 Task: Format the document to enhance its visual presentation, including text styles, colors, and effects.
Action: Mouse moved to (842, 233)
Screenshot: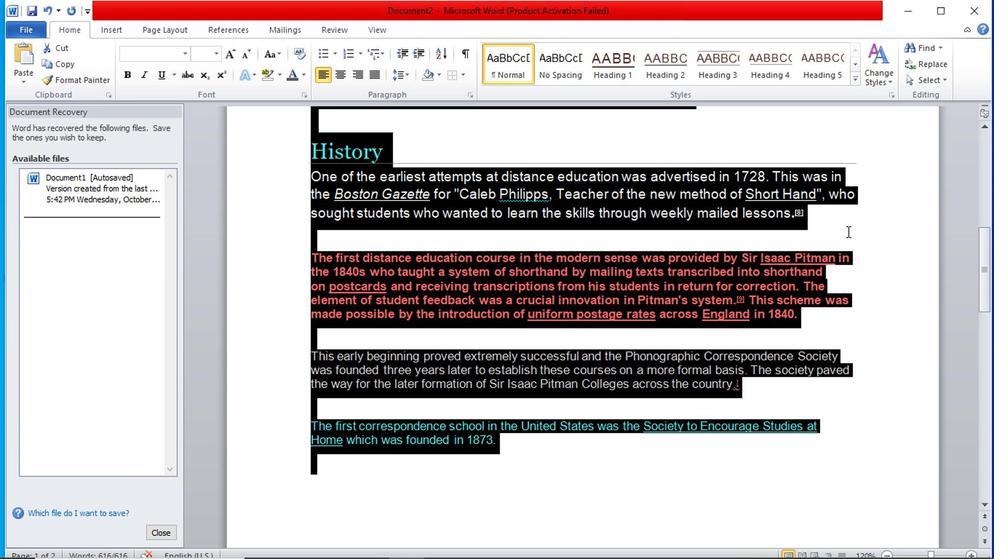
Action: Mouse scrolled (842, 233) with delta (0, 0)
Screenshot: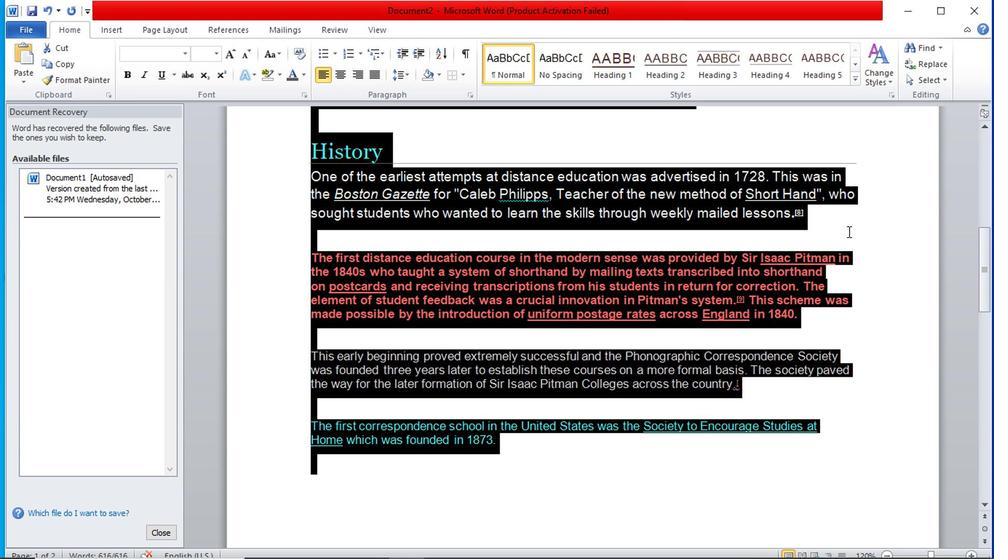 
Action: Mouse moved to (842, 233)
Screenshot: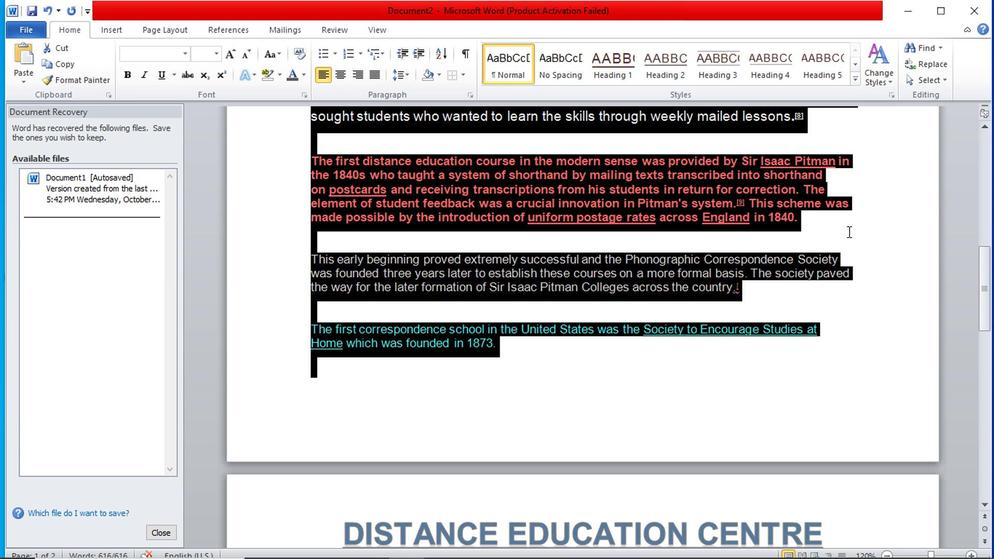 
Action: Mouse scrolled (842, 234) with delta (0, 1)
Screenshot: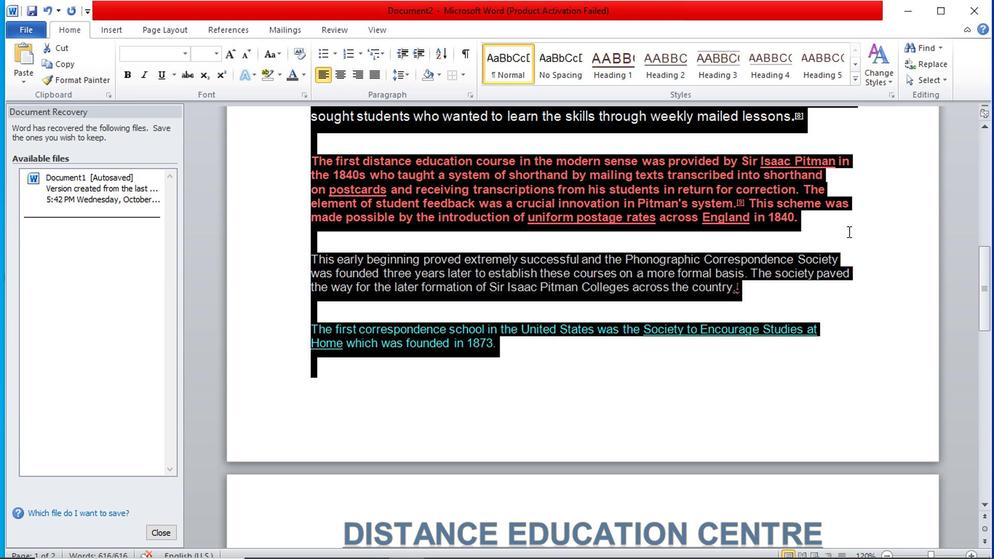 
Action: Mouse scrolled (842, 234) with delta (0, 1)
Screenshot: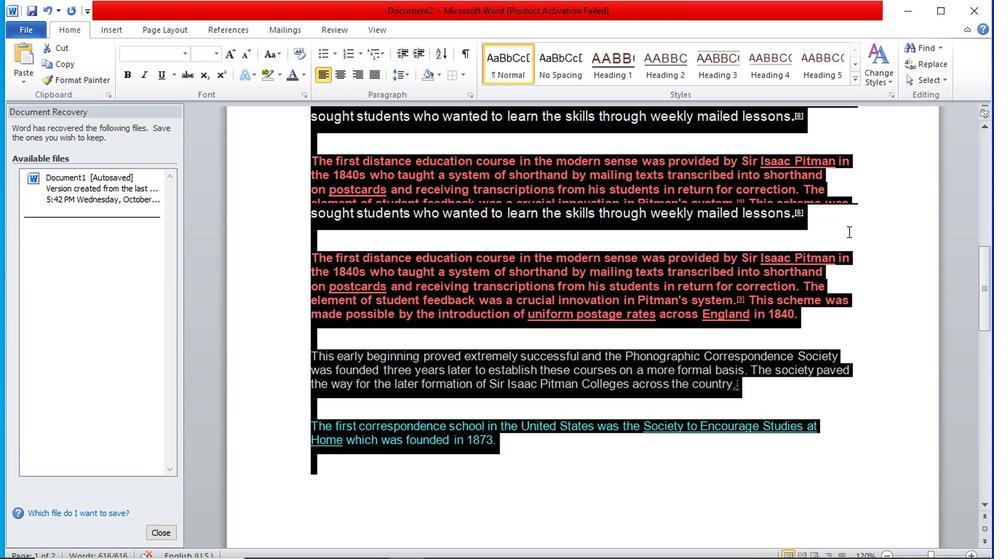 
Action: Mouse moved to (822, 274)
Screenshot: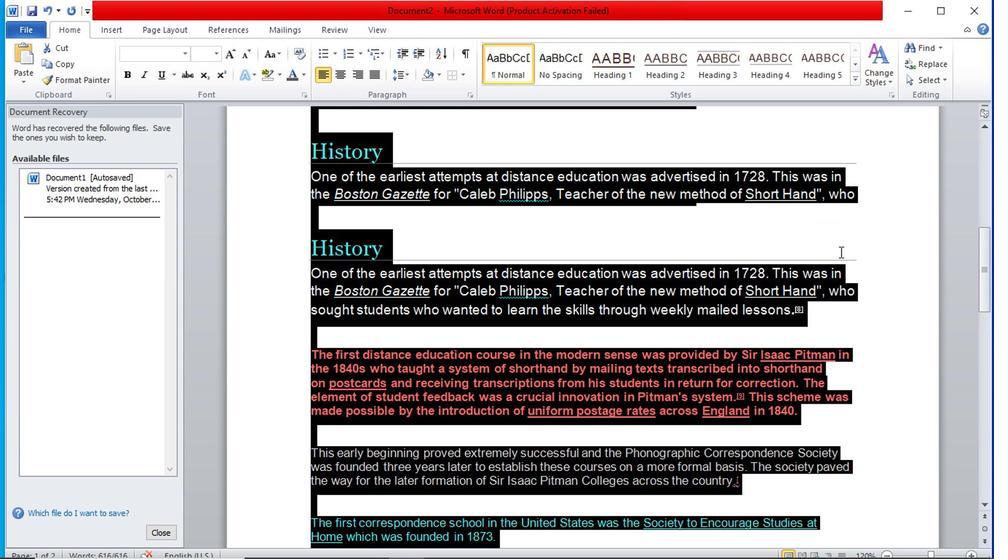 
Action: Mouse scrolled (822, 274) with delta (0, 0)
Screenshot: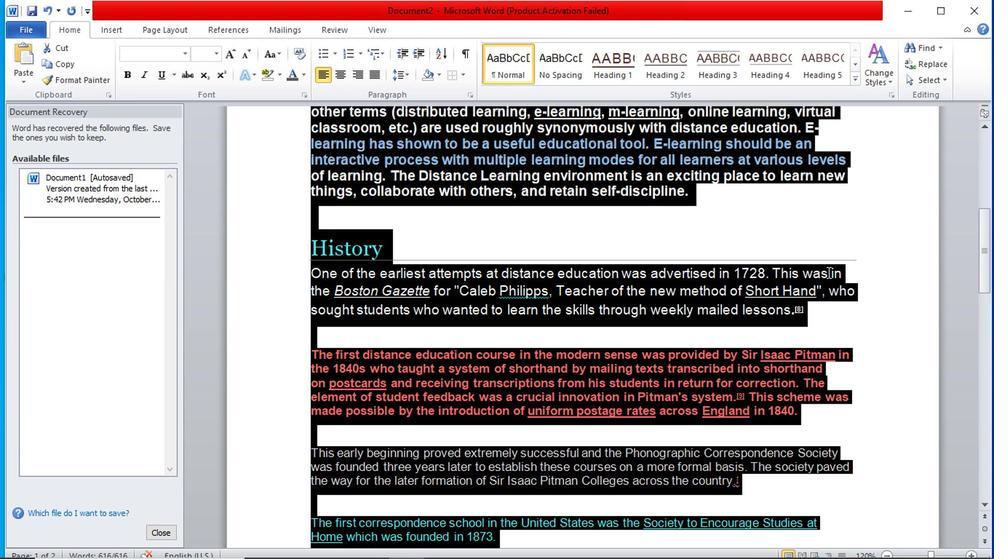 
Action: Mouse scrolled (822, 274) with delta (0, 0)
Screenshot: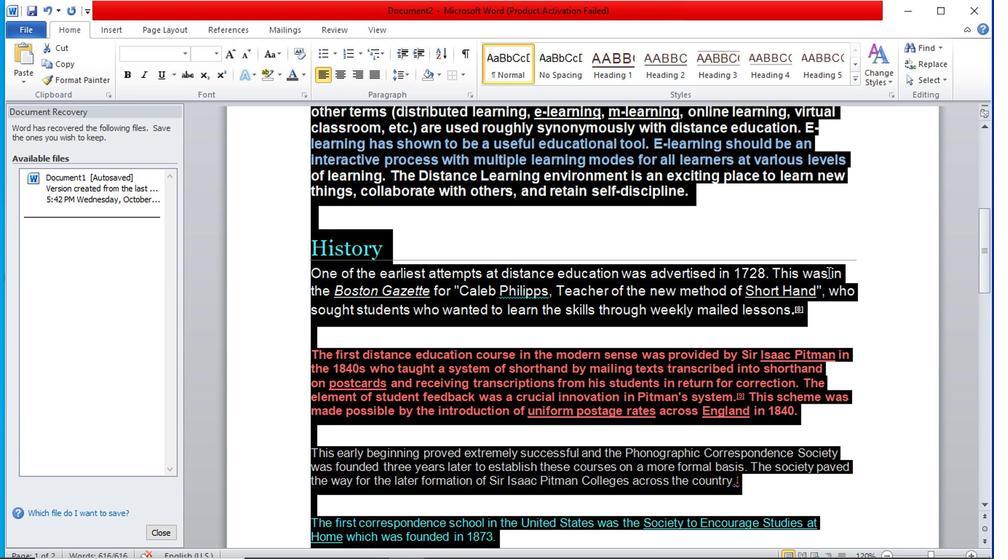 
Action: Mouse moved to (840, 248)
Screenshot: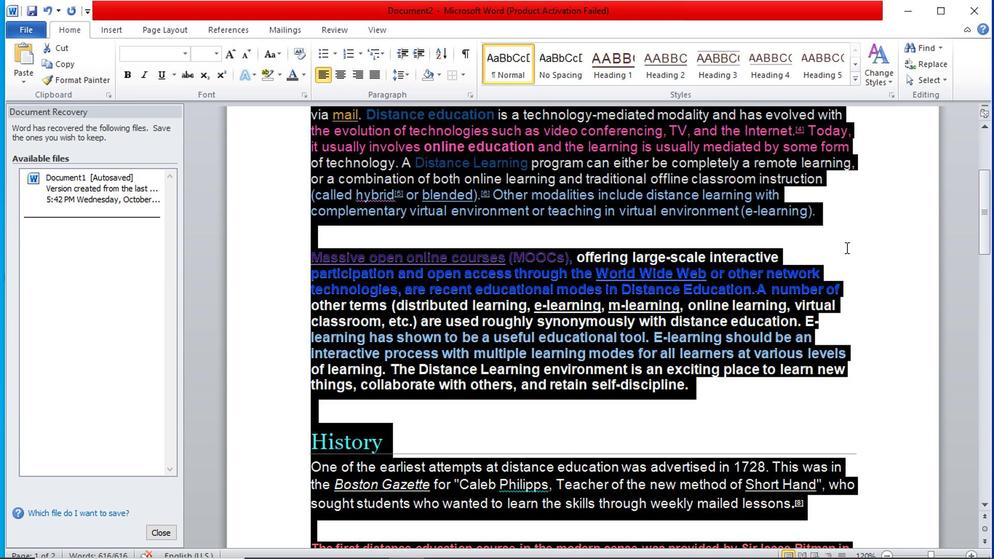 
Action: Mouse scrolled (840, 249) with delta (0, 1)
Screenshot: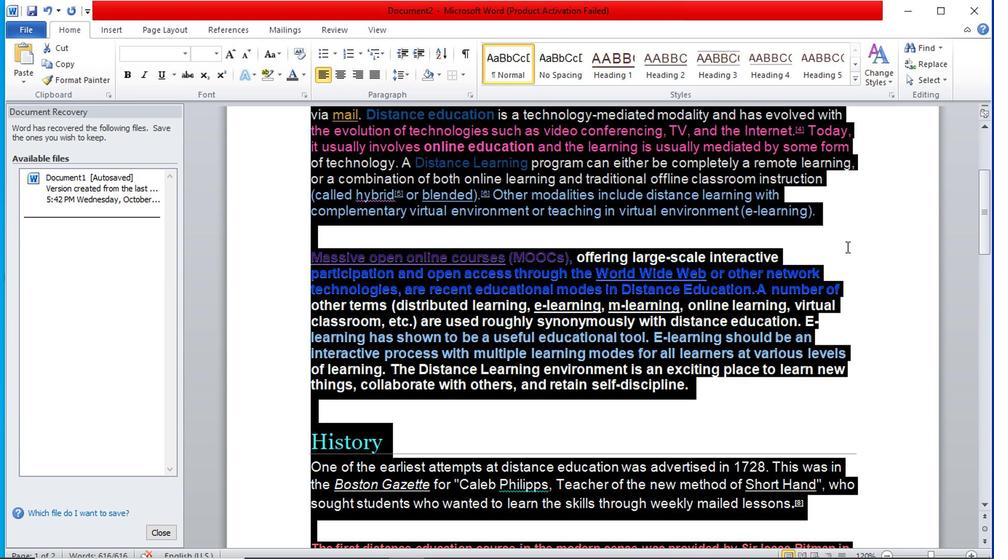 
Action: Mouse moved to (880, 229)
Screenshot: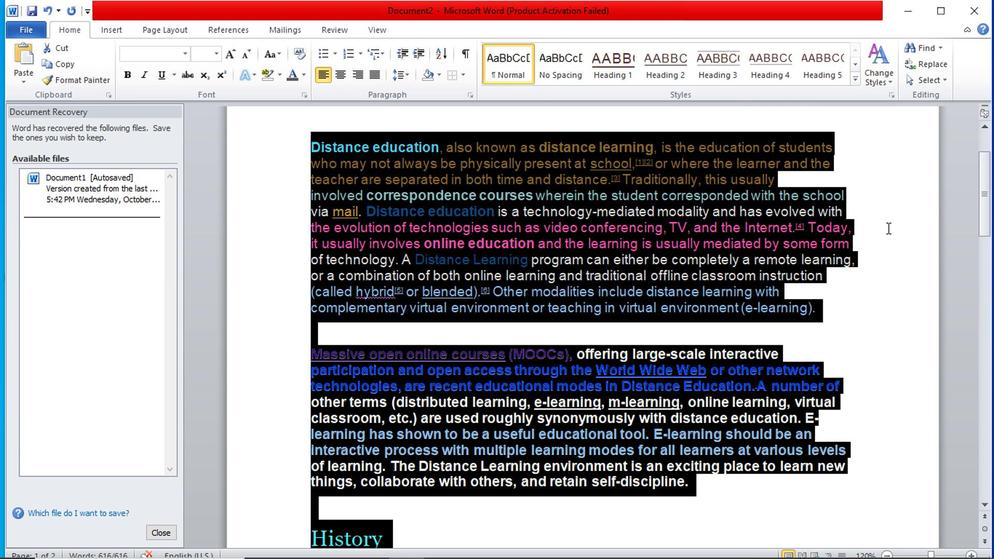 
Action: Mouse scrolled (880, 230) with delta (0, 0)
Screenshot: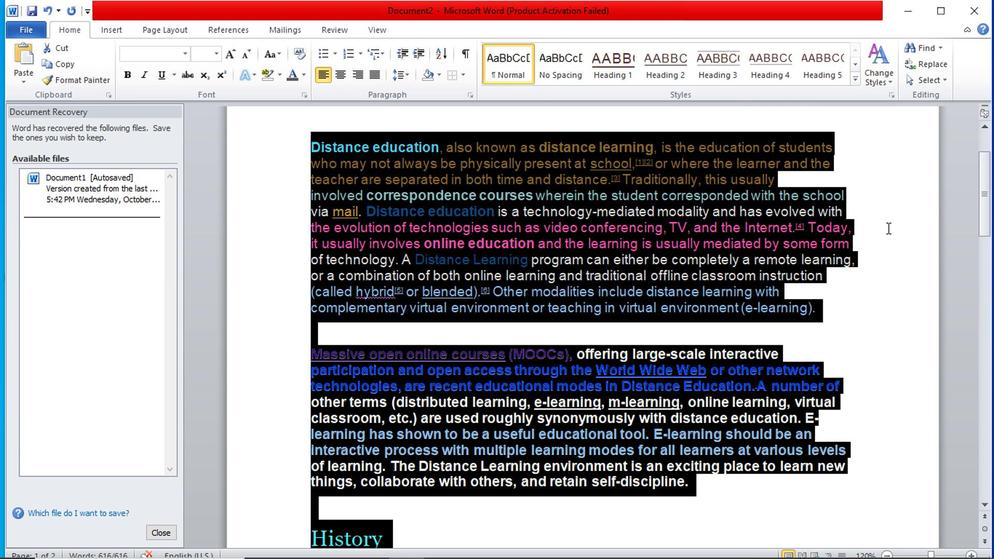 
Action: Mouse scrolled (880, 230) with delta (0, 0)
Screenshot: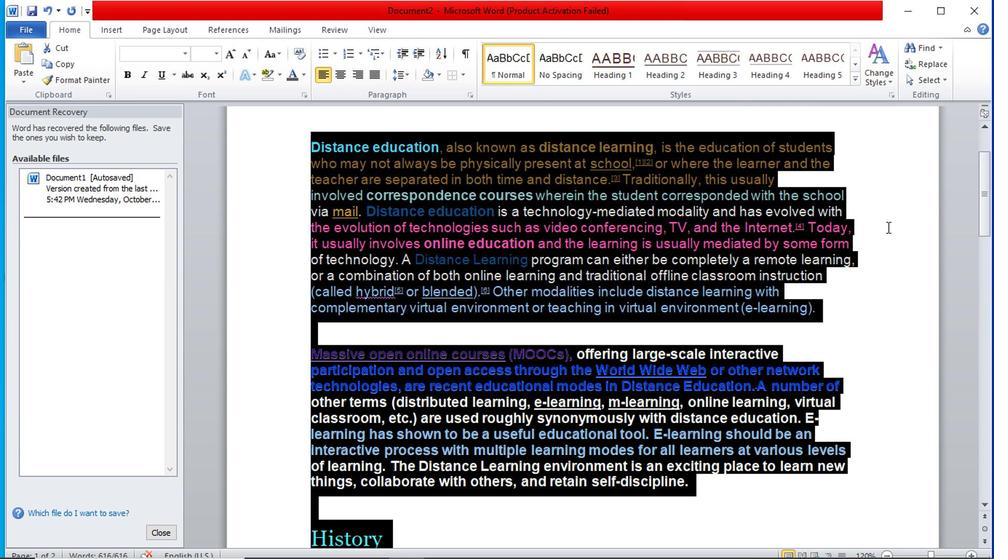 
Action: Mouse moved to (876, 229)
Screenshot: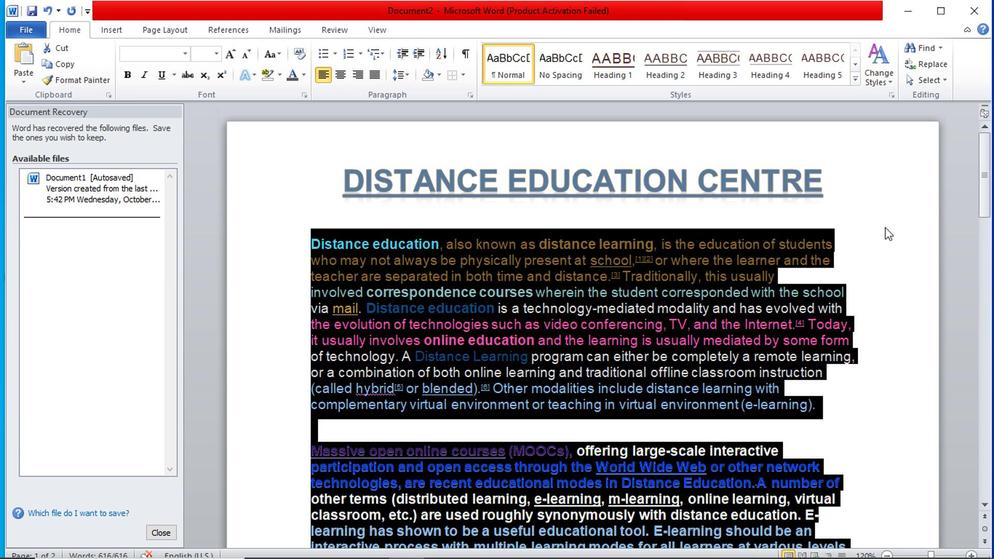 
Action: Mouse scrolled (876, 230) with delta (0, 0)
Screenshot: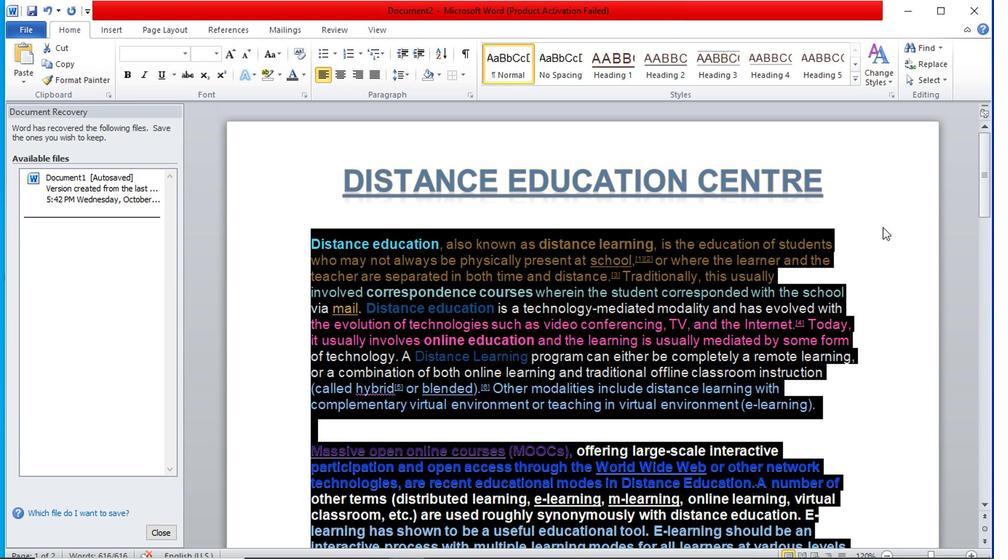 
Action: Mouse moved to (874, 229)
Screenshot: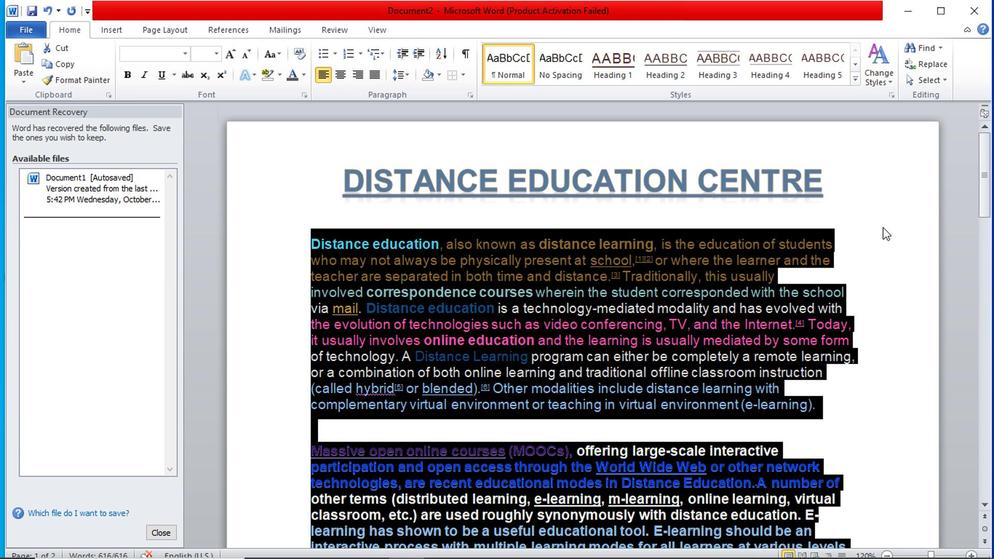 
Action: Mouse pressed left at (874, 229)
Screenshot: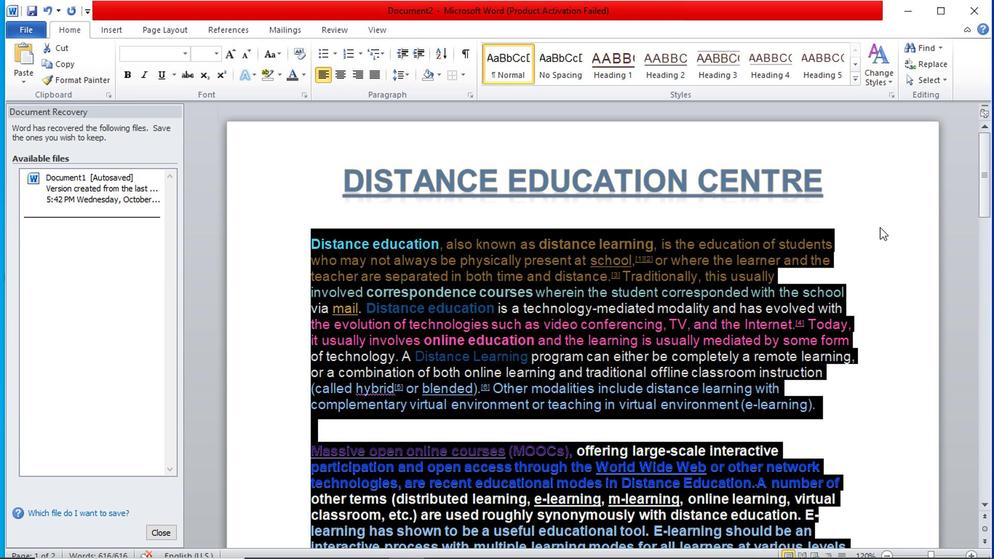 
Action: Mouse moved to (879, 276)
Screenshot: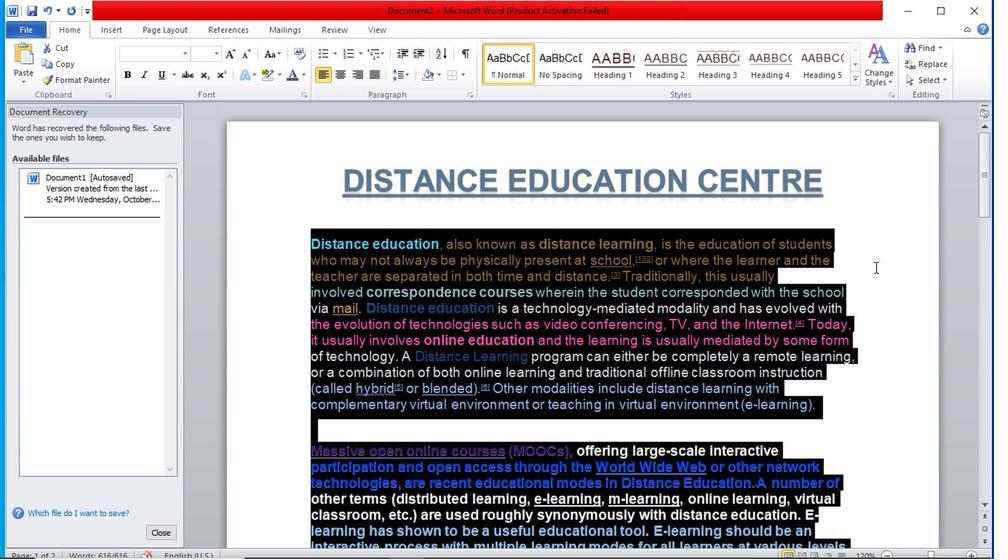 
Action: Mouse pressed left at (879, 276)
Screenshot: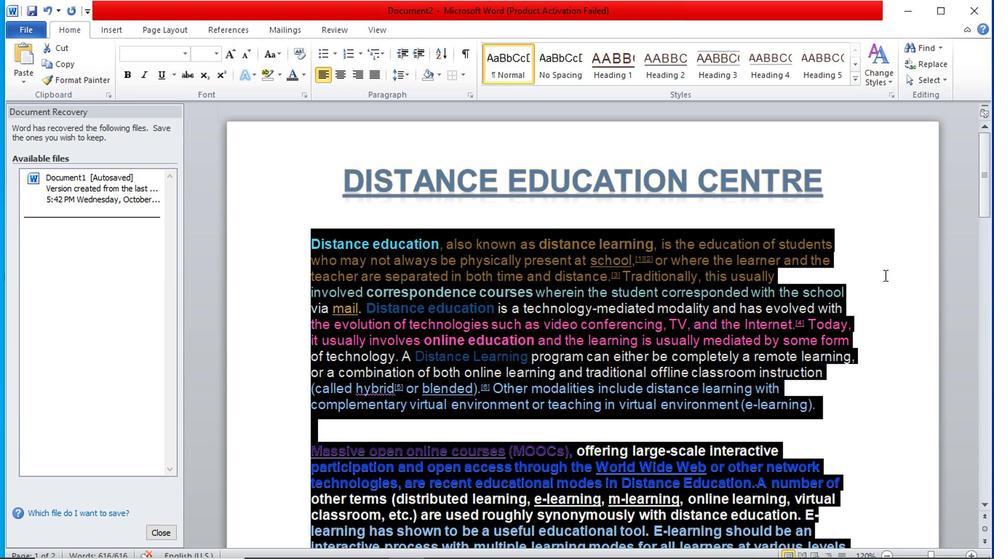 
Action: Mouse moved to (221, 302)
Screenshot: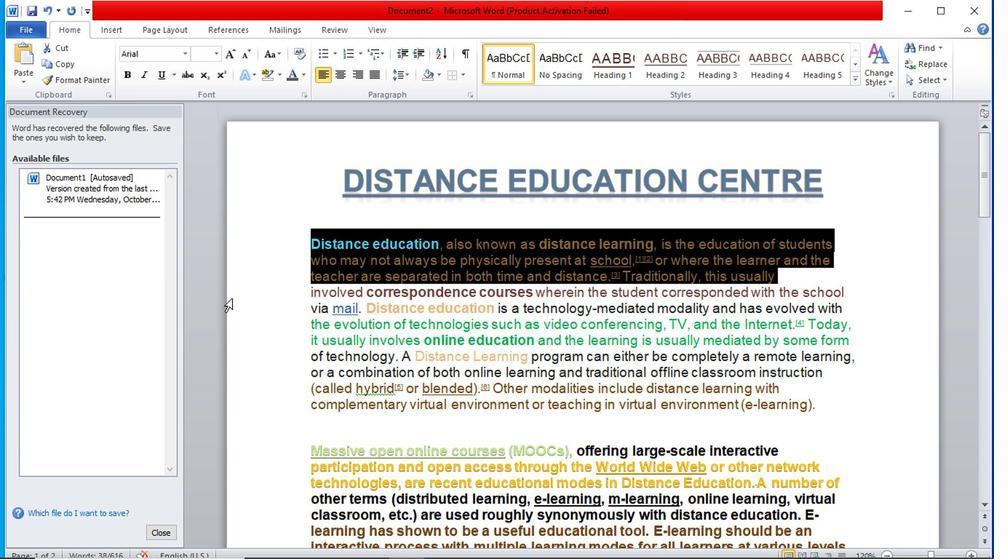 
Action: Mouse pressed left at (221, 302)
Screenshot: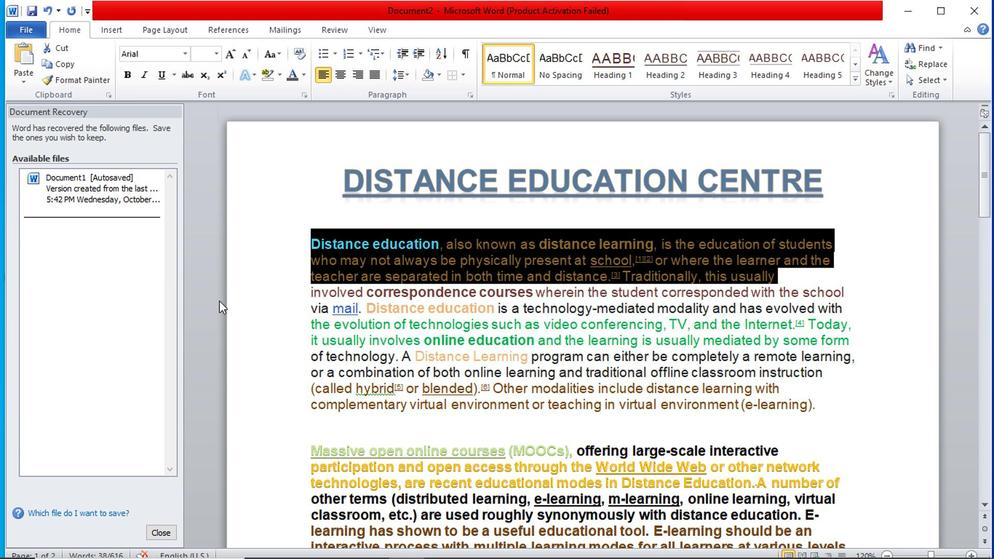 
Action: Mouse moved to (214, 303)
Screenshot: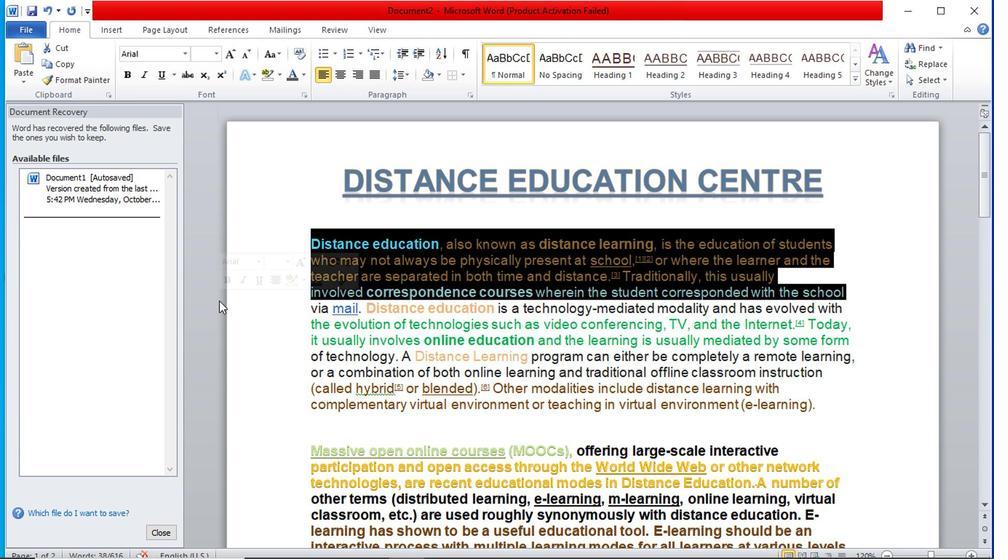 
Action: Mouse pressed left at (214, 303)
Screenshot: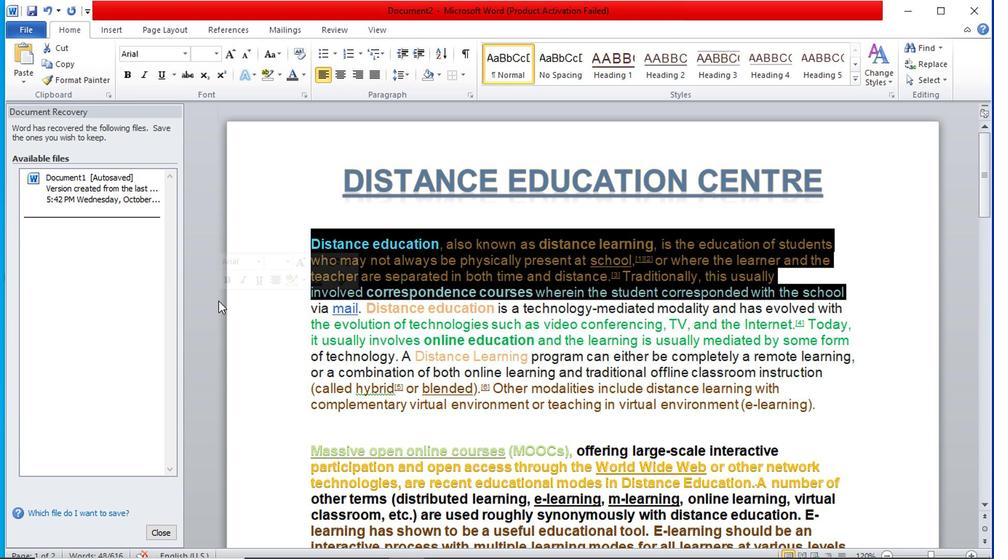 
Action: Mouse pressed left at (214, 303)
Screenshot: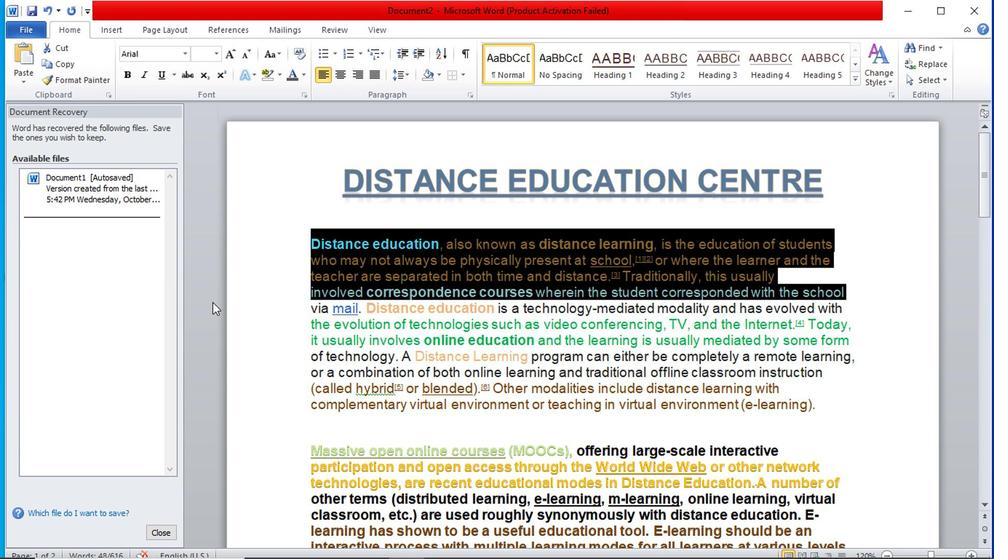 
Action: Mouse pressed left at (214, 303)
Screenshot: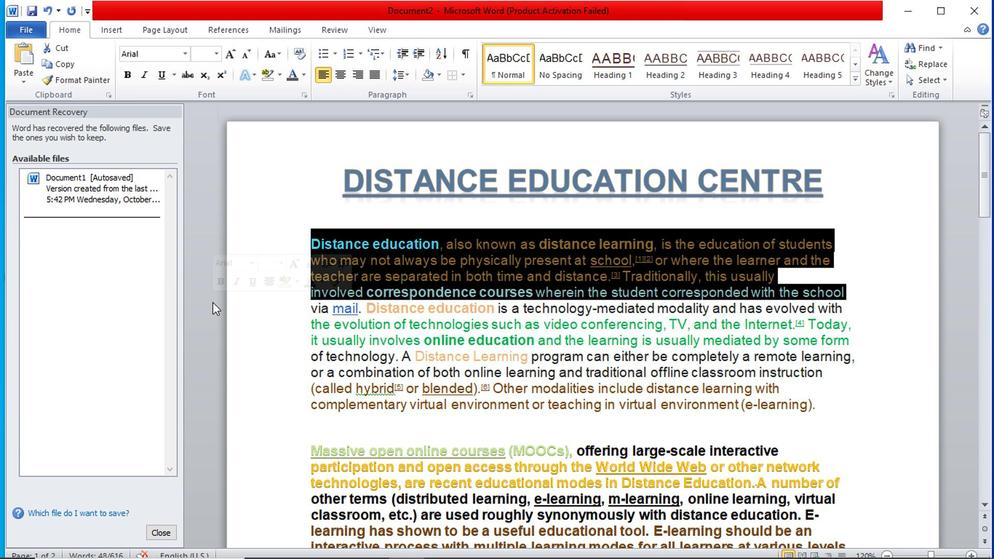 
Action: Mouse moved to (950, 319)
Screenshot: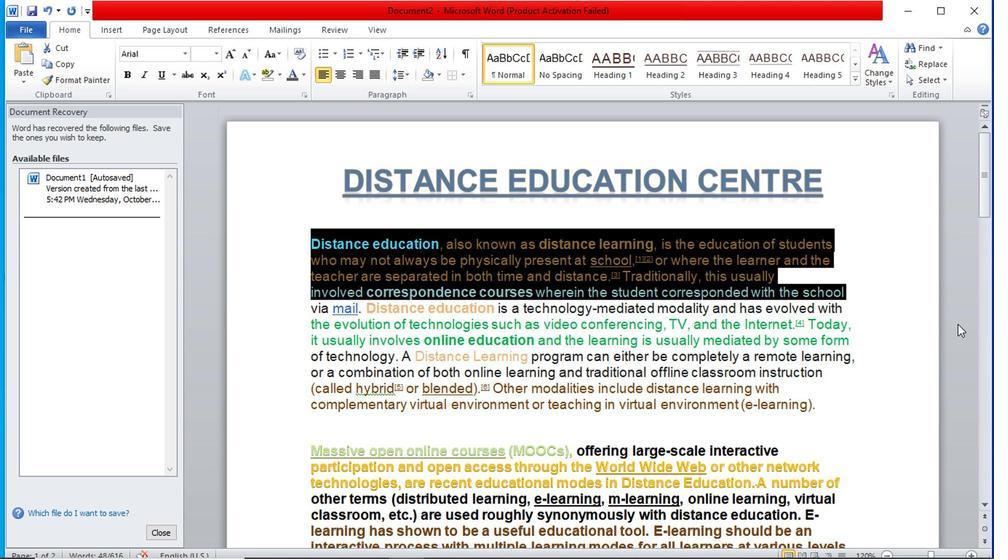 
Action: Mouse pressed left at (950, 319)
Screenshot: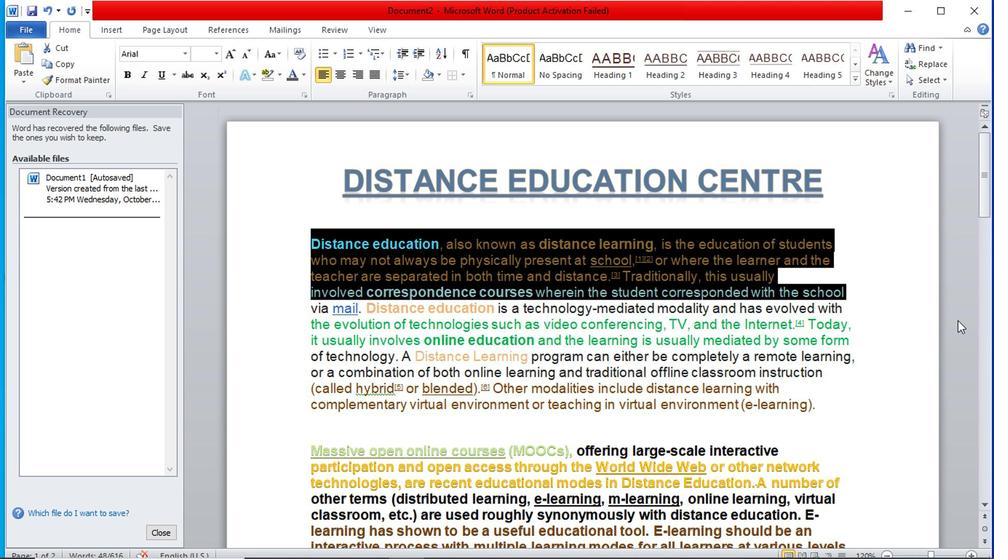 
Action: Mouse moved to (940, 311)
Screenshot: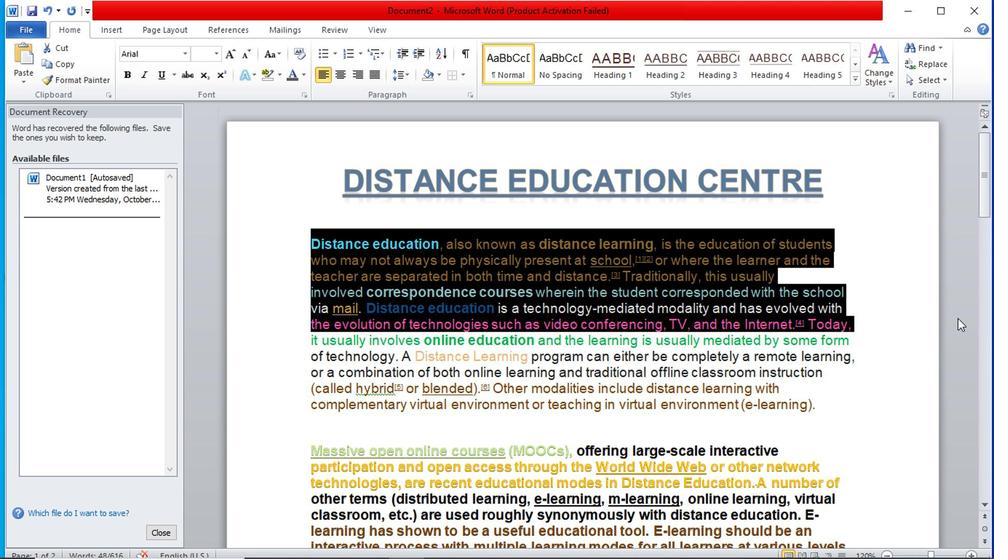 
Action: Mouse pressed left at (940, 311)
Screenshot: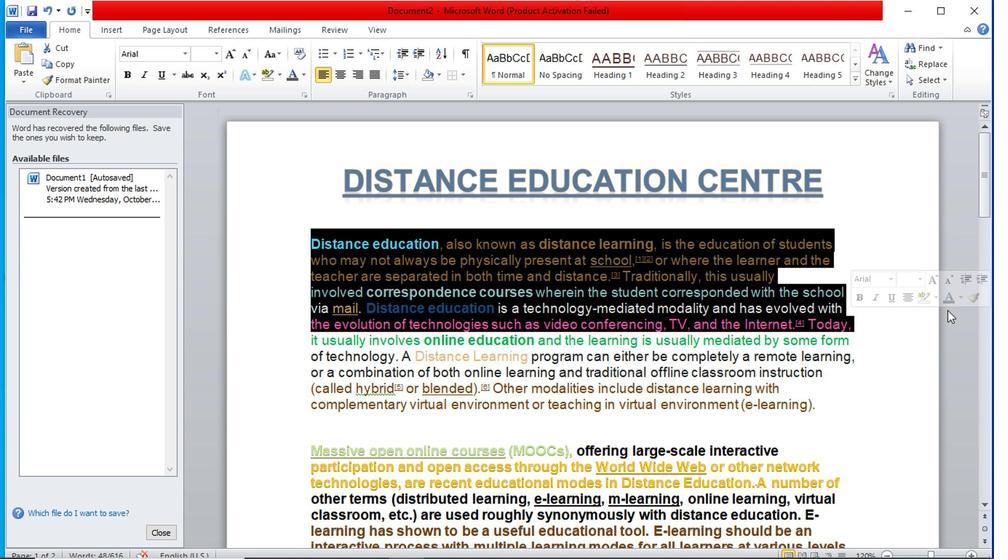 
Action: Mouse moved to (940, 315)
Screenshot: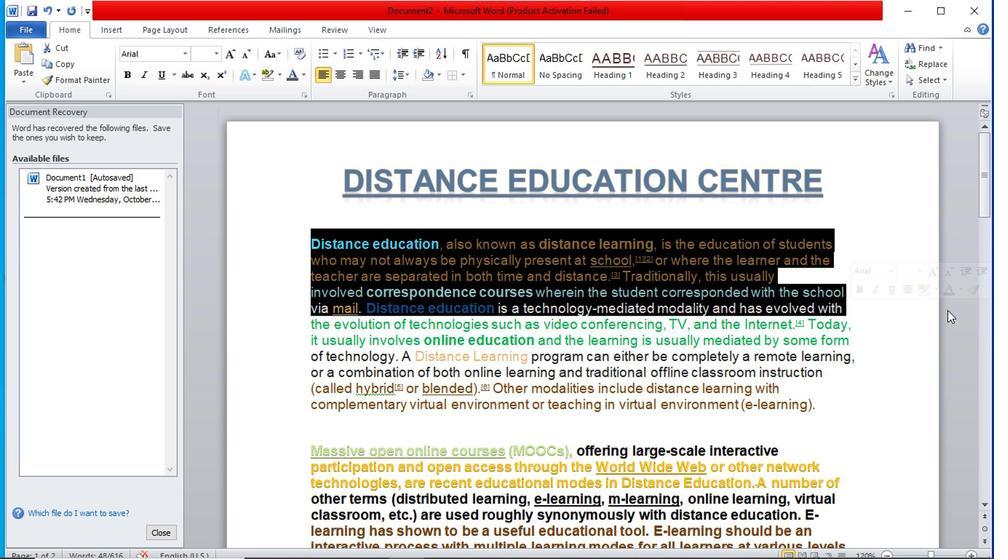 
Action: Mouse pressed left at (940, 315)
Screenshot: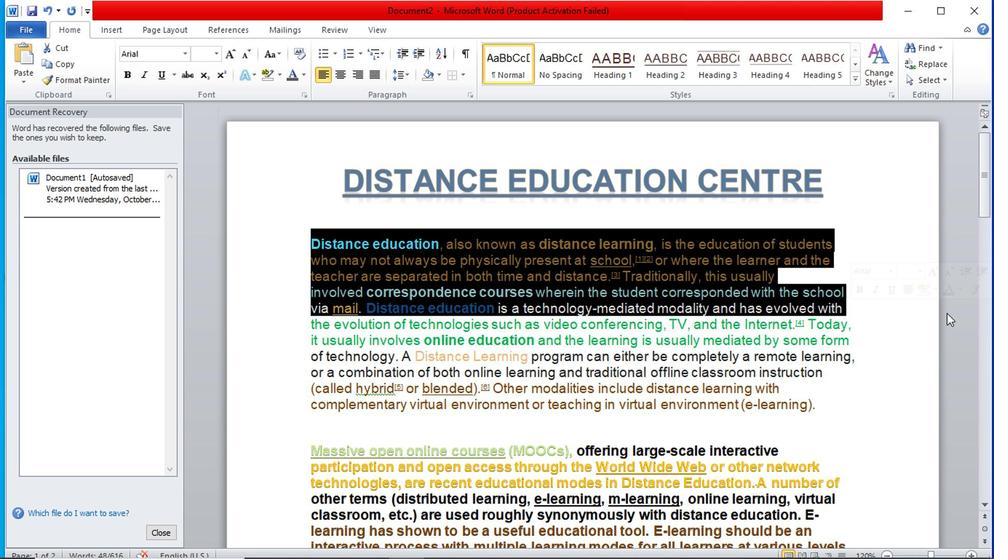 
Action: Mouse pressed left at (940, 315)
Screenshot: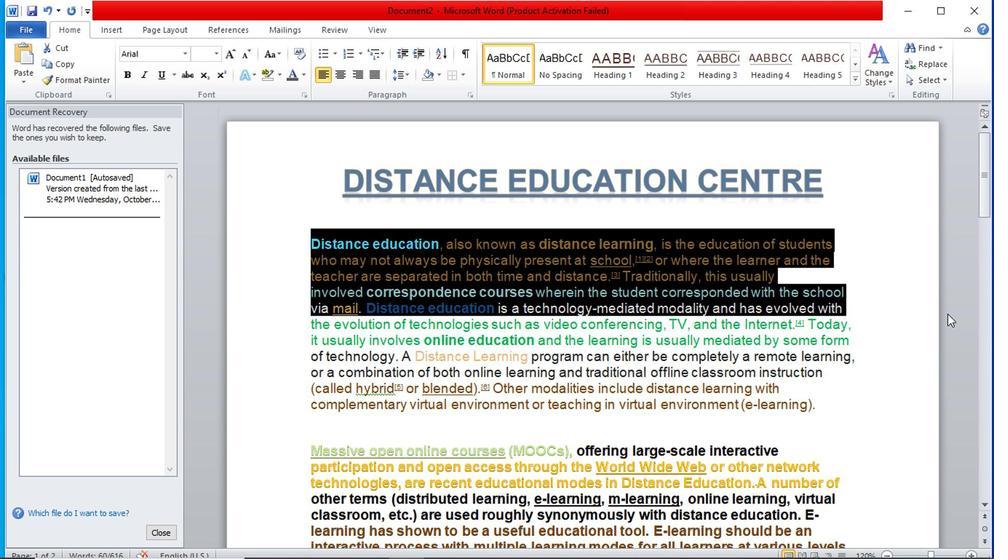 
Action: Mouse moved to (947, 329)
Screenshot: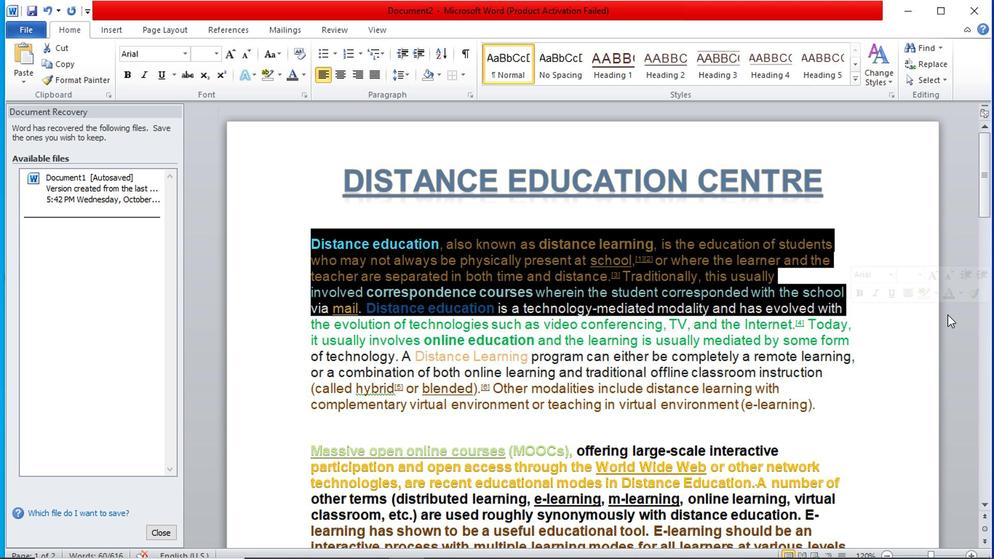 
Action: Mouse pressed left at (947, 329)
Screenshot: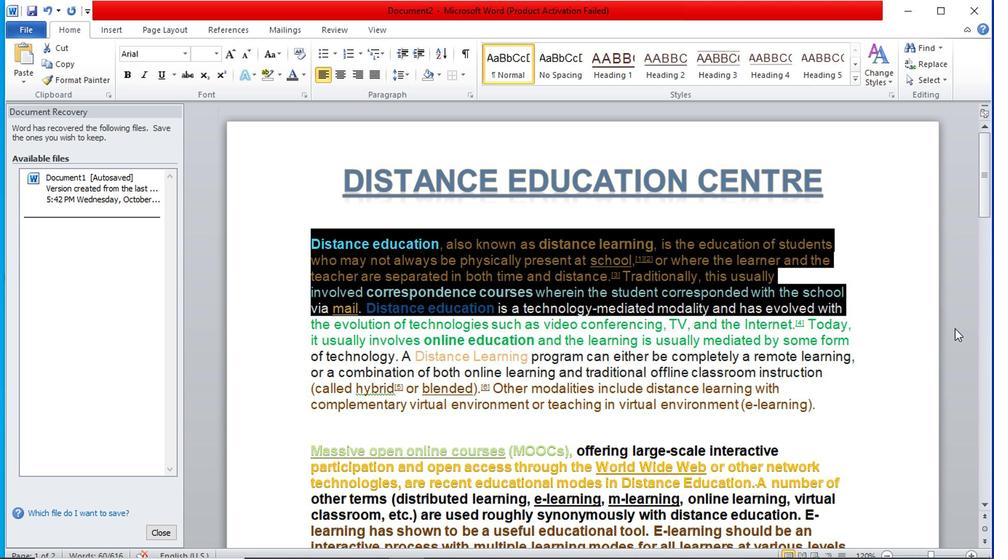 
Action: Mouse moved to (946, 348)
Screenshot: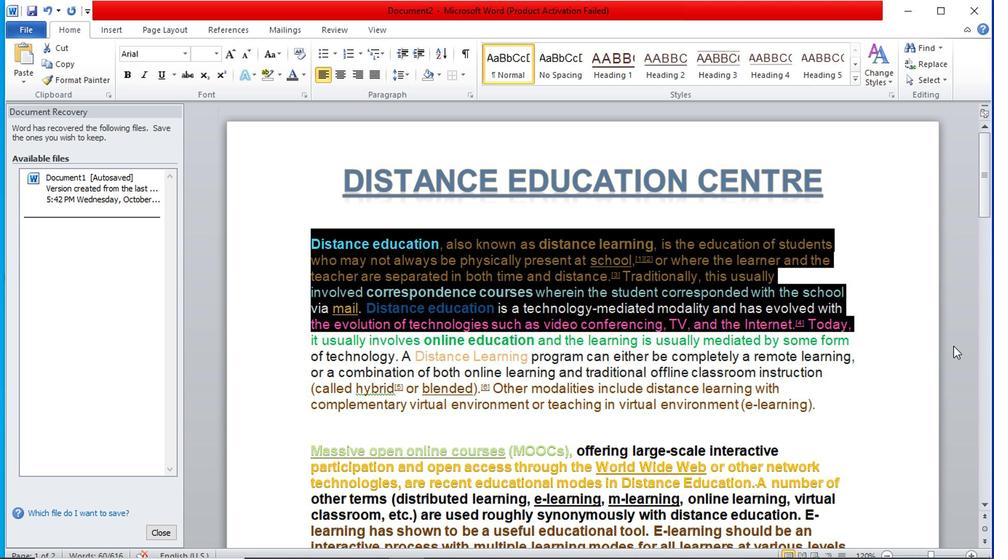 
Action: Mouse pressed left at (946, 348)
Screenshot: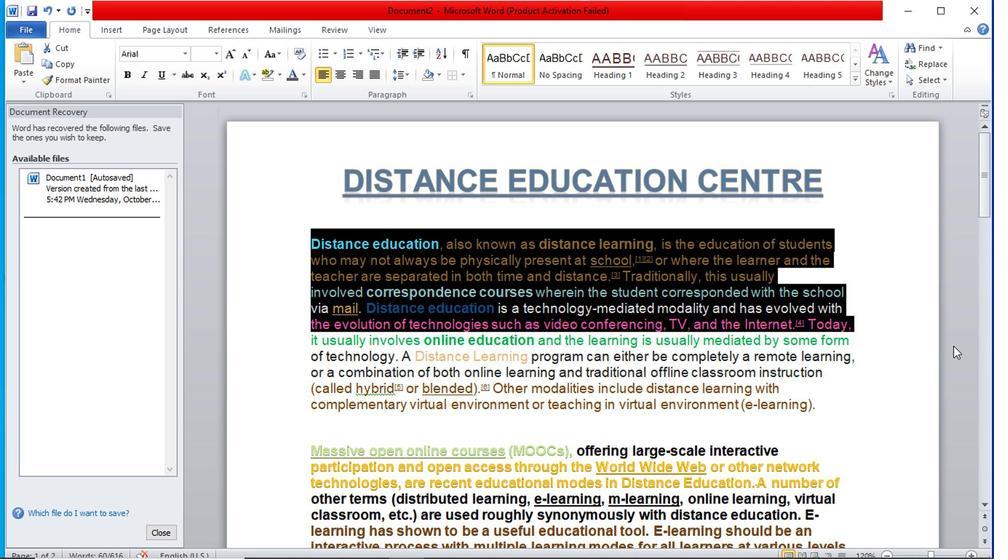 
Action: Mouse moved to (944, 363)
Screenshot: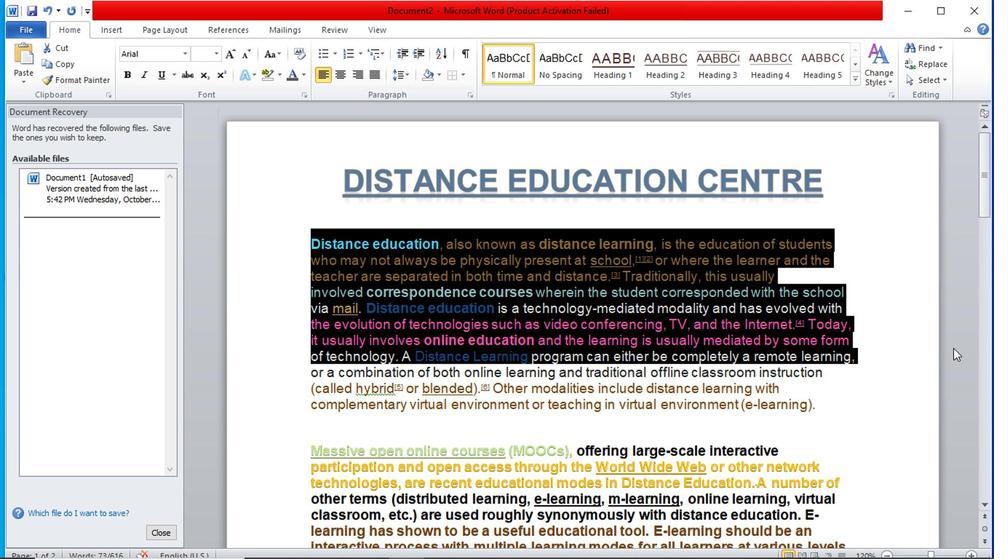 
Action: Mouse pressed left at (944, 363)
Screenshot: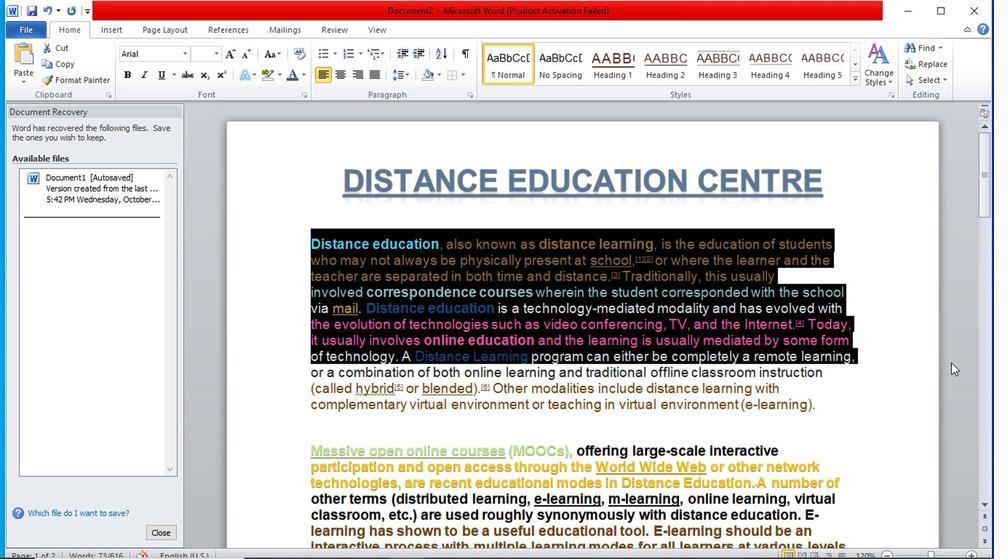 
Action: Mouse pressed left at (944, 363)
Screenshot: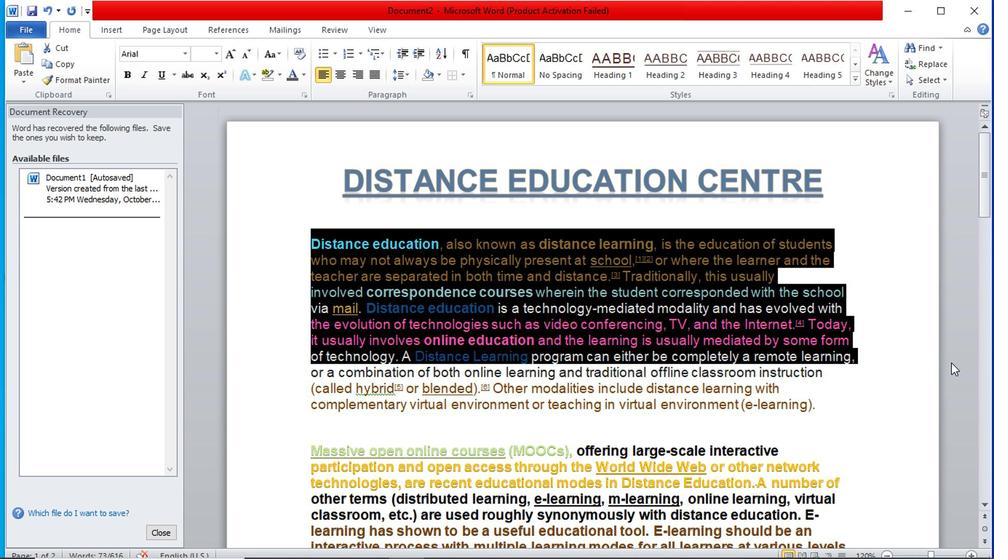 
Action: Mouse moved to (936, 374)
Screenshot: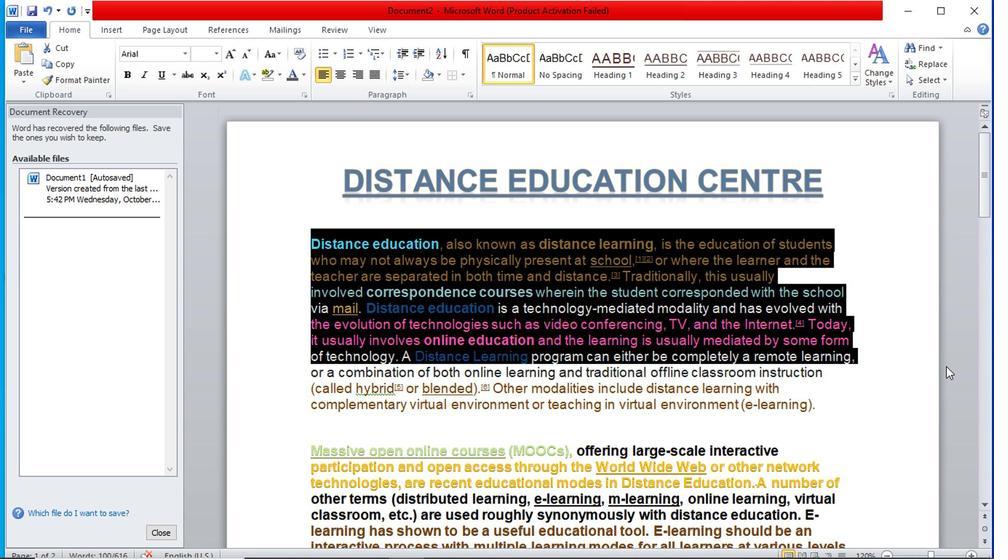 
Action: Mouse pressed left at (936, 374)
Screenshot: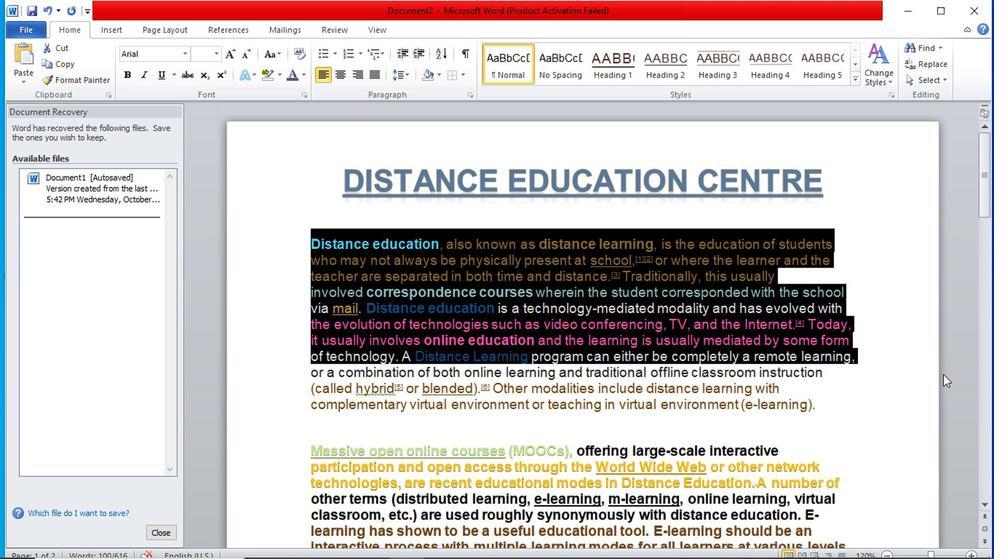 
Action: Mouse moved to (933, 384)
Screenshot: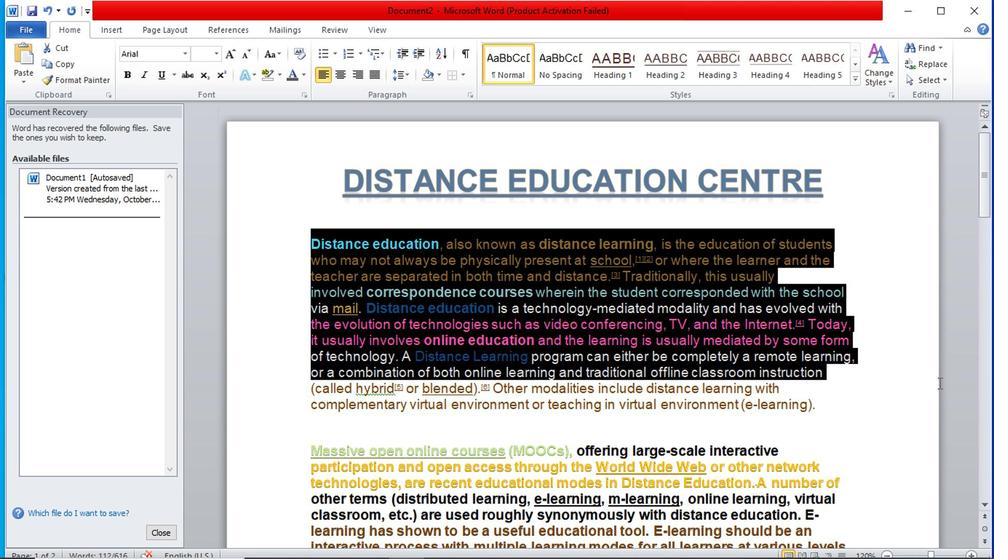 
Action: Mouse pressed left at (933, 384)
Screenshot: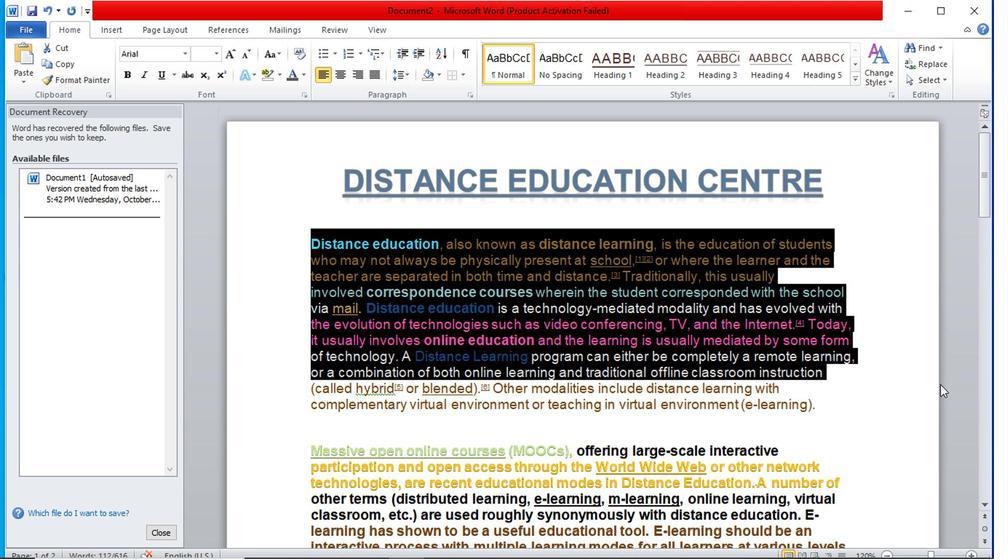 
Action: Mouse moved to (919, 395)
Screenshot: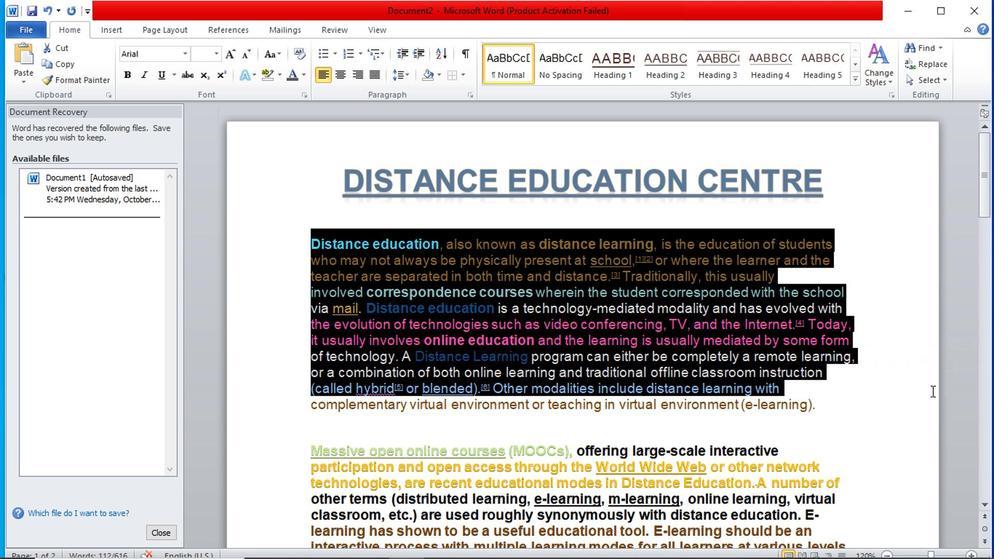 
Action: Mouse pressed left at (919, 395)
Screenshot: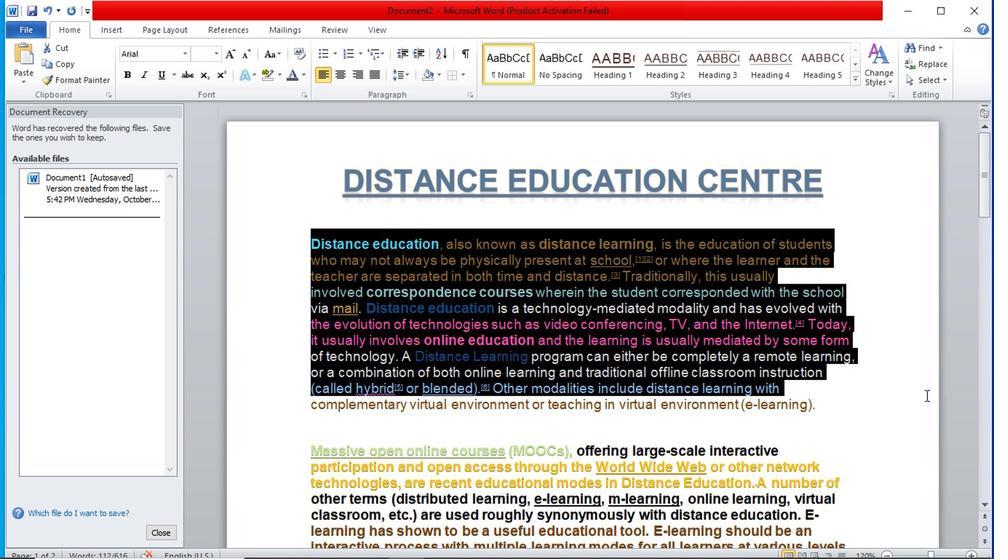 
Action: Mouse moved to (918, 395)
Screenshot: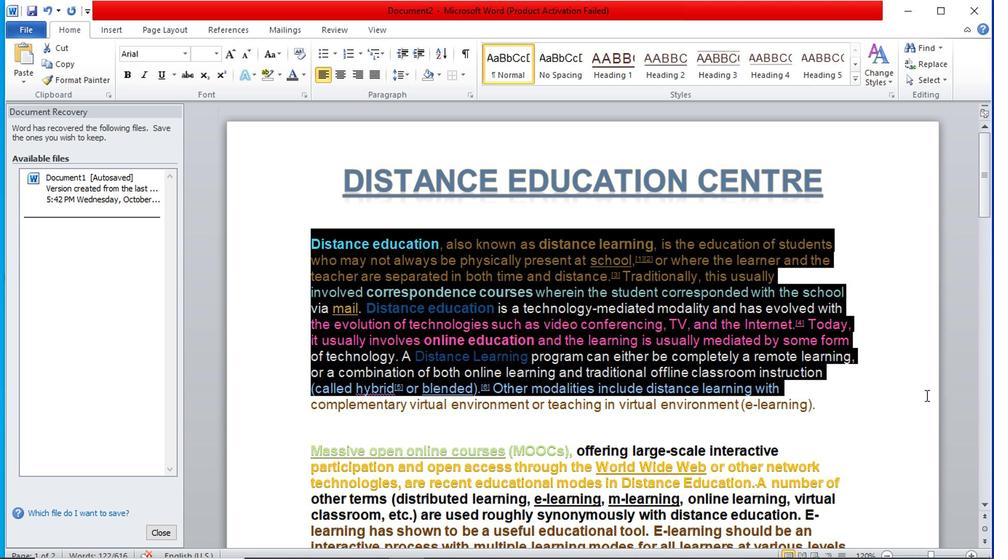 
Action: Mouse pressed left at (918, 395)
Screenshot: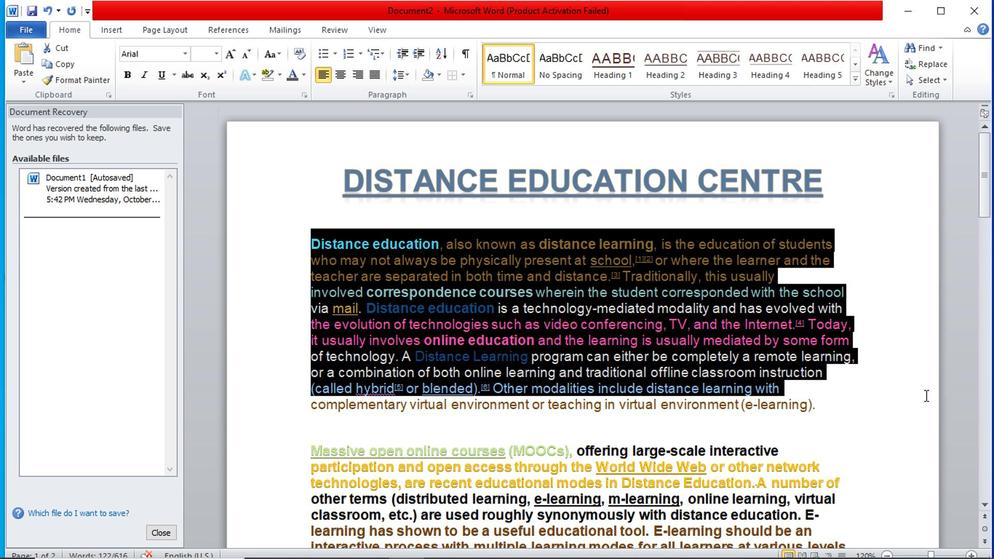 
Action: Mouse moved to (902, 295)
Screenshot: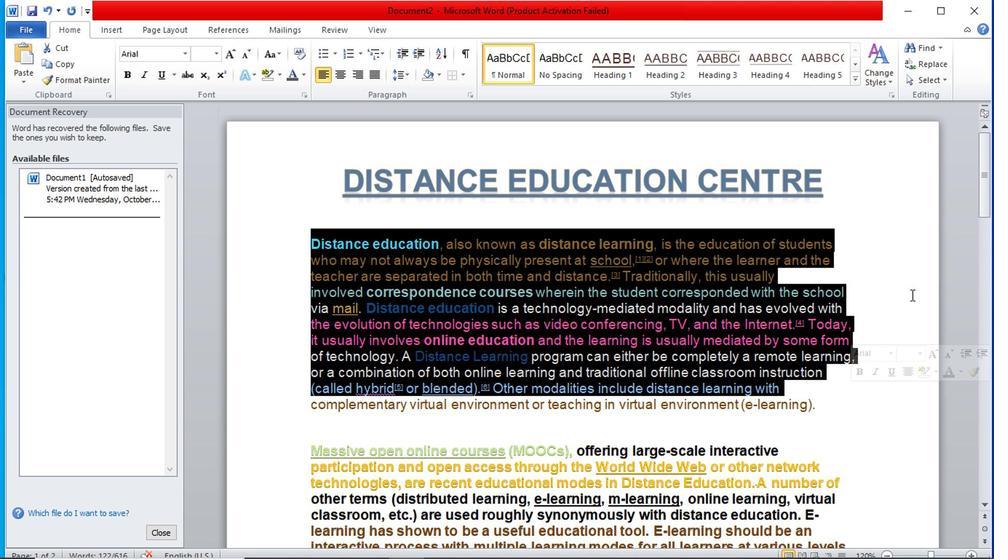 
Action: Mouse scrolled (902, 294) with delta (0, 0)
Screenshot: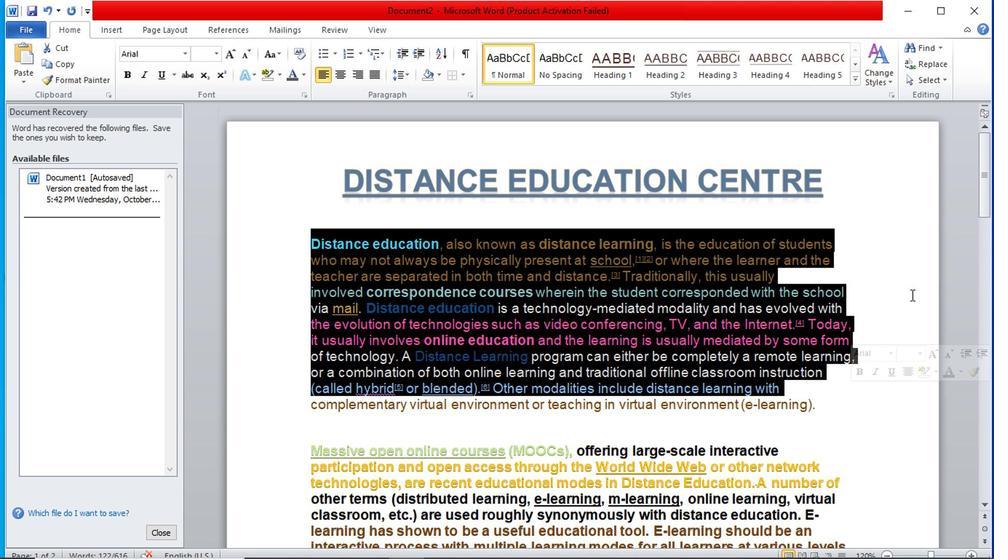 
Action: Mouse moved to (899, 287)
Screenshot: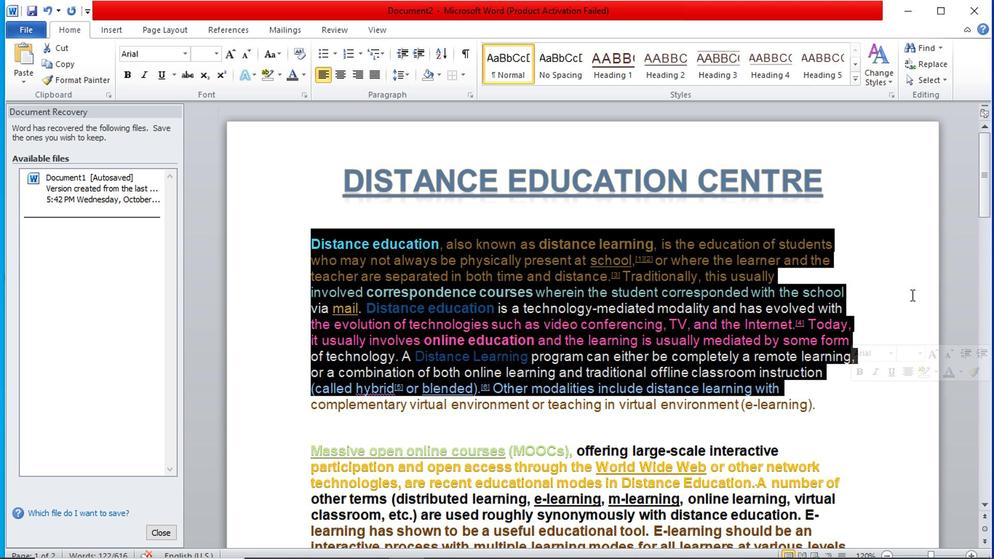 
Action: Mouse scrolled (899, 287) with delta (0, 0)
Screenshot: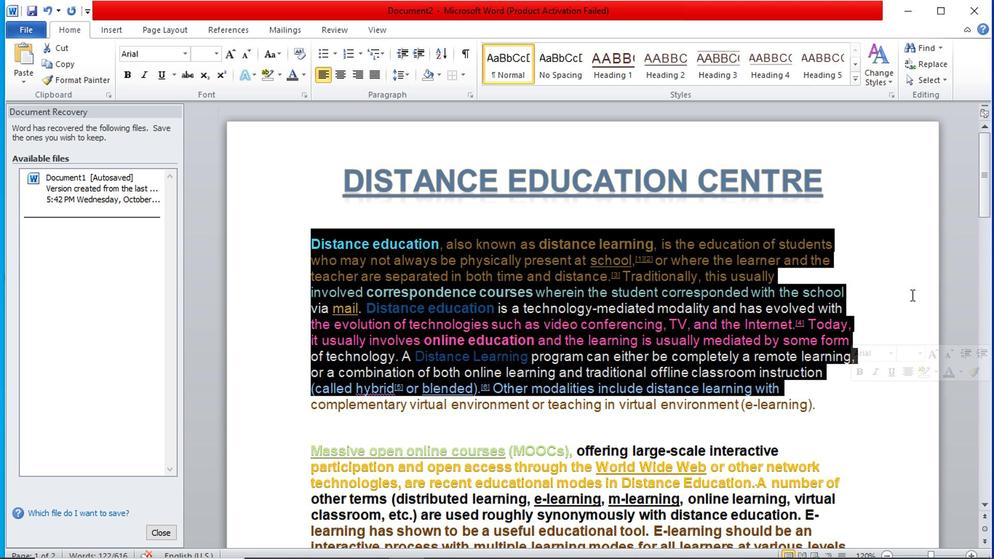 
Action: Mouse moved to (896, 281)
Screenshot: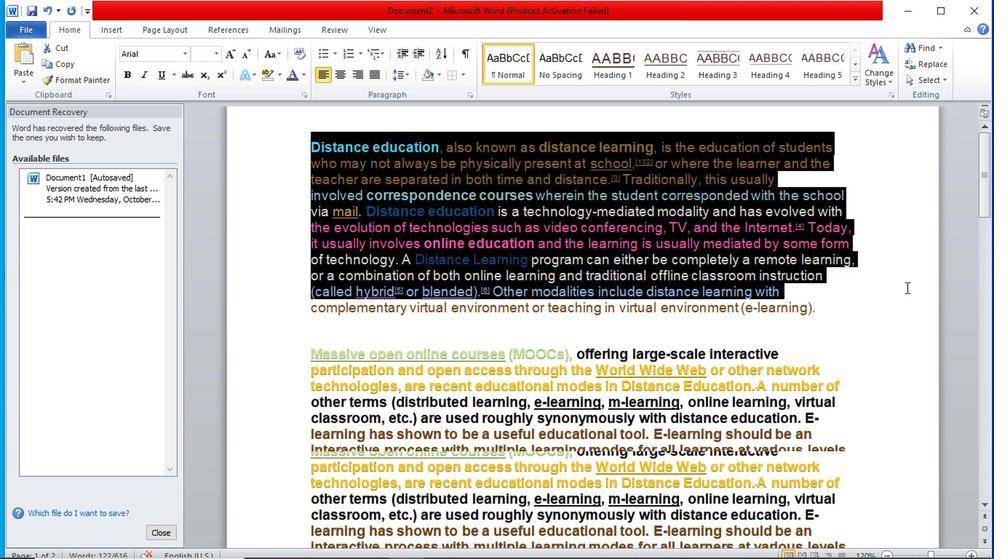
Action: Mouse scrolled (896, 281) with delta (0, 0)
Screenshot: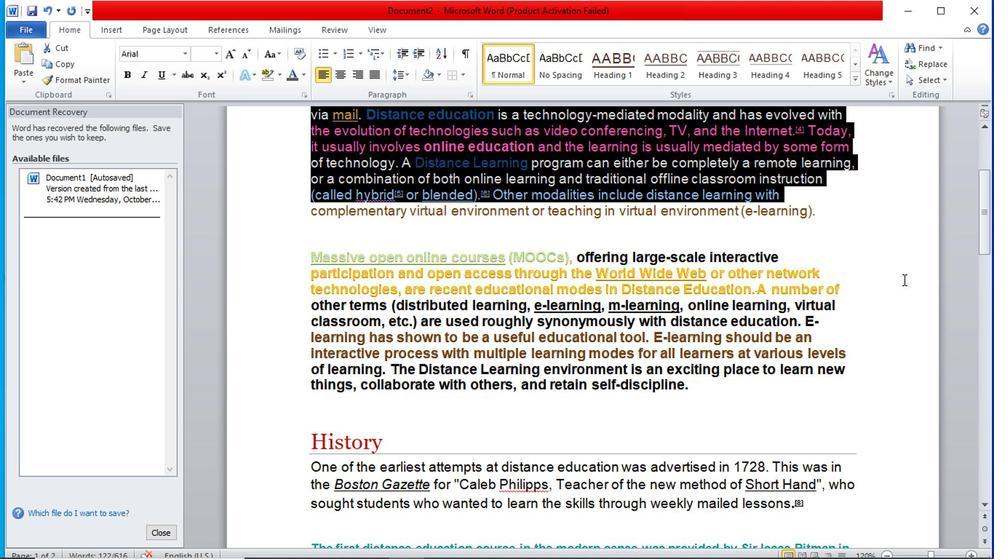
Action: Mouse scrolled (896, 281) with delta (0, 0)
Screenshot: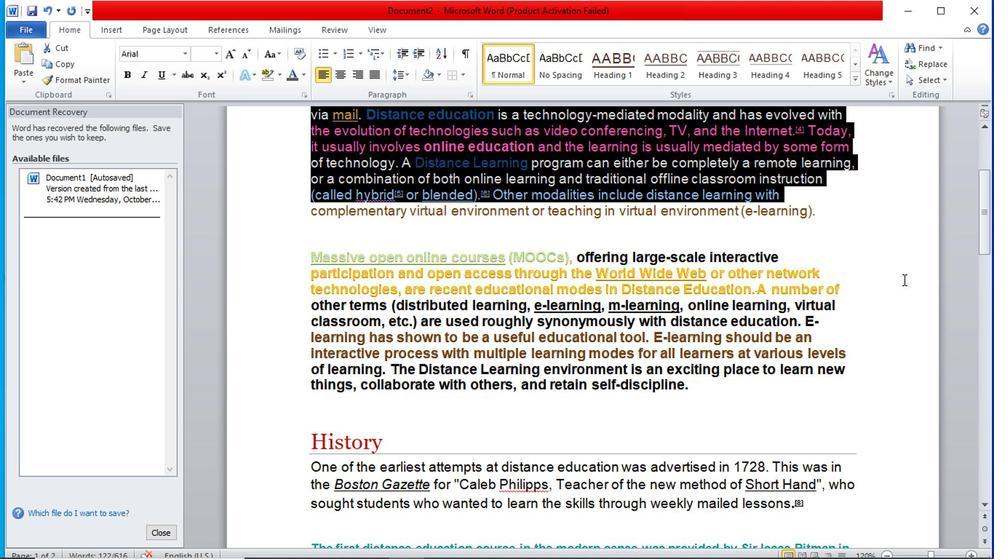 
Action: Mouse scrolled (896, 281) with delta (0, 0)
Screenshot: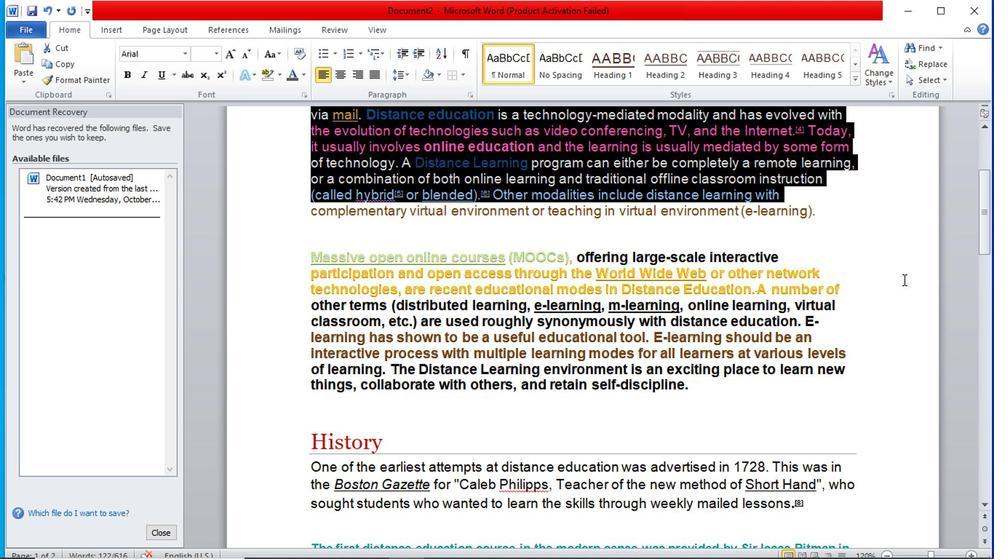 
Action: Mouse moved to (896, 280)
Screenshot: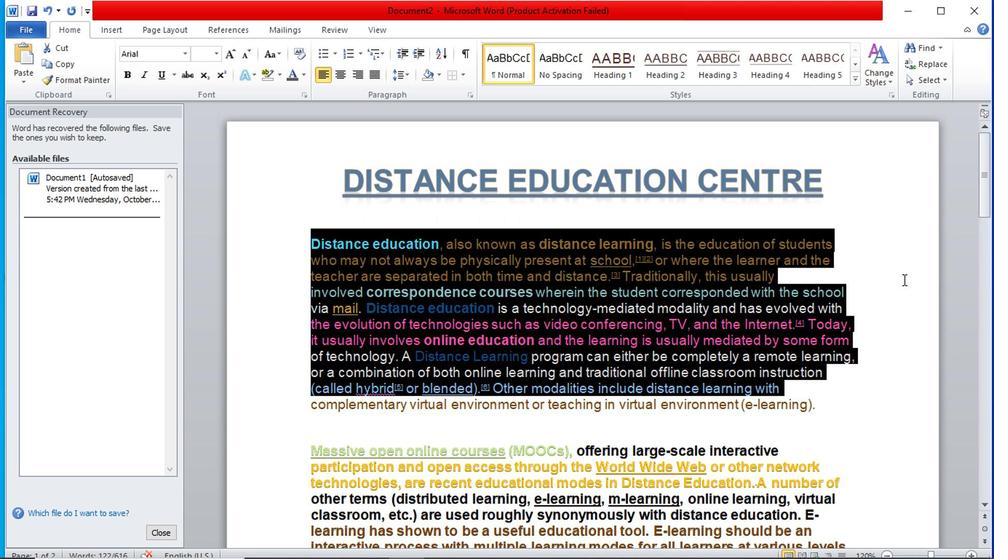 
Action: Mouse scrolled (896, 279) with delta (0, 0)
Screenshot: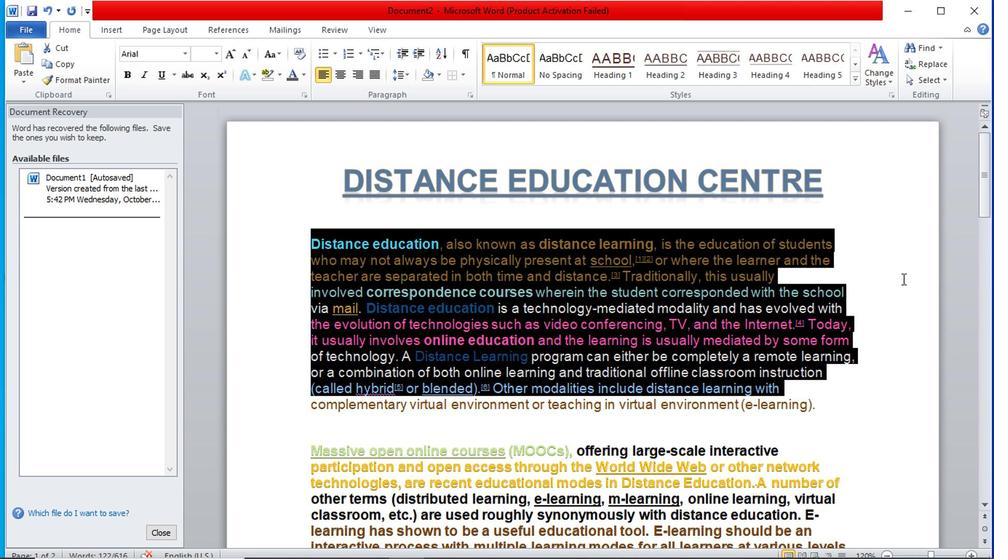 
Action: Mouse scrolled (896, 279) with delta (0, 0)
Screenshot: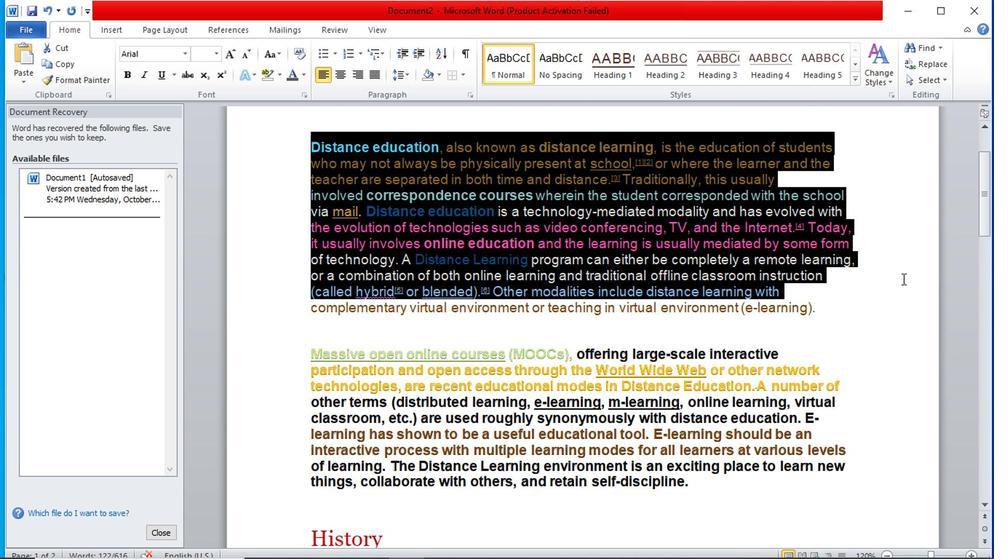 
Action: Mouse scrolled (896, 281) with delta (0, 1)
Screenshot: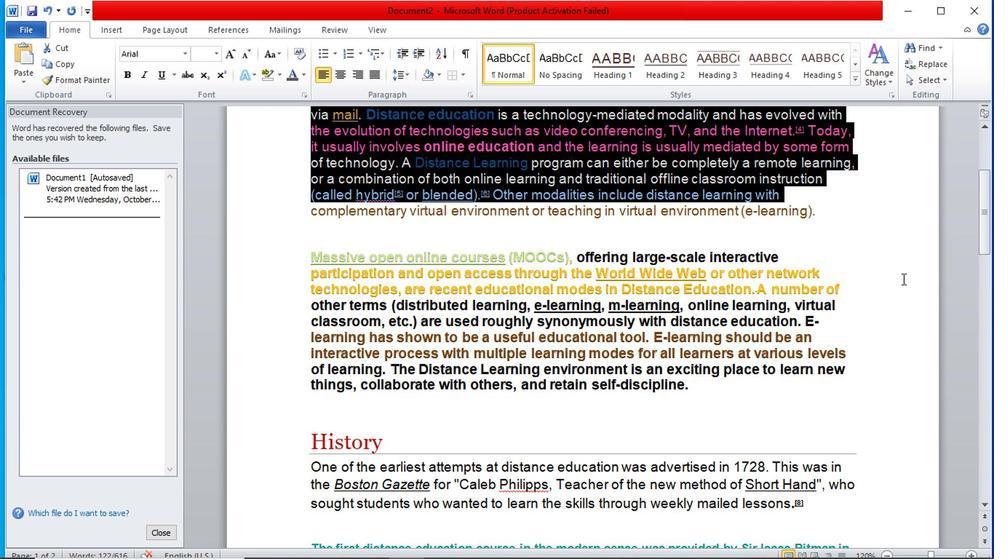 
Action: Mouse scrolled (896, 281) with delta (0, 1)
Screenshot: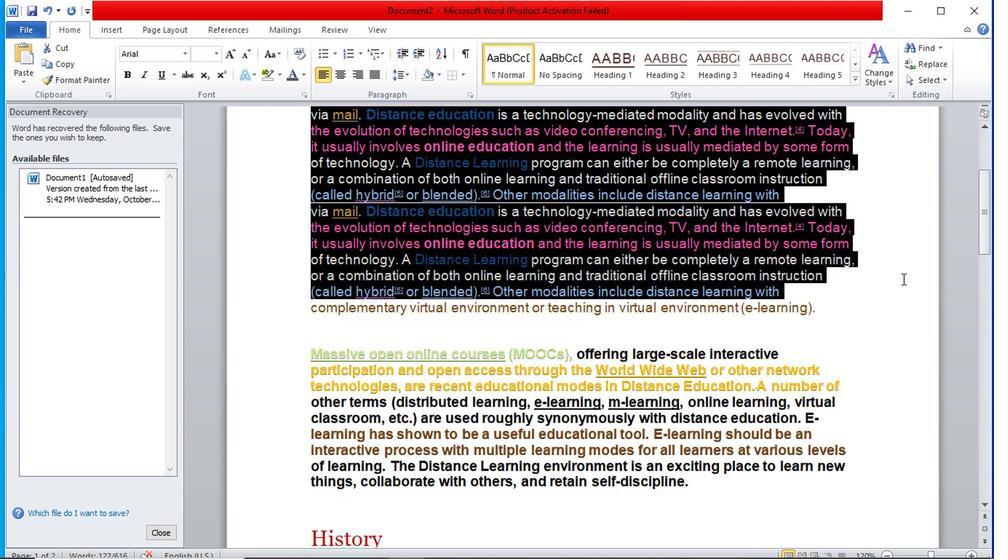 
Action: Mouse moved to (896, 290)
Screenshot: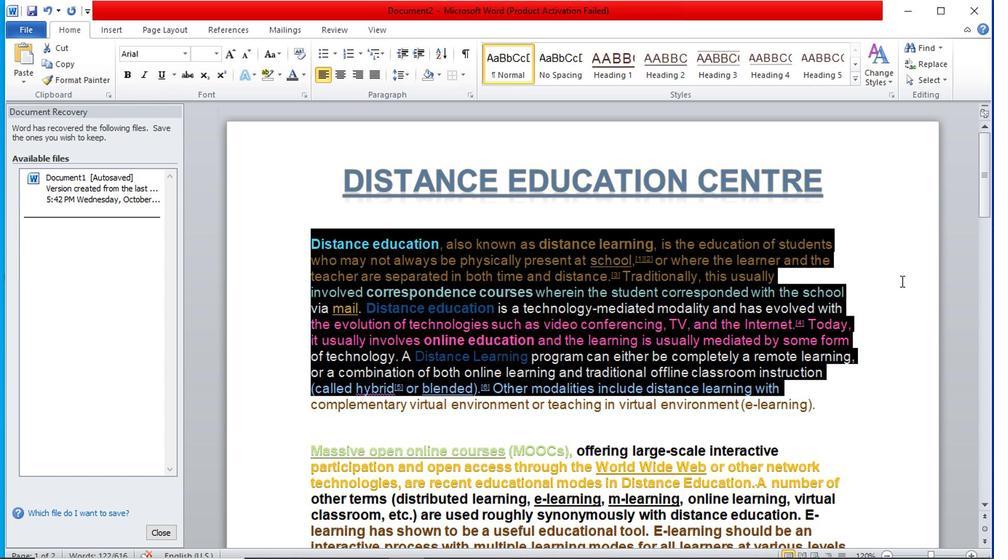 
Action: Mouse scrolled (896, 289) with delta (0, -1)
Screenshot: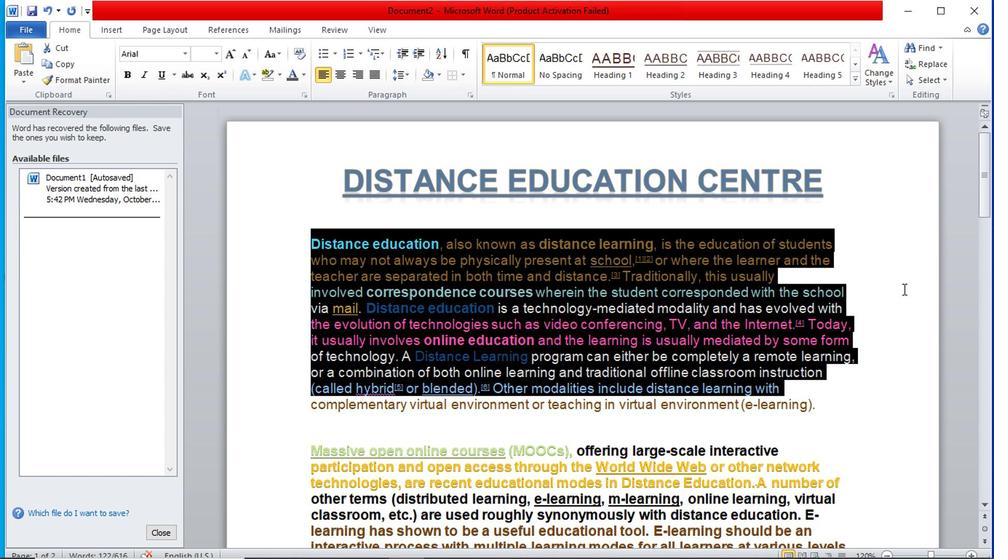 
Action: Mouse moved to (896, 291)
Screenshot: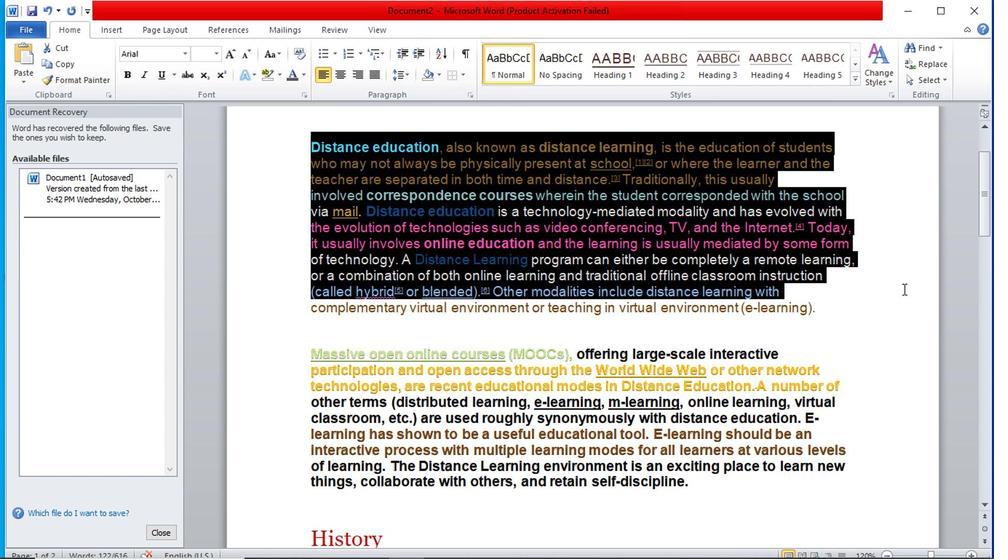 
Action: Mouse scrolled (896, 290) with delta (0, 0)
Screenshot: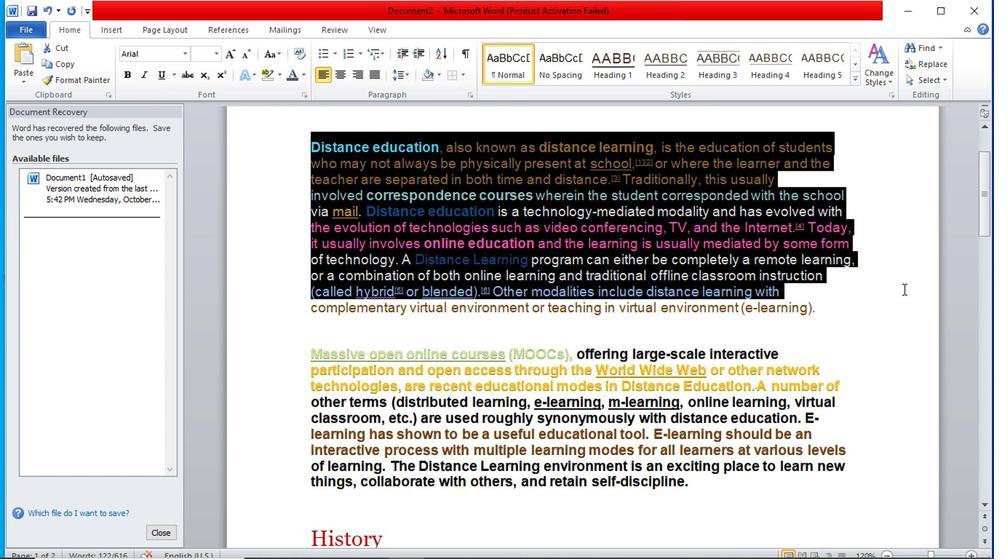 
Action: Mouse scrolled (896, 291) with delta (0, 0)
Screenshot: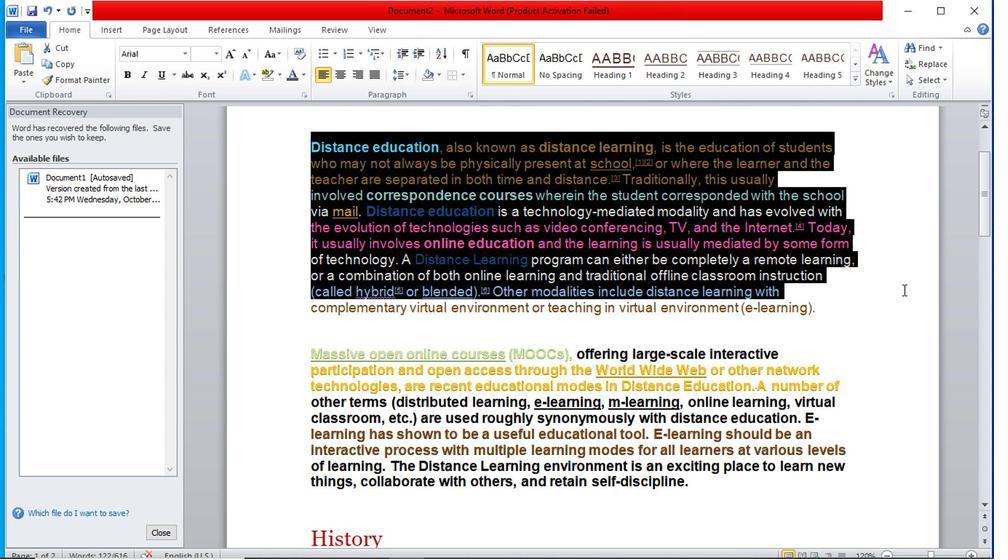 
Action: Mouse scrolled (896, 291) with delta (0, 0)
Screenshot: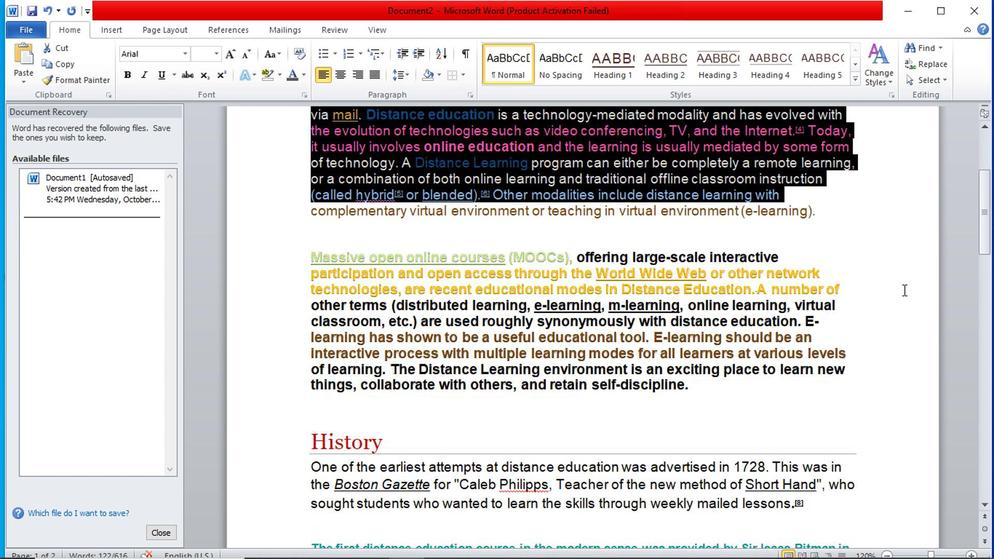
Action: Mouse moved to (873, 282)
Screenshot: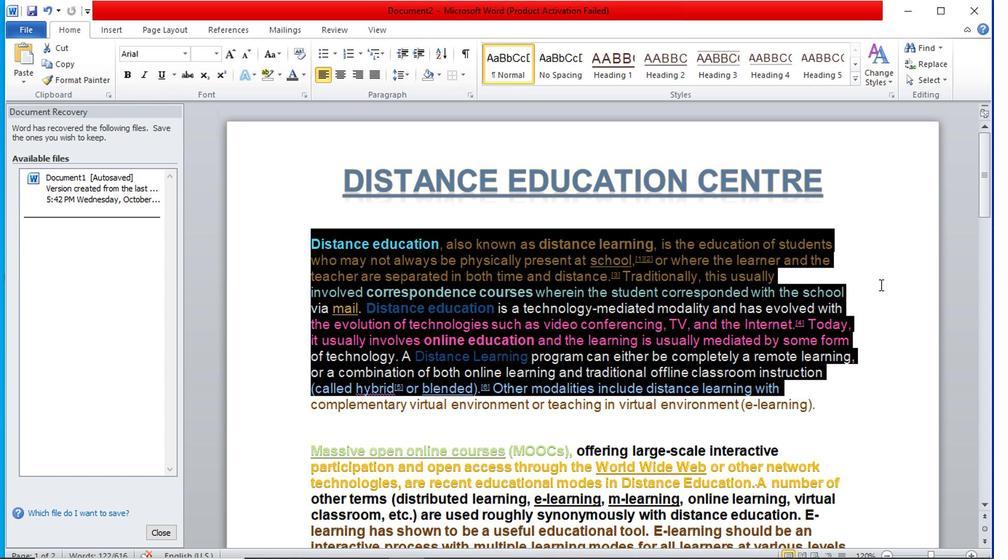 
Action: Mouse scrolled (873, 281) with delta (0, 0)
Screenshot: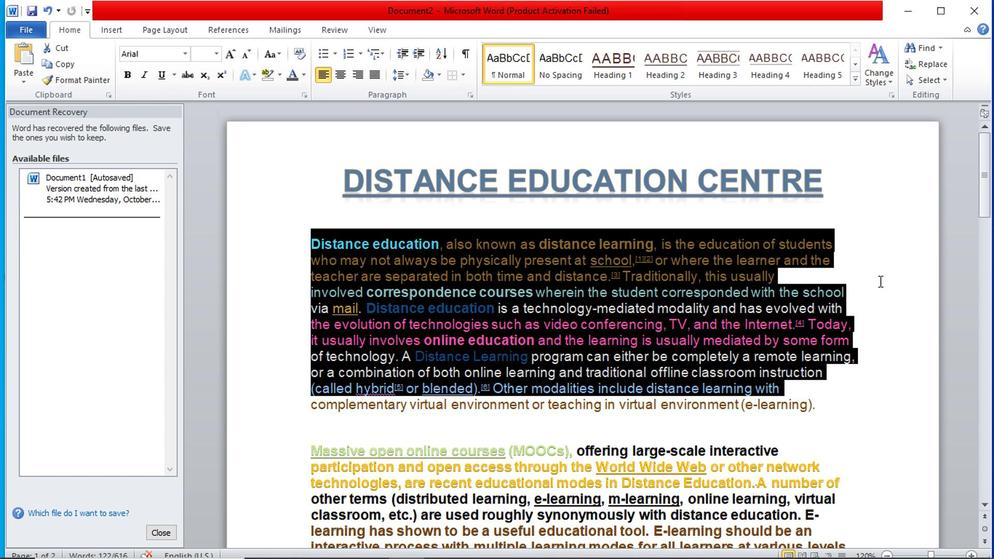 
Action: Mouse scrolled (873, 283) with delta (0, 1)
Screenshot: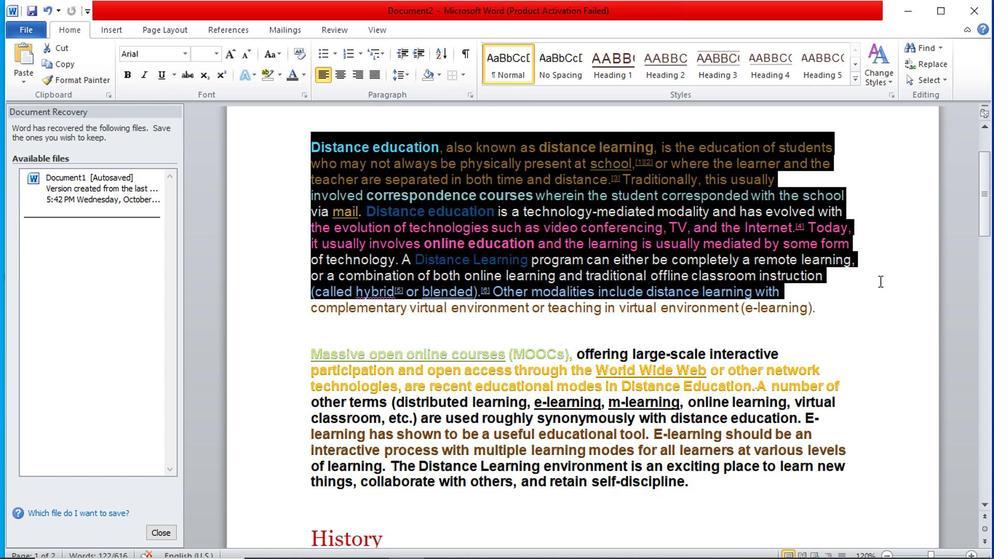 
Action: Mouse scrolled (873, 283) with delta (0, 1)
Screenshot: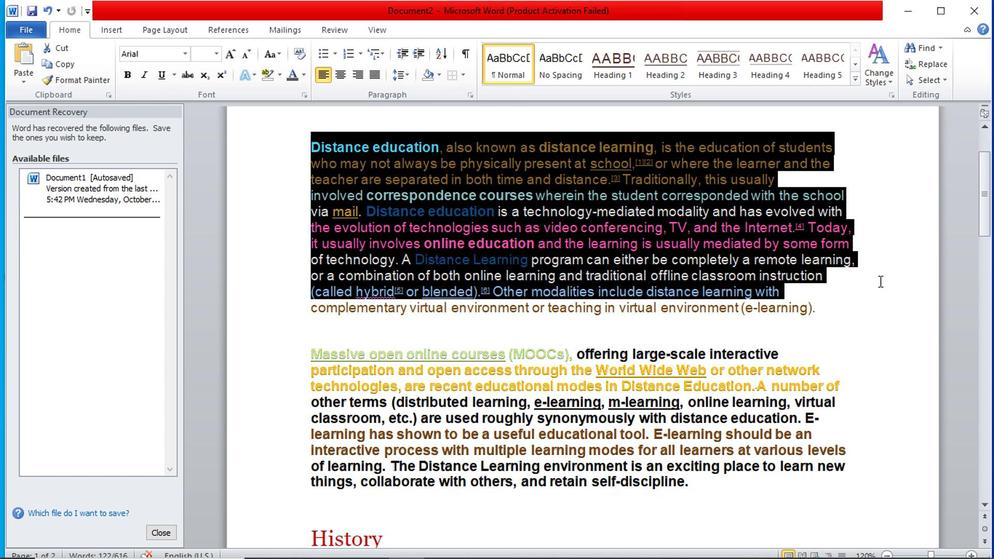 
Action: Mouse scrolled (873, 283) with delta (0, 1)
Screenshot: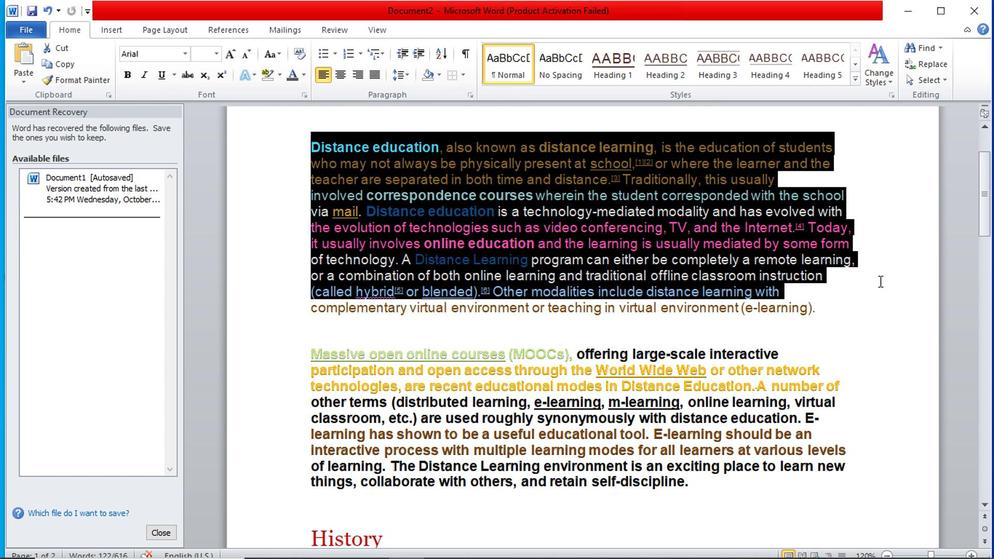 
Action: Mouse scrolled (873, 283) with delta (0, 1)
Screenshot: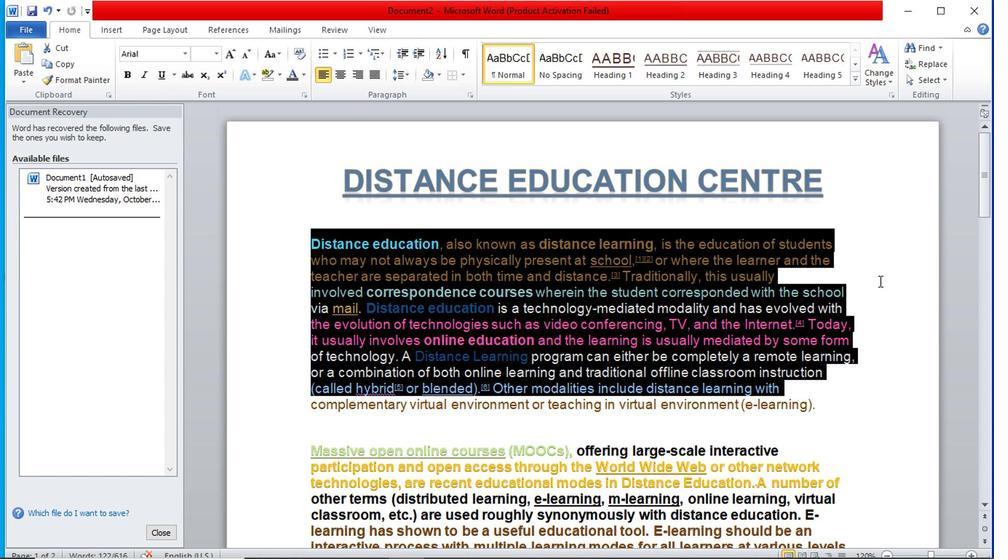
Action: Mouse scrolled (873, 283) with delta (0, 1)
Screenshot: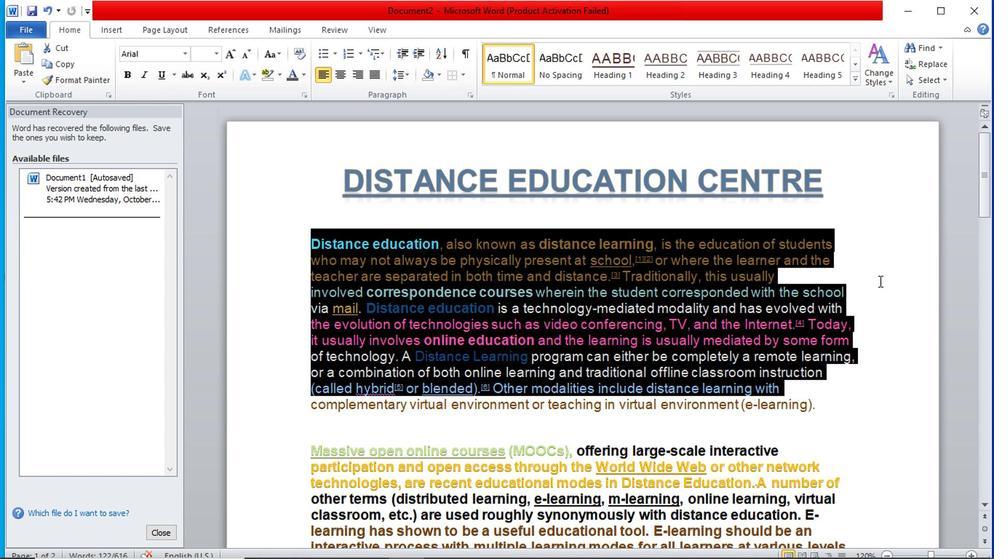 
Action: Mouse moved to (948, 227)
Screenshot: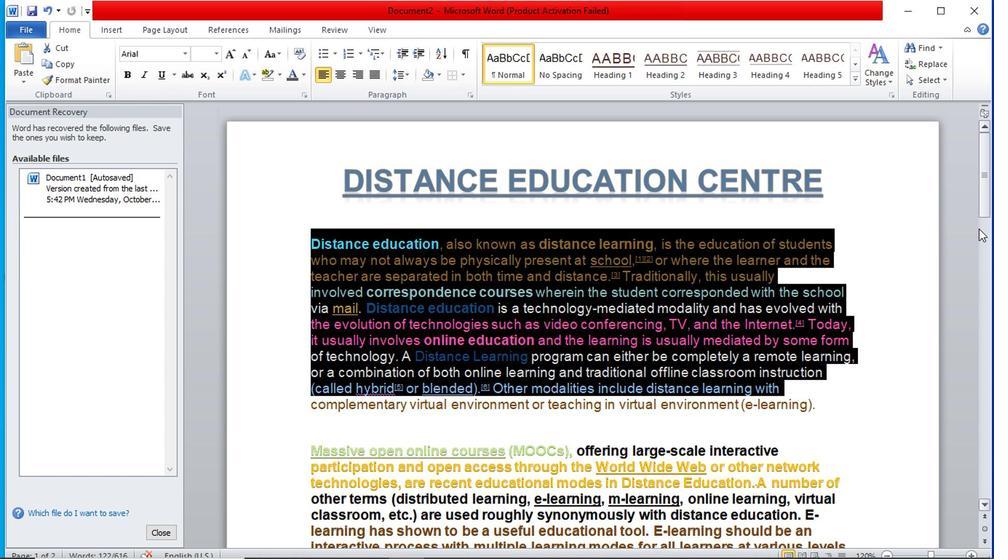 
Action: Mouse pressed left at (948, 227)
Screenshot: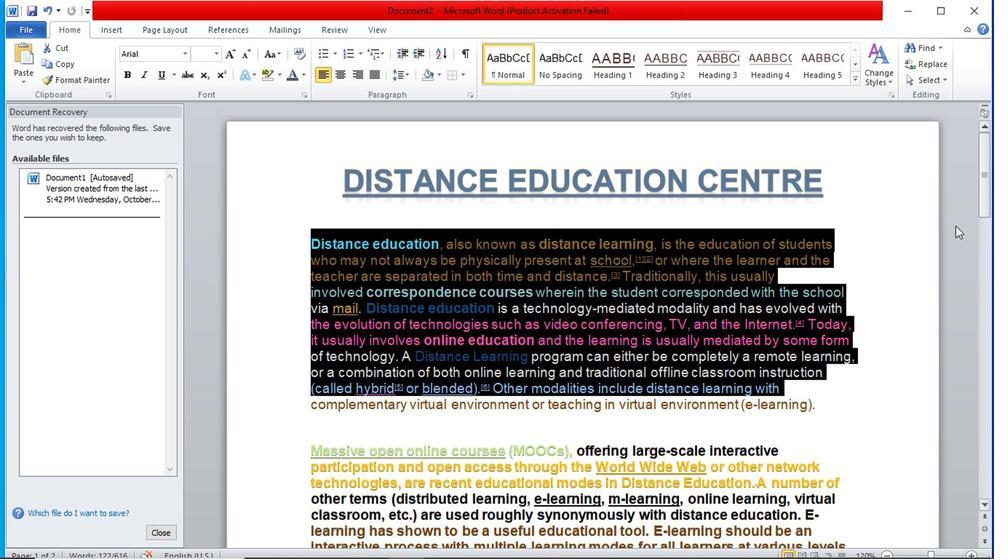 
Action: Mouse pressed left at (948, 227)
Screenshot: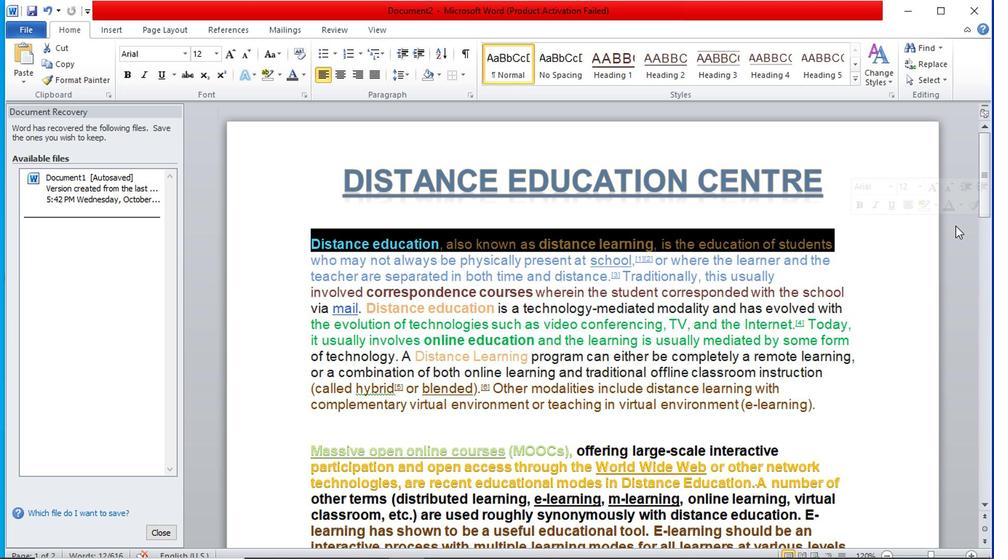 
Action: Mouse moved to (303, 75)
Screenshot: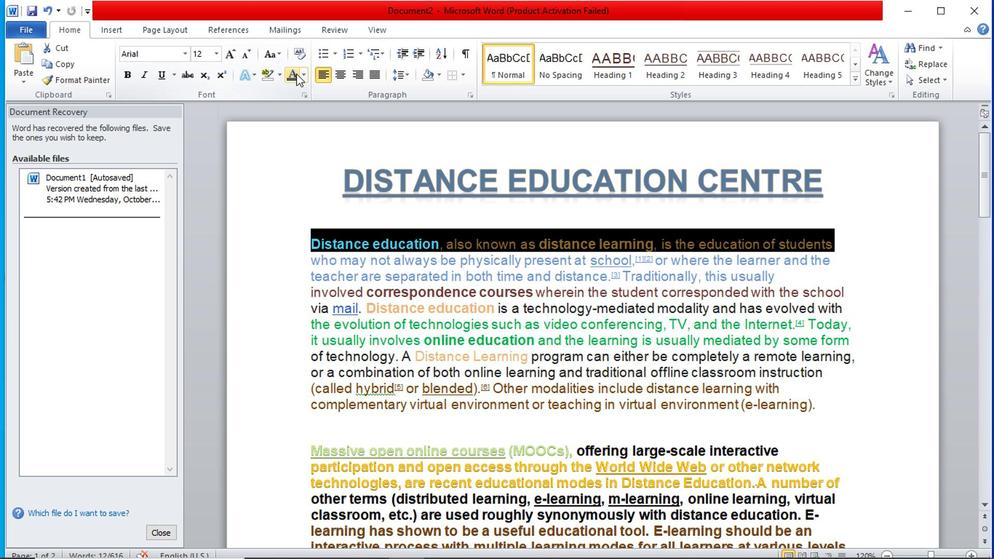 
Action: Mouse pressed left at (303, 75)
Screenshot: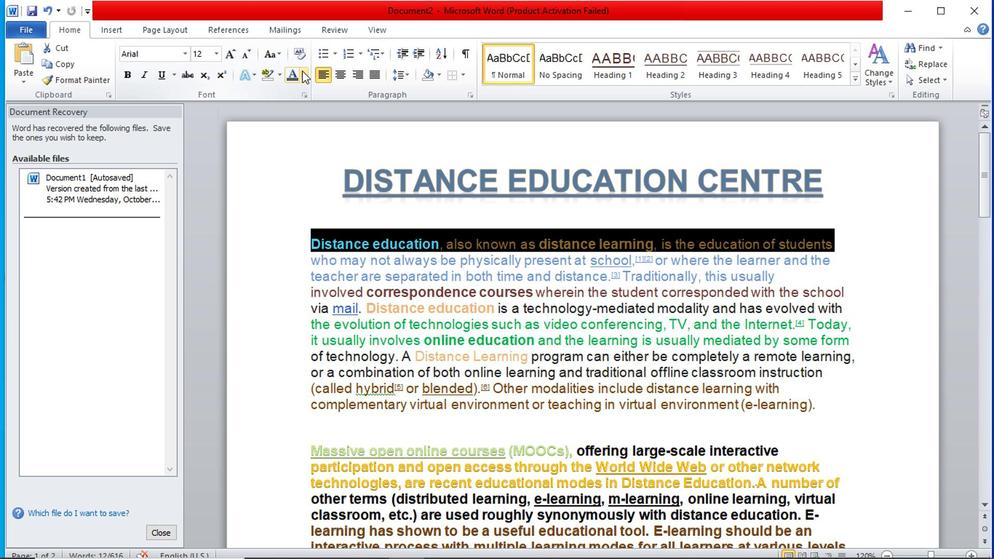 
Action: Mouse moved to (297, 296)
Screenshot: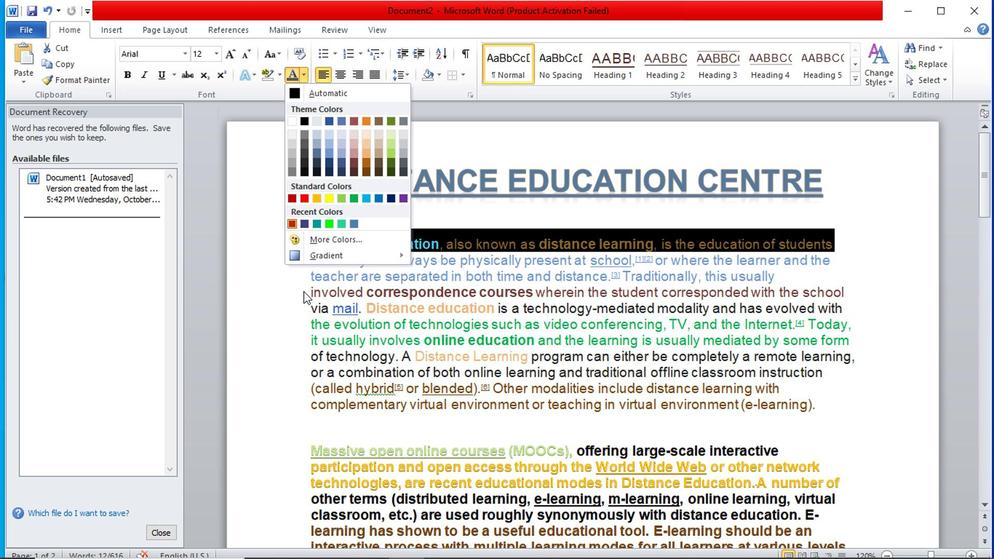 
Action: Mouse pressed left at (297, 296)
Screenshot: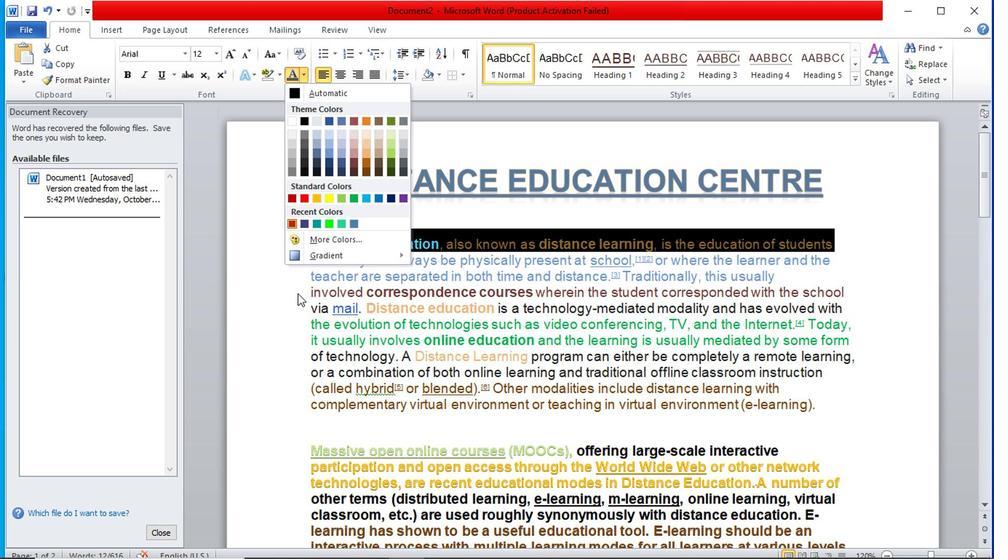 
Action: Mouse moved to (298, 380)
Screenshot: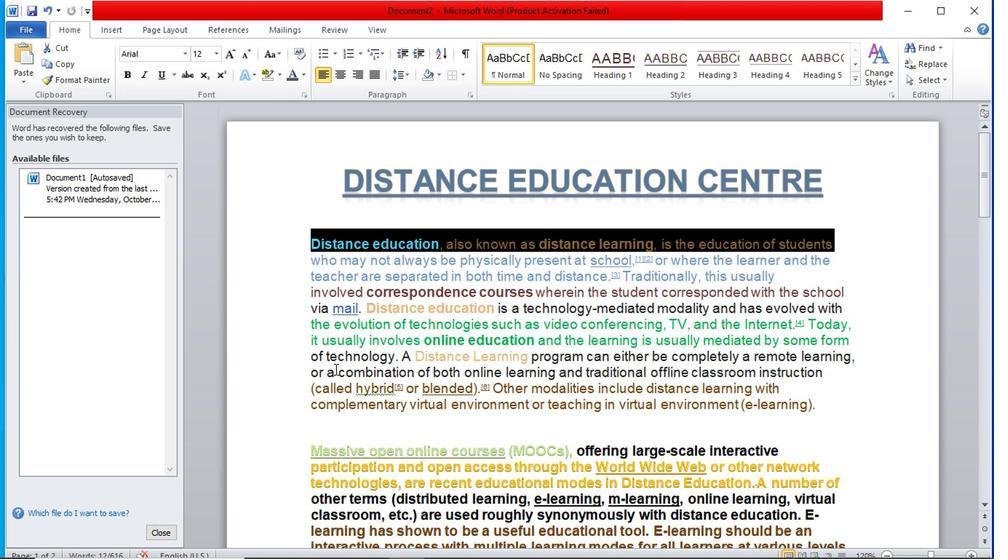 
Action: Mouse pressed left at (298, 380)
Screenshot: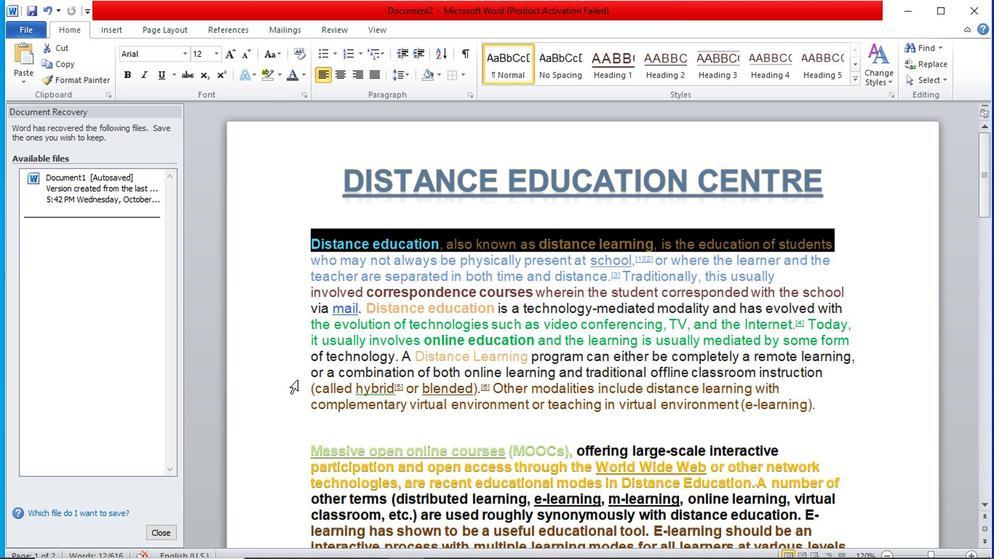 
Action: Mouse moved to (284, 289)
Screenshot: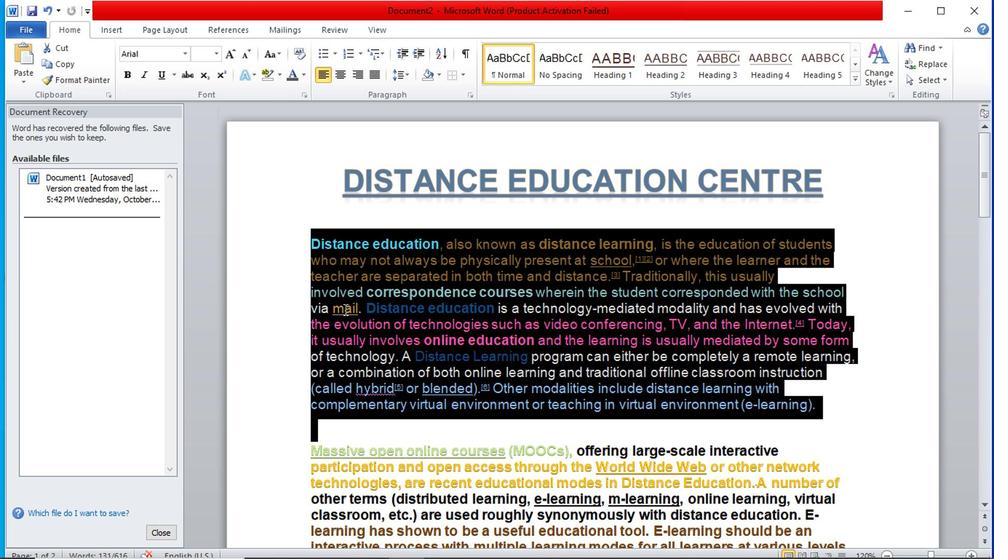 
Action: Mouse pressed left at (284, 289)
Screenshot: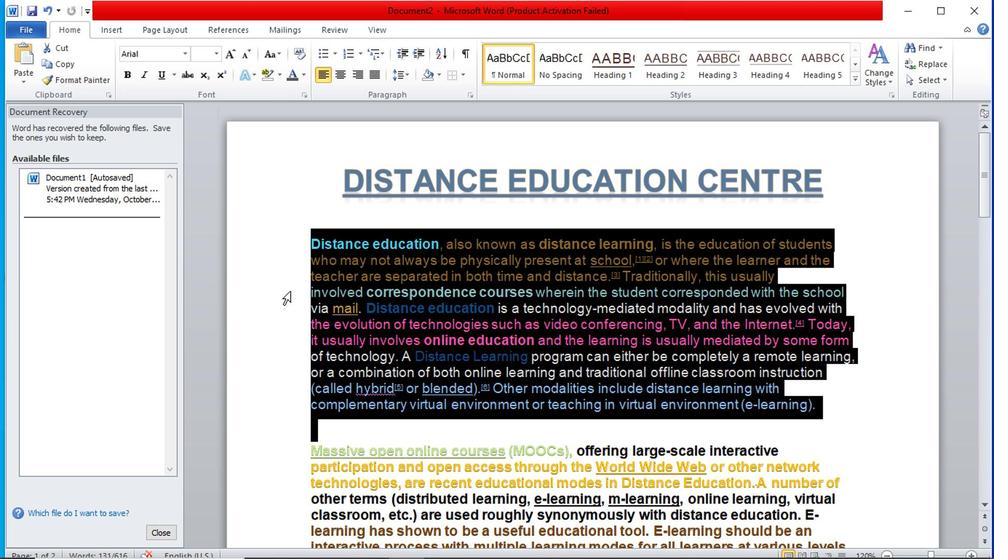 
Action: Mouse moved to (201, 286)
Screenshot: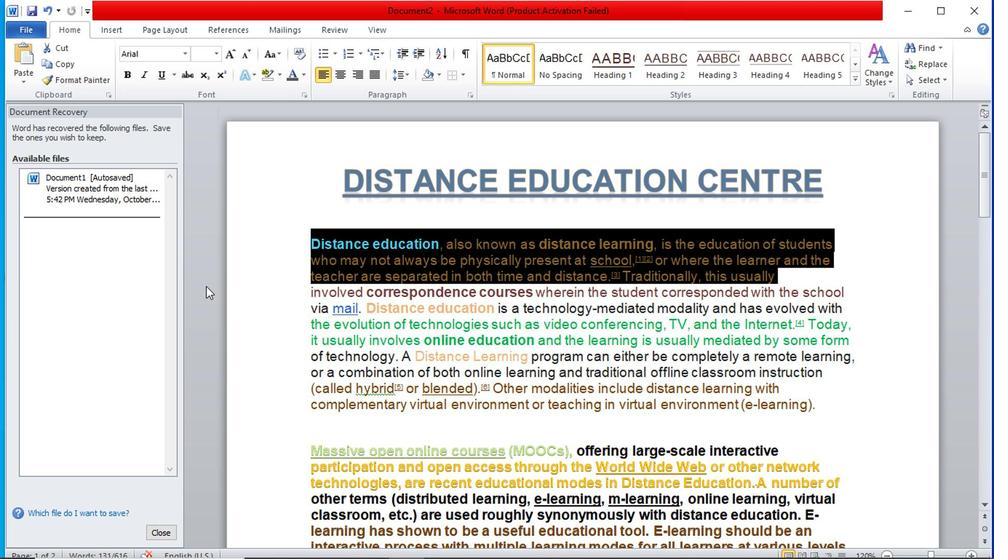 
Action: Mouse pressed left at (201, 286)
Screenshot: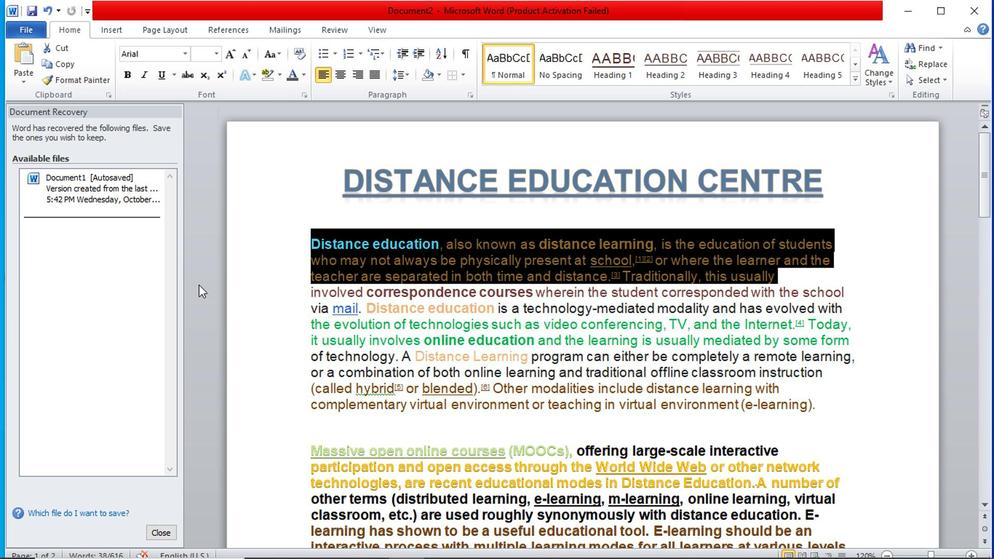 
Action: Mouse moved to (207, 283)
Screenshot: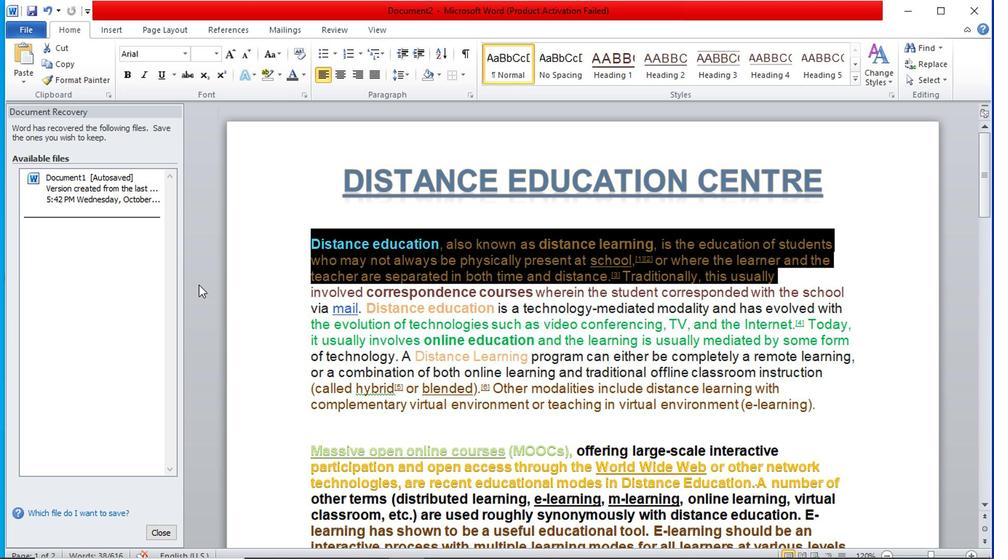 
Action: Mouse pressed left at (207, 283)
Screenshot: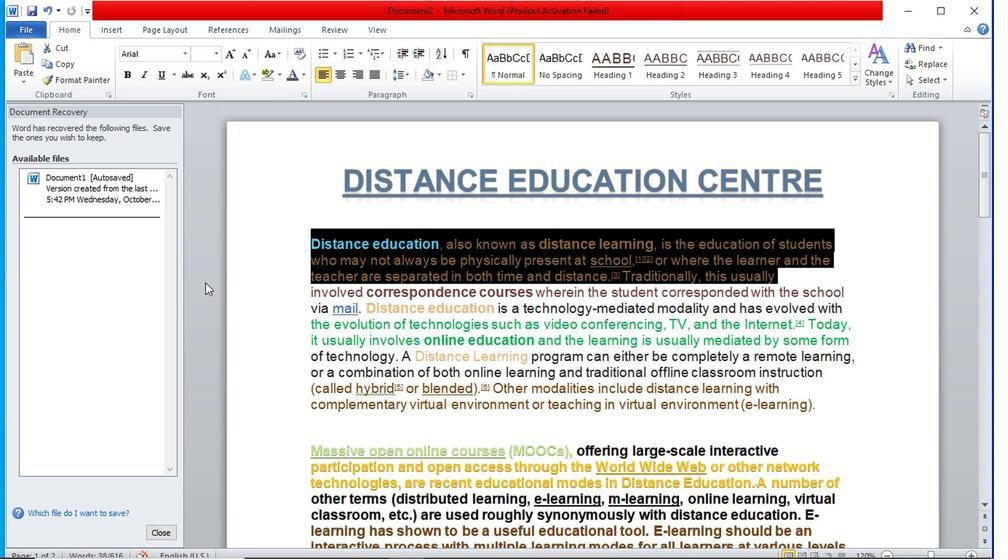 
Action: Mouse moved to (963, 251)
Screenshot: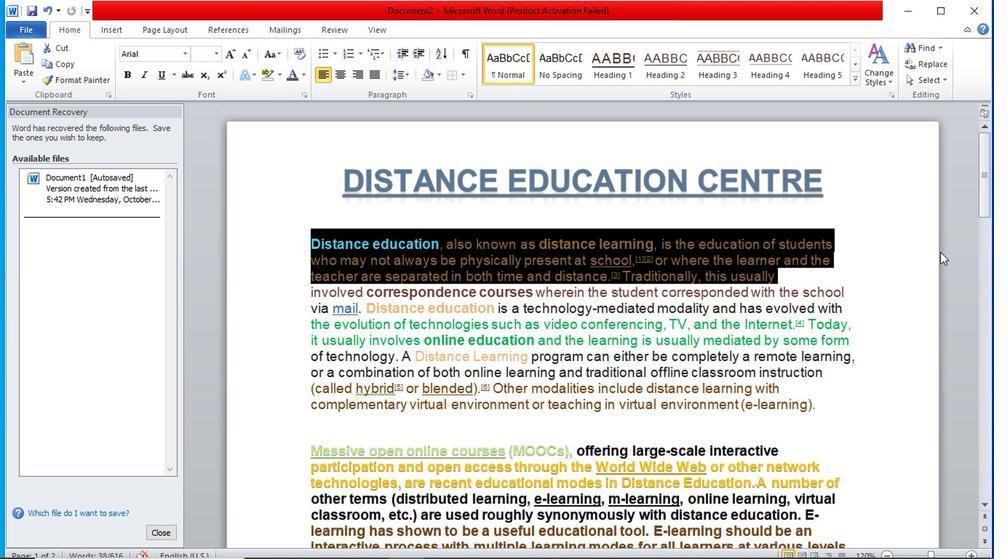 
Action: Mouse pressed left at (963, 251)
Screenshot: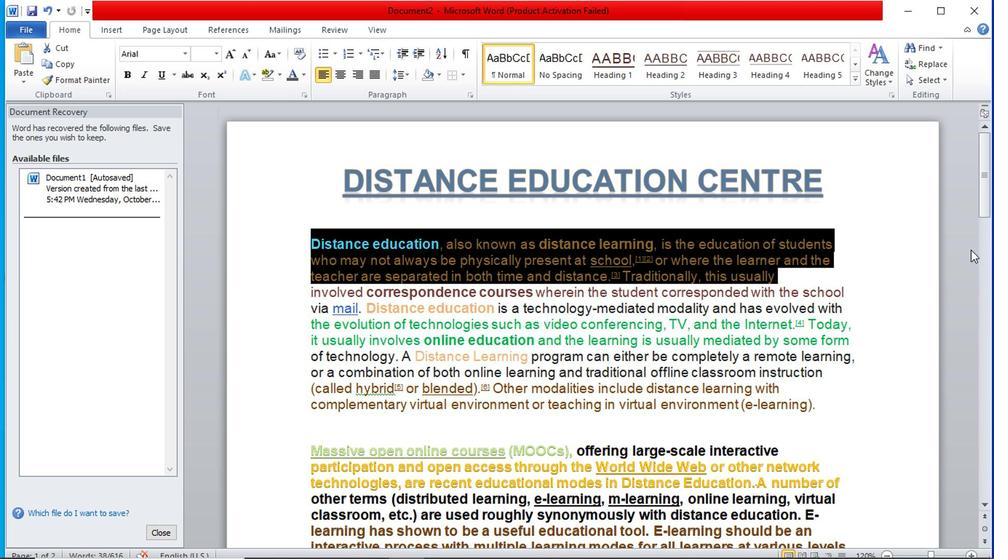 
Action: Mouse moved to (963, 251)
Screenshot: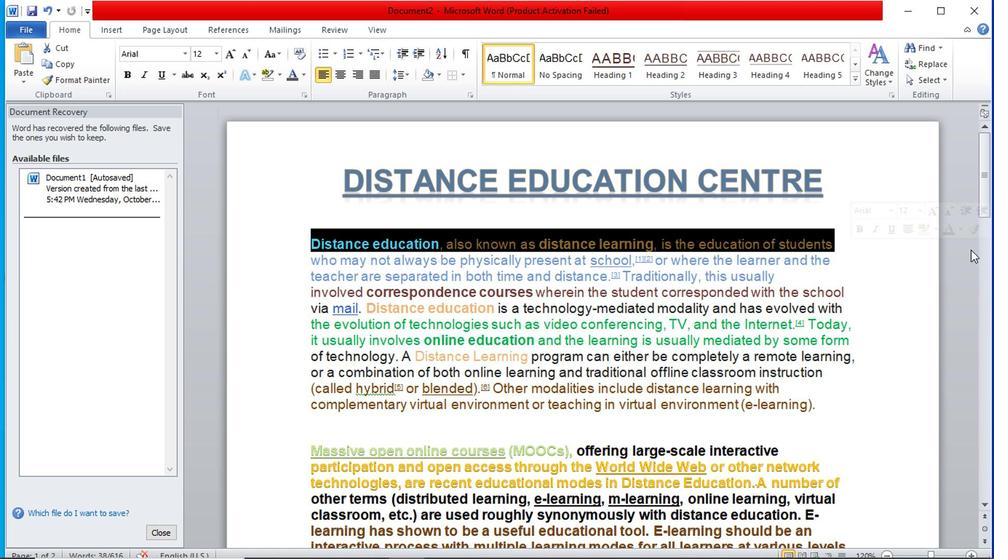 
Action: Mouse pressed left at (963, 251)
Screenshot: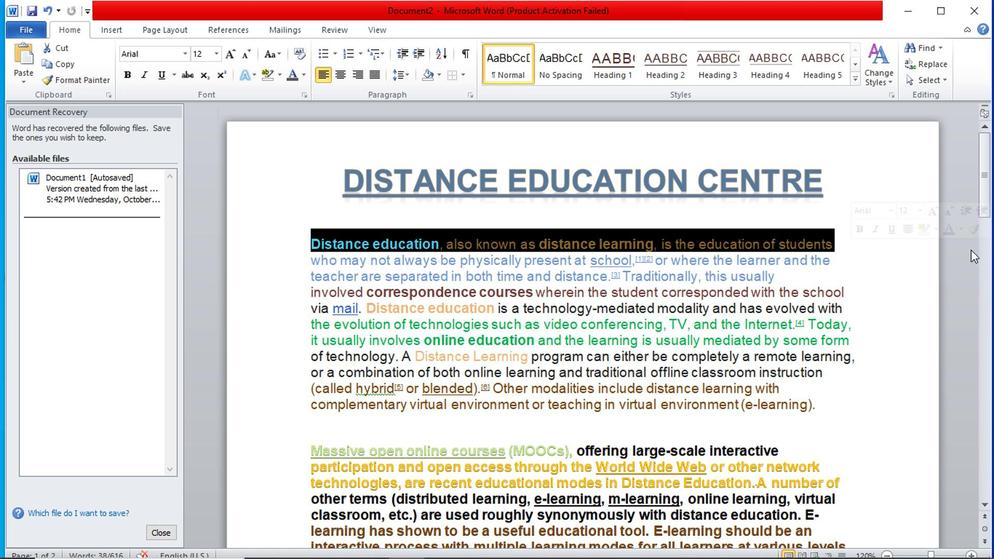 
Action: Mouse moved to (879, 272)
Screenshot: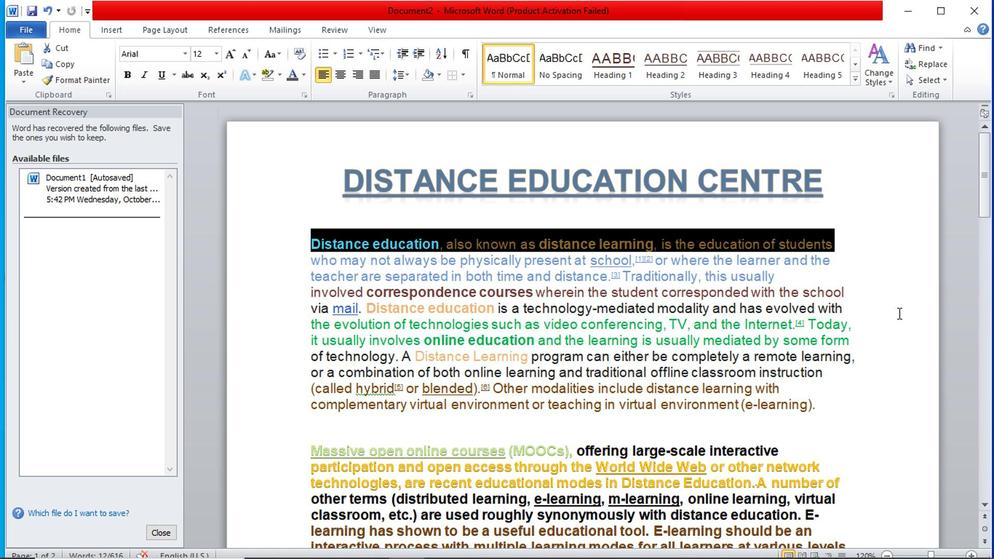 
Action: Mouse pressed left at (879, 272)
Screenshot: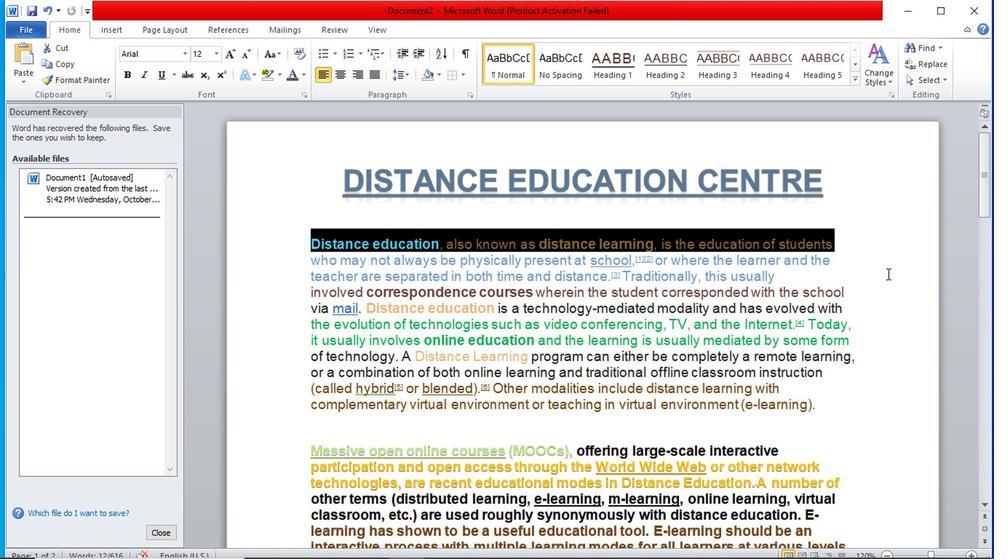 
Action: Mouse moved to (308, 176)
Screenshot: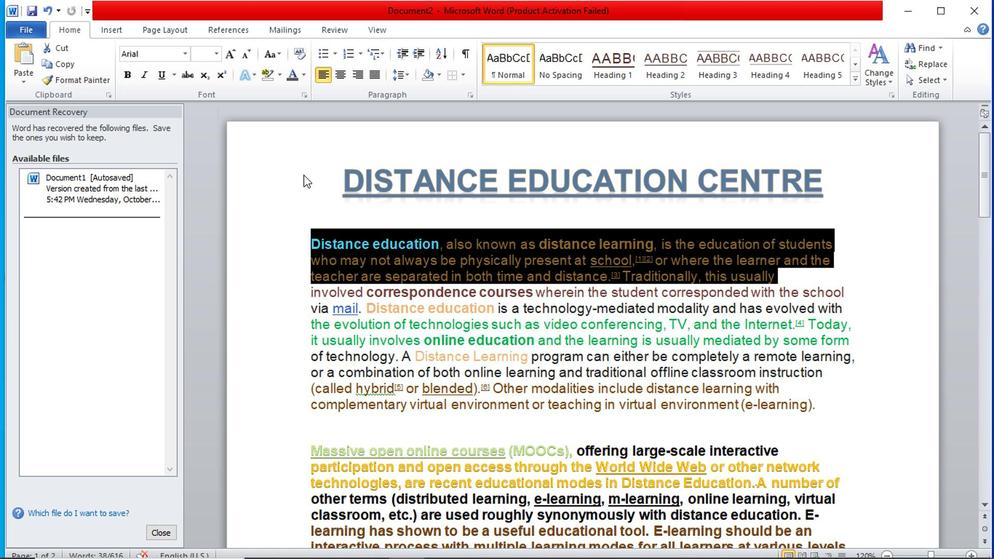 
Action: Mouse pressed left at (308, 176)
Screenshot: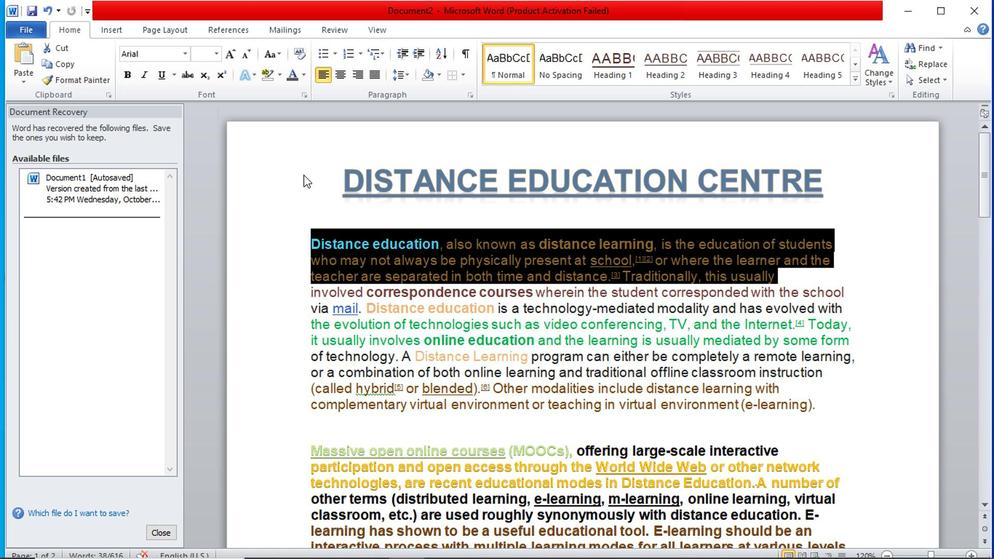 
Action: Mouse moved to (315, 178)
Screenshot: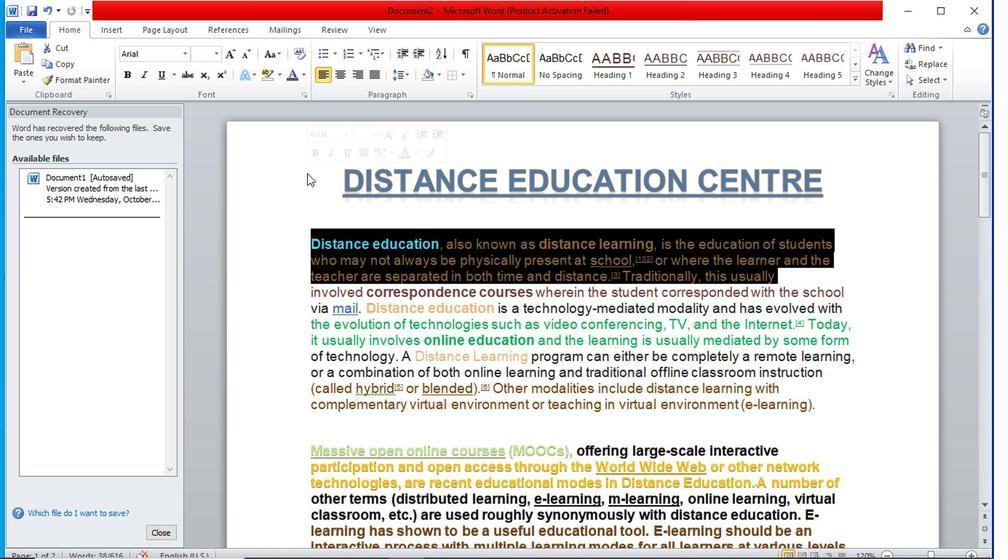 
Action: Mouse pressed left at (315, 178)
Screenshot: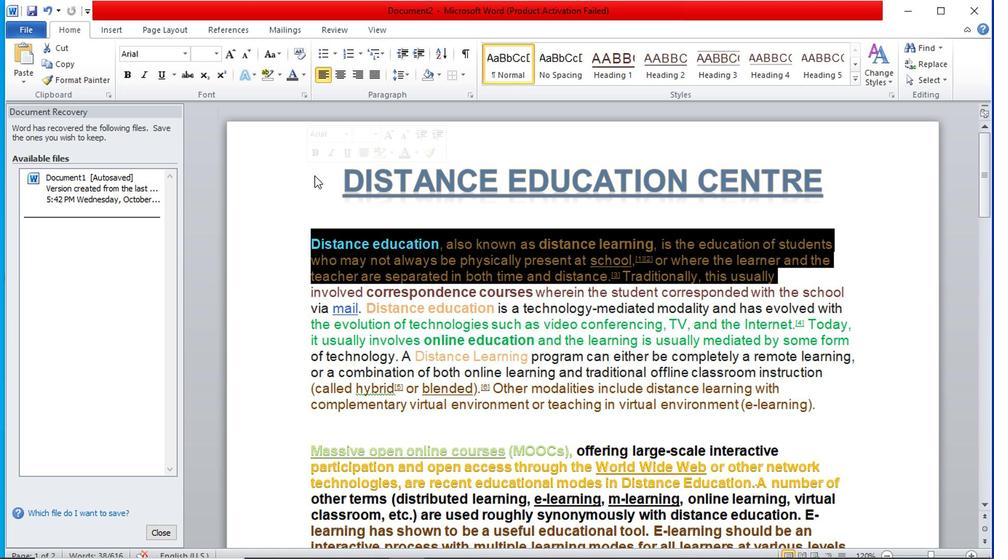 
Action: Mouse pressed left at (315, 178)
Screenshot: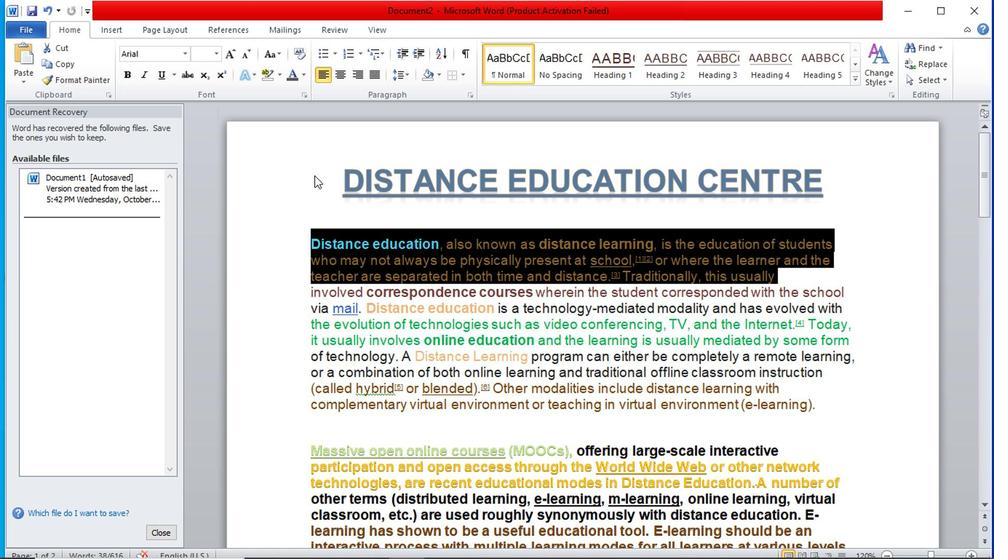 
Action: Mouse moved to (316, 178)
Screenshot: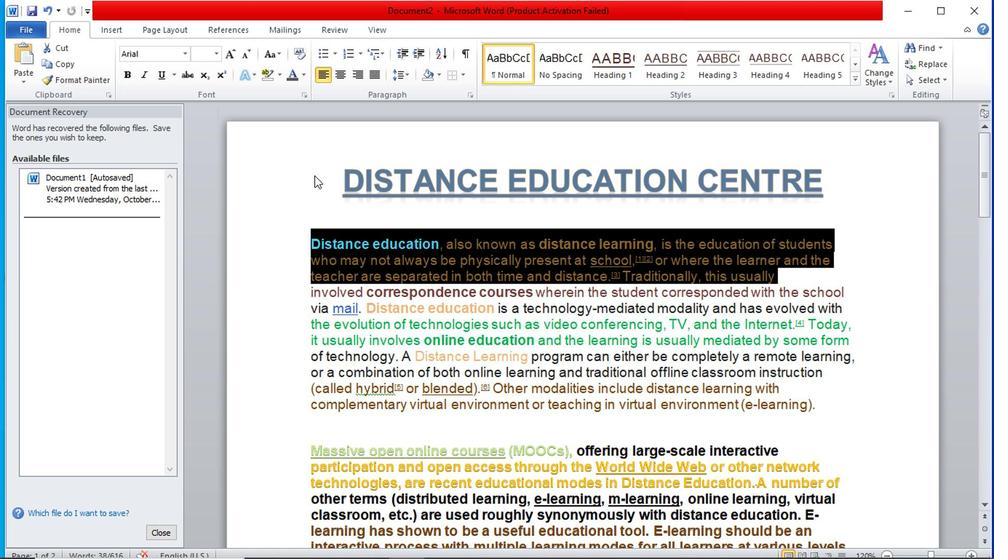 
Action: Mouse pressed left at (316, 178)
Screenshot: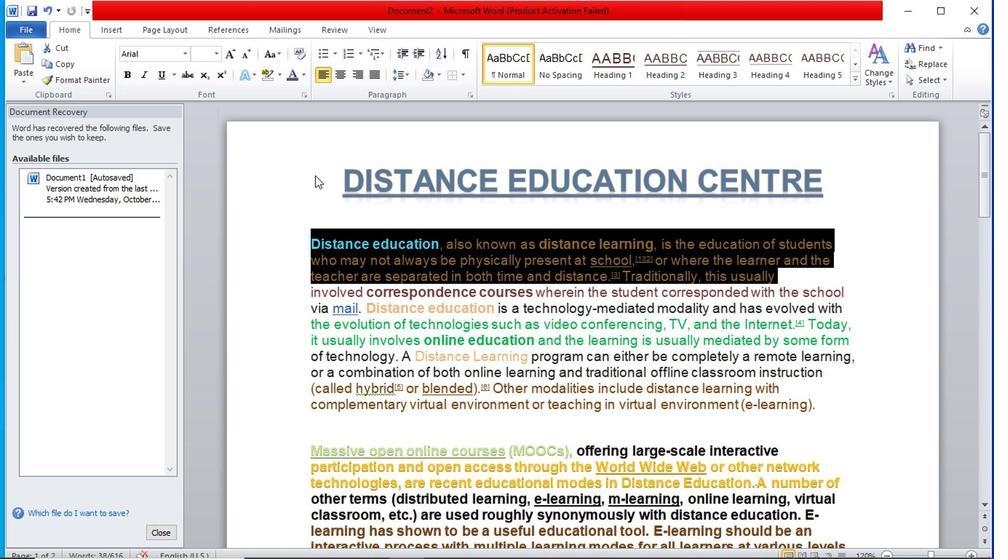 
Action: Mouse moved to (323, 170)
Screenshot: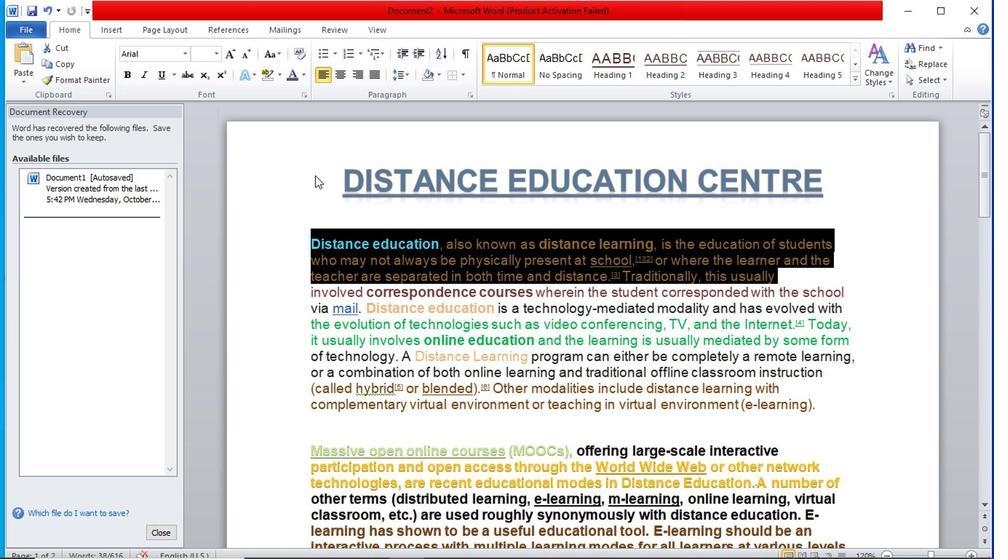 
Action: Mouse pressed left at (323, 170)
Screenshot: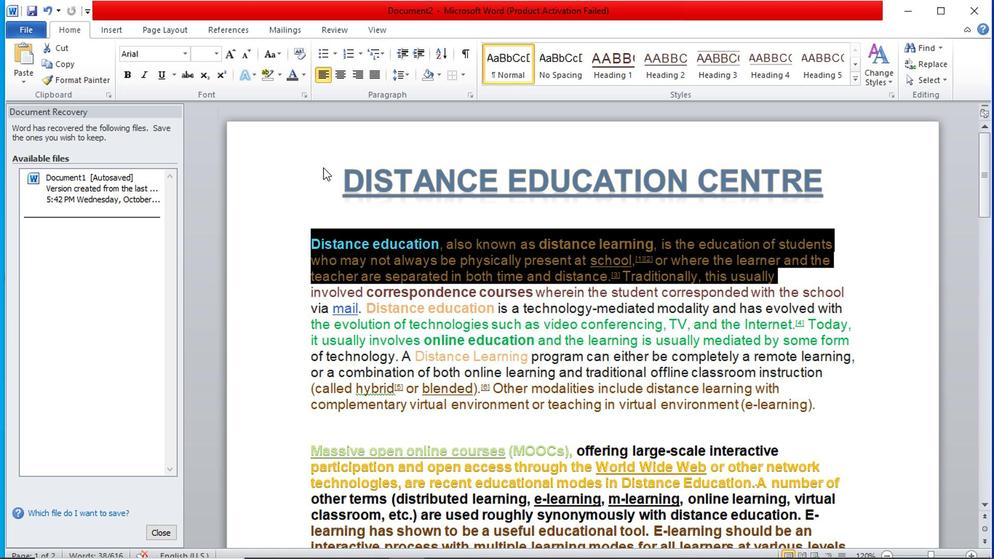
Action: Mouse pressed left at (323, 170)
Screenshot: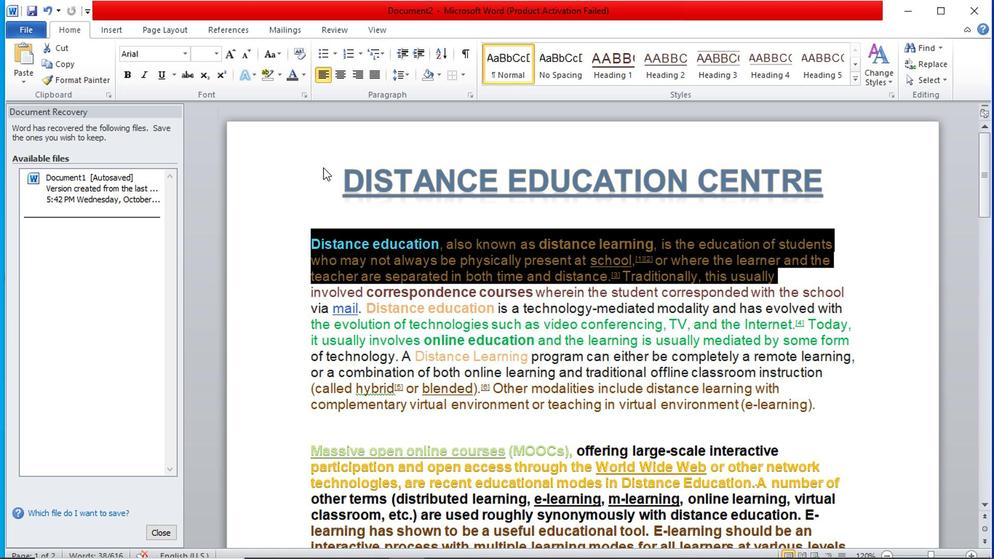 
Action: Mouse pressed left at (323, 170)
Screenshot: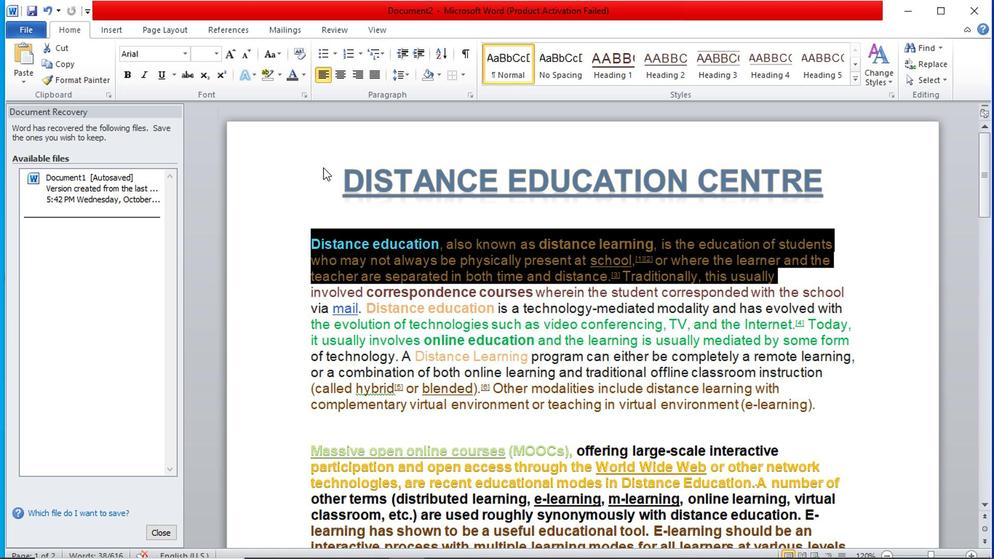 
Action: Mouse pressed left at (323, 170)
Screenshot: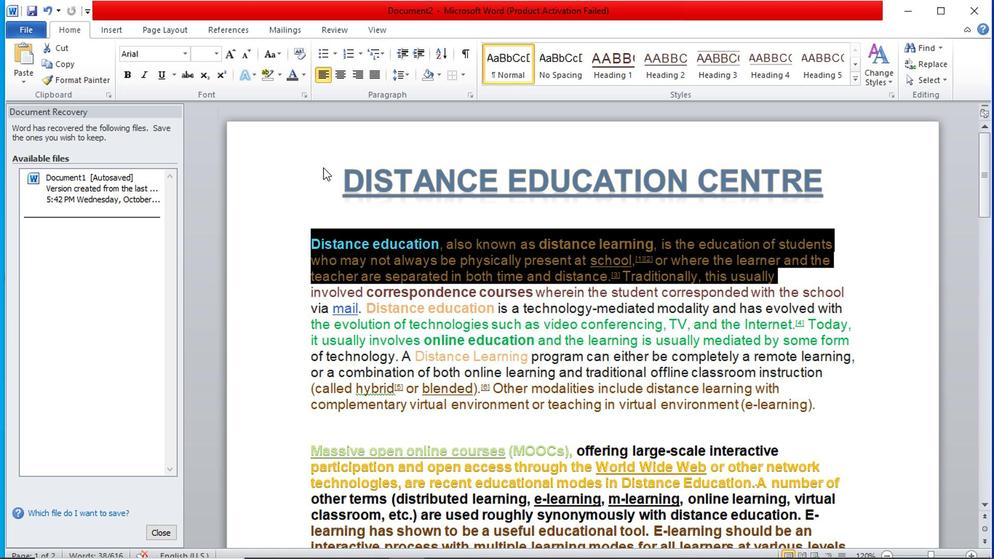 
Action: Mouse pressed left at (323, 170)
Screenshot: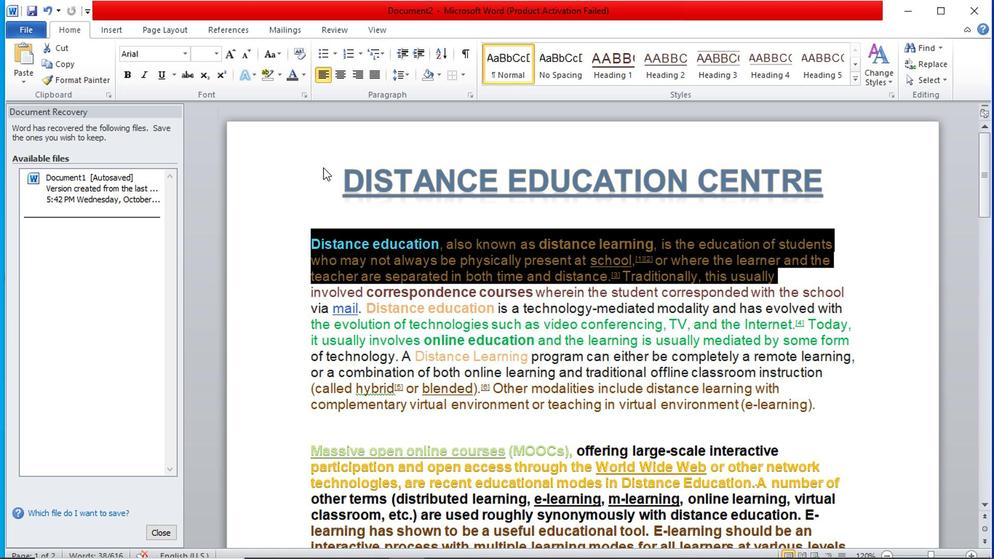 
Action: Mouse pressed left at (323, 170)
Screenshot: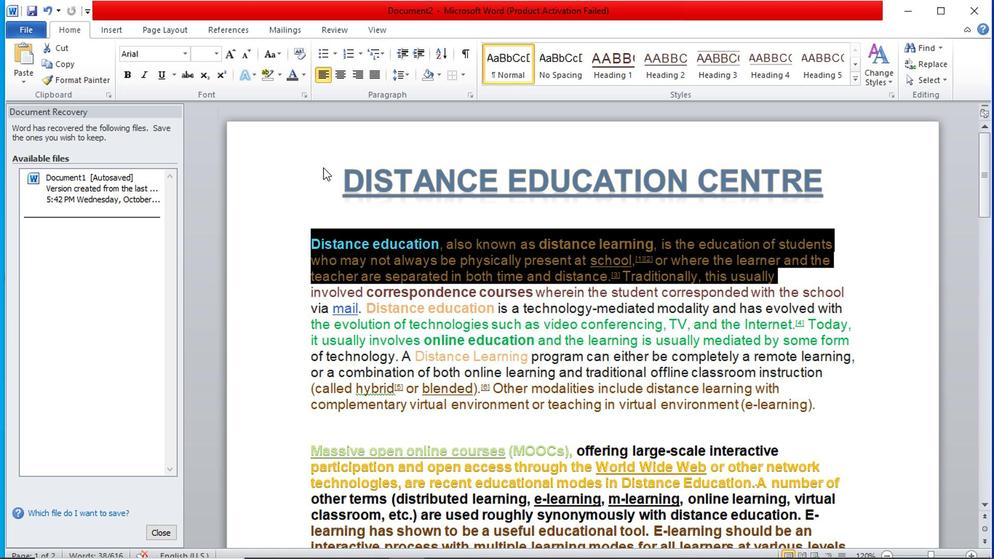
Action: Mouse moved to (318, 172)
Screenshot: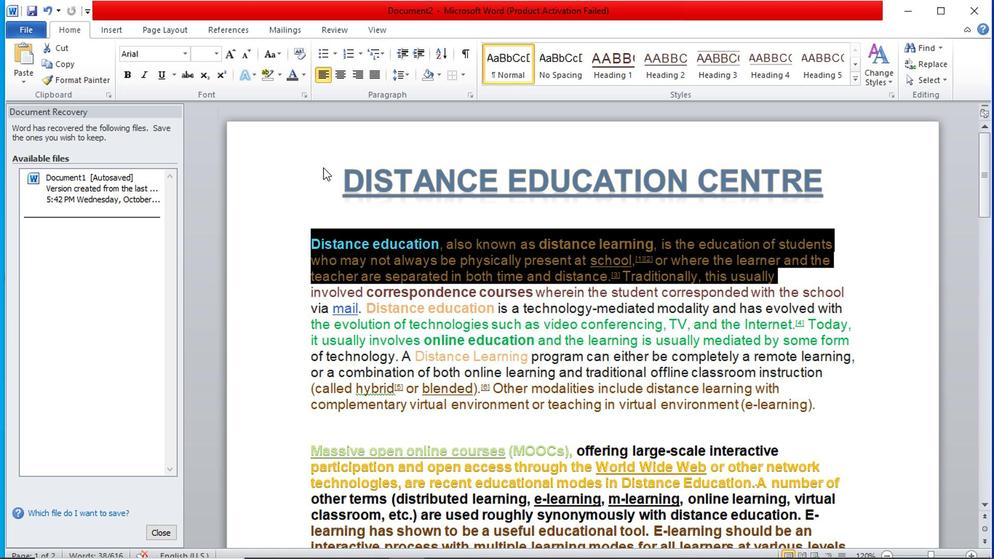 
Action: Mouse pressed left at (318, 172)
Screenshot: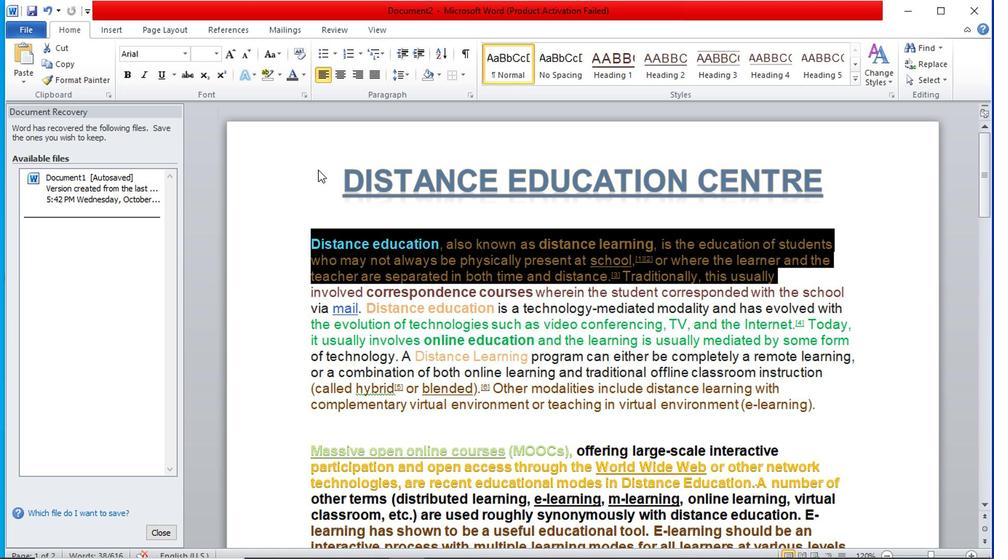 
Action: Mouse pressed left at (318, 172)
Screenshot: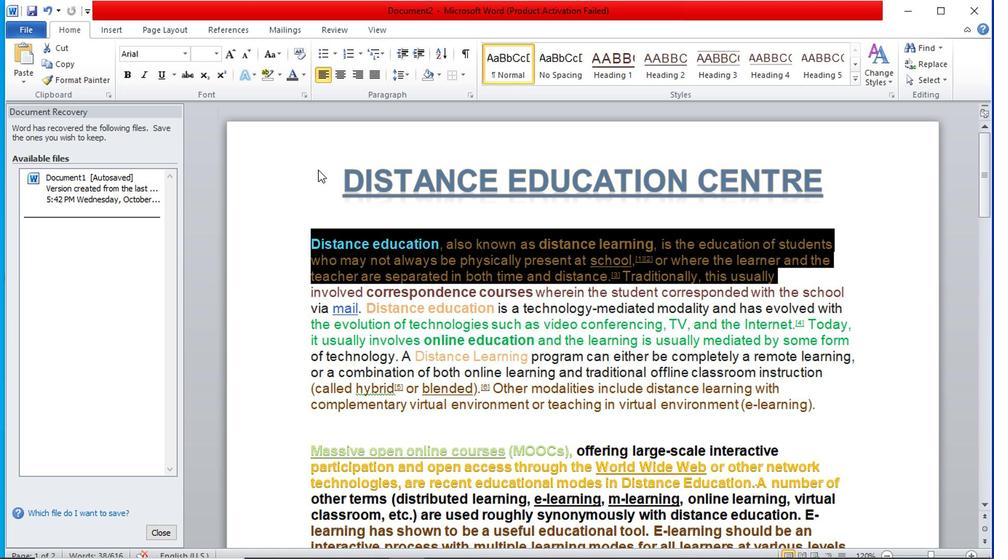 
Action: Mouse pressed left at (318, 172)
Screenshot: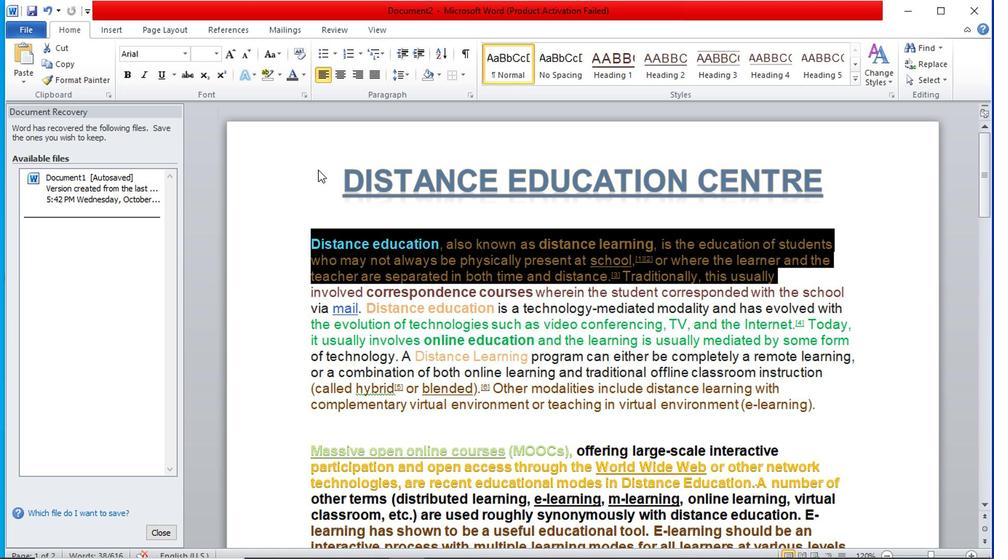 
Action: Mouse pressed left at (318, 172)
Screenshot: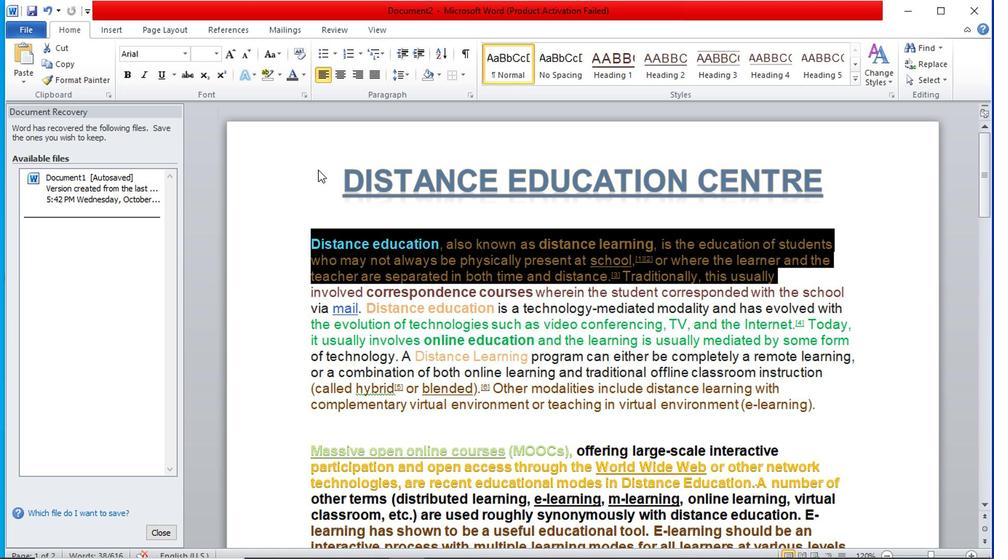
Action: Mouse pressed left at (318, 172)
Screenshot: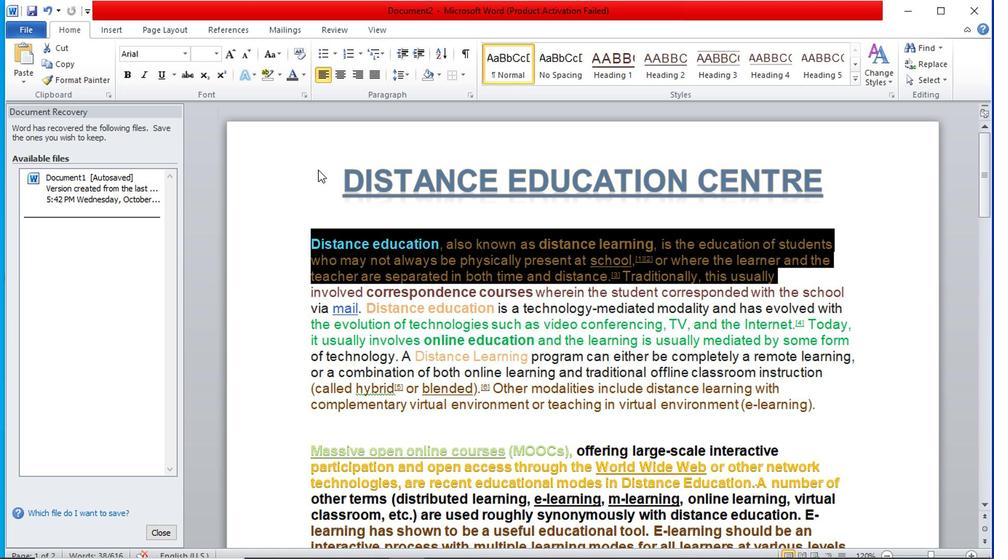 
Action: Mouse moved to (119, 29)
Screenshot: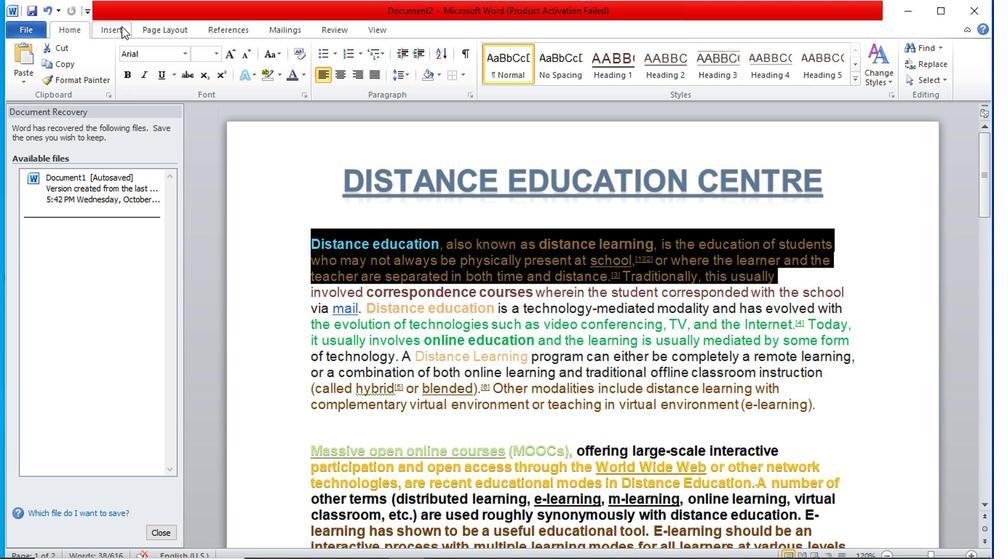 
Action: Mouse pressed left at (119, 29)
Screenshot: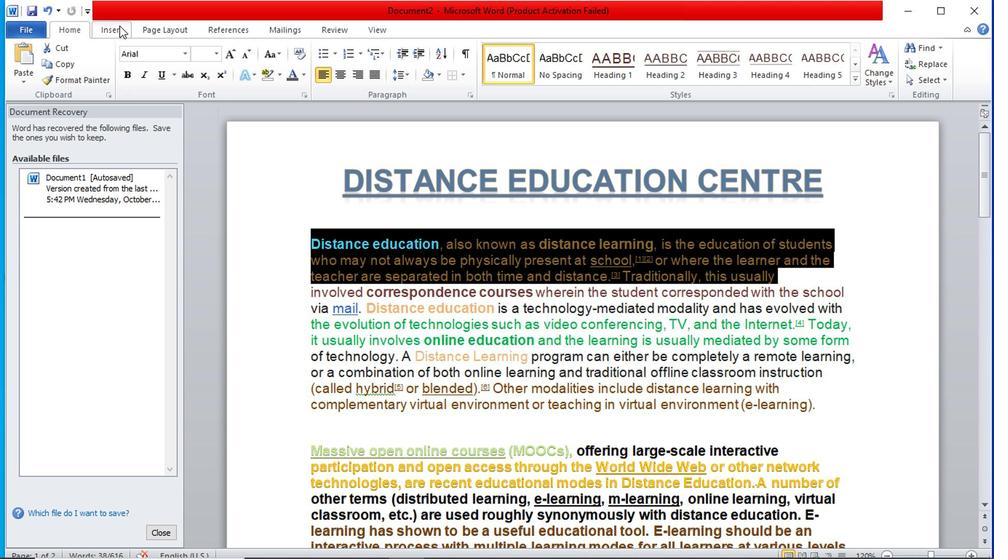 
Action: Mouse moved to (173, 32)
Screenshot: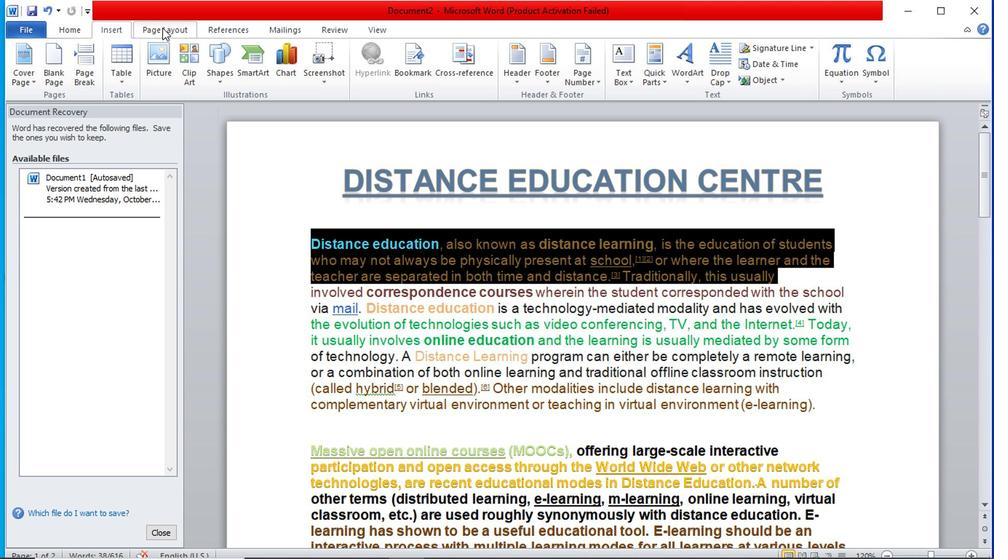
Action: Mouse pressed left at (173, 32)
Screenshot: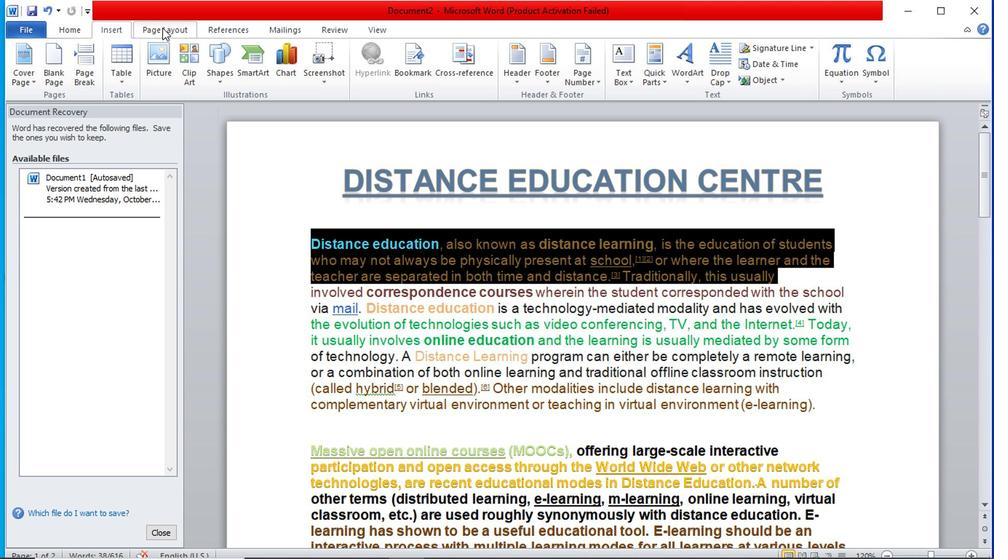 
Action: Mouse moved to (73, 32)
Screenshot: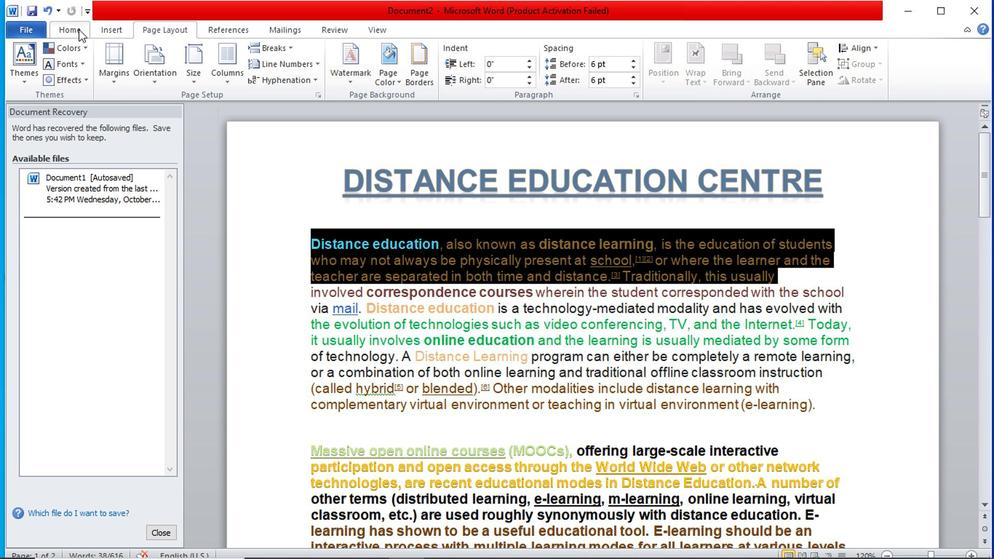 
Action: Mouse pressed left at (73, 32)
Screenshot: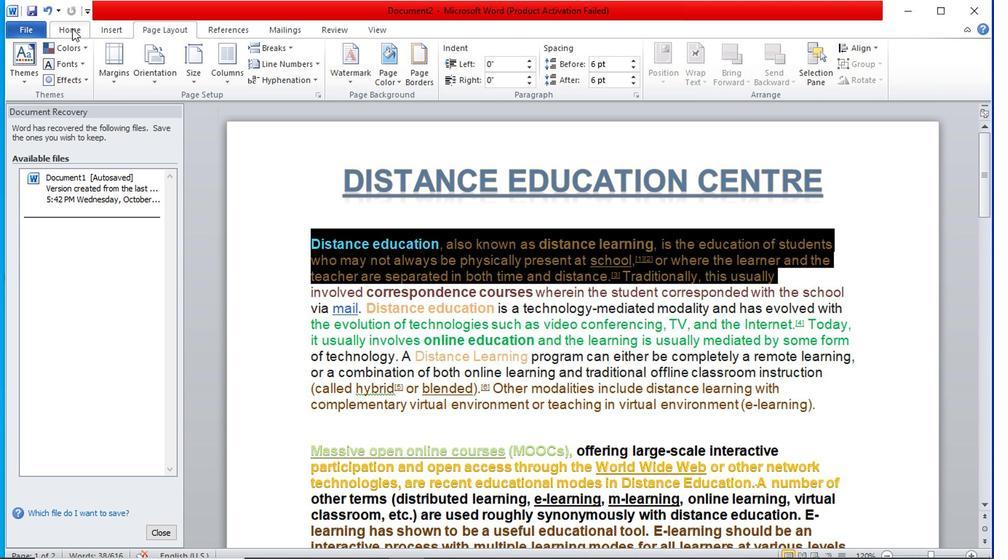 
Action: Mouse moved to (330, 179)
Screenshot: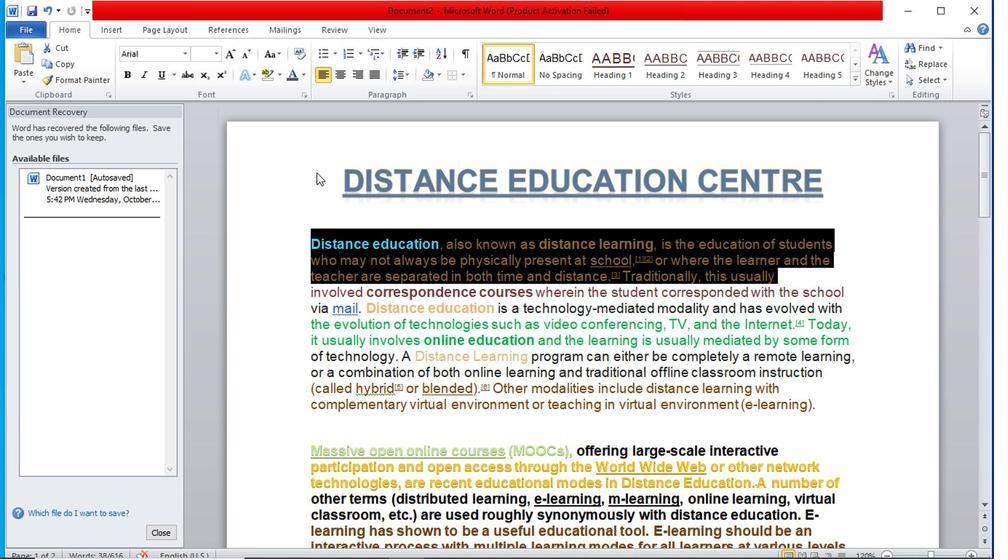 
Action: Mouse pressed left at (330, 179)
Screenshot: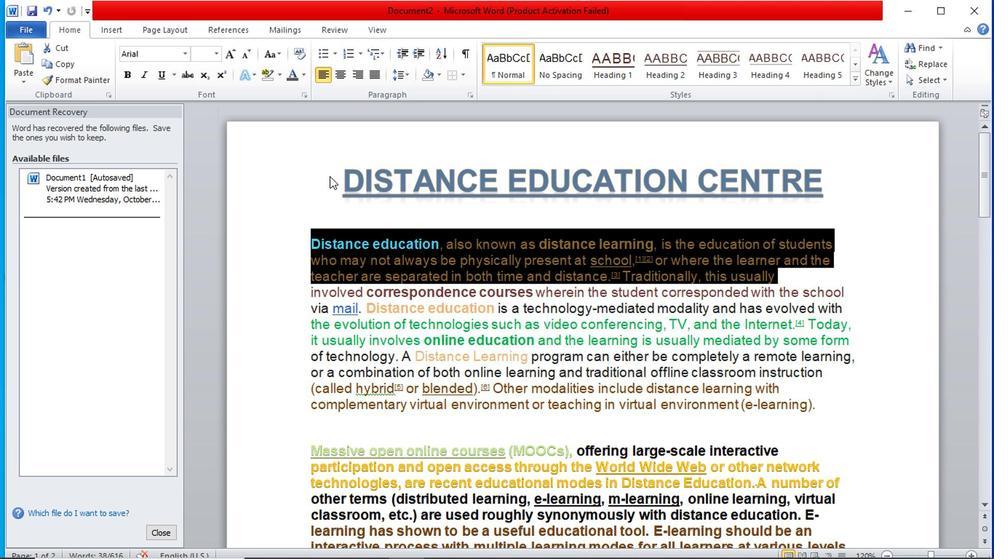 
Action: Mouse pressed left at (330, 179)
Screenshot: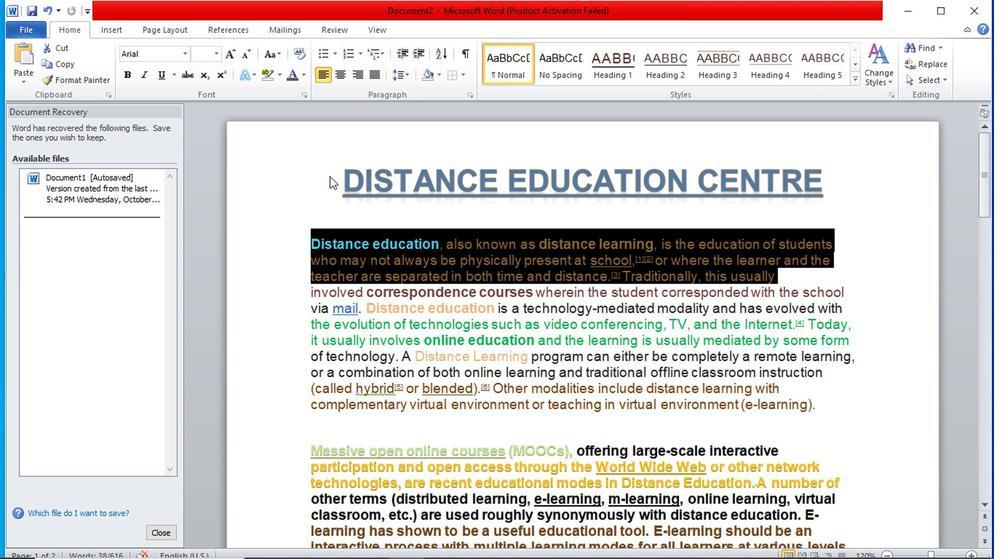 
Action: Mouse moved to (329, 183)
Screenshot: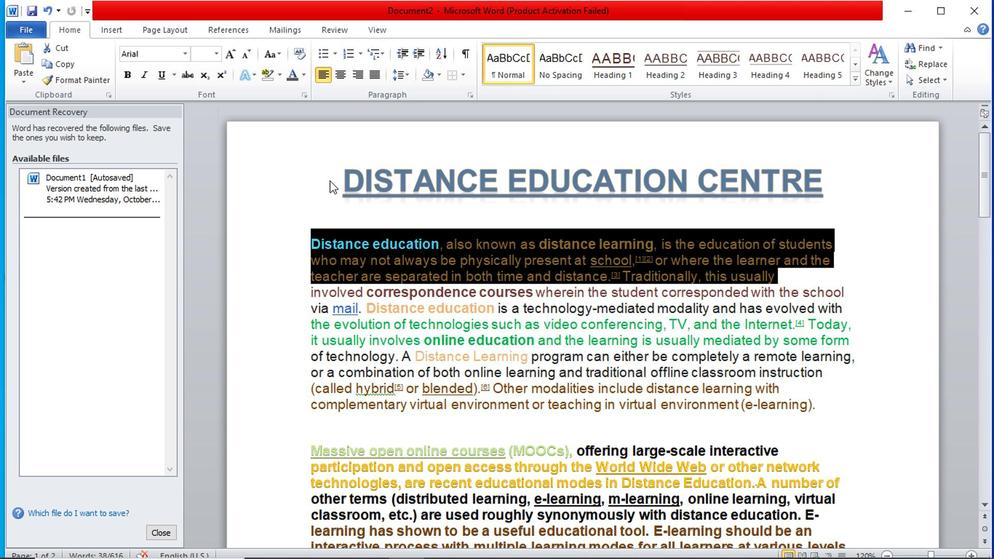 
Action: Mouse pressed left at (329, 183)
Screenshot: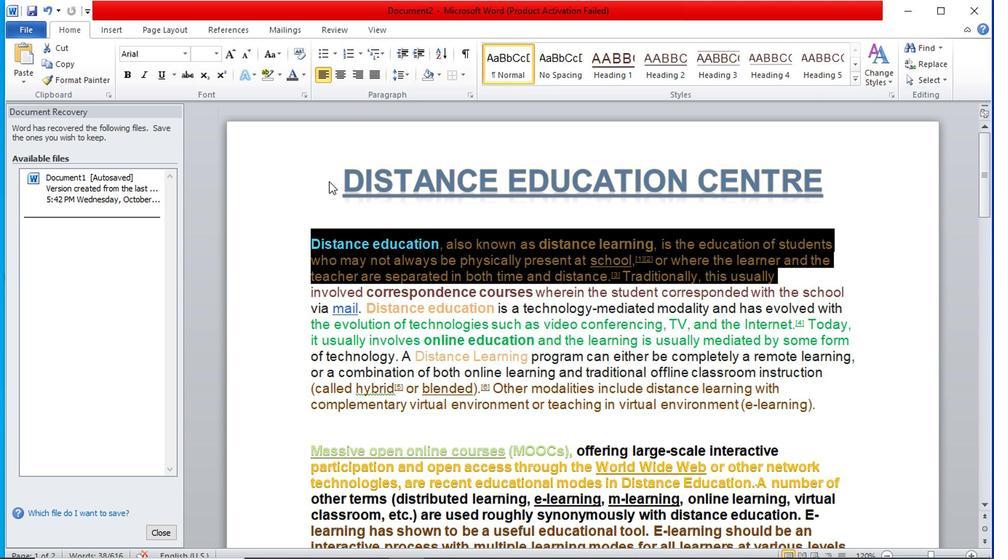 
Action: Mouse moved to (327, 183)
Screenshot: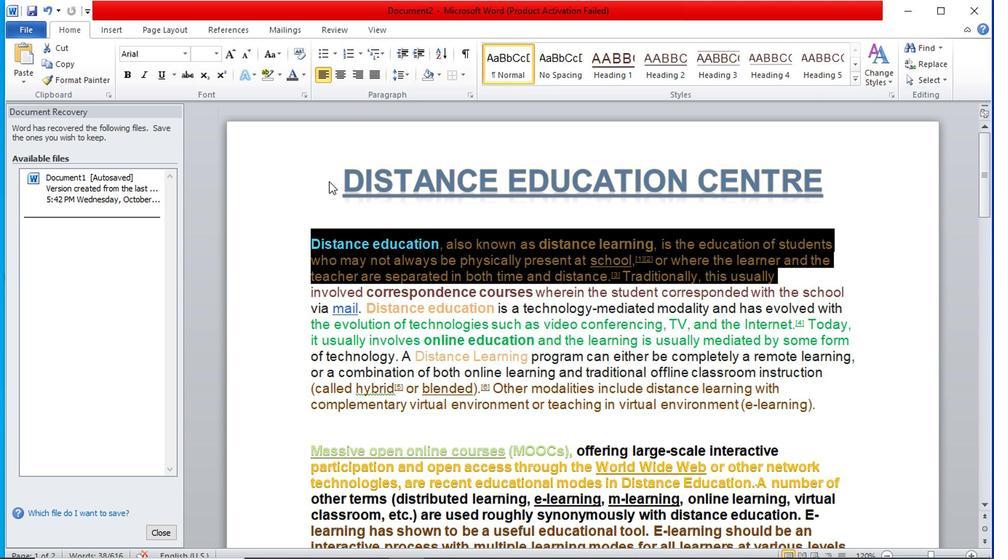 
Action: Mouse pressed left at (327, 183)
Screenshot: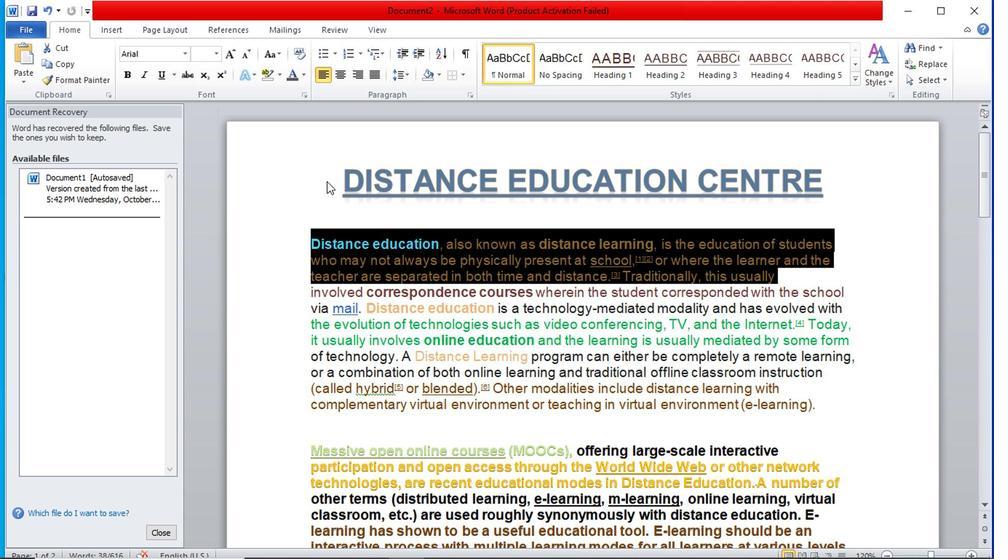 
Action: Mouse pressed left at (327, 183)
Screenshot: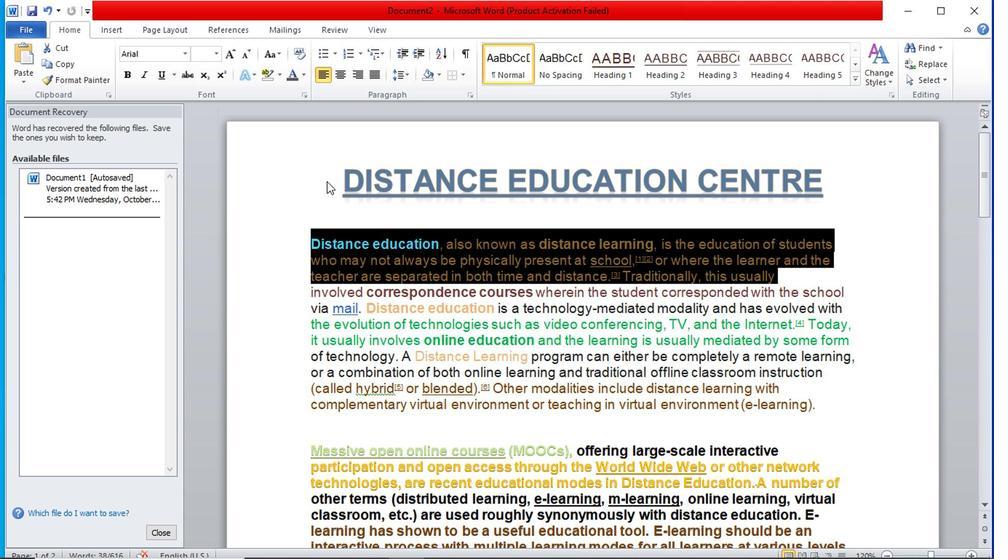 
Action: Mouse pressed left at (327, 183)
Screenshot: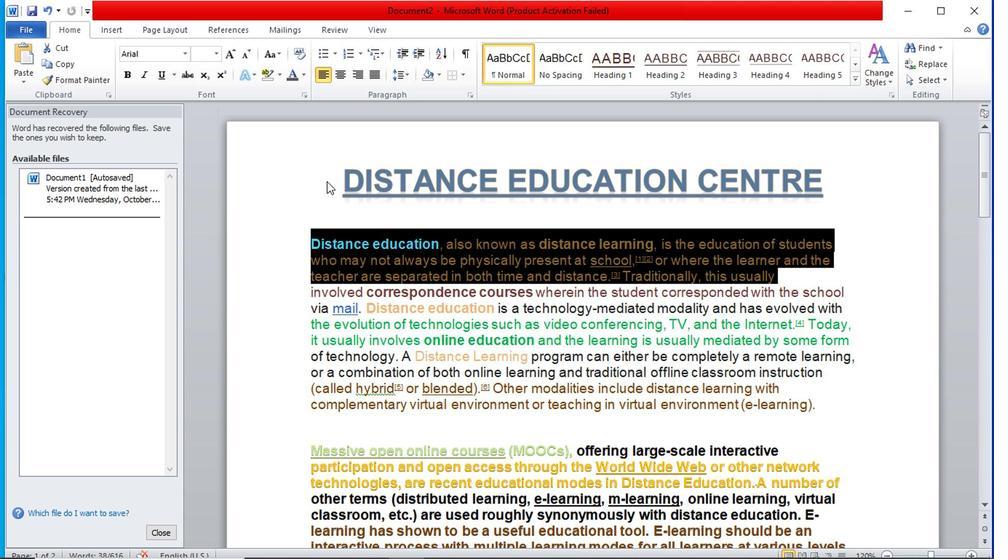 
Action: Mouse moved to (338, 179)
Screenshot: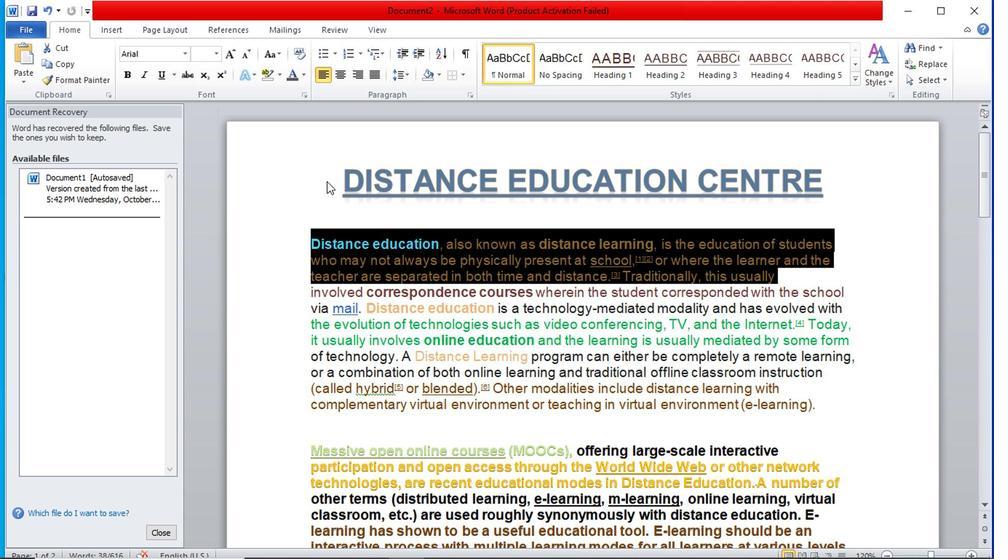 
Action: Mouse pressed left at (338, 179)
Screenshot: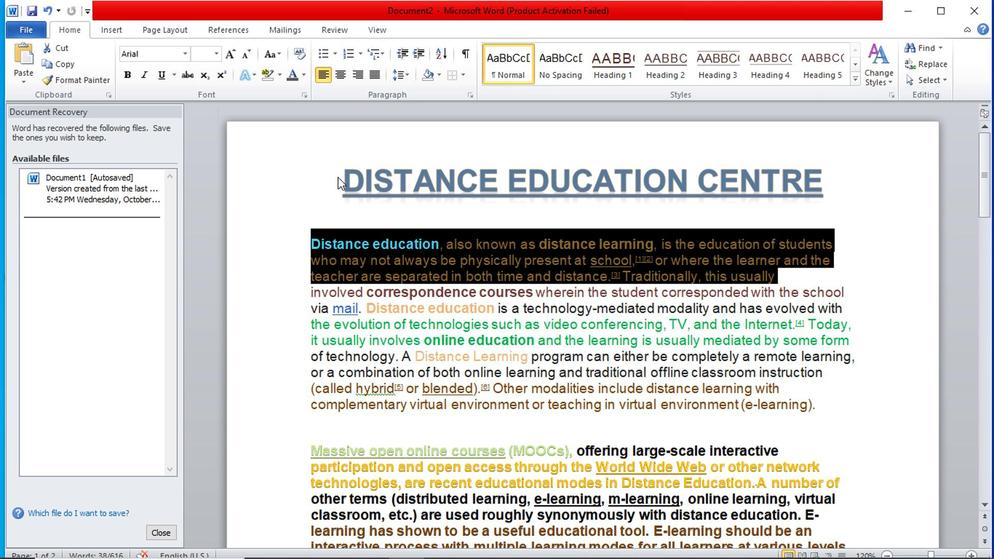 
Action: Mouse pressed left at (338, 179)
Screenshot: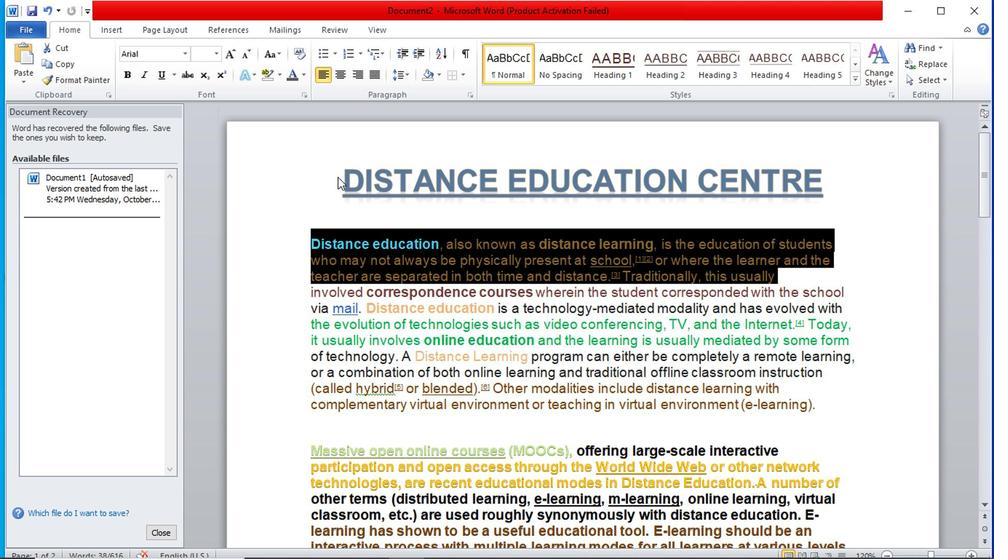 
Action: Mouse moved to (337, 180)
Screenshot: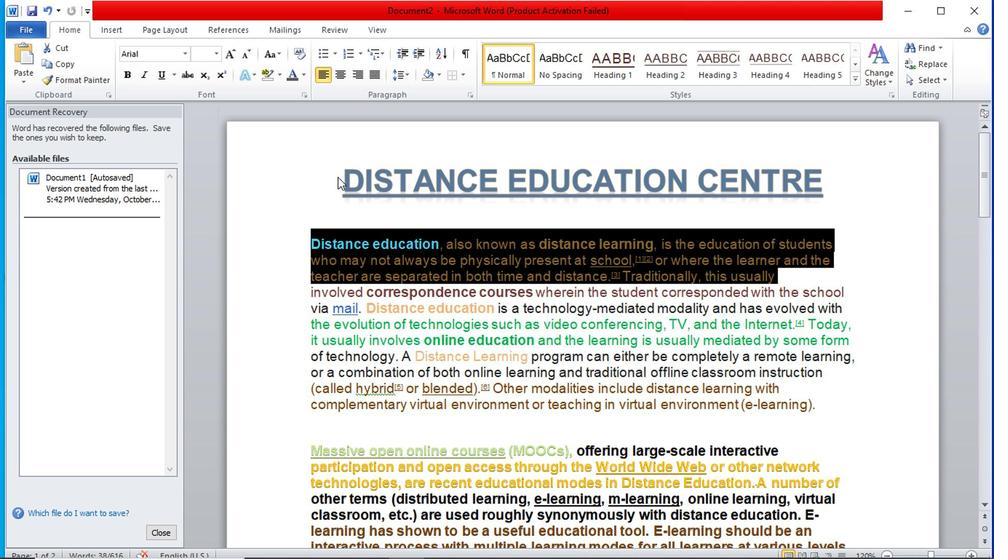 
Action: Mouse pressed left at (337, 180)
Screenshot: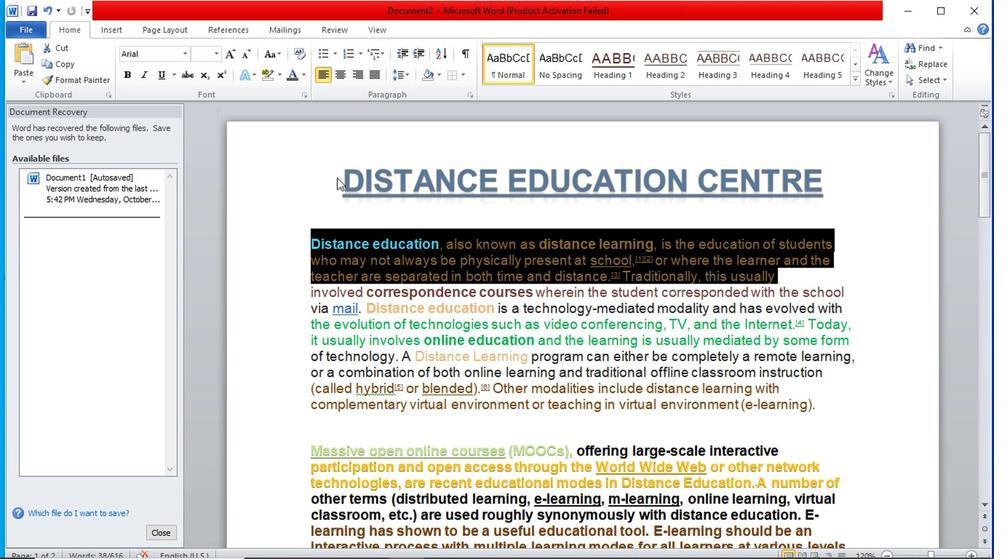 
Action: Mouse pressed left at (337, 180)
Screenshot: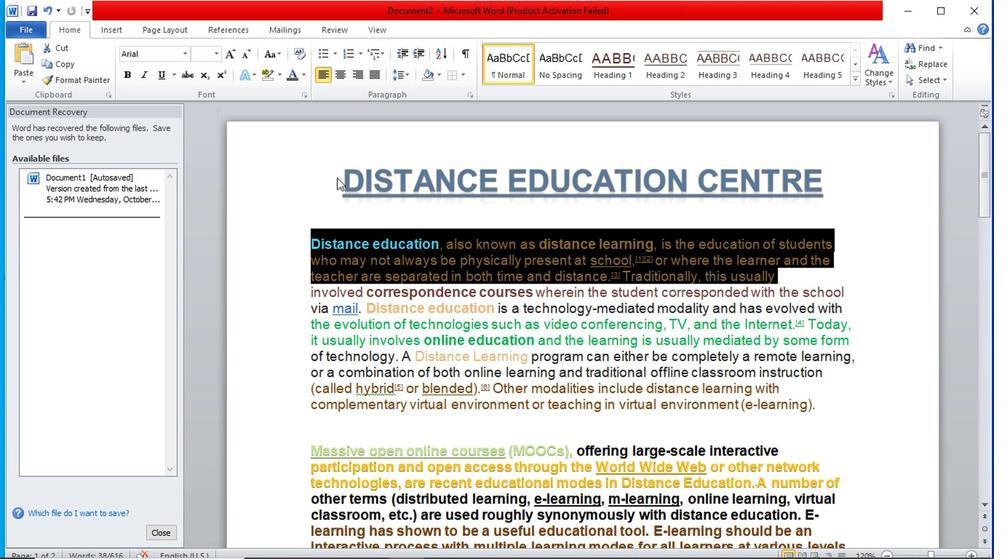 
Action: Mouse pressed left at (337, 180)
Screenshot: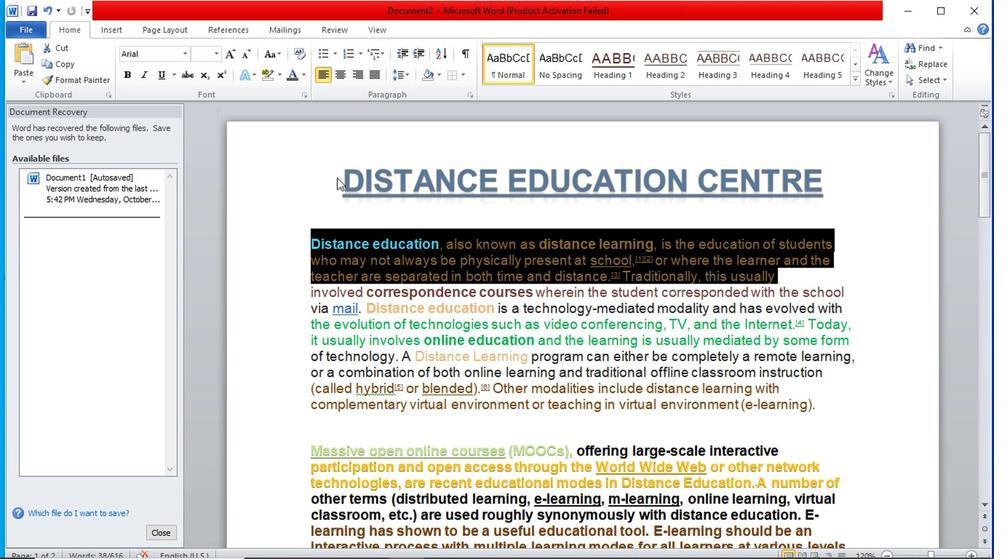 
Action: Mouse moved to (336, 180)
Screenshot: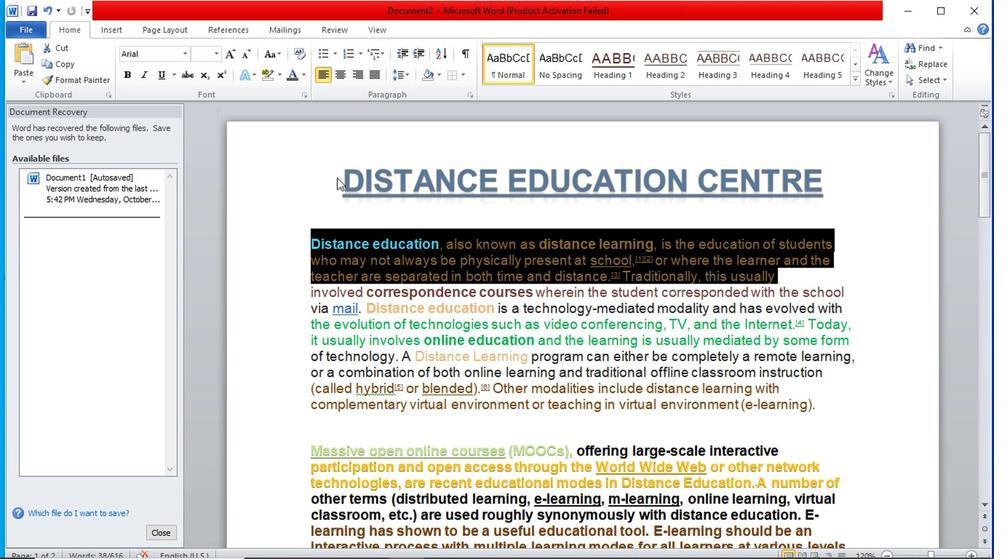 
Action: Mouse pressed left at (336, 180)
Screenshot: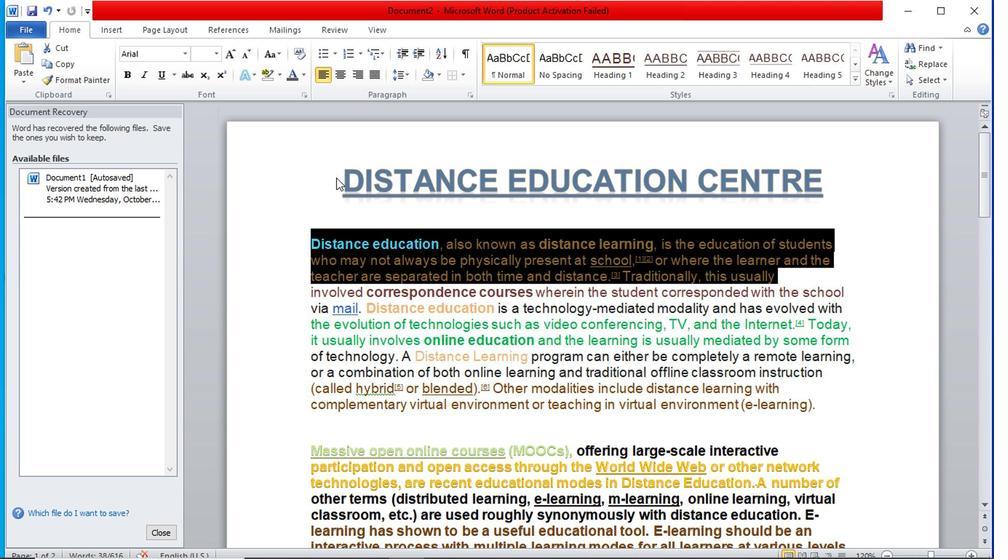 
Action: Mouse moved to (334, 181)
Screenshot: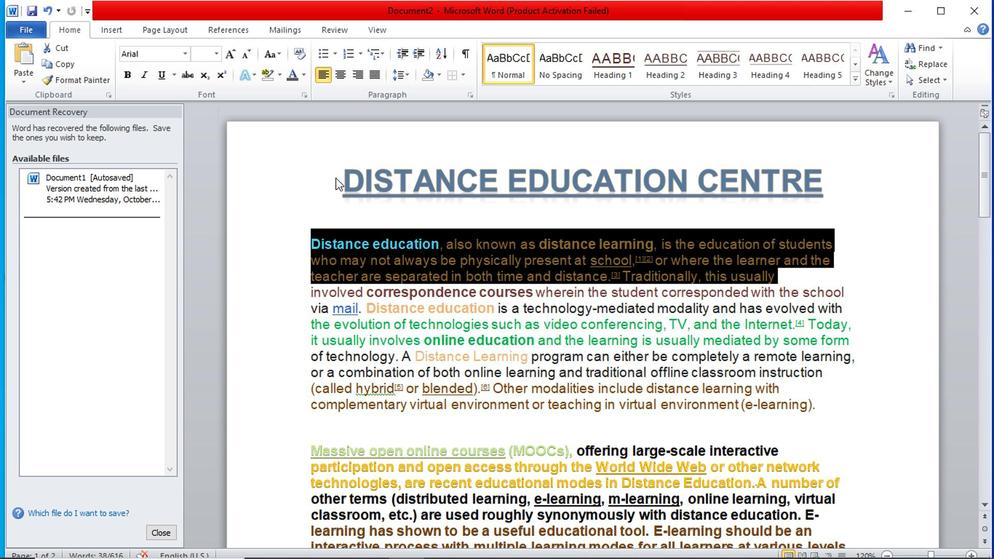 
Action: Mouse pressed left at (334, 181)
Screenshot: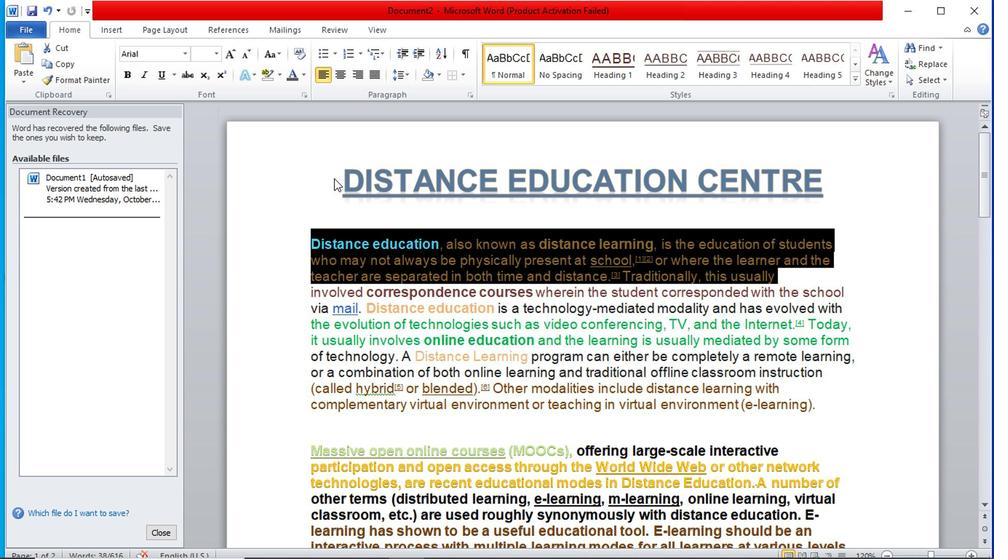 
Action: Mouse pressed left at (334, 181)
Screenshot: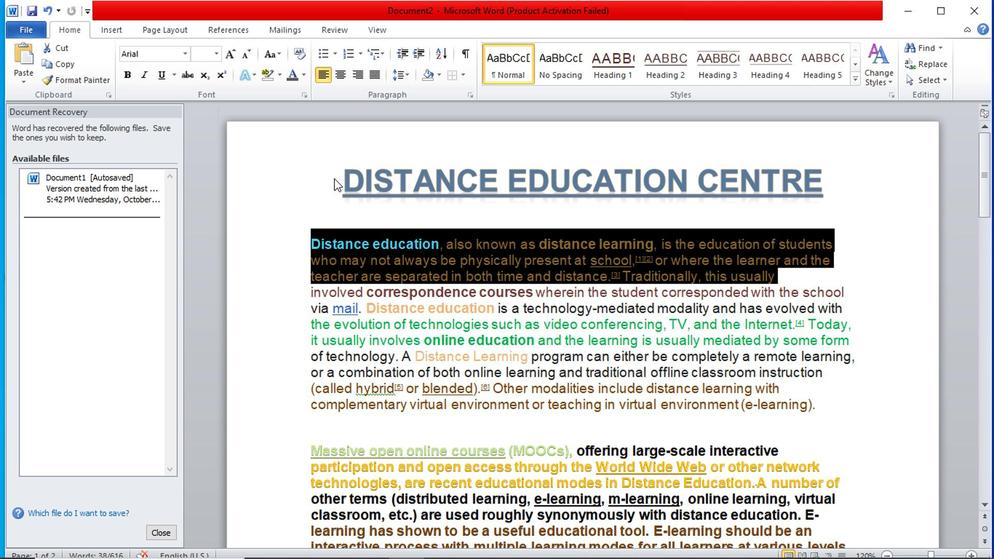 
Action: Mouse pressed left at (334, 181)
Screenshot: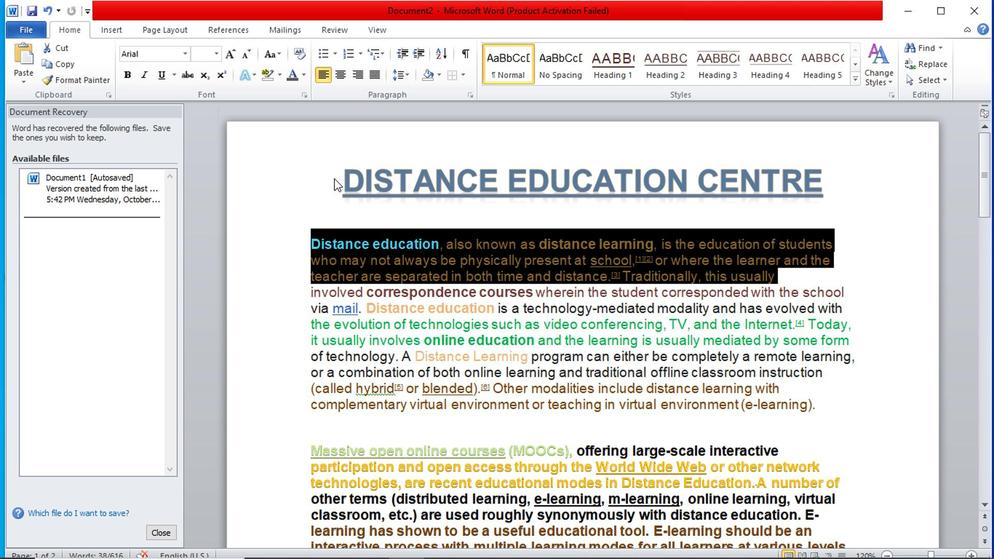 
Action: Mouse moved to (334, 181)
Screenshot: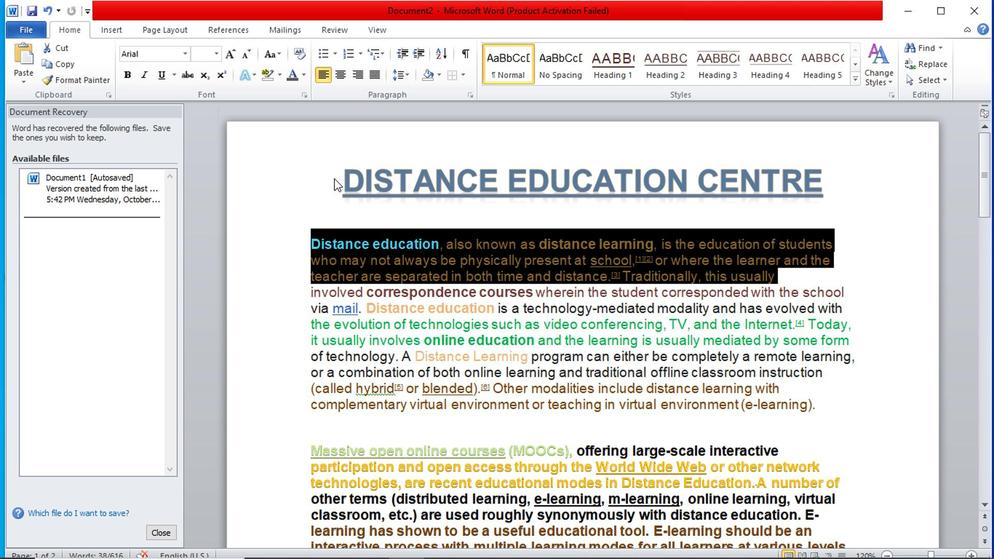 
Action: Mouse pressed left at (334, 181)
Screenshot: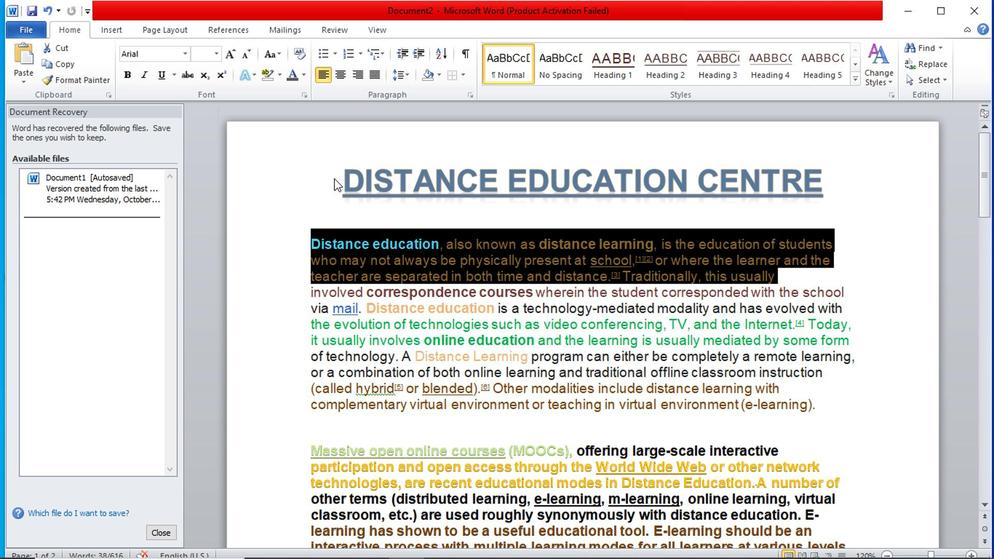 
Action: Mouse moved to (326, 174)
Screenshot: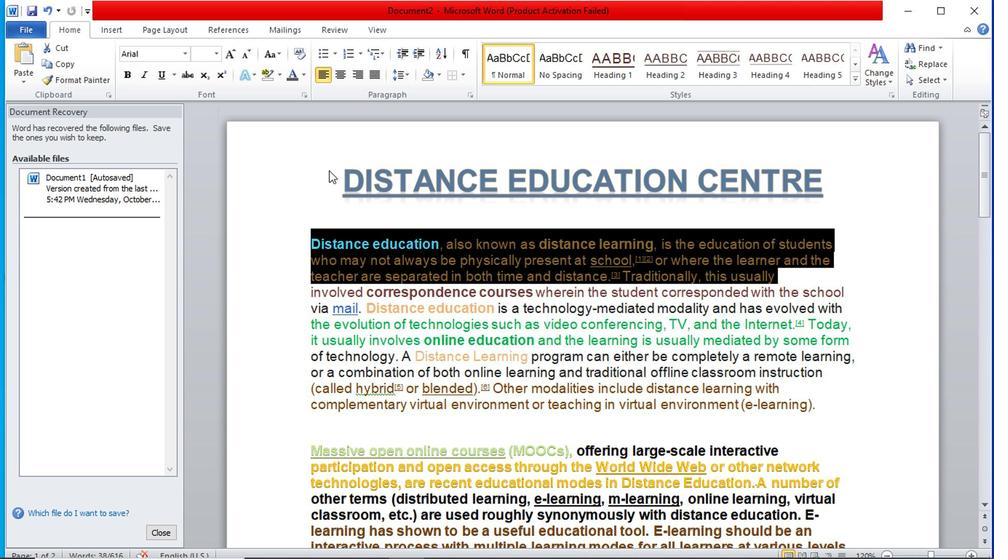 
Action: Mouse pressed left at (326, 174)
Screenshot: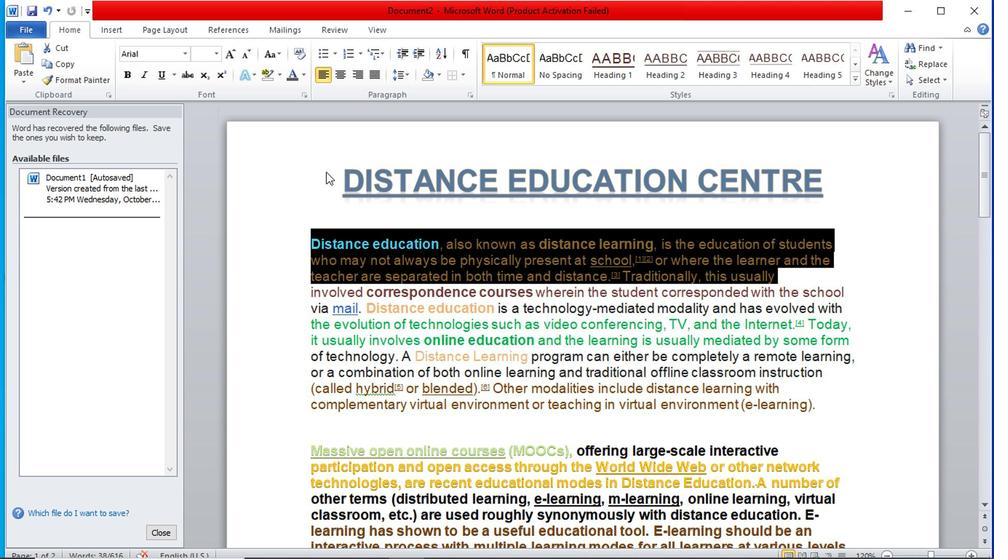 
Action: Mouse pressed left at (326, 174)
Screenshot: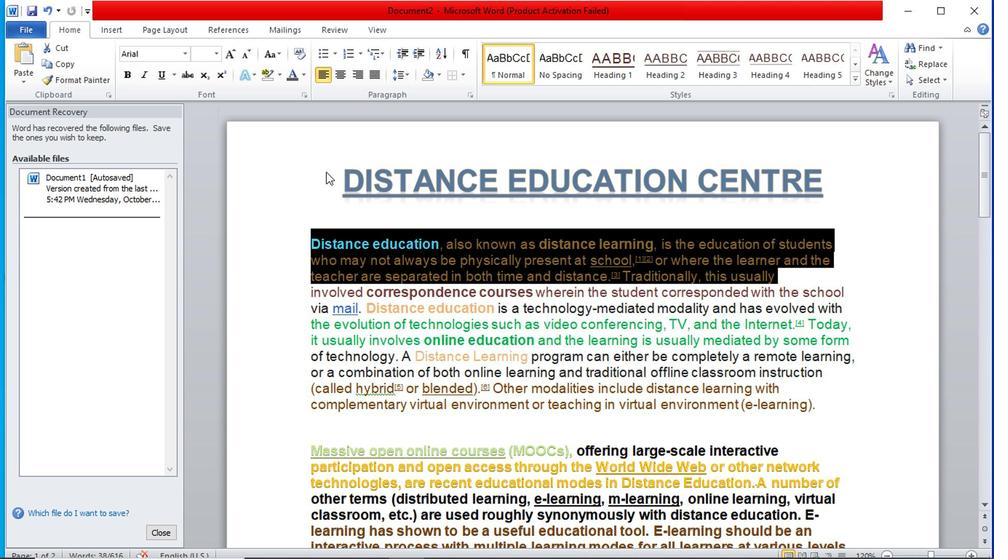 
Action: Mouse pressed left at (326, 174)
Screenshot: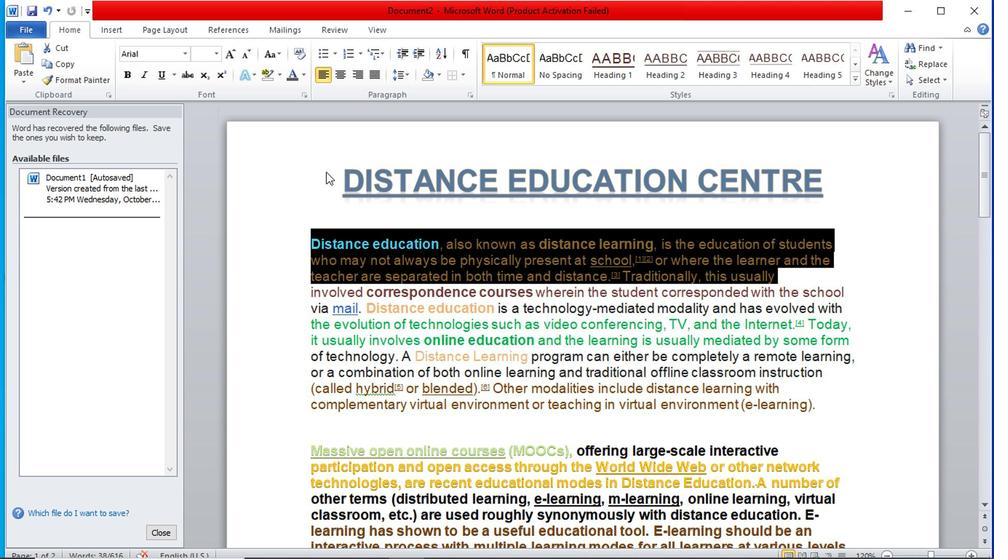 
Action: Mouse pressed left at (326, 174)
Screenshot: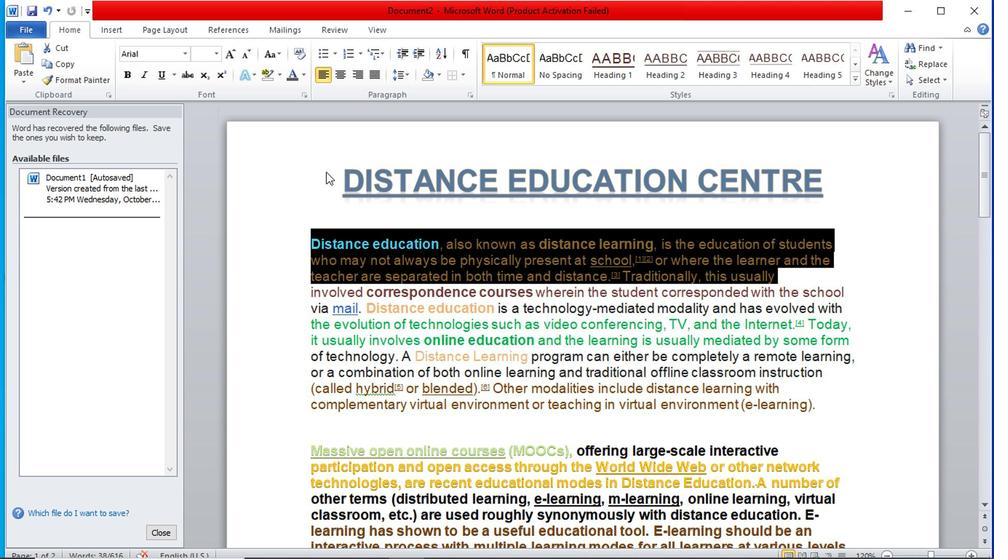 
Action: Mouse pressed left at (326, 174)
Screenshot: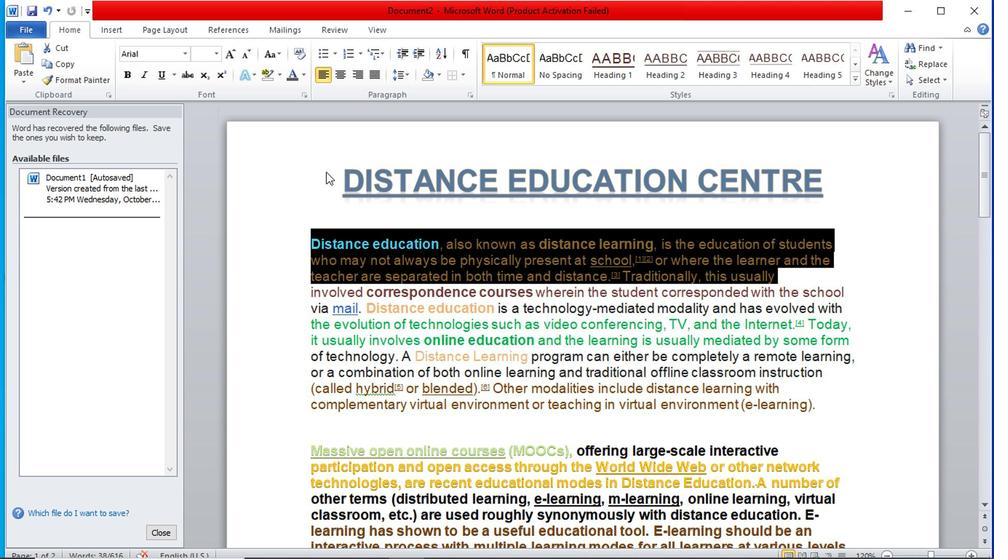 
Action: Mouse pressed left at (326, 174)
Screenshot: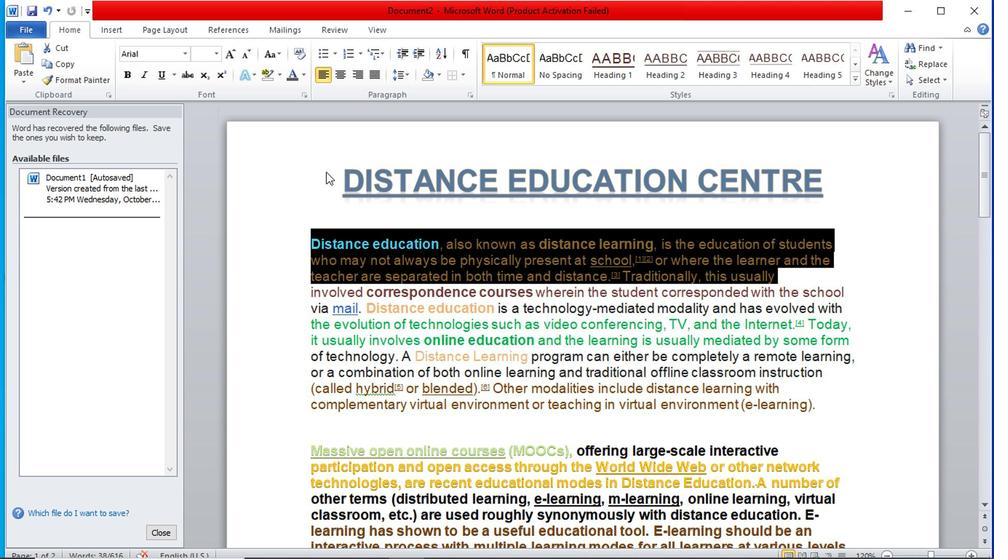 
Action: Mouse moved to (339, 175)
Screenshot: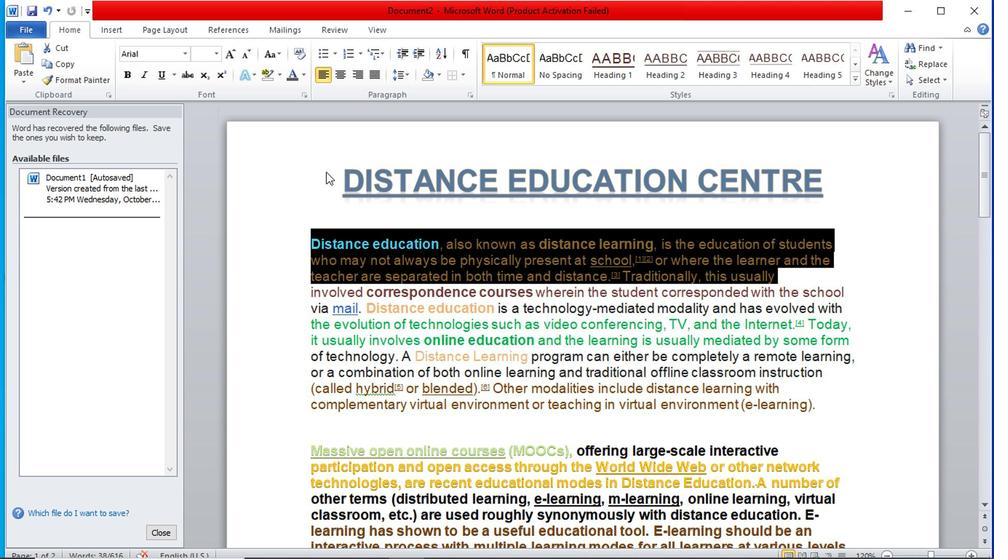 
Action: Mouse pressed left at (339, 175)
Screenshot: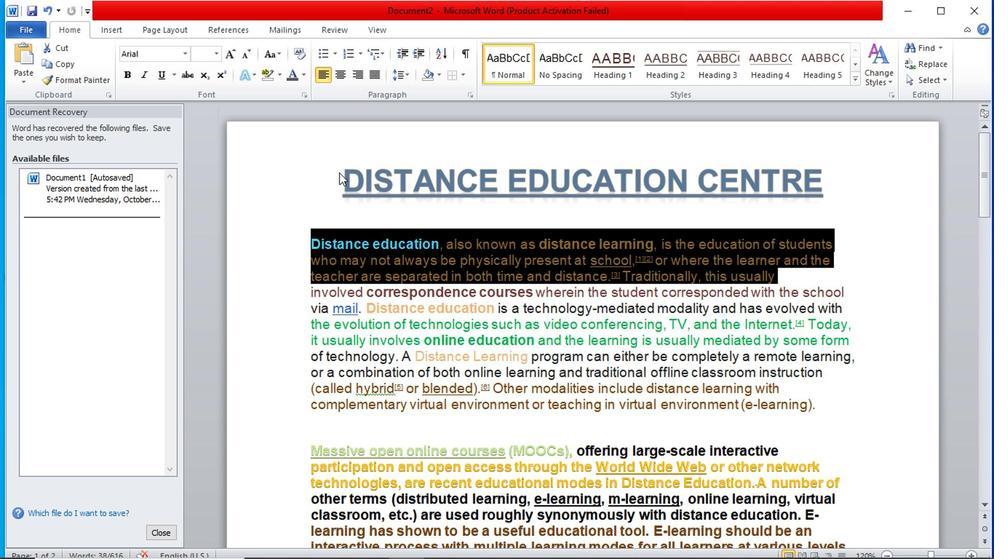 
Action: Mouse pressed left at (339, 175)
Screenshot: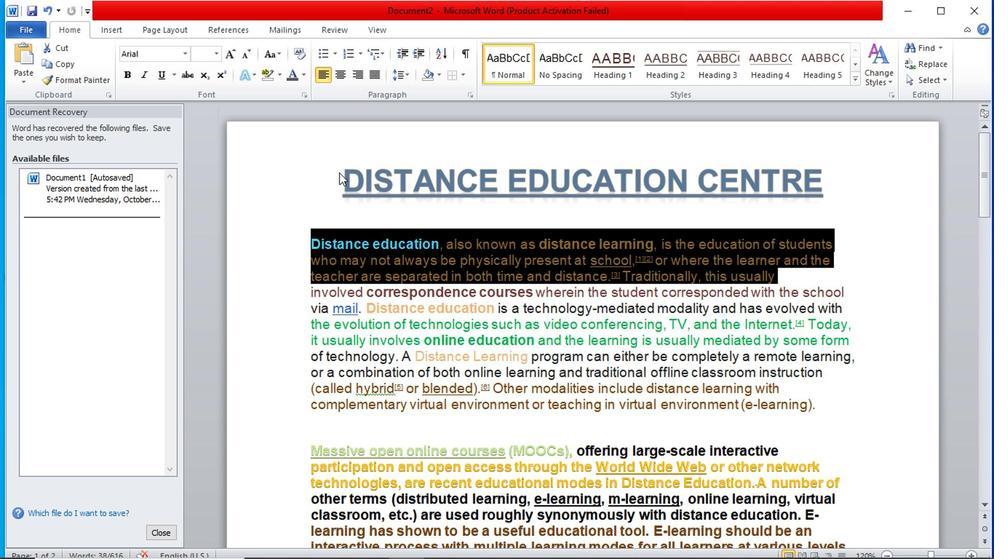 
Action: Mouse pressed left at (339, 175)
Screenshot: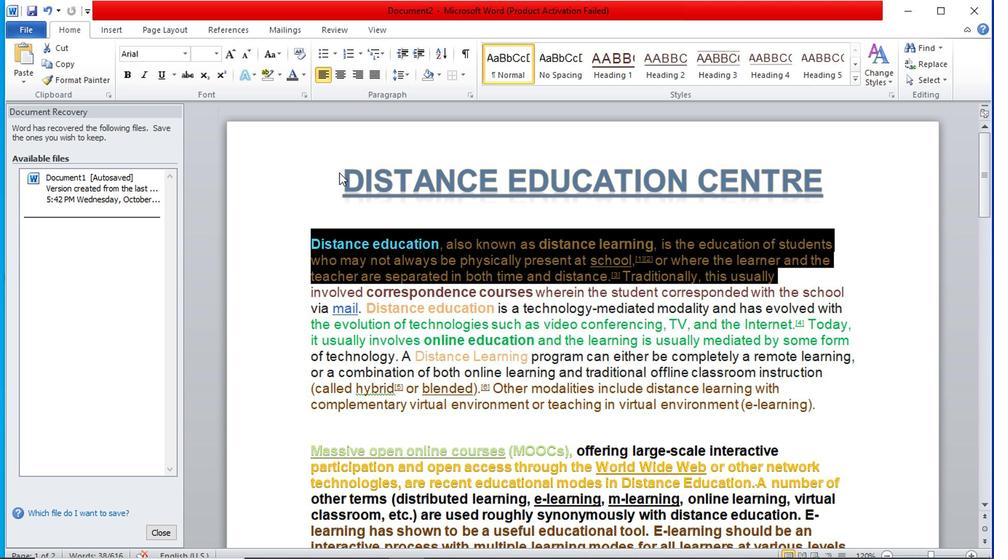 
Action: Mouse moved to (317, 176)
Screenshot: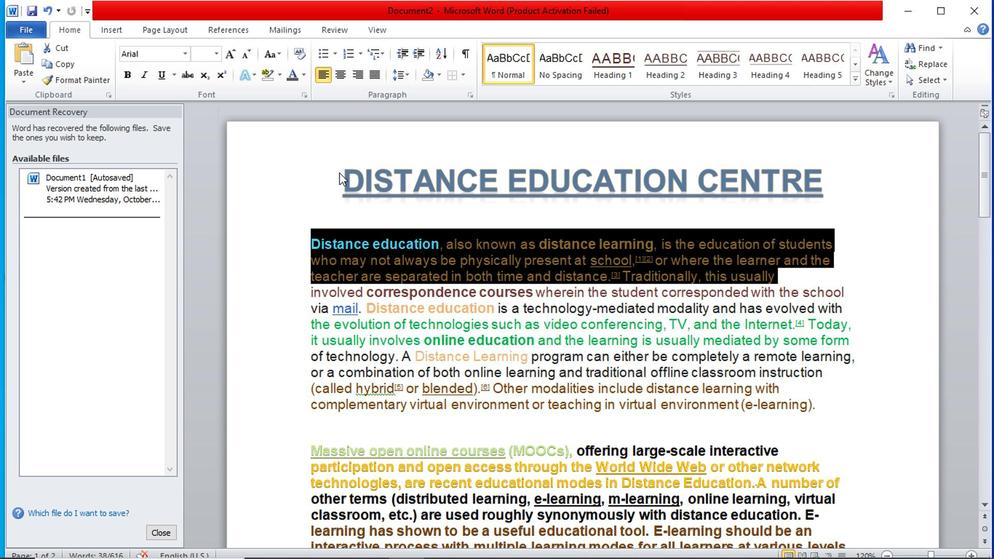 
Action: Mouse pressed left at (317, 176)
Screenshot: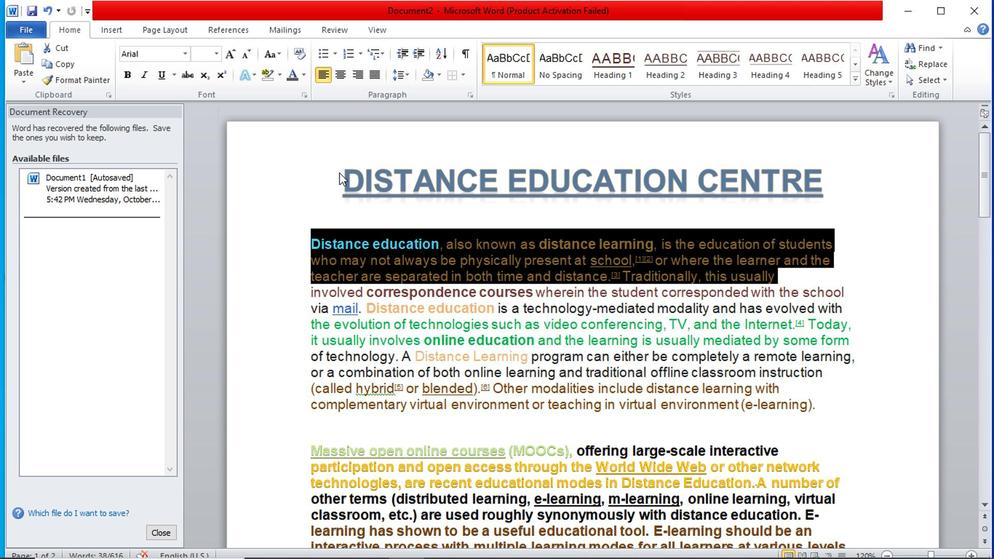 
Action: Mouse moved to (340, 175)
Screenshot: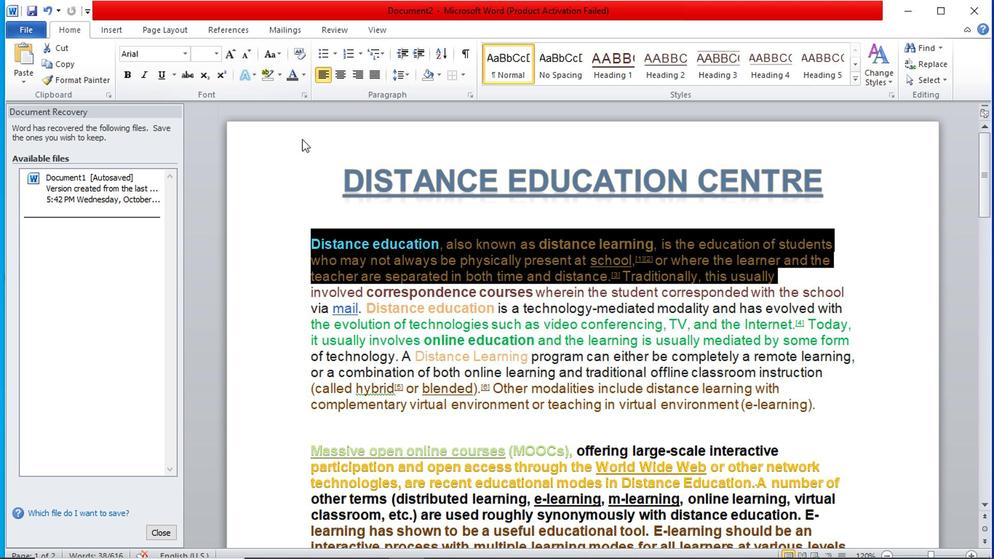 
Action: Mouse pressed left at (340, 175)
Screenshot: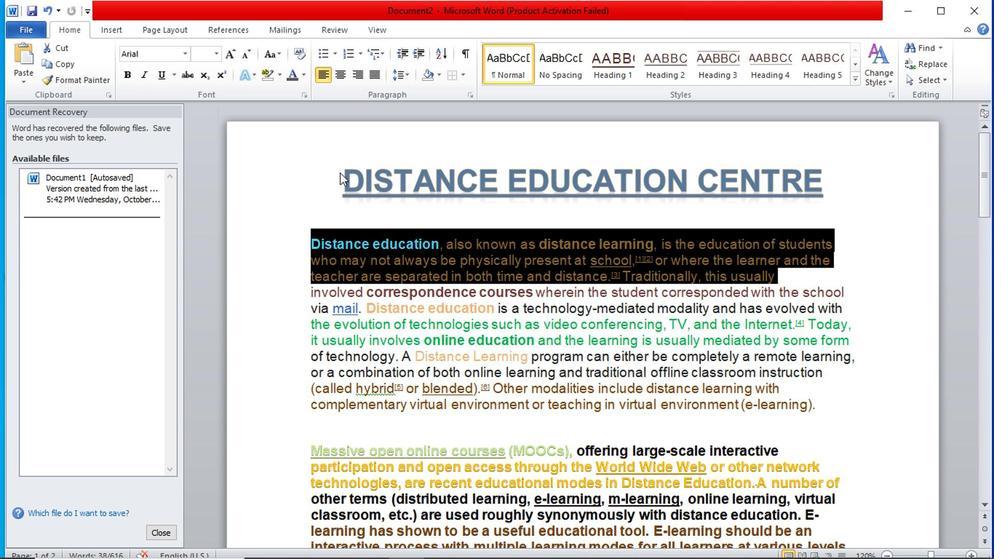 
Action: Mouse moved to (282, 196)
Screenshot: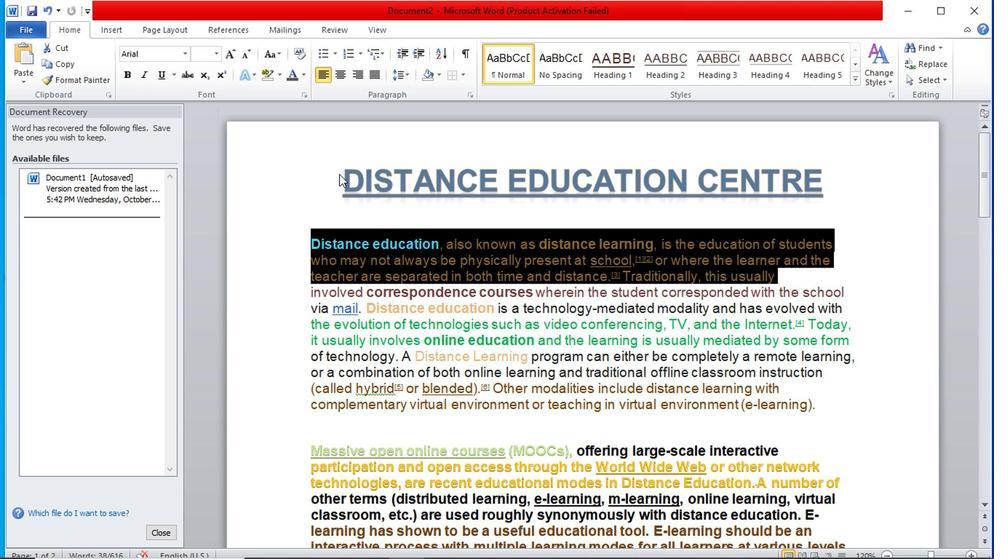 
Action: Mouse pressed left at (282, 196)
Screenshot: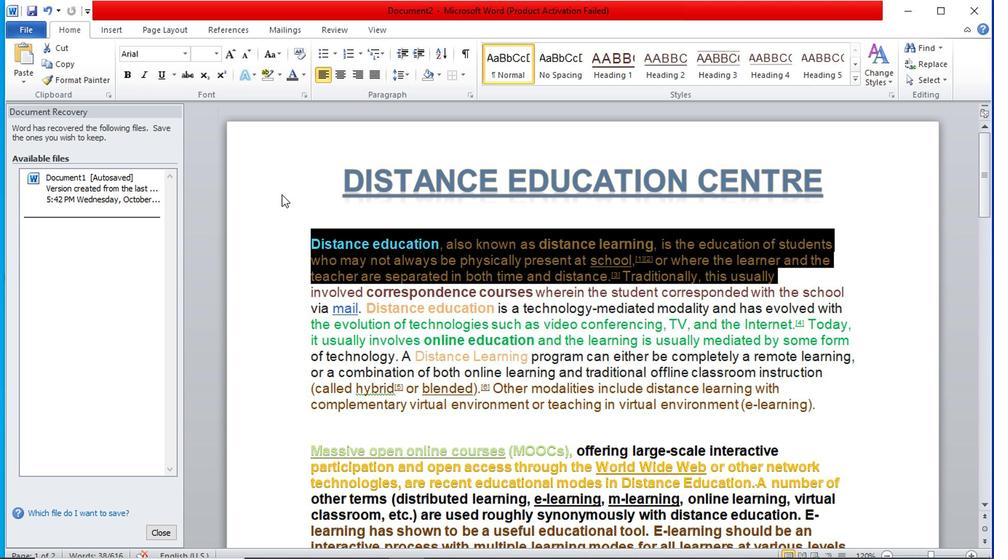 
Action: Mouse moved to (269, 235)
Screenshot: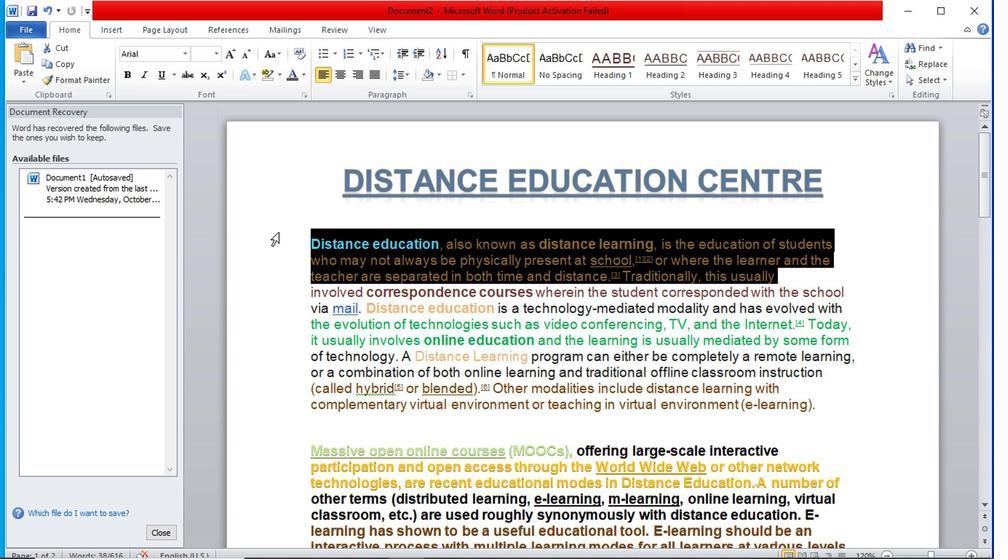 
Action: Mouse pressed left at (269, 235)
Screenshot: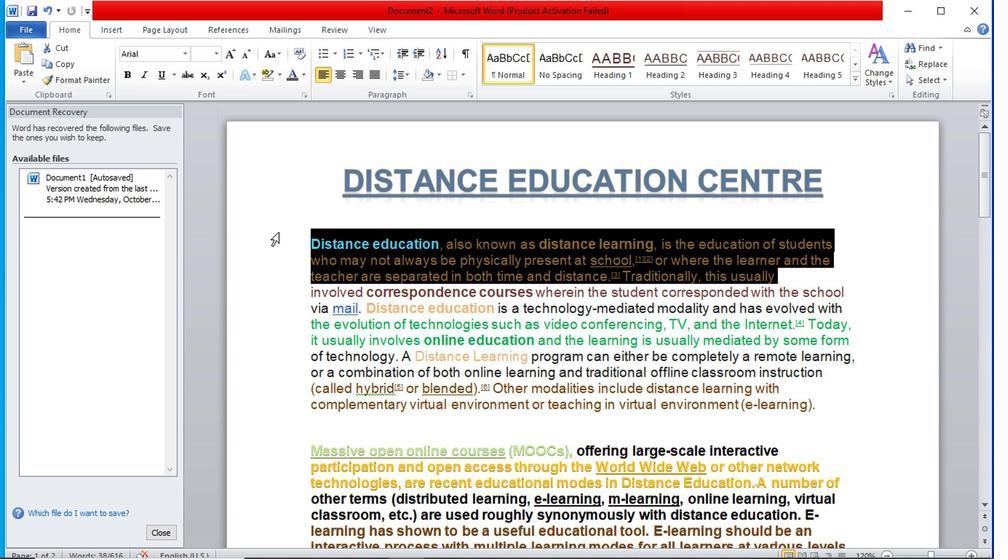 
Action: Mouse moved to (321, 184)
Screenshot: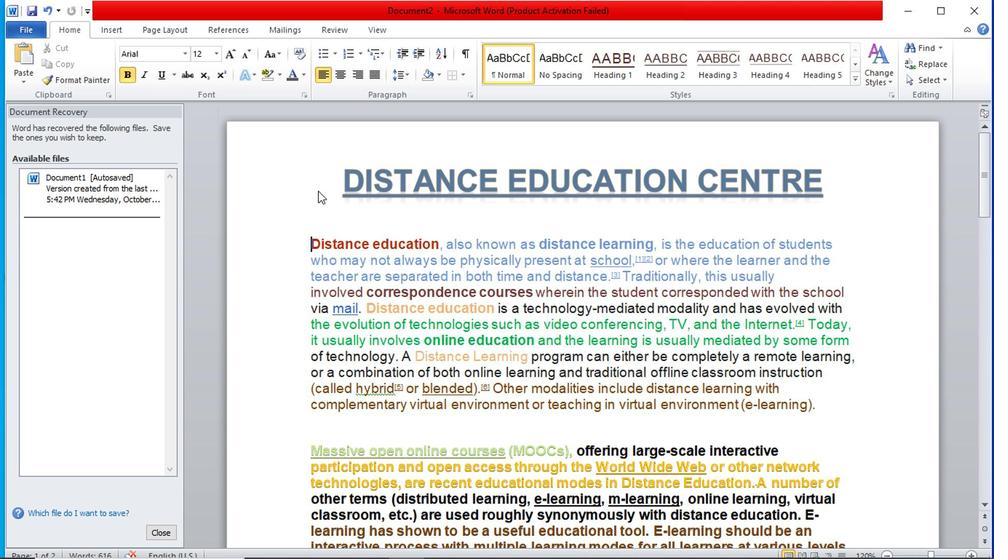 
Action: Mouse pressed left at (321, 184)
Screenshot: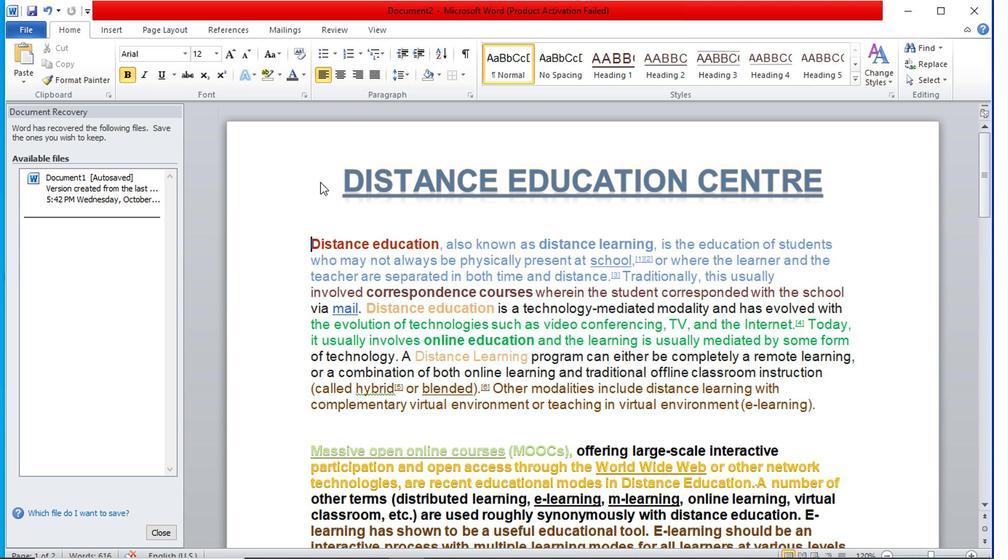 
Action: Mouse moved to (331, 175)
Screenshot: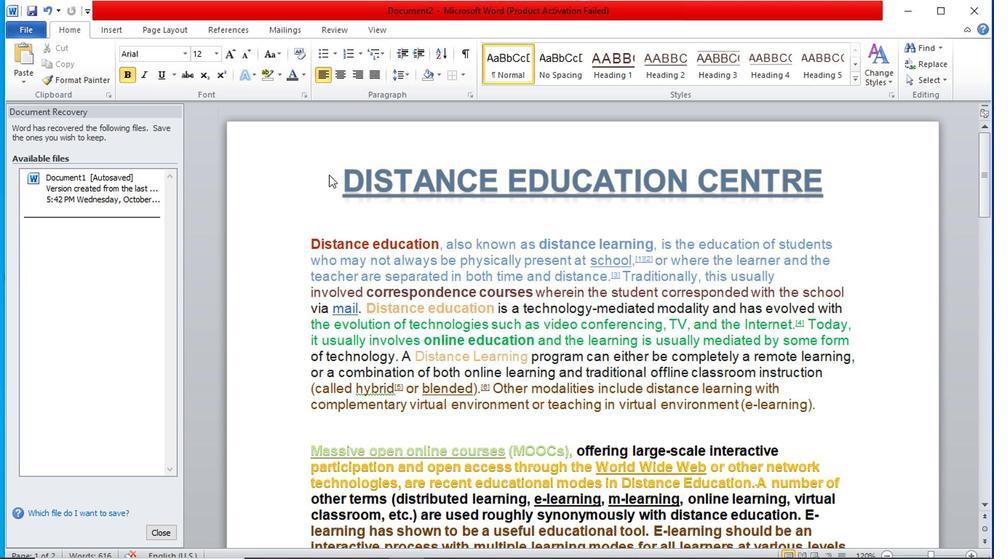 
Action: Mouse pressed left at (331, 175)
Screenshot: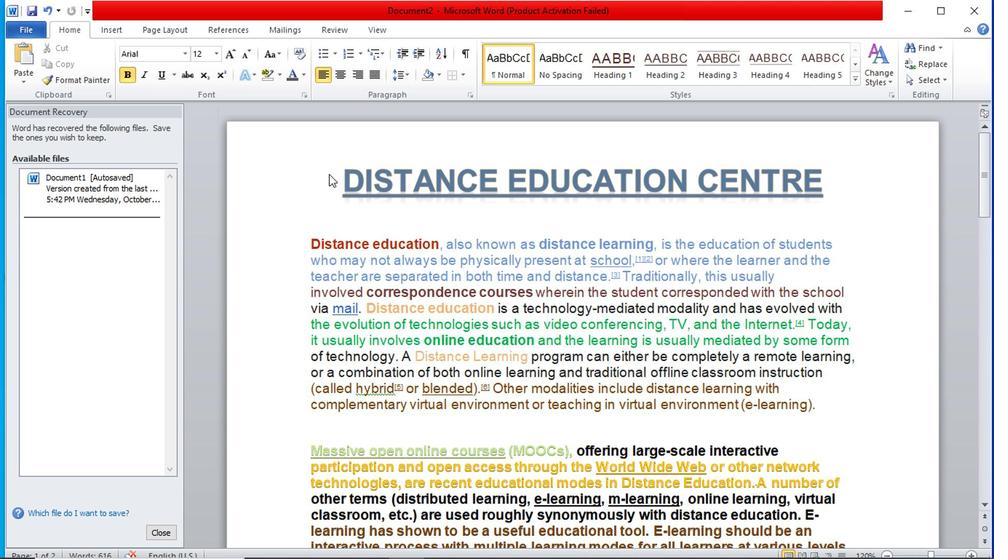 
Action: Mouse pressed left at (331, 175)
Screenshot: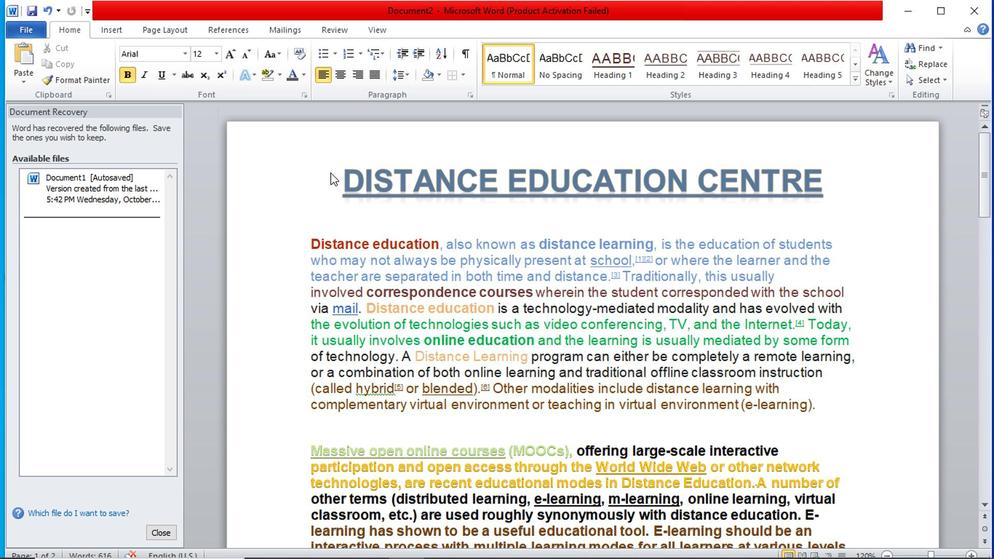 
Action: Mouse moved to (339, 168)
Screenshot: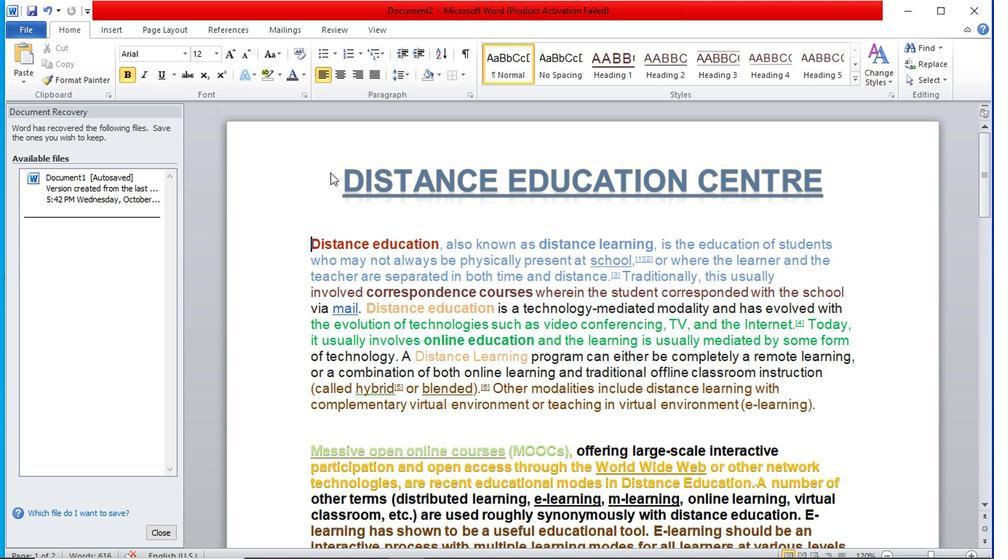 
Action: Mouse pressed left at (339, 168)
Screenshot: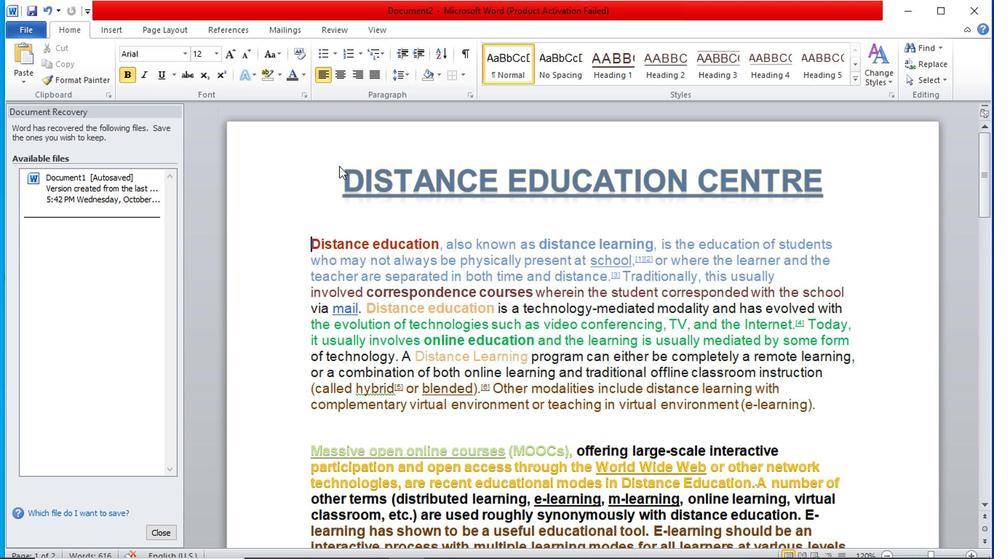 
Action: Mouse pressed left at (339, 168)
Screenshot: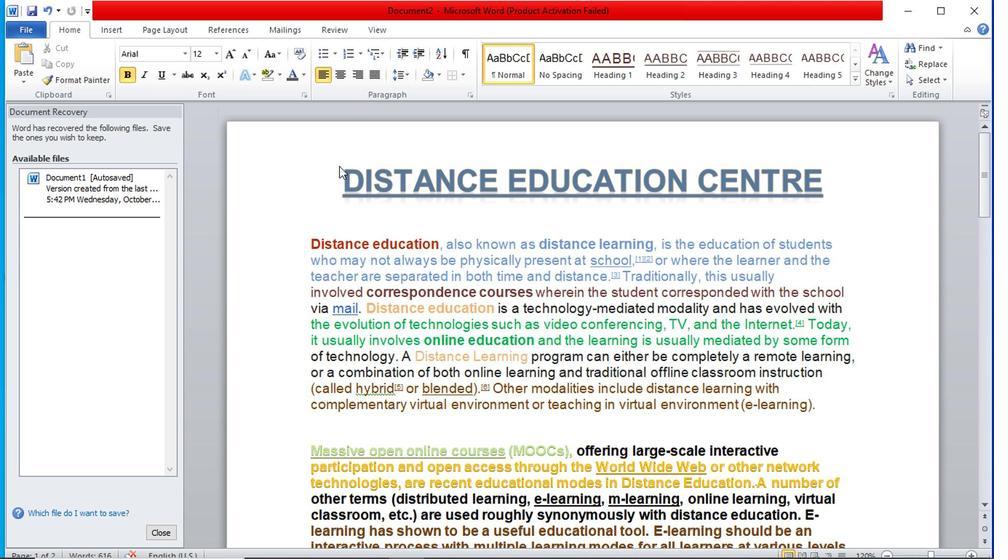 
Action: Mouse pressed left at (339, 168)
Screenshot: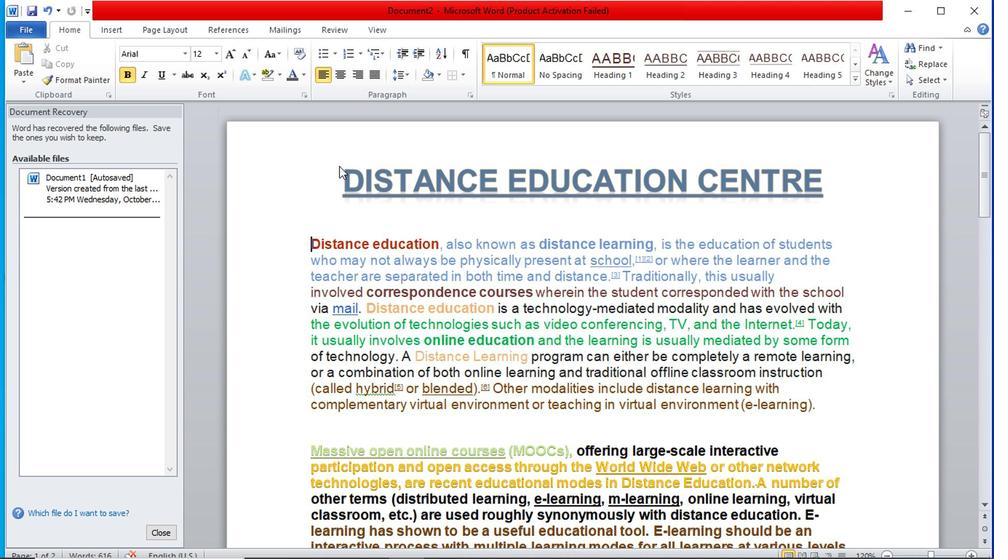 
Action: Mouse pressed left at (339, 168)
Screenshot: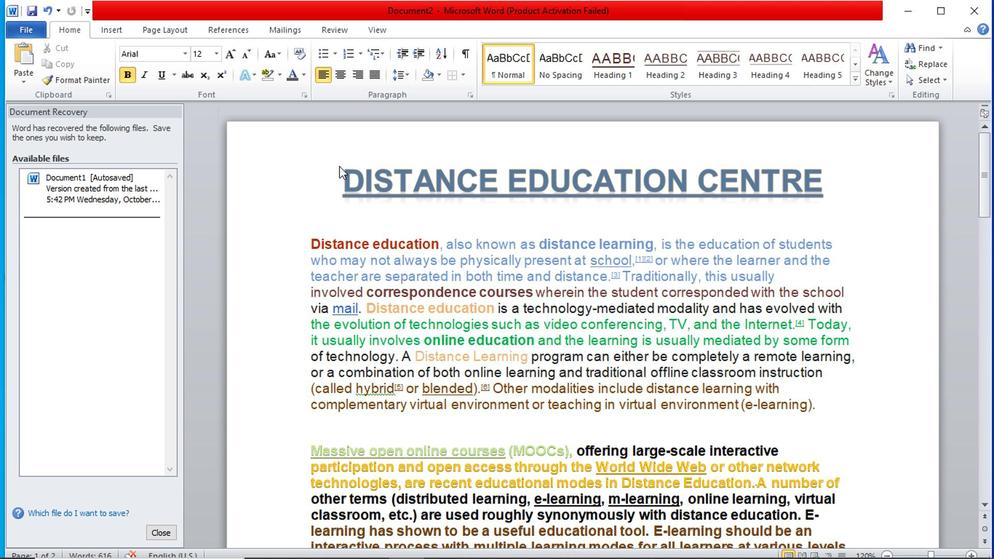 
Action: Mouse moved to (340, 176)
Screenshot: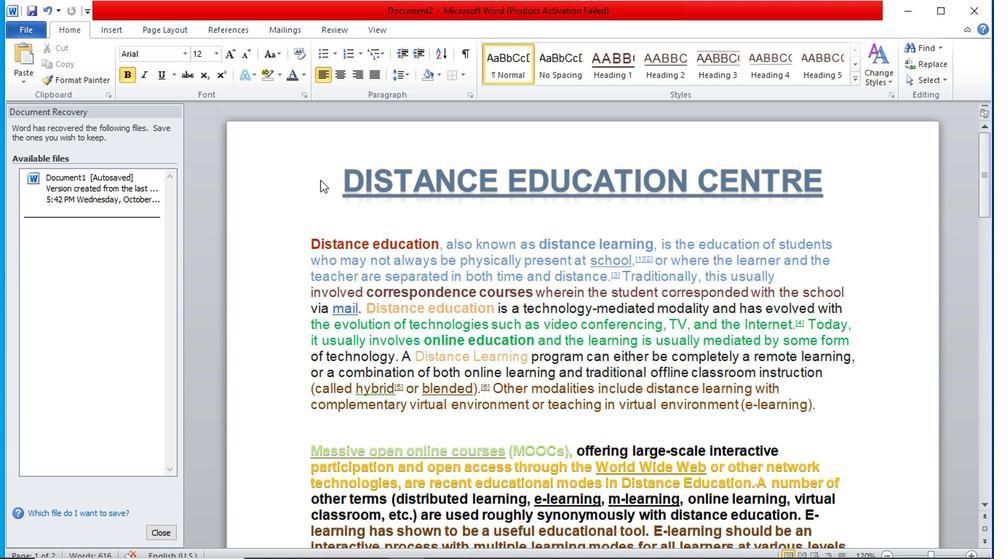 
Action: Mouse pressed left at (340, 176)
Screenshot: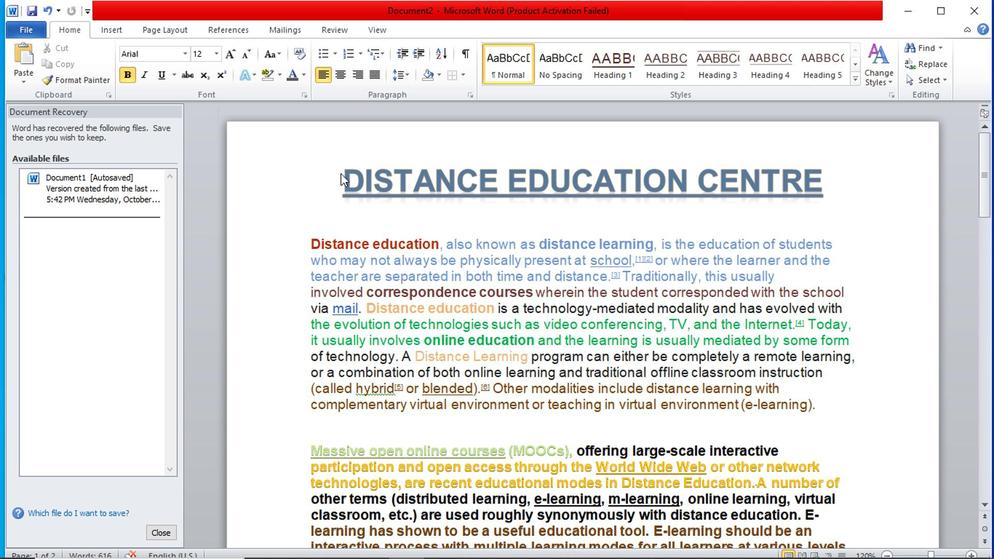 
Action: Mouse moved to (353, 171)
Screenshot: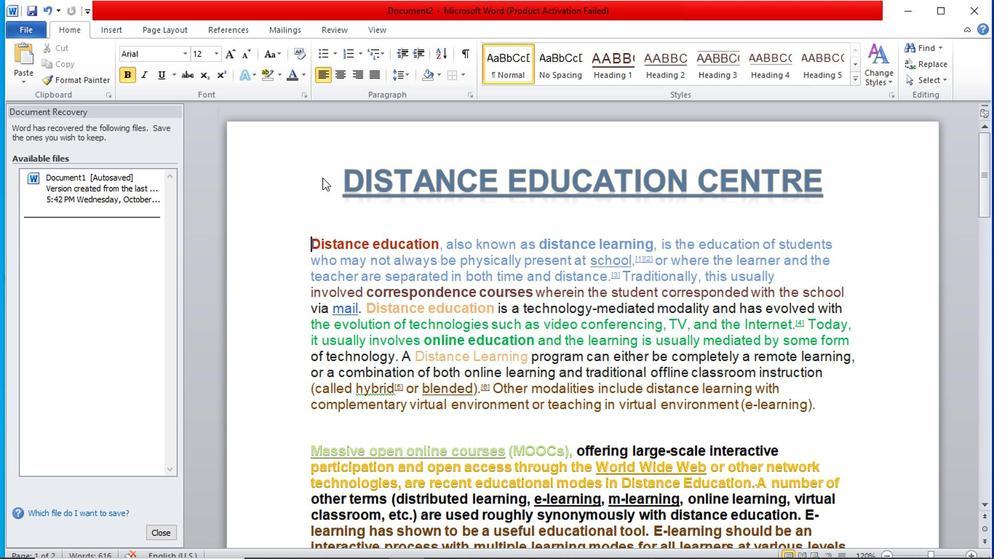 
Action: Mouse pressed left at (353, 171)
Screenshot: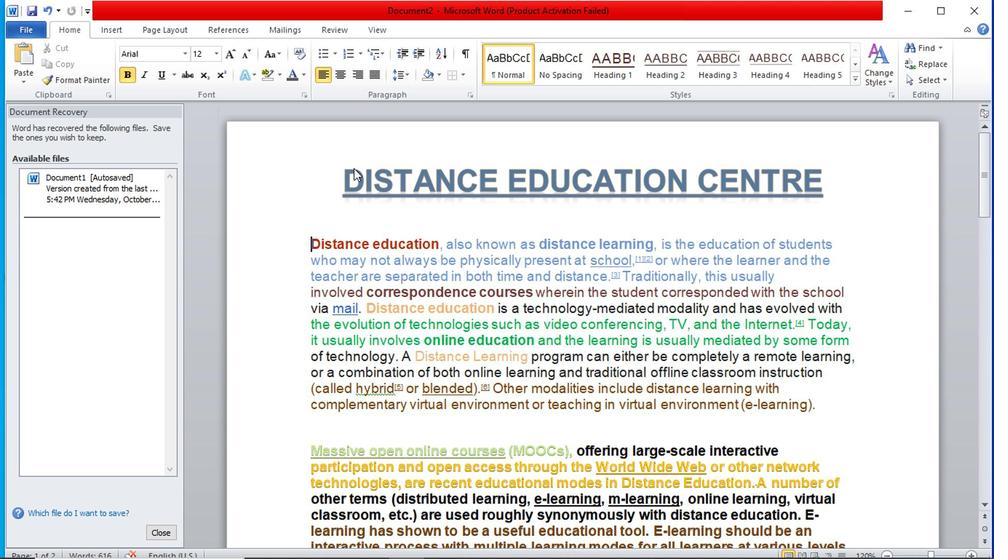 
Action: Mouse moved to (320, 183)
Screenshot: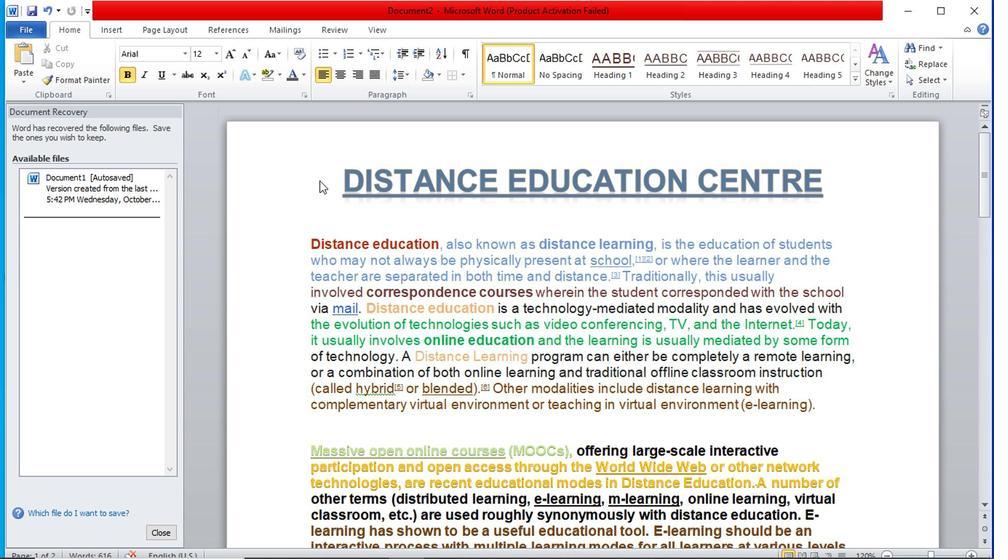 
Action: Mouse pressed left at (320, 183)
Screenshot: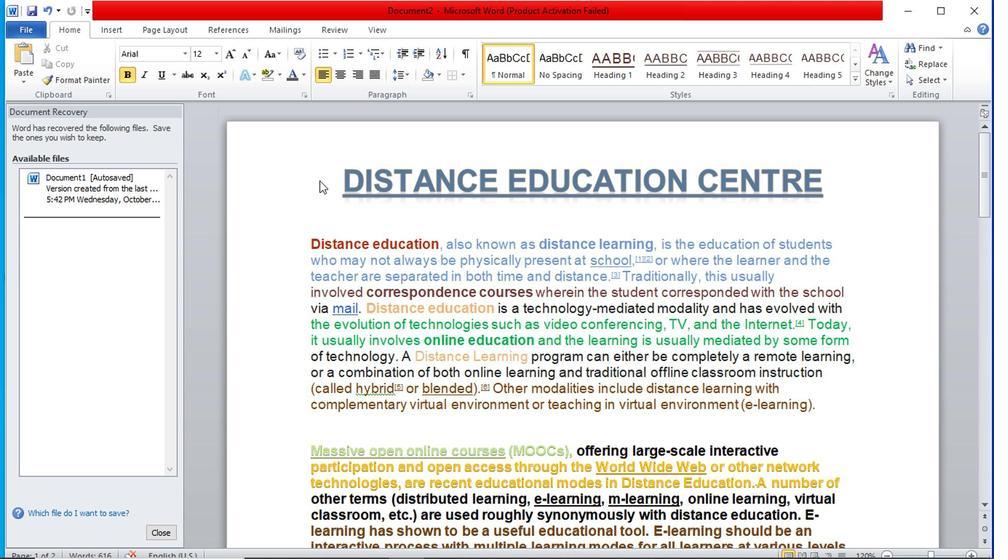 
Action: Mouse moved to (326, 183)
Screenshot: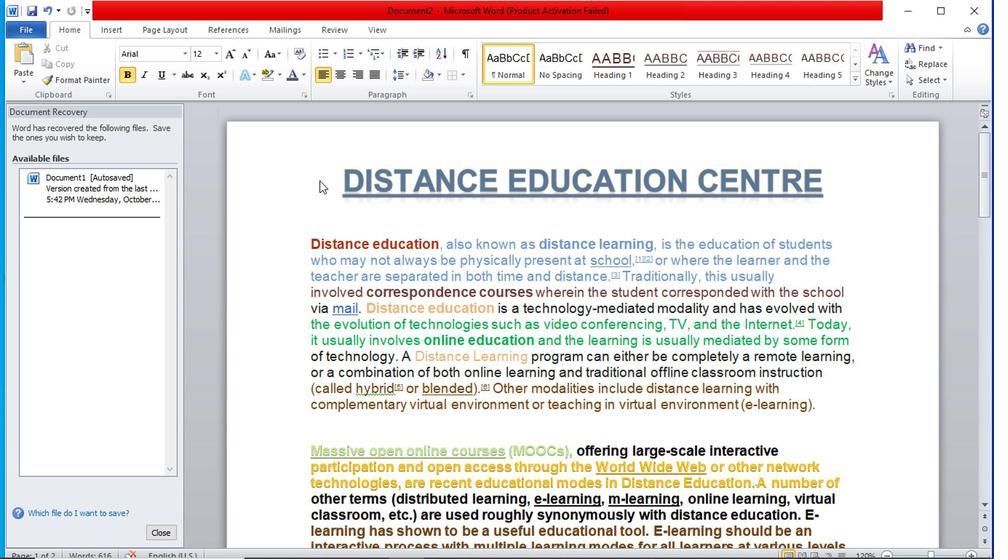 
Action: Mouse pressed left at (326, 183)
Screenshot: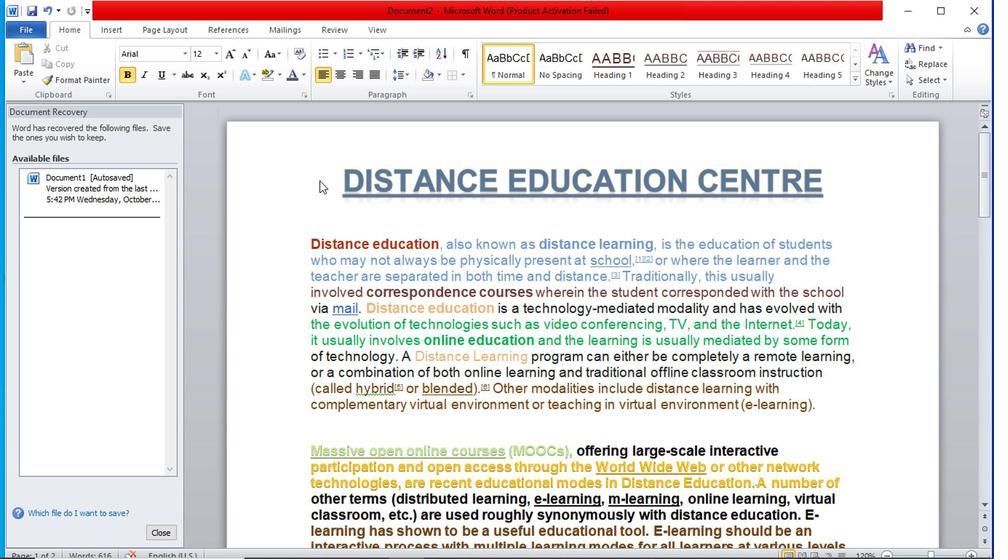 
Action: Mouse pressed left at (326, 183)
Screenshot: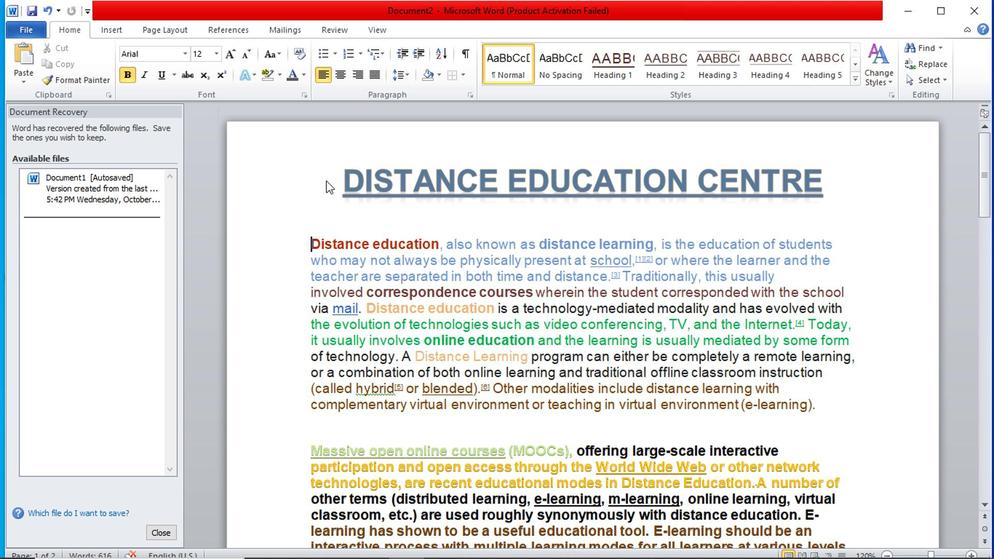 
Action: Mouse moved to (327, 182)
Screenshot: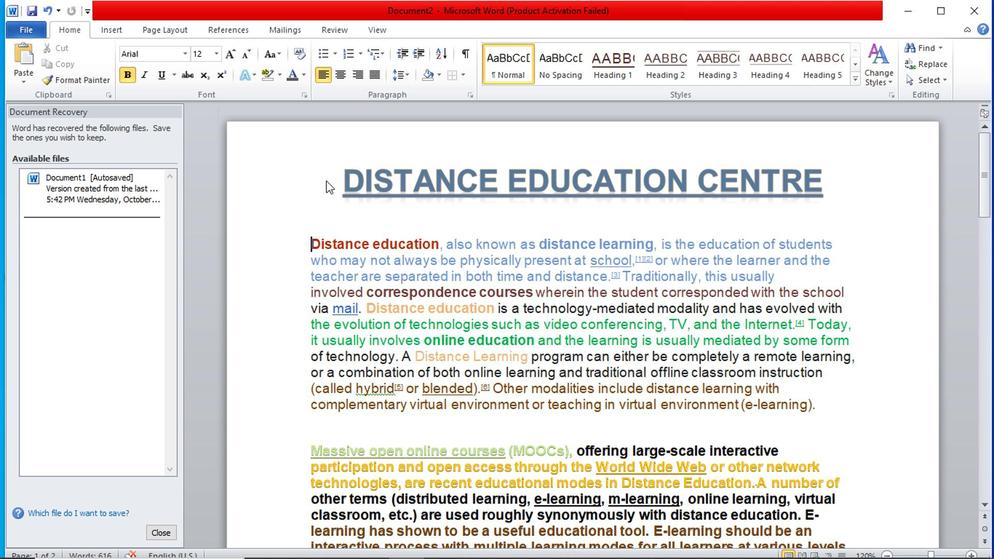 
Action: Mouse pressed left at (327, 182)
Screenshot: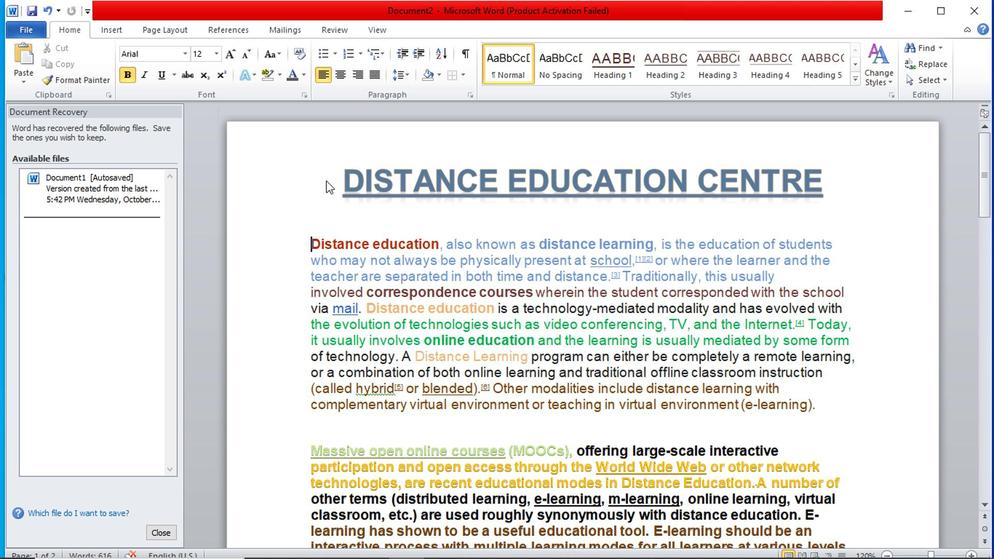 
Action: Mouse moved to (336, 203)
Screenshot: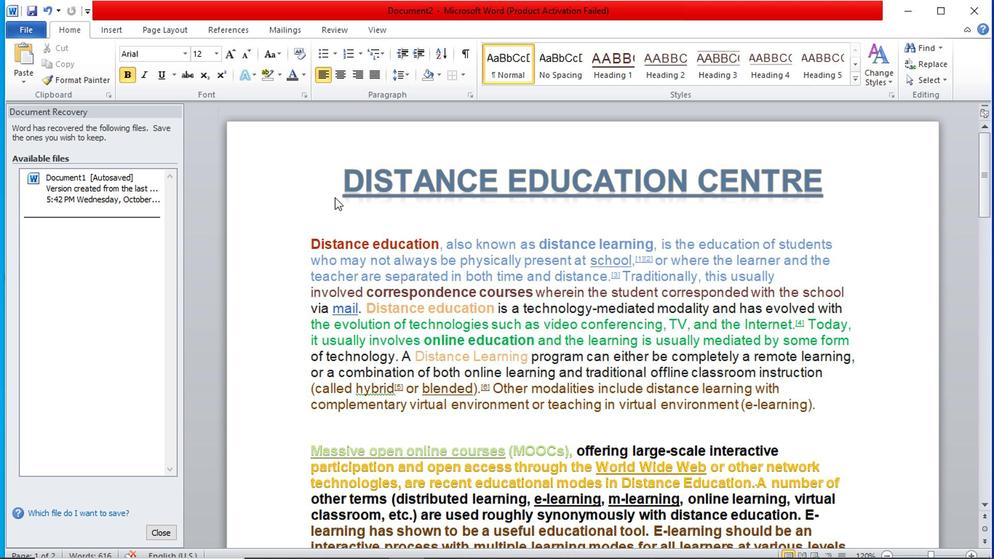 
Action: Mouse pressed left at (336, 203)
Screenshot: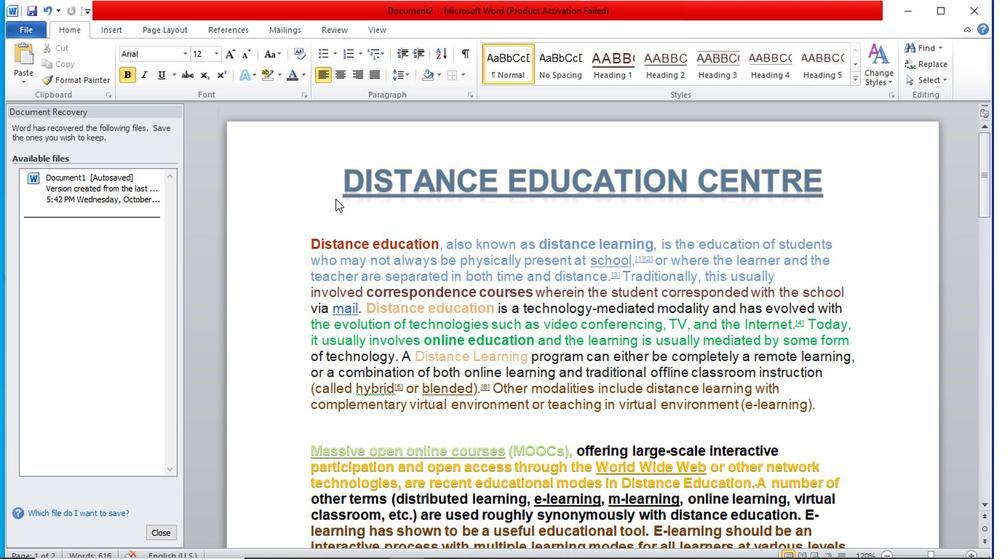 
Action: Mouse moved to (336, 206)
Screenshot: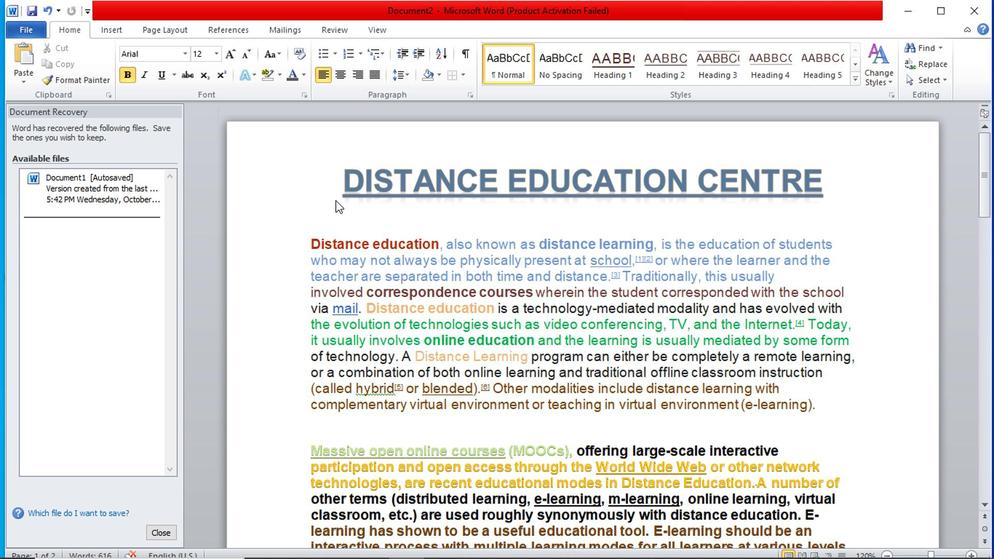 
Action: Mouse pressed left at (336, 206)
Screenshot: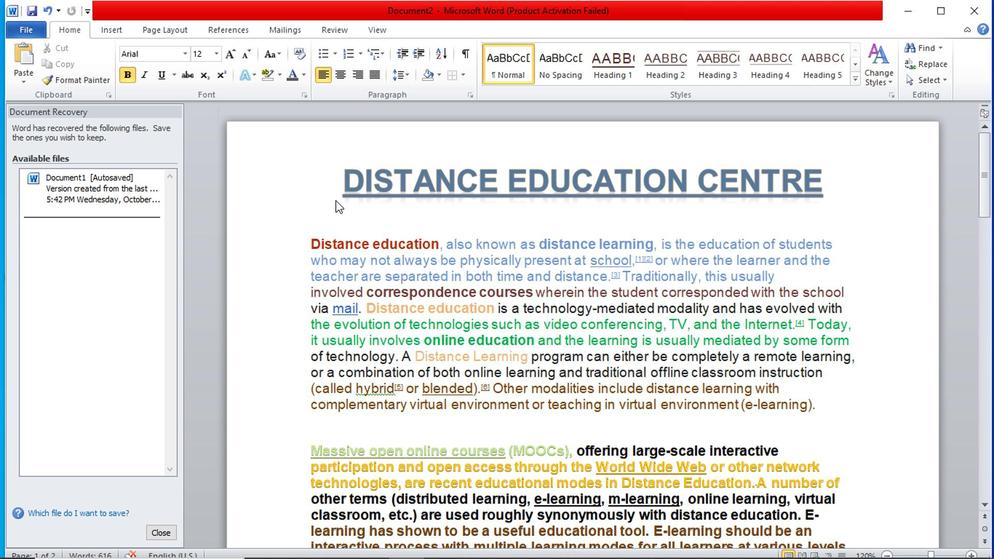 
Action: Mouse moved to (327, 227)
Screenshot: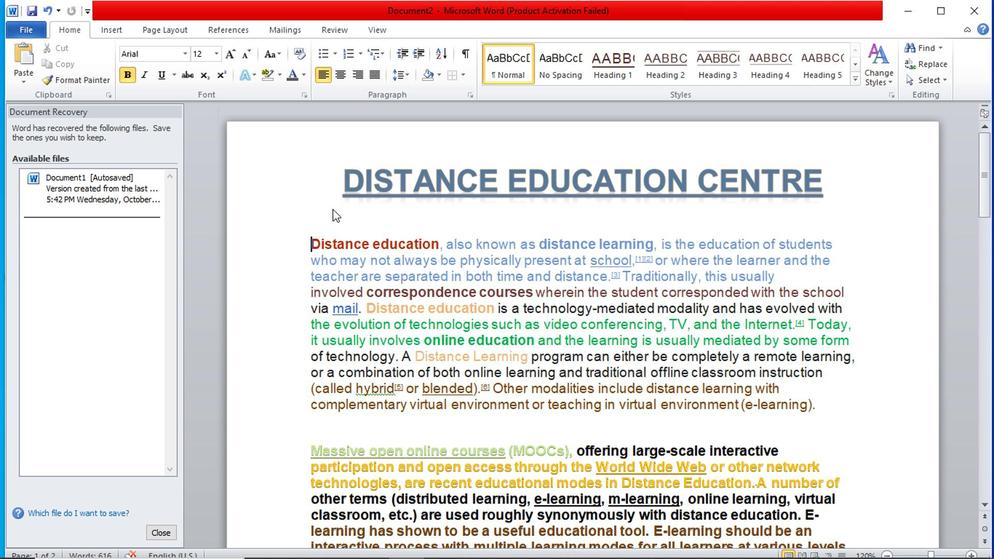 
Action: Mouse pressed left at (327, 227)
Screenshot: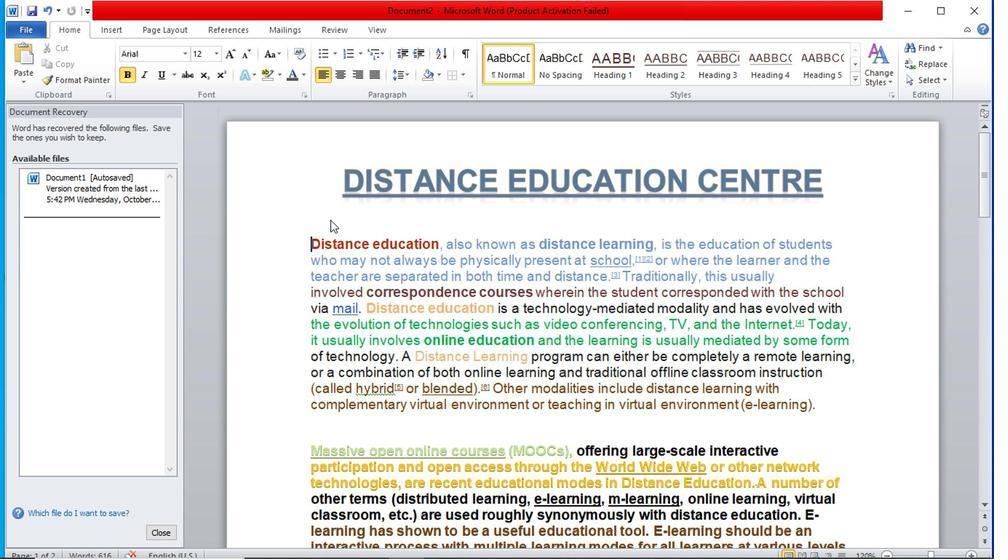 
Action: Mouse moved to (328, 180)
Screenshot: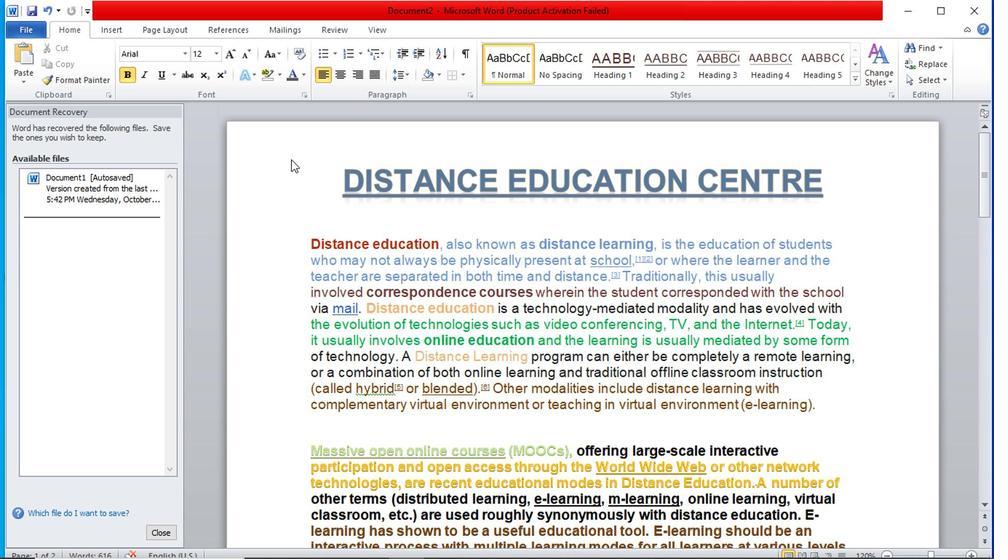 
Action: Mouse pressed left at (328, 180)
Screenshot: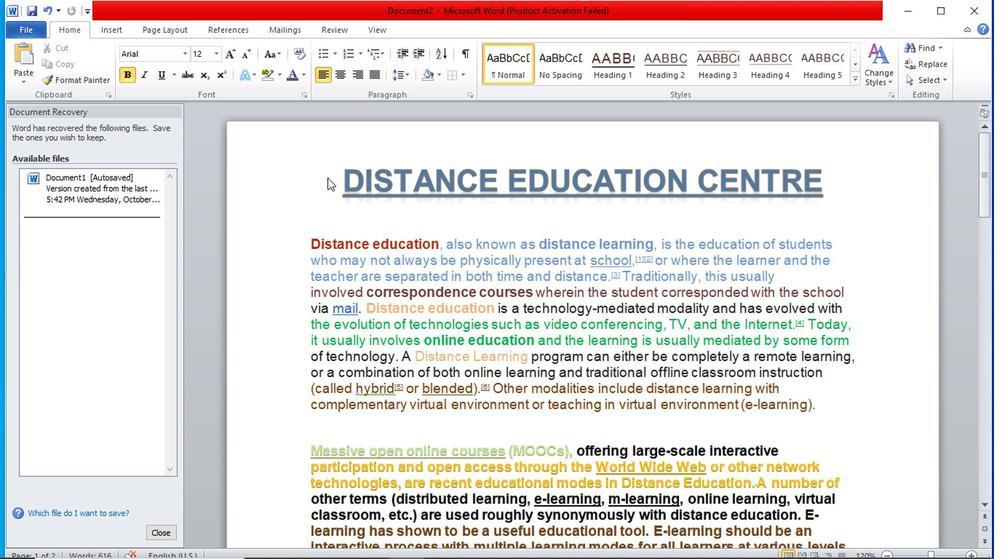 
Action: Mouse pressed left at (328, 180)
Screenshot: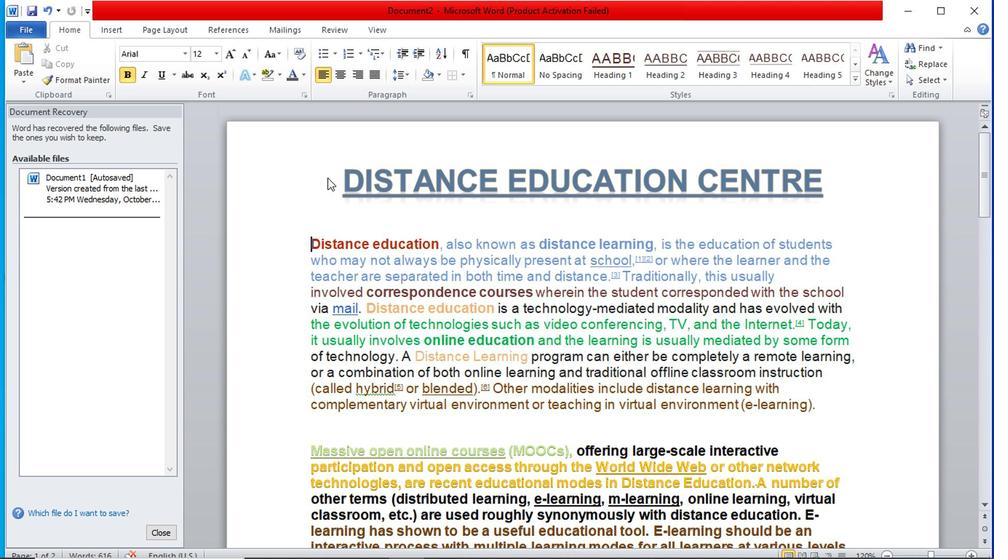 
Action: Mouse moved to (334, 173)
Screenshot: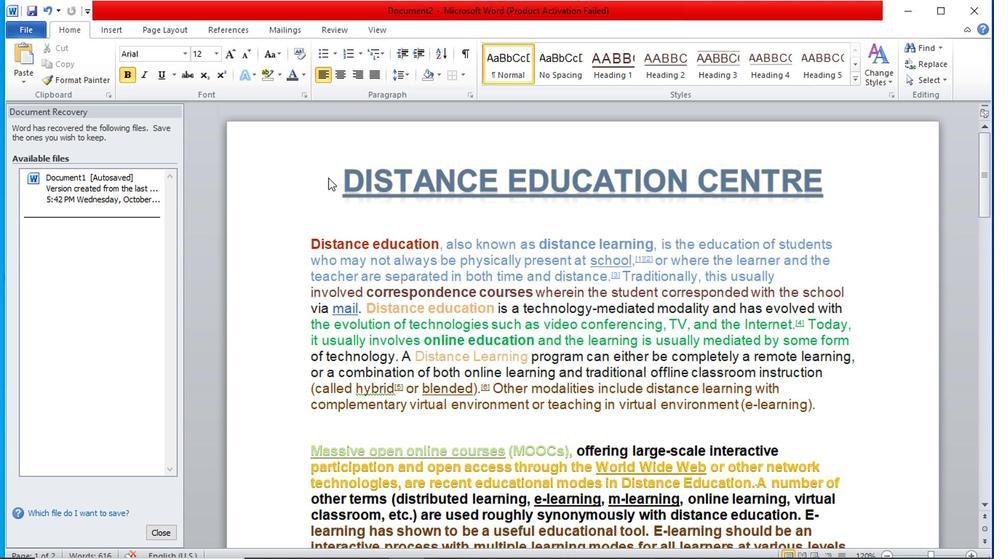 
Action: Mouse pressed left at (334, 173)
Screenshot: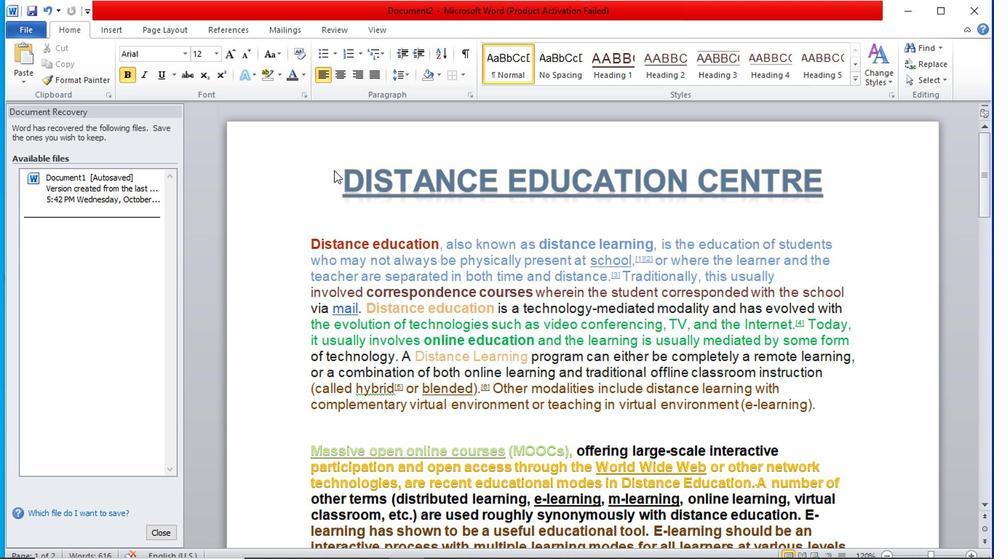 
Action: Mouse pressed left at (334, 173)
Screenshot: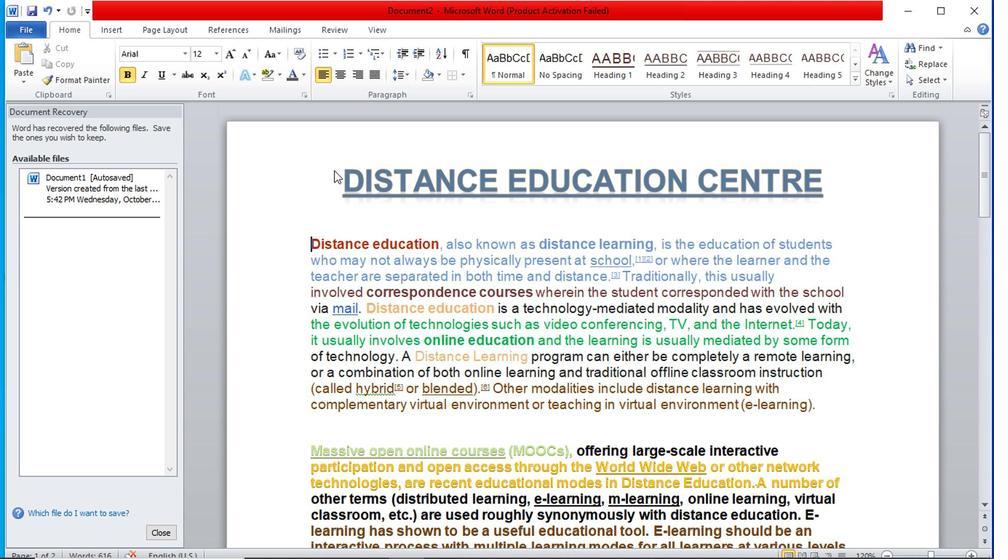 
Action: Mouse moved to (363, 170)
Screenshot: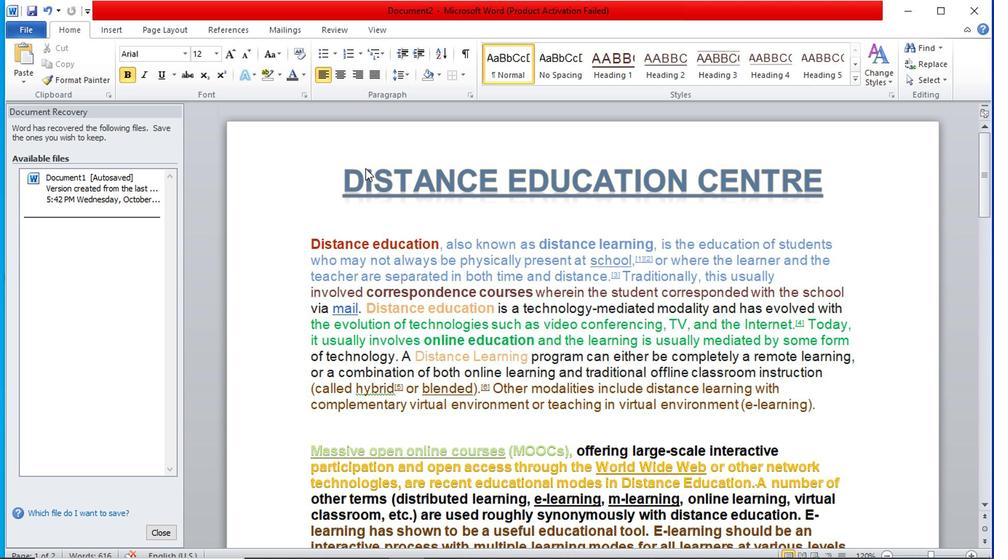 
Action: Mouse pressed left at (363, 170)
Screenshot: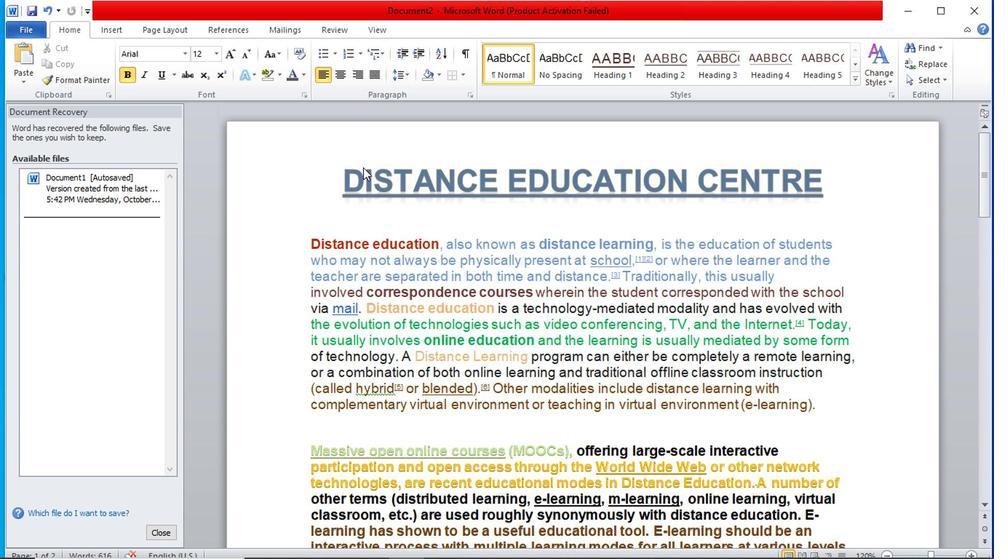 
Action: Mouse pressed left at (363, 170)
Screenshot: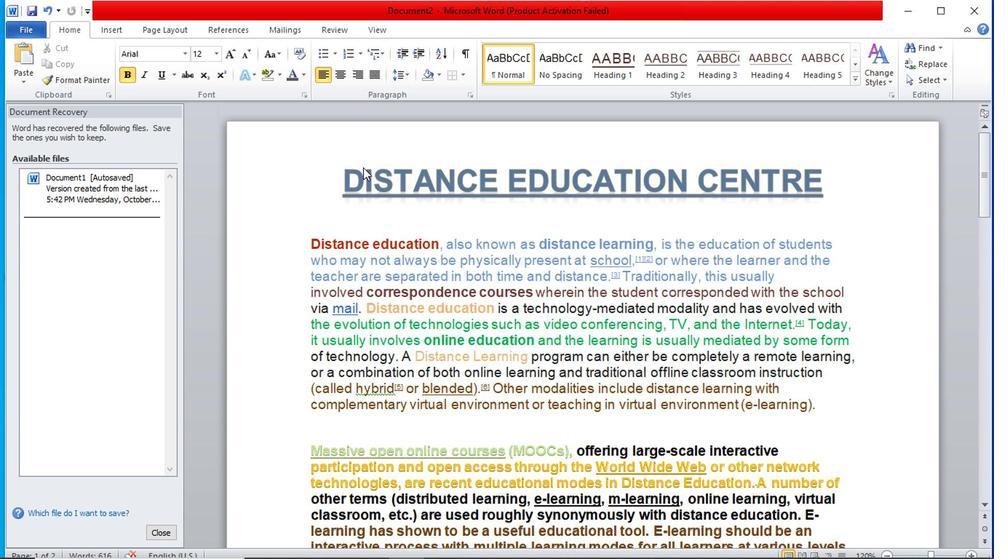 
Action: Mouse moved to (348, 174)
Screenshot: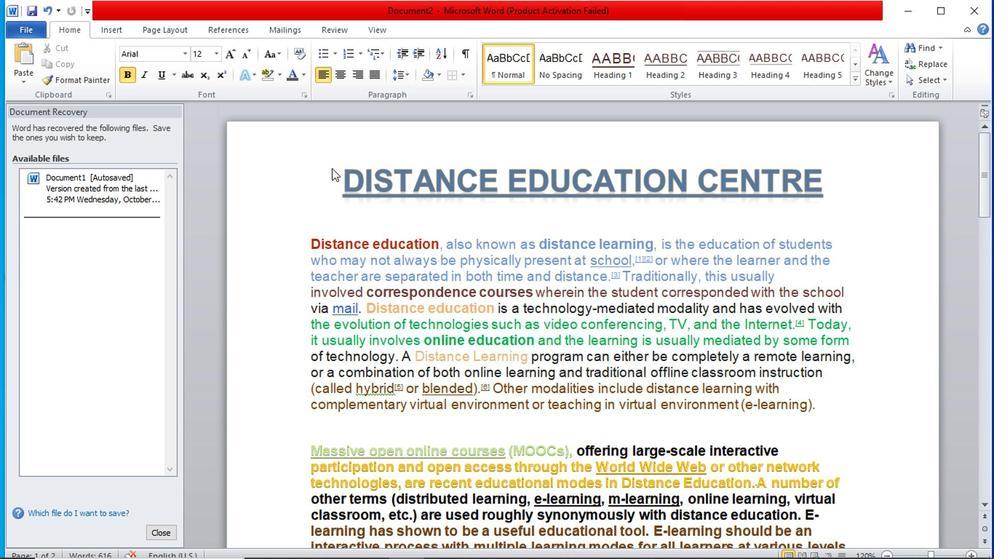 
Action: Mouse pressed left at (348, 174)
Screenshot: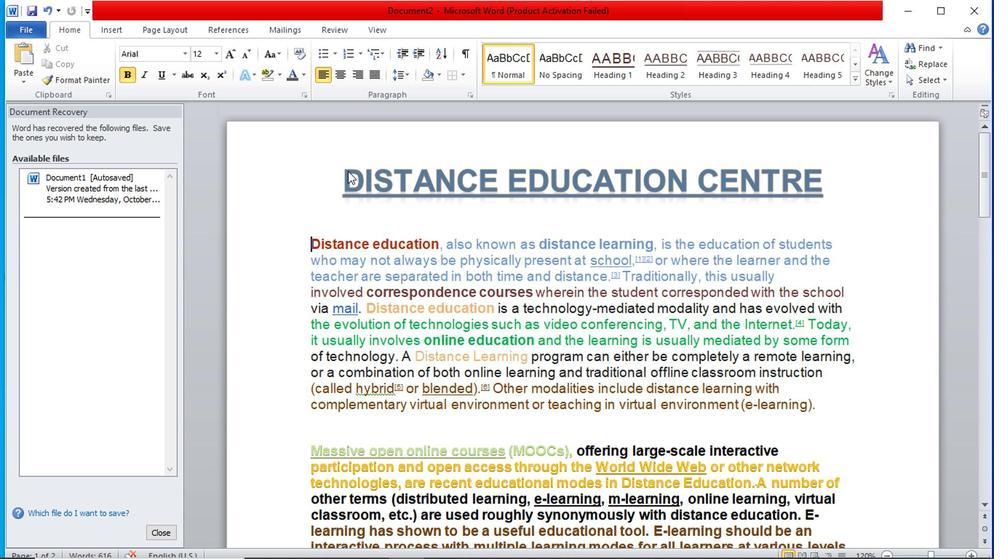 
Action: Mouse pressed left at (348, 174)
Screenshot: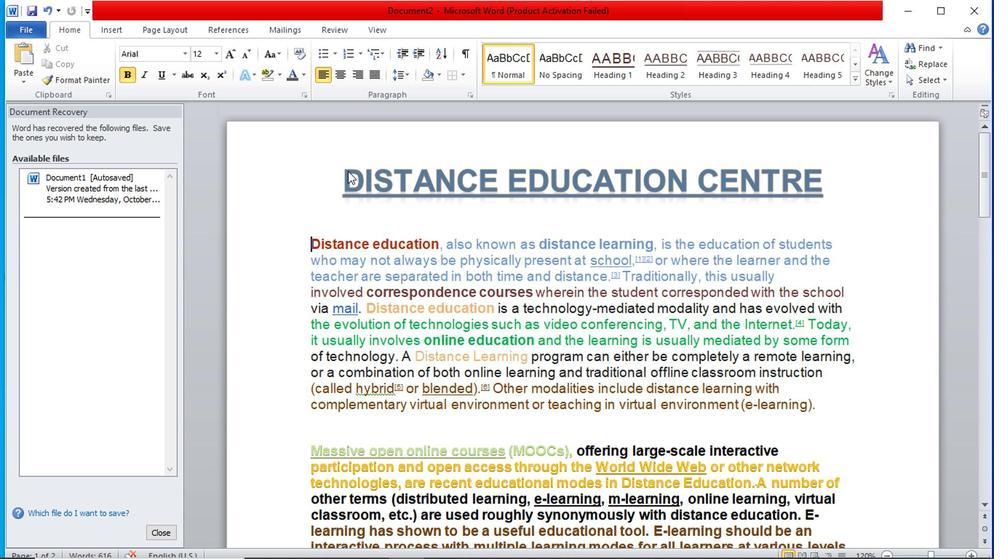
Action: Mouse moved to (334, 185)
Screenshot: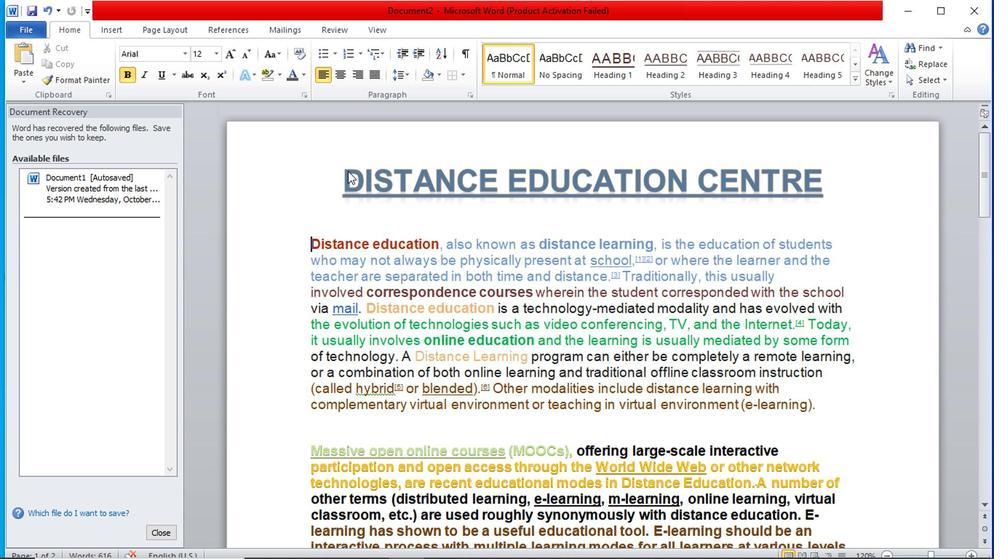 
Action: Mouse pressed left at (334, 185)
Screenshot: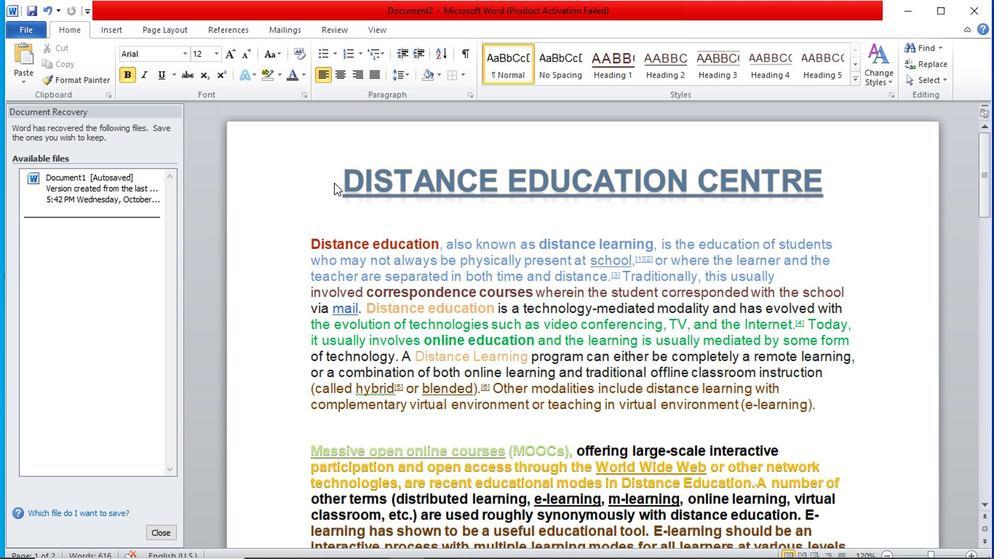 
Action: Mouse pressed left at (334, 185)
Screenshot: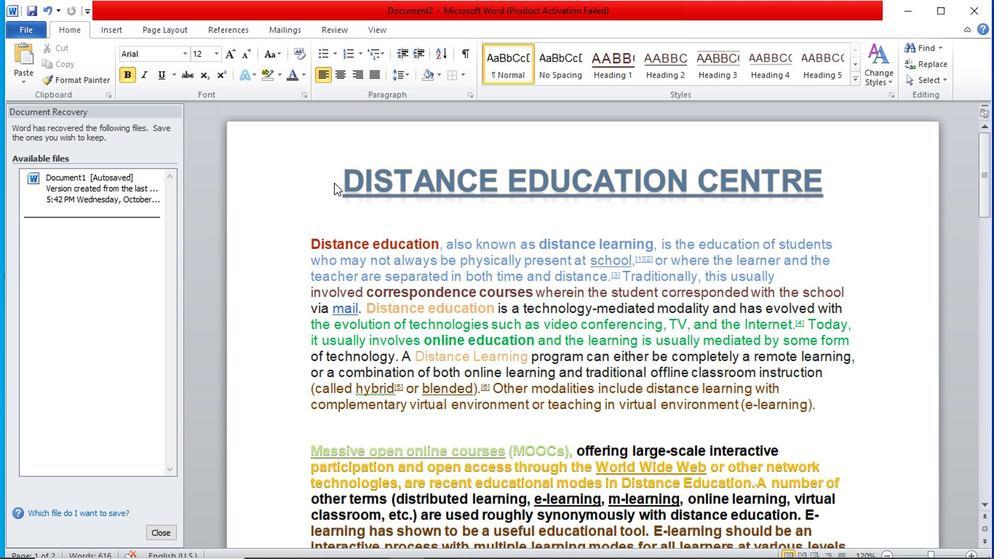 
Action: Mouse moved to (817, 178)
Screenshot: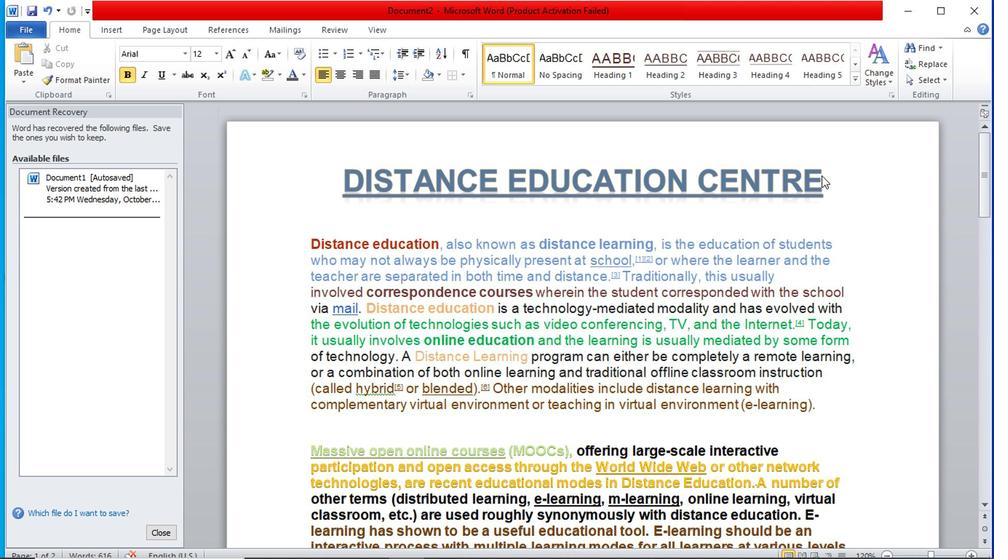 
Action: Mouse pressed left at (817, 178)
Screenshot: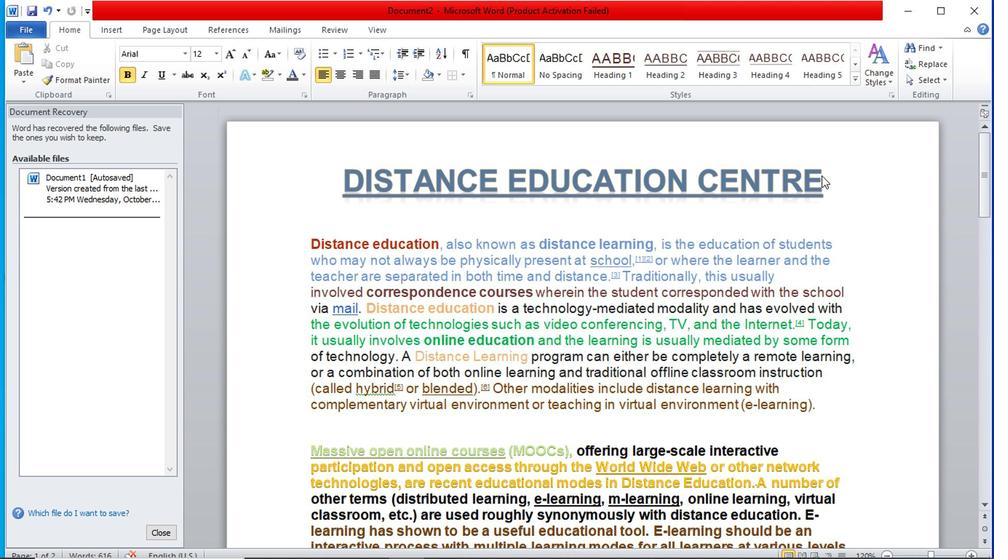 
Action: Mouse pressed left at (817, 178)
Screenshot: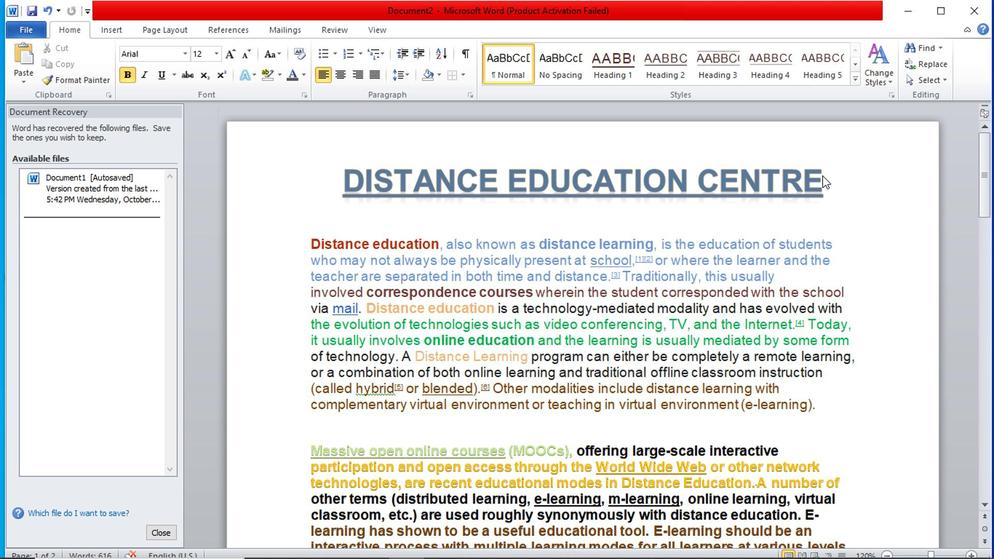 
Action: Mouse pressed left at (817, 178)
Screenshot: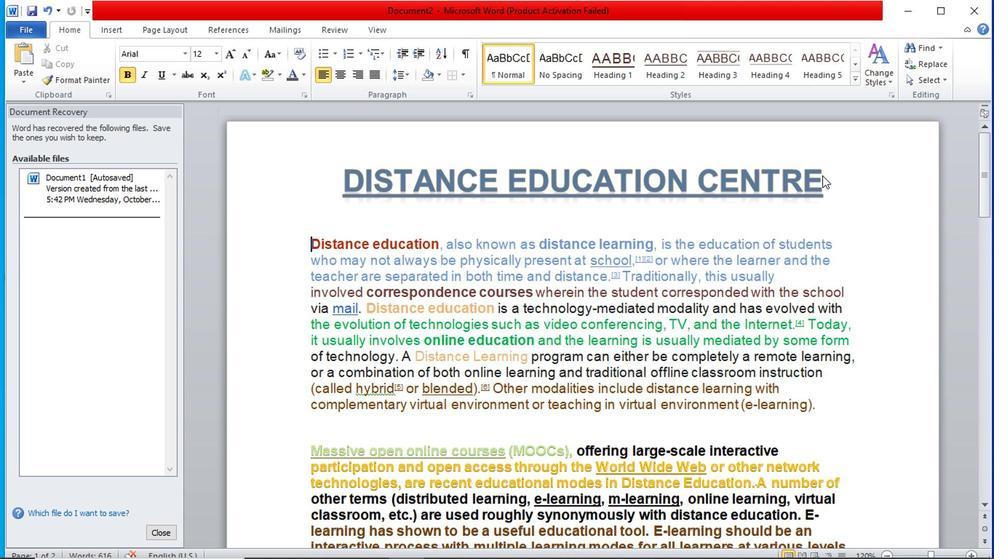 
Action: Mouse pressed left at (817, 178)
Screenshot: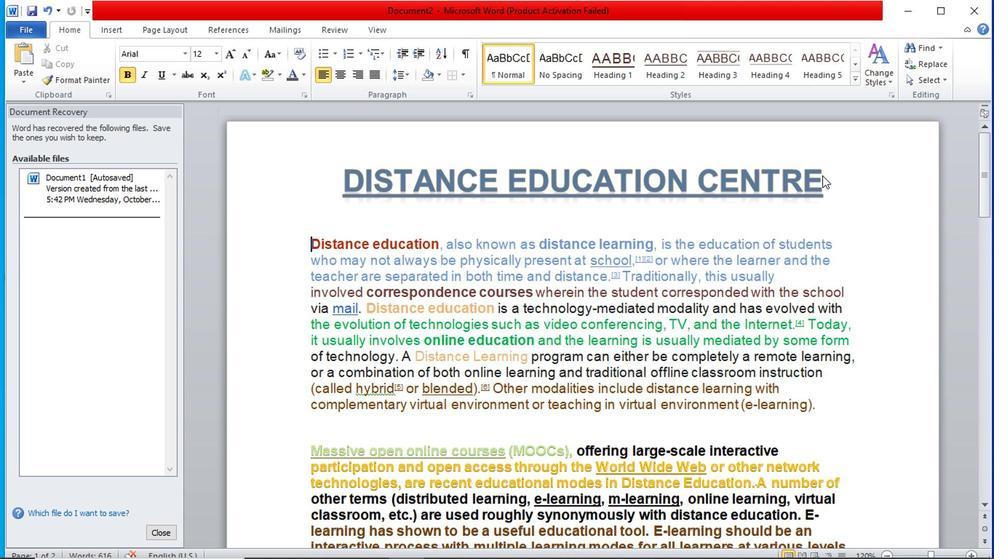 
Action: Mouse pressed left at (817, 178)
Screenshot: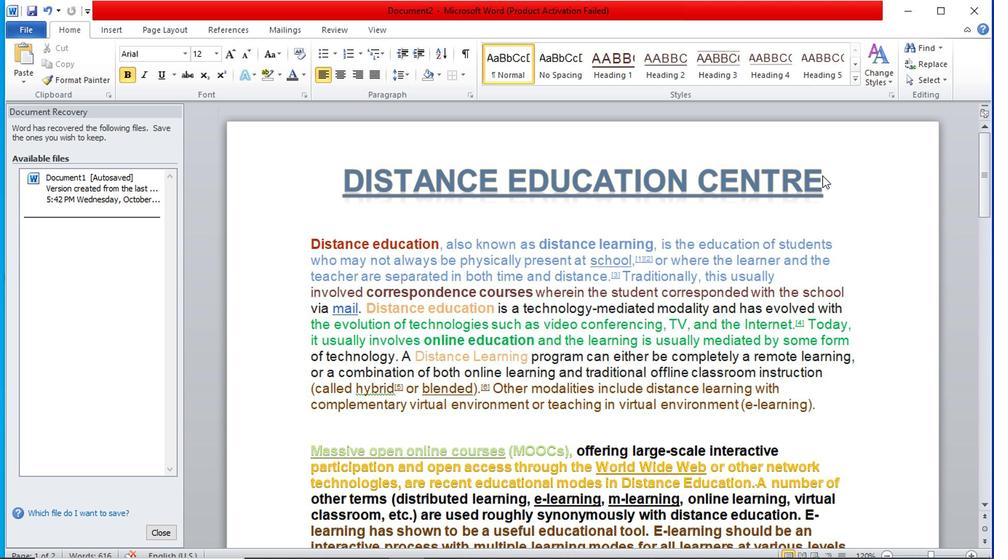 
Action: Mouse pressed left at (817, 178)
Screenshot: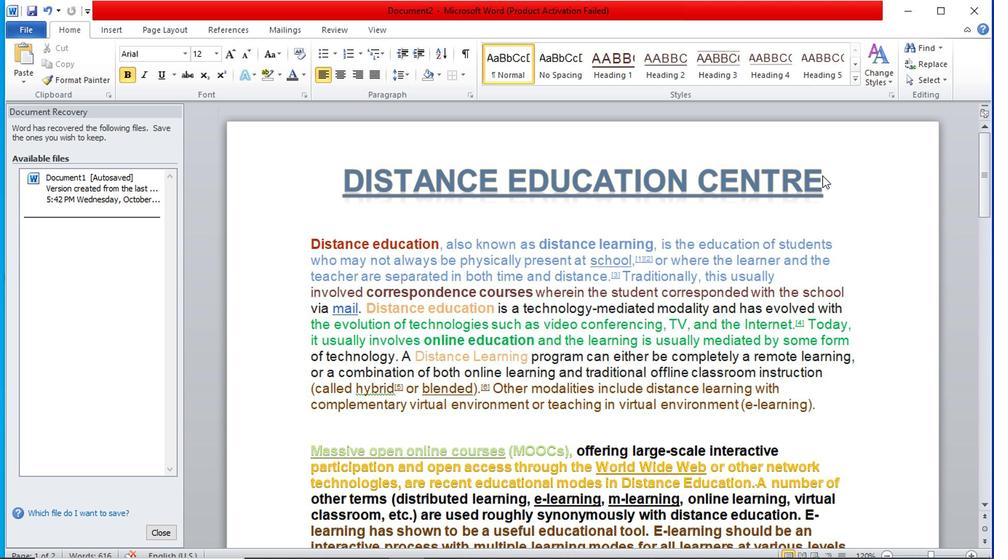 
Action: Mouse pressed left at (817, 178)
Screenshot: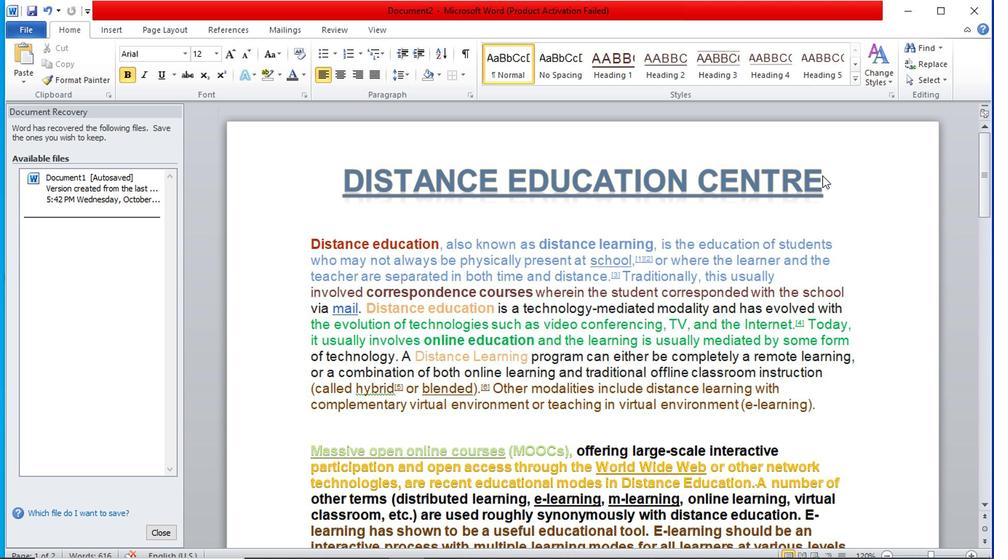 
Action: Mouse moved to (330, 183)
Screenshot: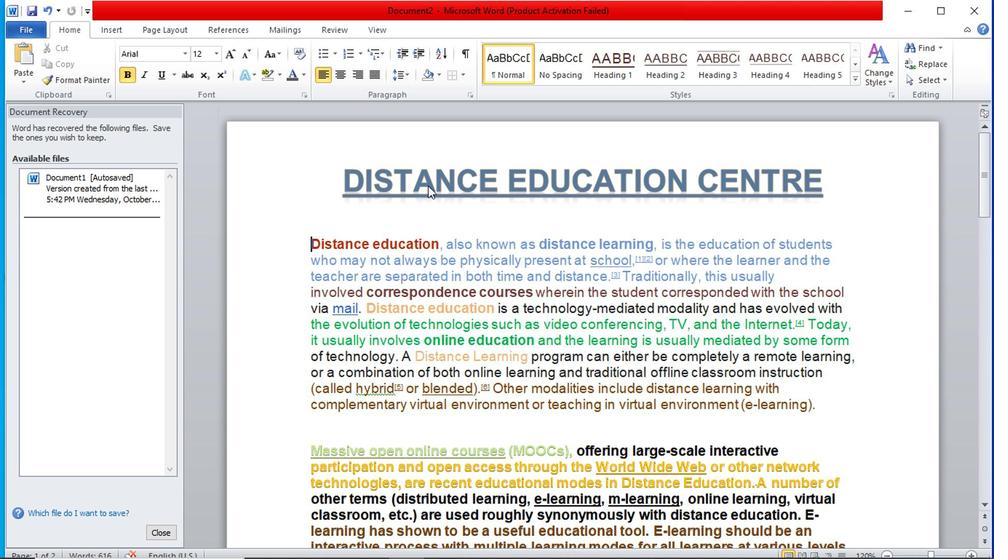 
Action: Mouse pressed left at (330, 183)
Screenshot: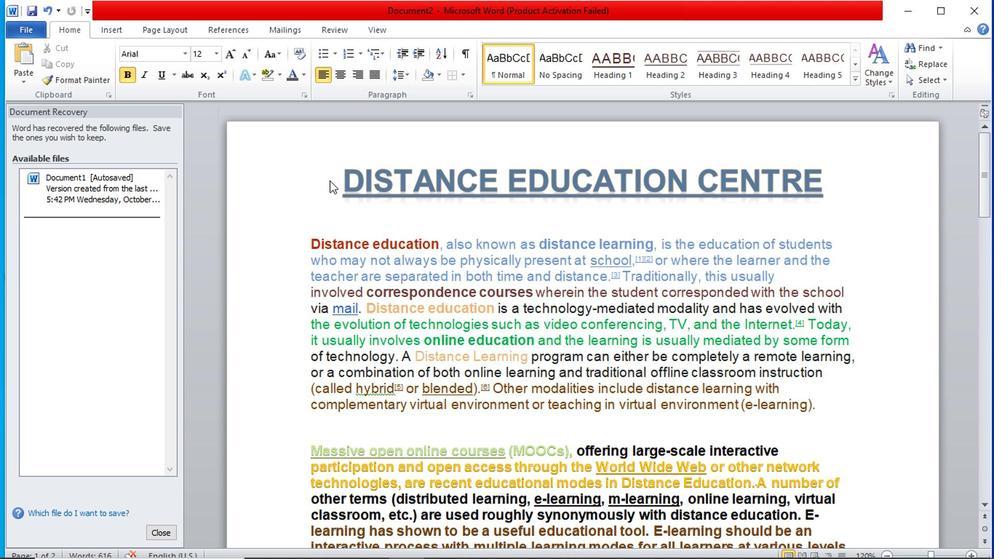 
Action: Mouse moved to (330, 182)
Screenshot: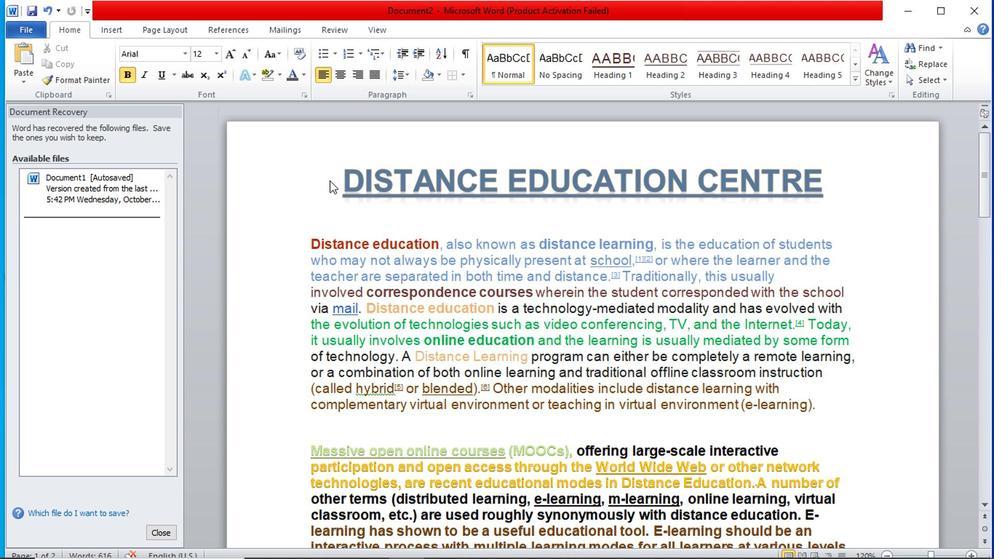 
Action: Mouse pressed left at (330, 182)
Screenshot: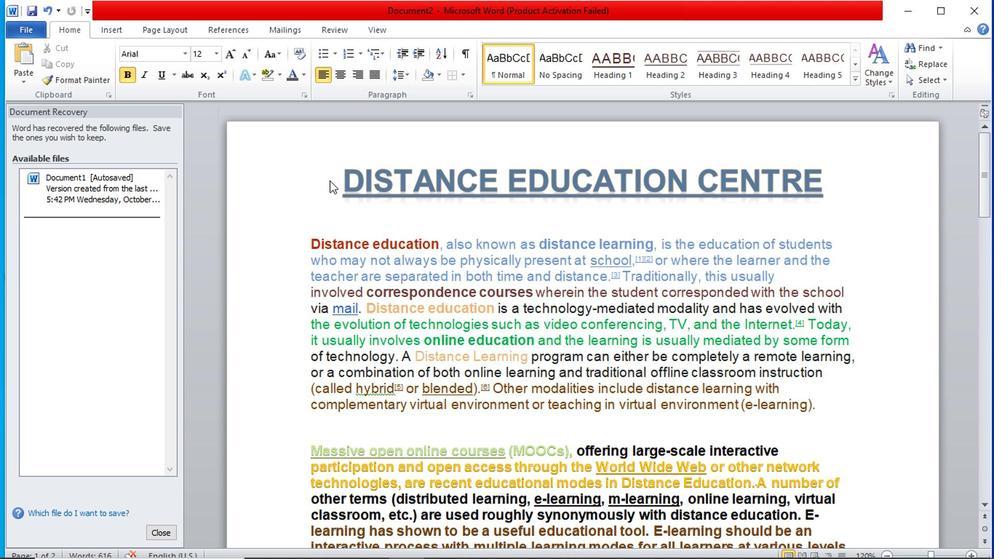 
Action: Mouse moved to (289, 203)
Screenshot: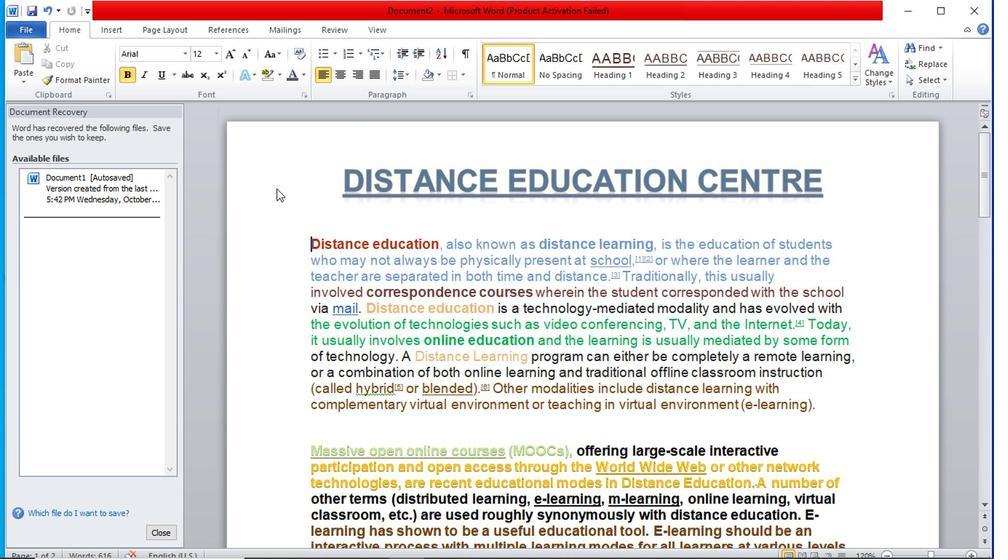 
Action: Mouse scrolled (289, 202) with delta (0, -1)
Screenshot: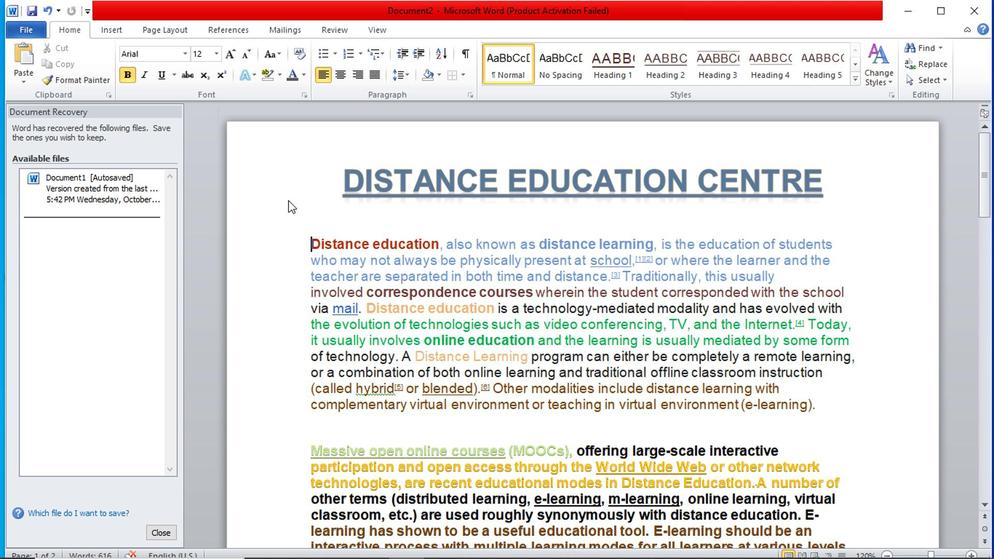 
Action: Mouse scrolled (289, 202) with delta (0, -1)
Screenshot: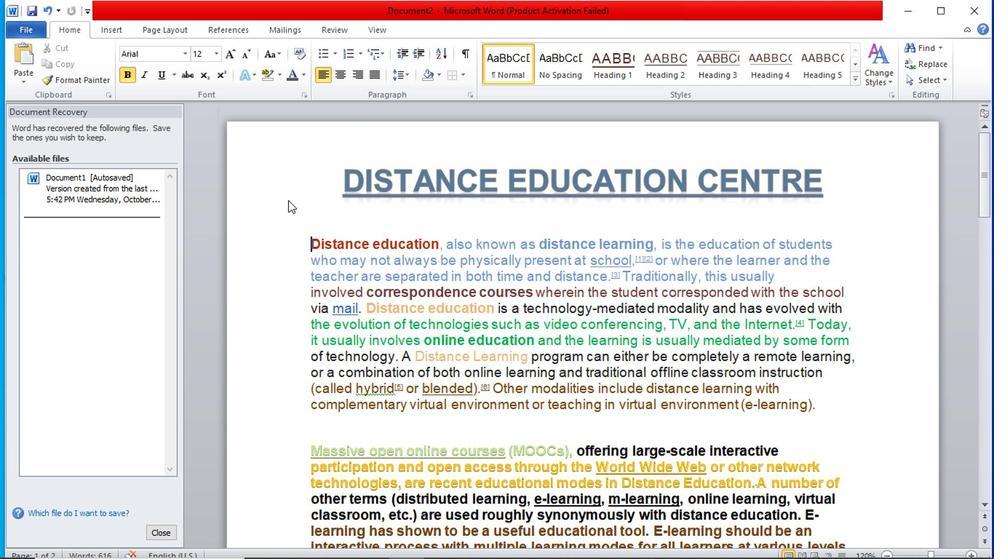 
Action: Mouse scrolled (289, 202) with delta (0, -1)
Screenshot: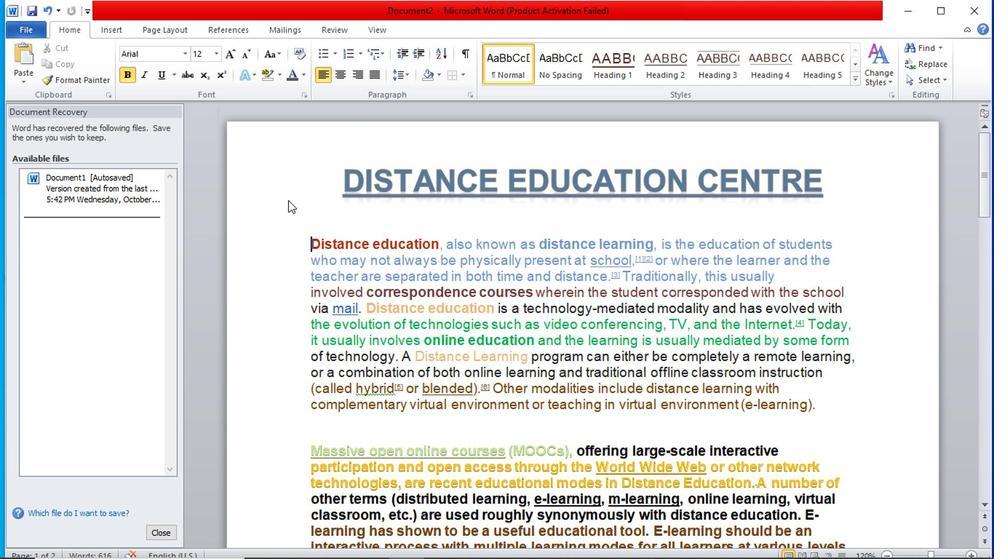 
Action: Mouse moved to (329, 256)
Screenshot: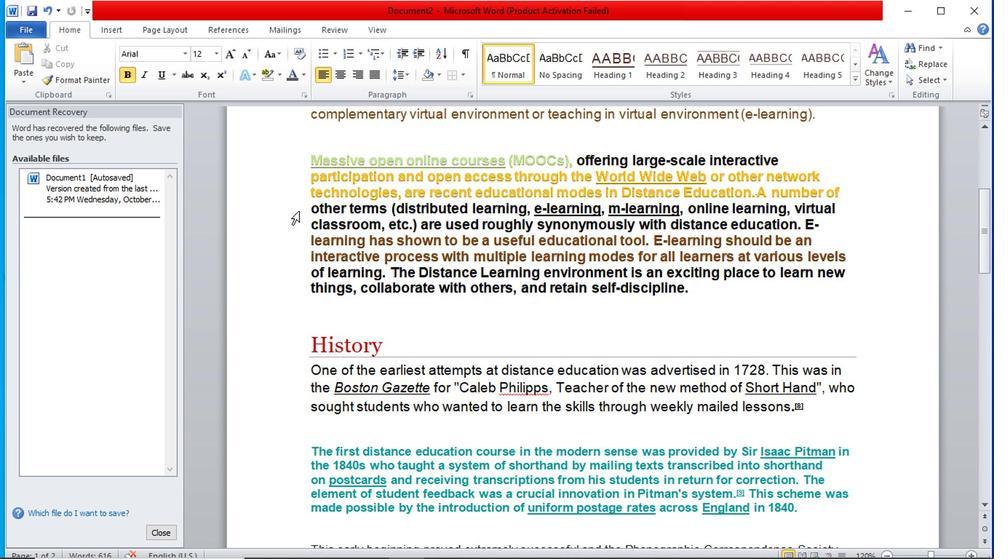 
Action: Mouse pressed left at (329, 256)
Screenshot: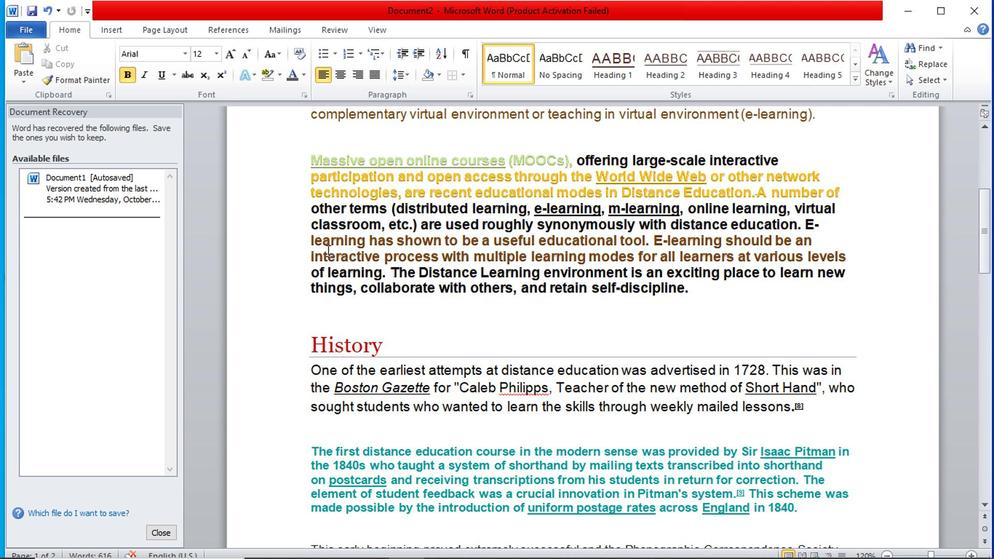 
Action: Mouse moved to (420, 337)
Screenshot: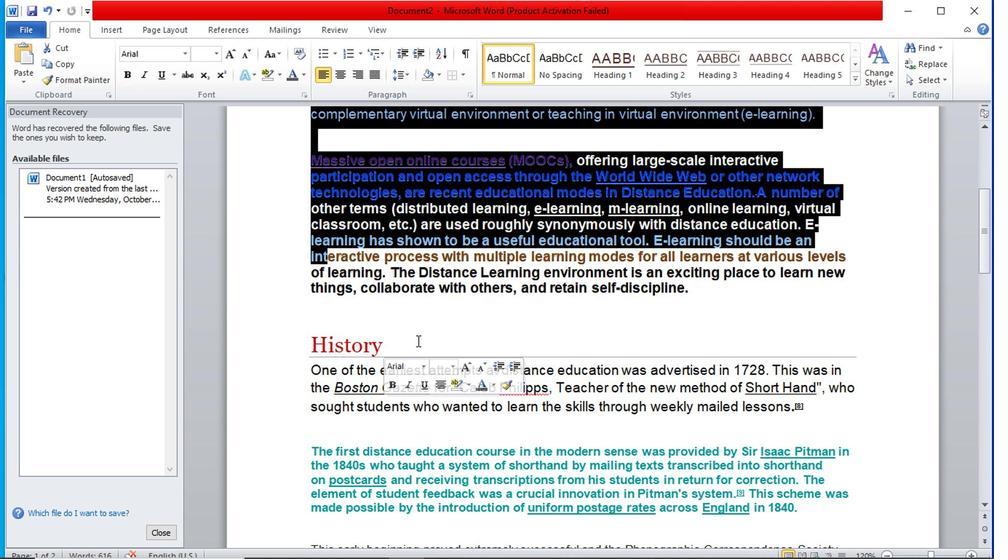 
Action: Mouse pressed left at (420, 337)
Screenshot: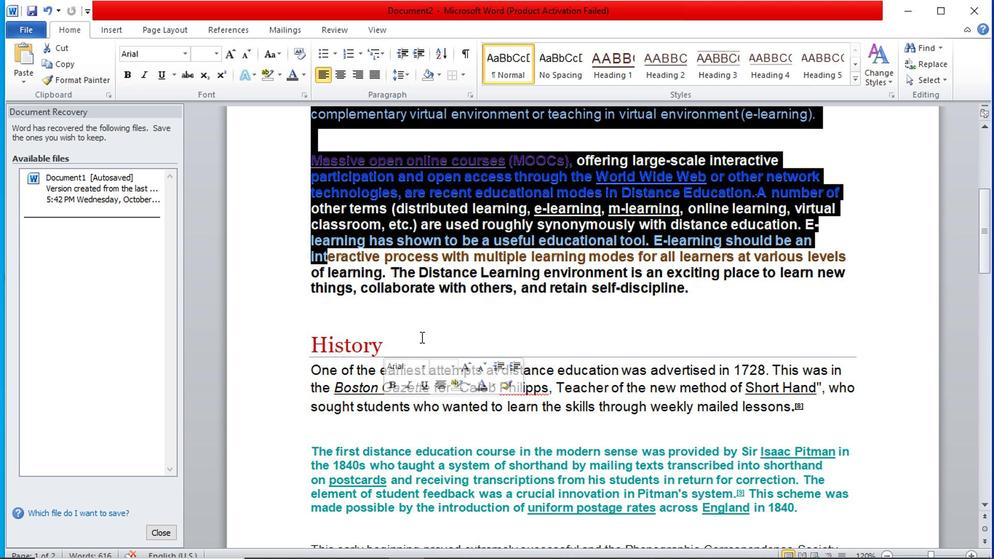 
Action: Mouse moved to (771, 356)
Screenshot: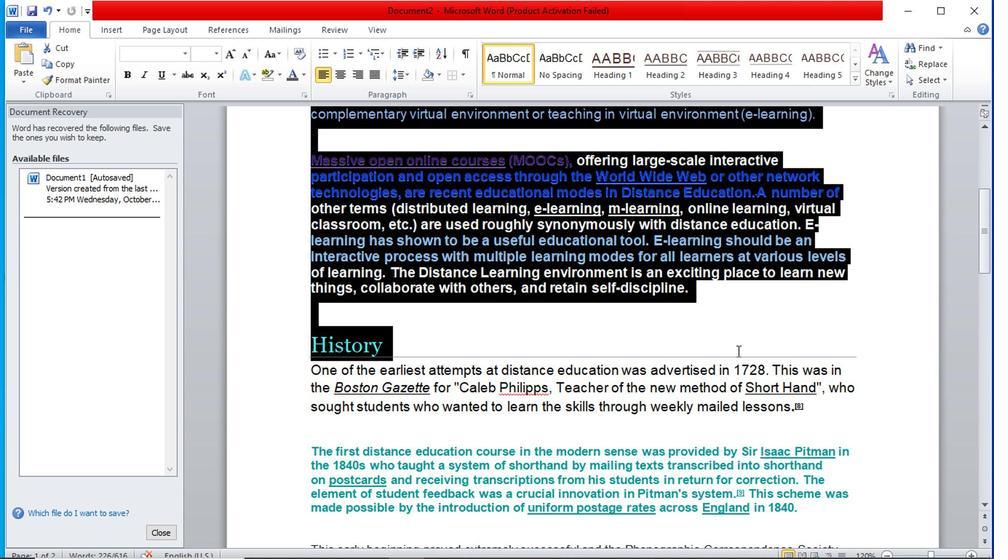 
Action: Mouse scrolled (771, 355) with delta (0, 0)
Screenshot: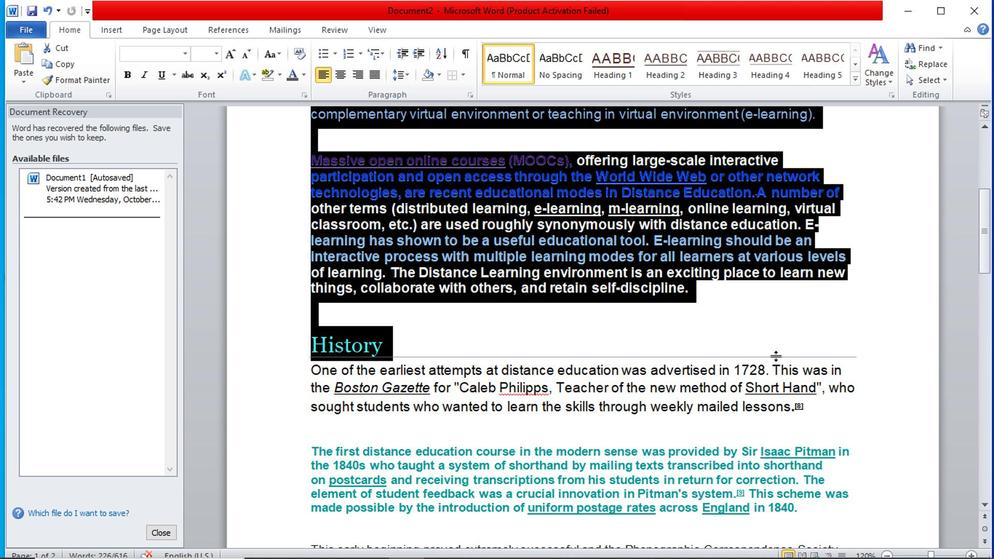 
Action: Mouse moved to (768, 319)
Screenshot: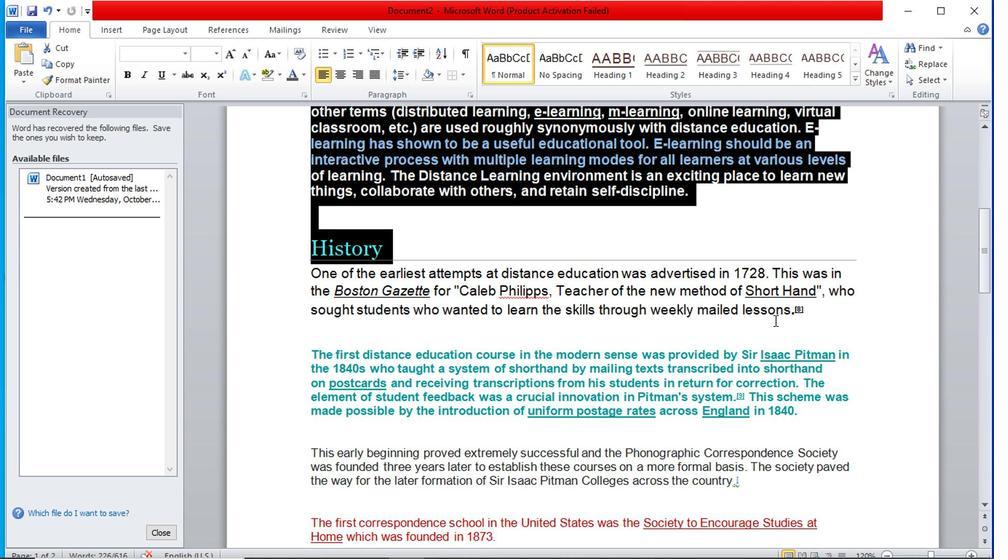 
Action: Mouse scrolled (768, 319) with delta (0, 0)
Screenshot: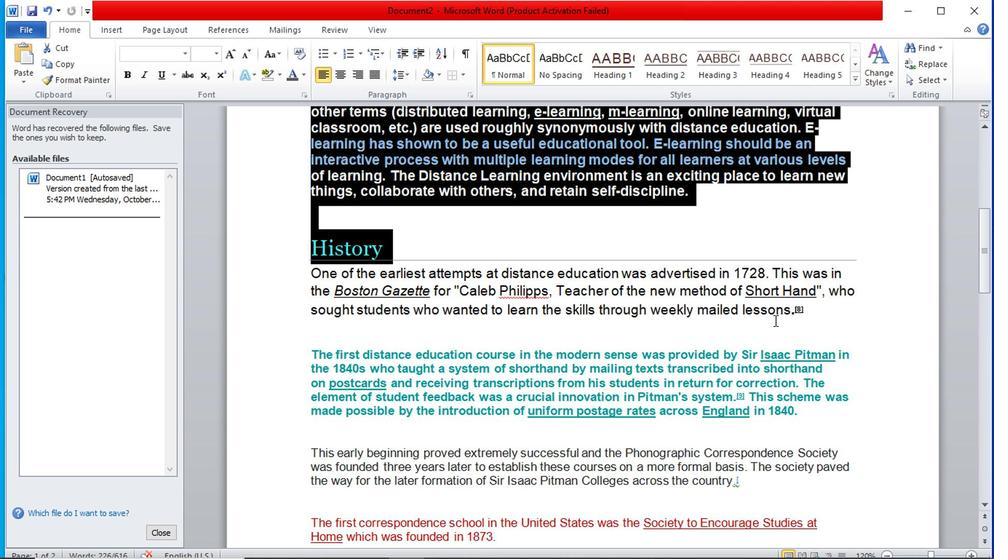 
Action: Mouse scrolled (768, 319) with delta (0, 0)
Screenshot: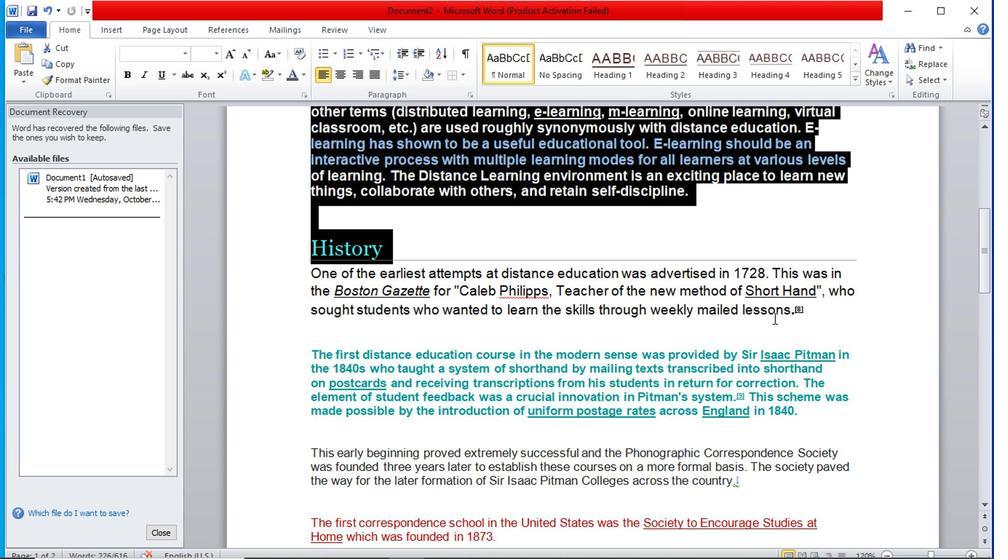 
Action: Mouse scrolled (768, 319) with delta (0, 0)
Screenshot: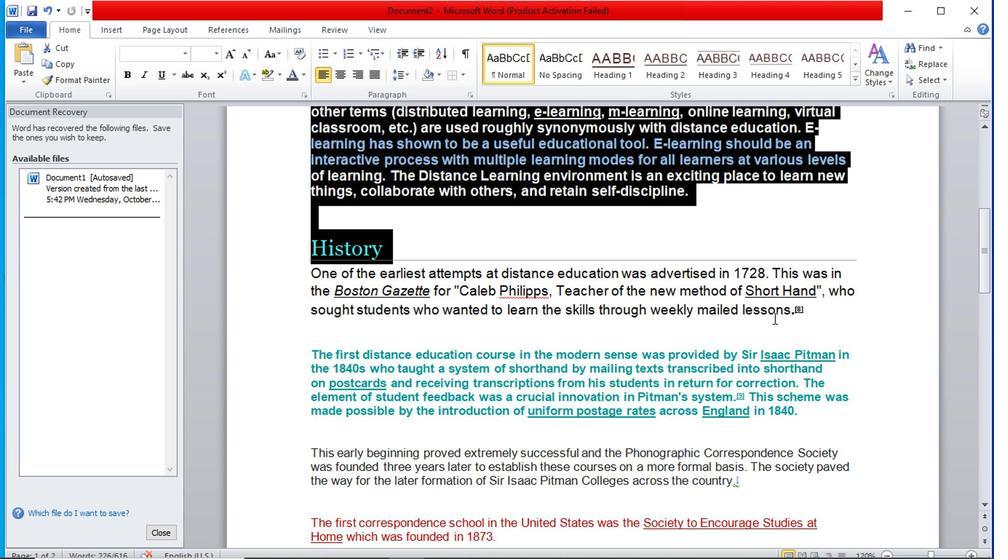 
Action: Mouse scrolled (768, 319) with delta (0, 0)
Screenshot: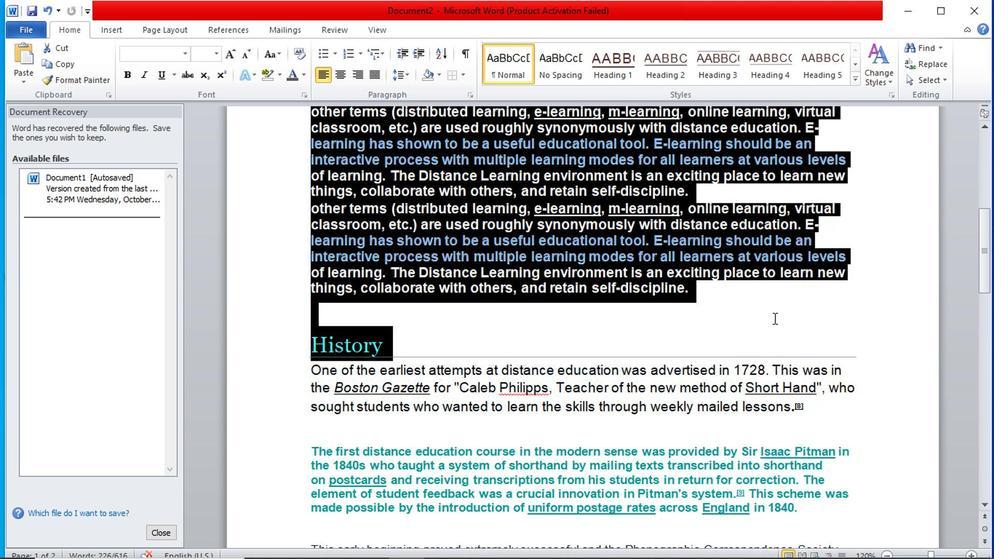 
Action: Mouse moved to (771, 317)
Screenshot: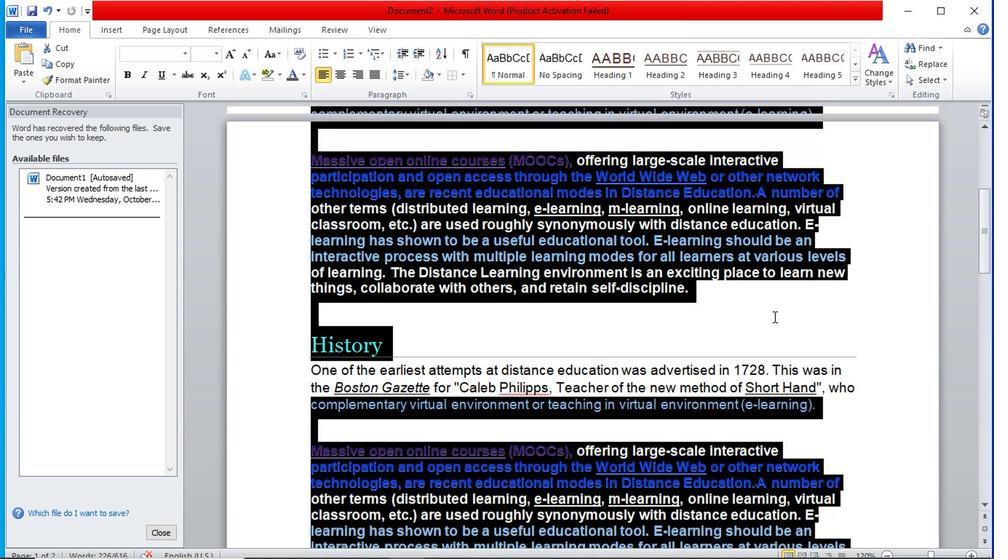 
Action: Mouse scrolled (771, 317) with delta (0, 0)
Screenshot: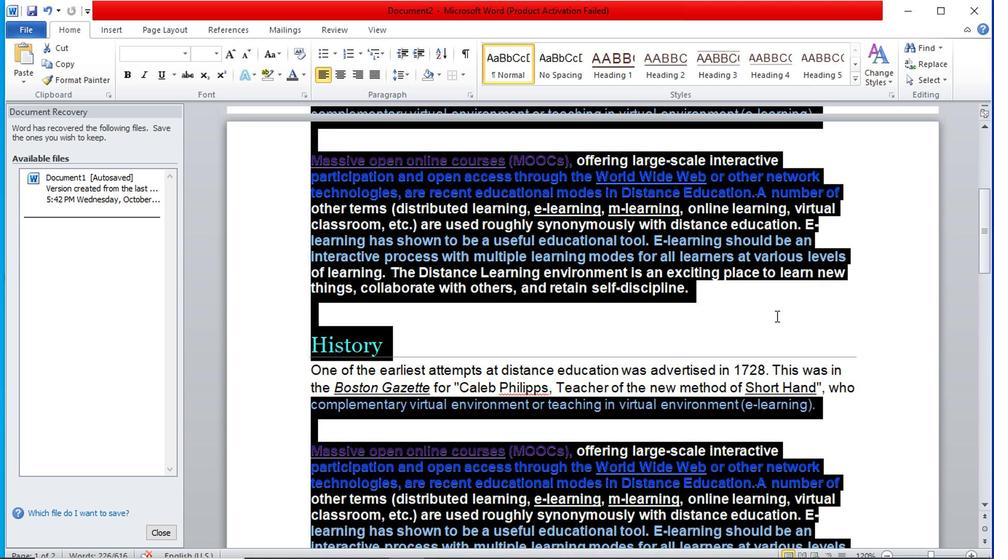 
Action: Mouse scrolled (771, 317) with delta (0, 0)
Screenshot: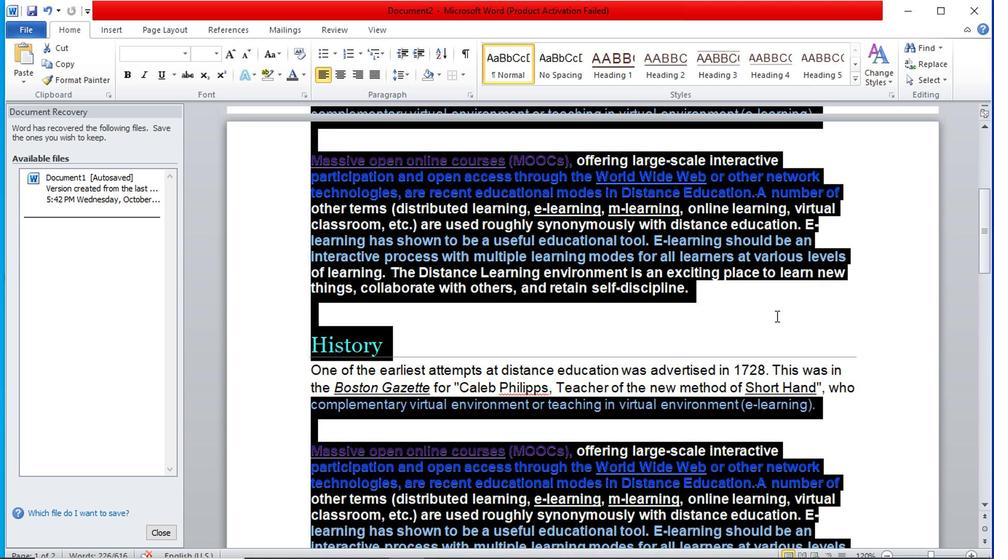 
Action: Mouse scrolled (771, 317) with delta (0, 0)
Screenshot: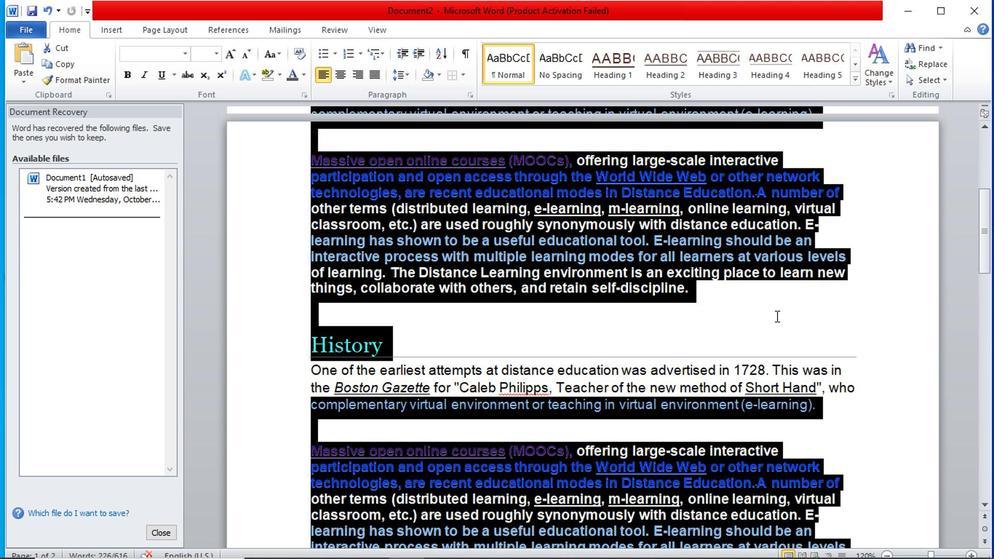 
Action: Mouse moved to (890, 316)
Screenshot: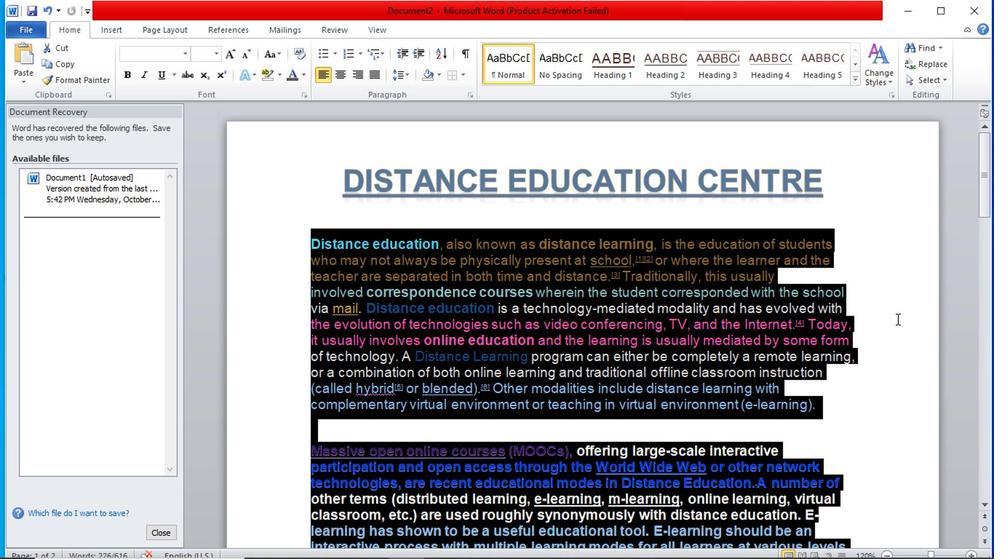 
Action: Mouse pressed left at (890, 316)
Screenshot: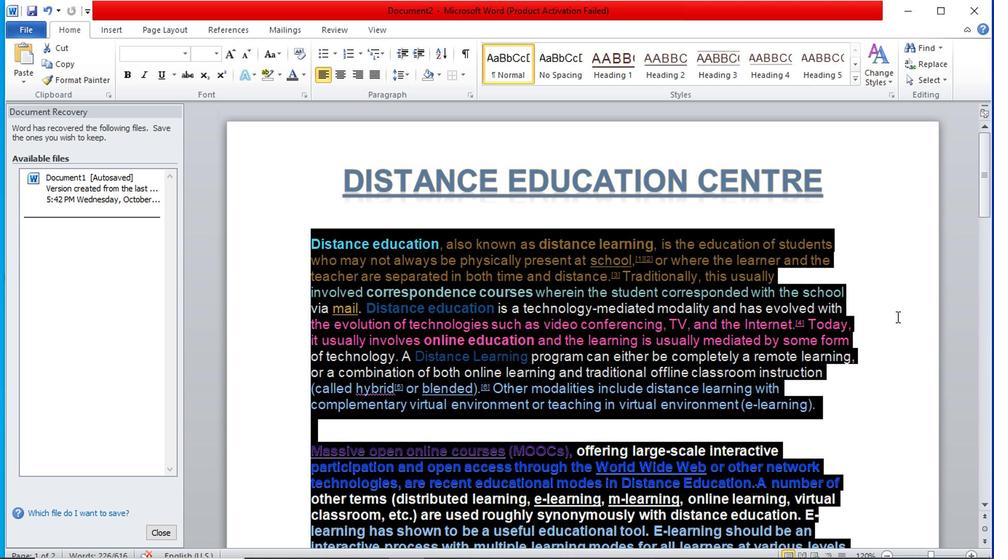 
Action: Mouse pressed left at (890, 316)
Screenshot: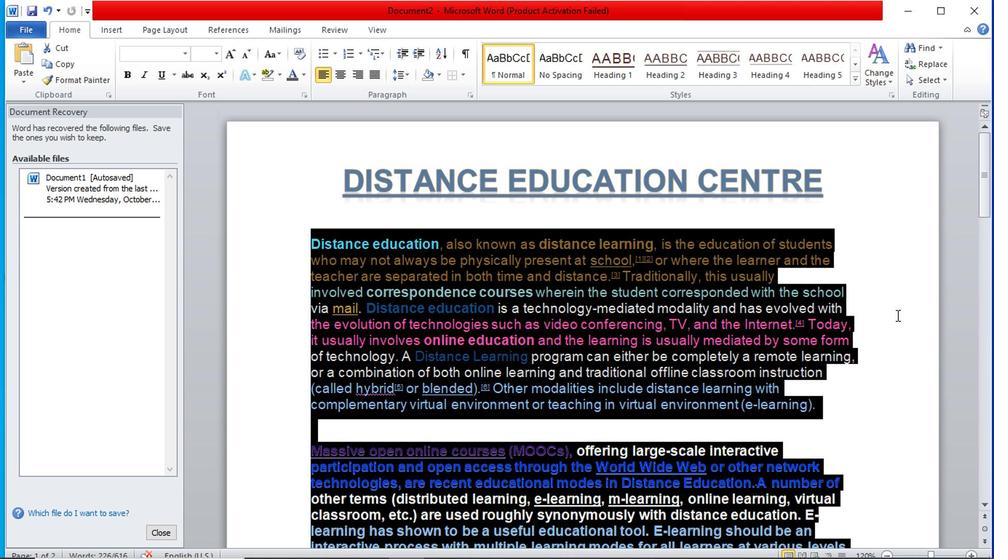 
Action: Mouse moved to (318, 181)
Screenshot: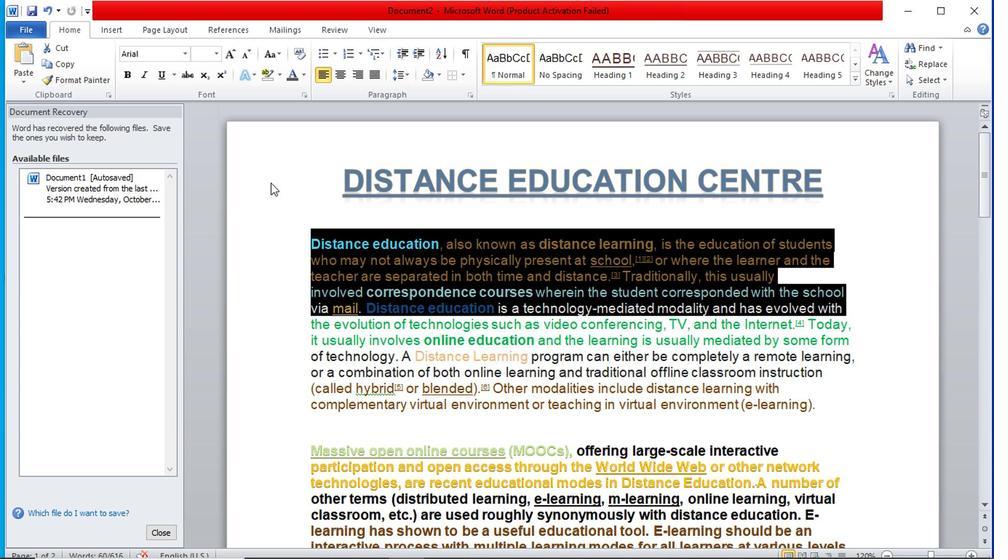 
Action: Mouse pressed left at (318, 181)
Screenshot: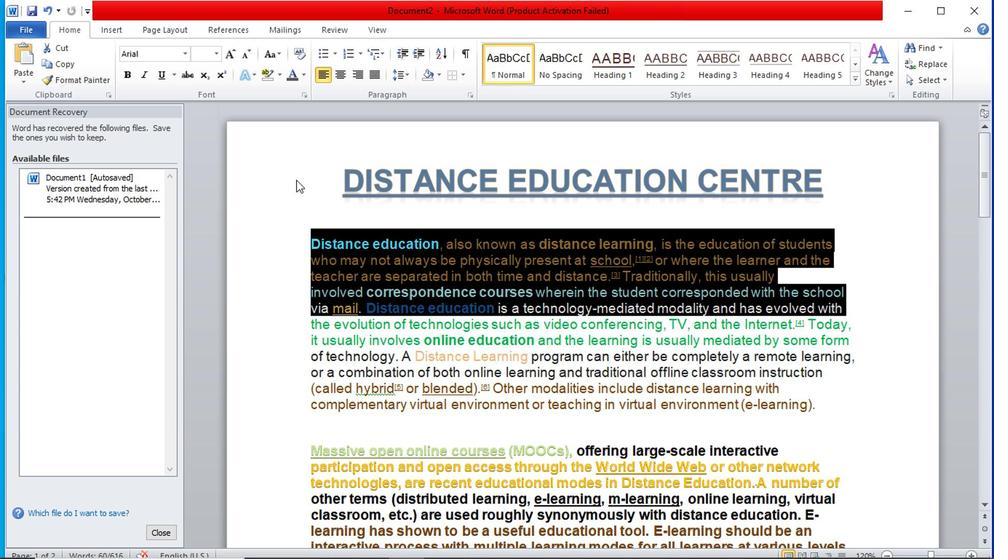 
Action: Mouse moved to (319, 181)
Screenshot: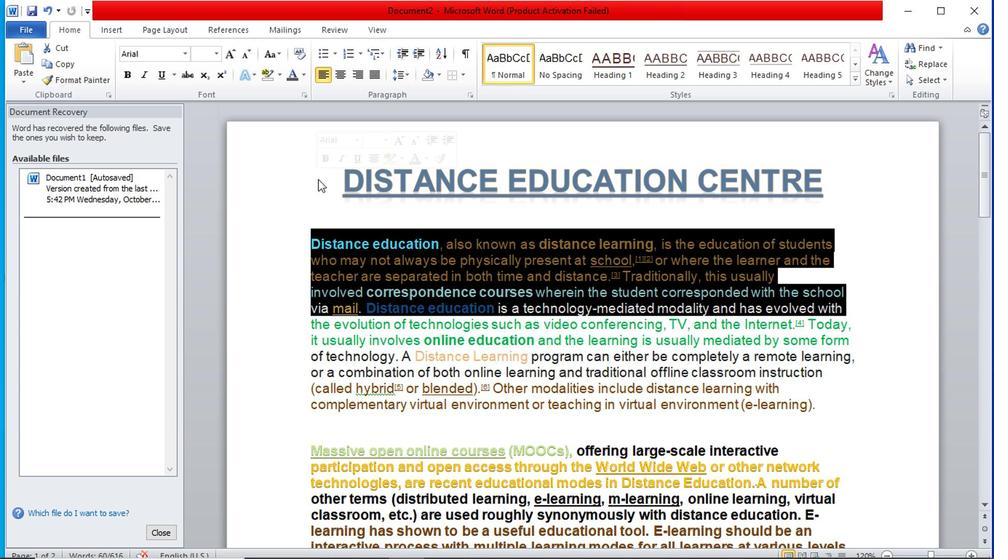 
Action: Mouse pressed left at (319, 181)
Screenshot: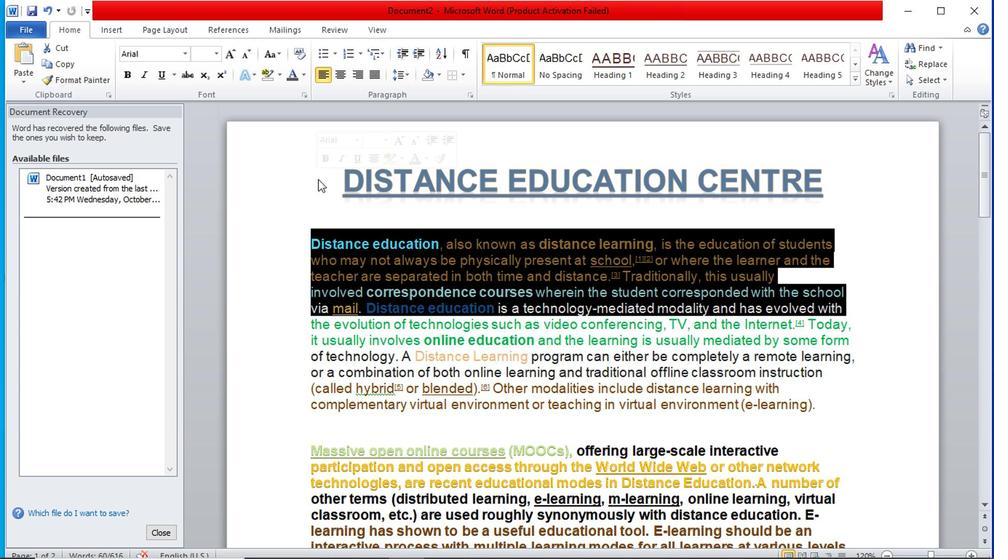 
Action: Mouse moved to (295, 374)
Screenshot: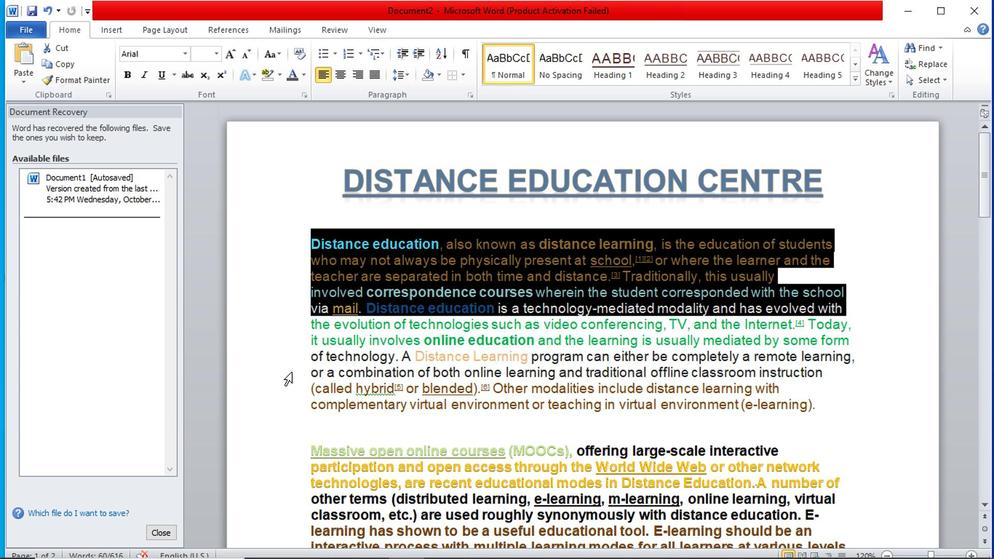 
Action: Mouse pressed left at (295, 374)
Screenshot: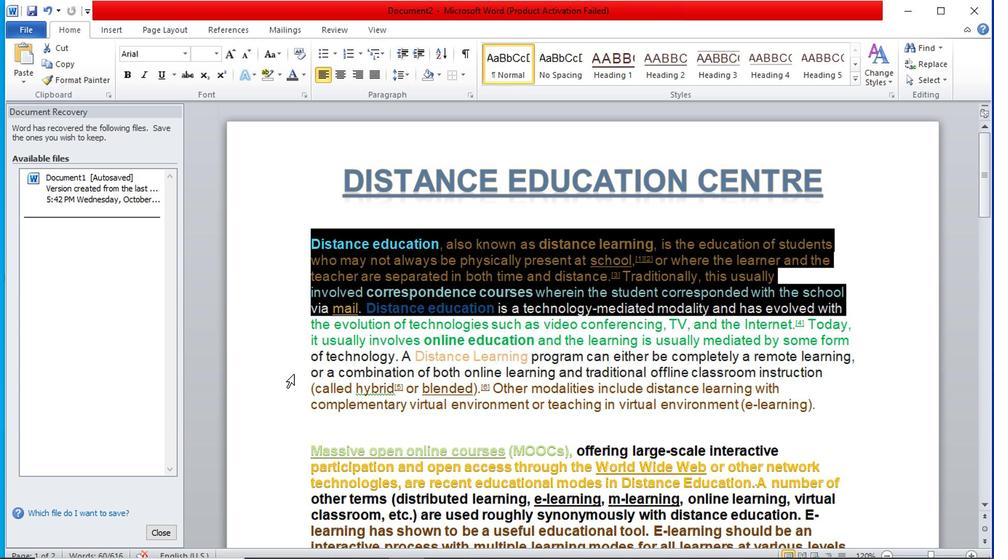 
Action: Mouse moved to (283, 84)
Screenshot: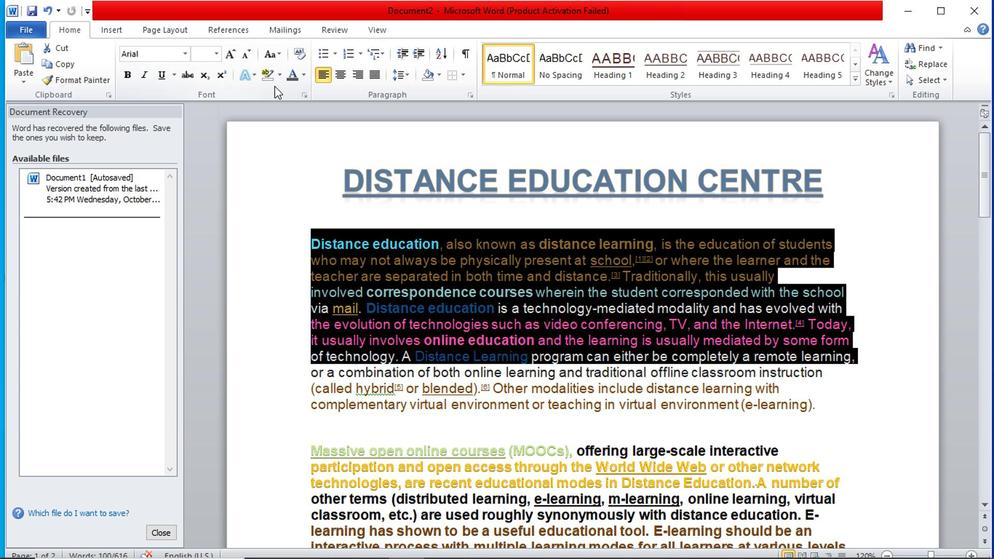 
Action: Mouse pressed left at (283, 84)
Screenshot: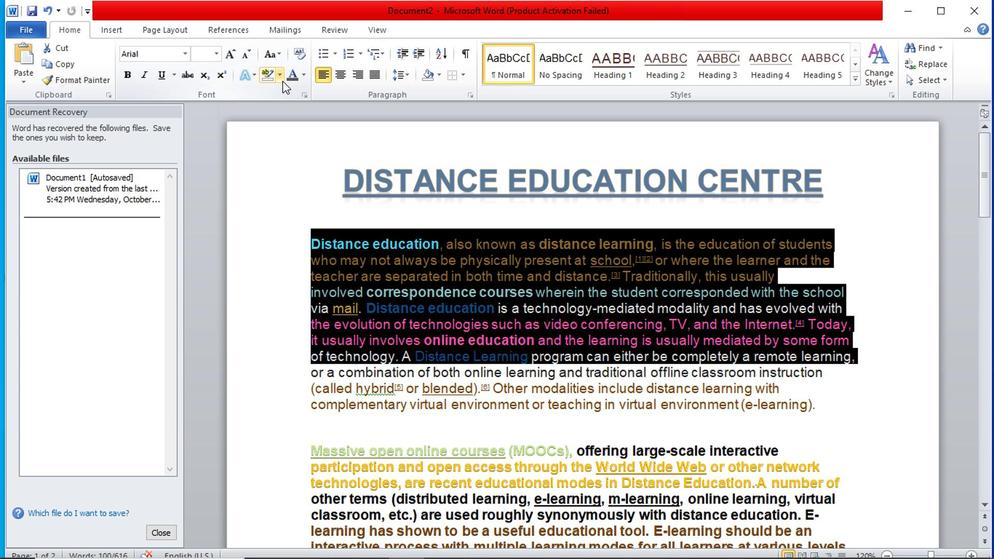 
Action: Mouse moved to (269, 226)
Screenshot: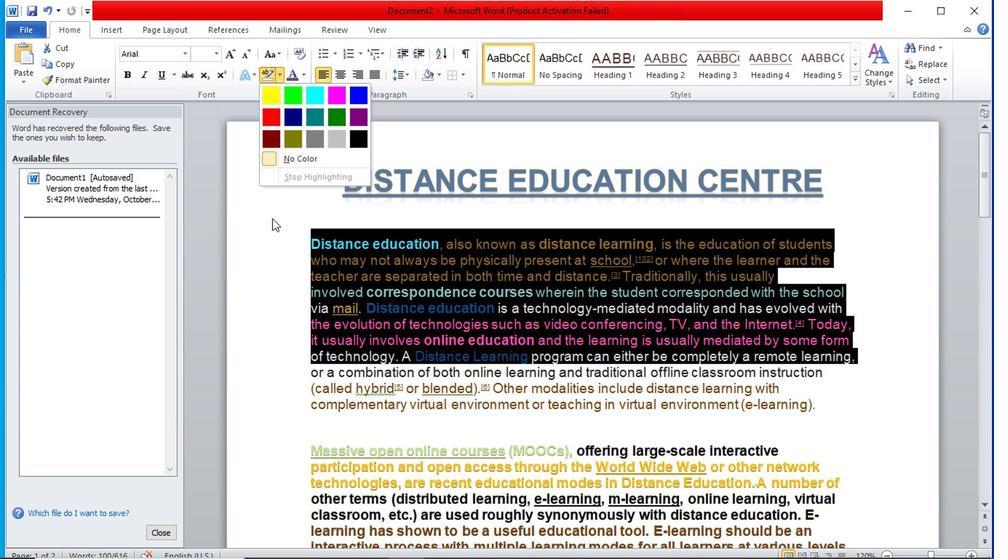 
Action: Mouse pressed left at (269, 226)
Screenshot: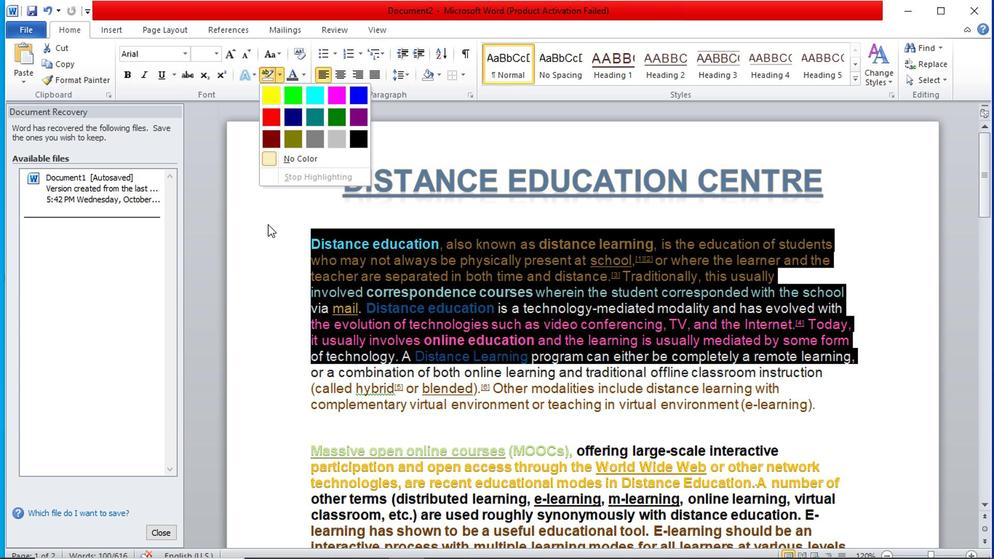 
Action: Mouse moved to (290, 265)
